 Task: Explore Airbnb accommodations in Hilton Head Island with access to Beachfront.
Action: Key pressed hilton<Key.space>head<Key.space>island
Screenshot: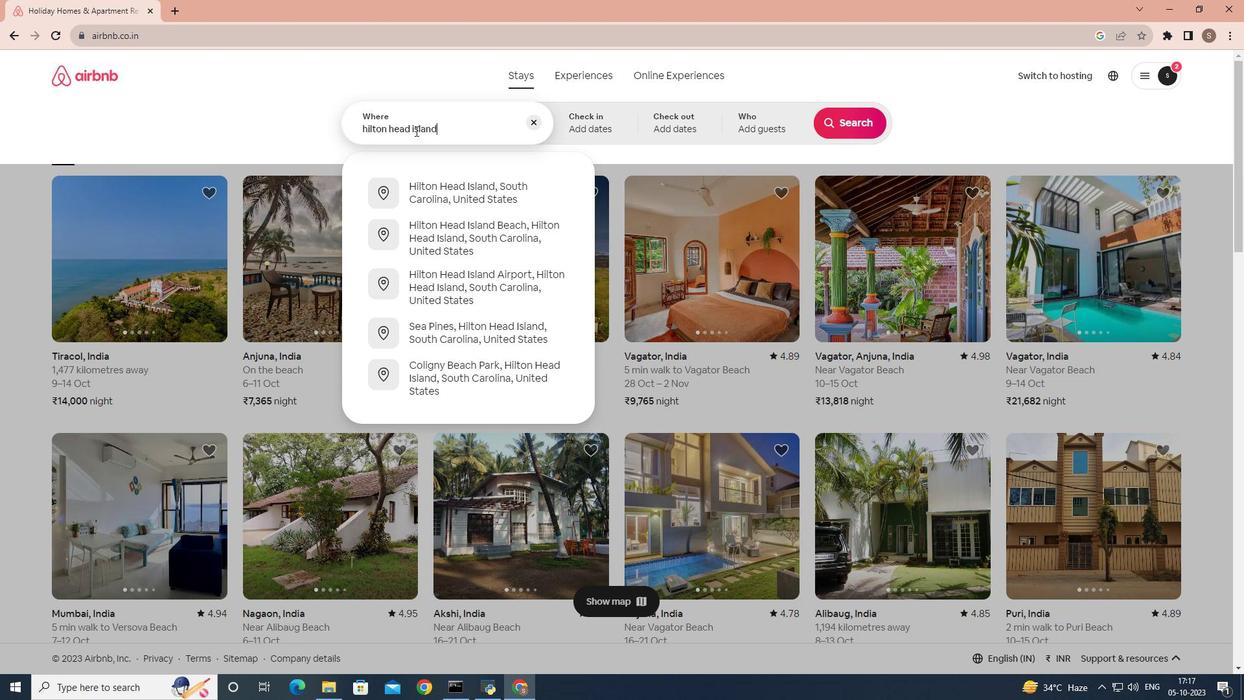 
Action: Mouse moved to (540, 194)
Screenshot: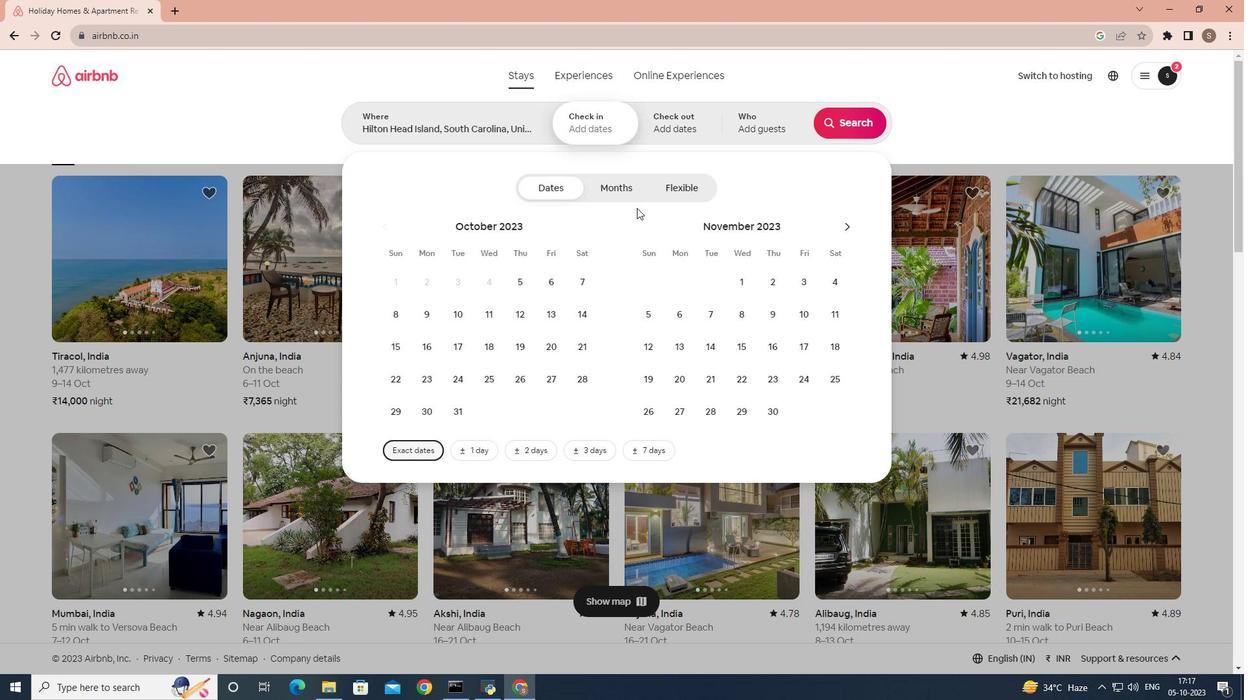 
Action: Mouse pressed left at (540, 194)
Screenshot: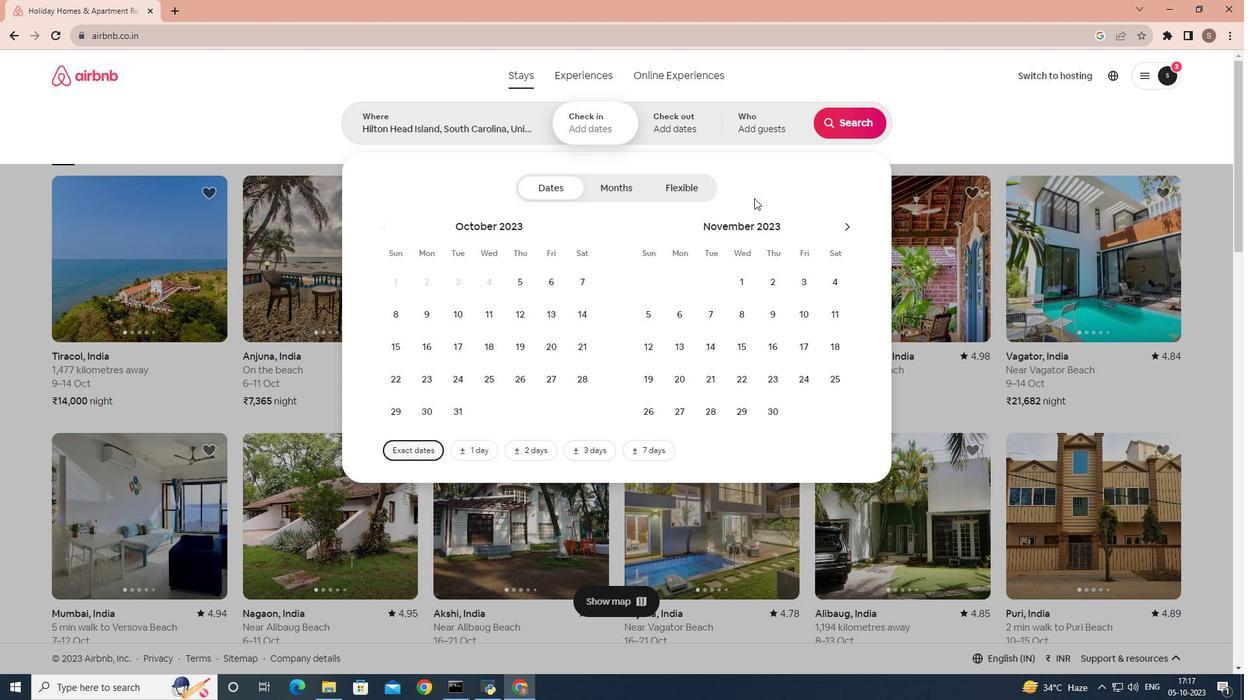 
Action: Mouse moved to (868, 121)
Screenshot: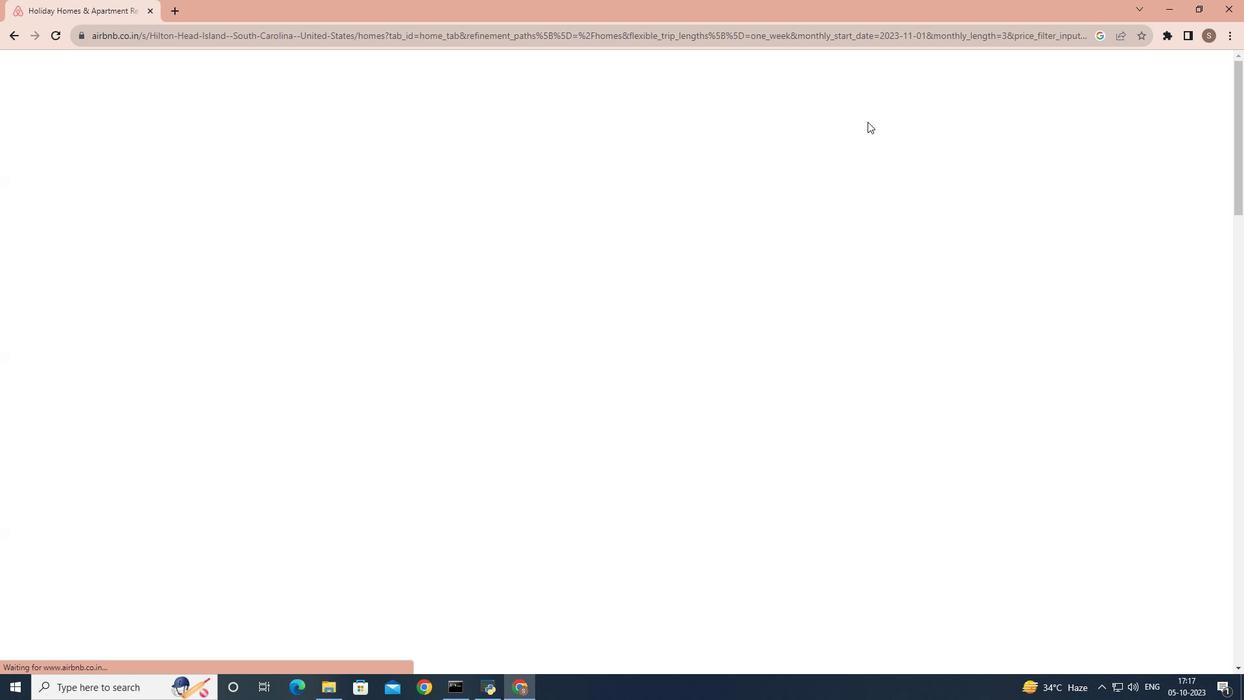
Action: Mouse pressed left at (868, 121)
Screenshot: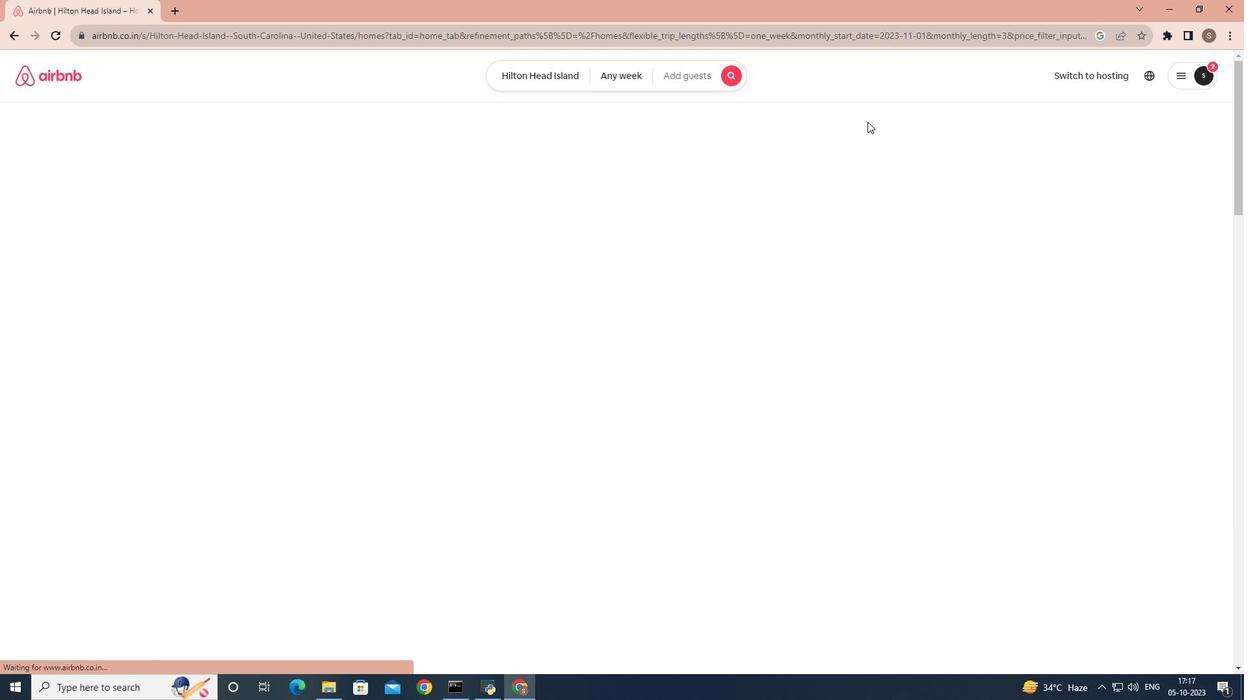 
Action: Mouse moved to (245, 132)
Screenshot: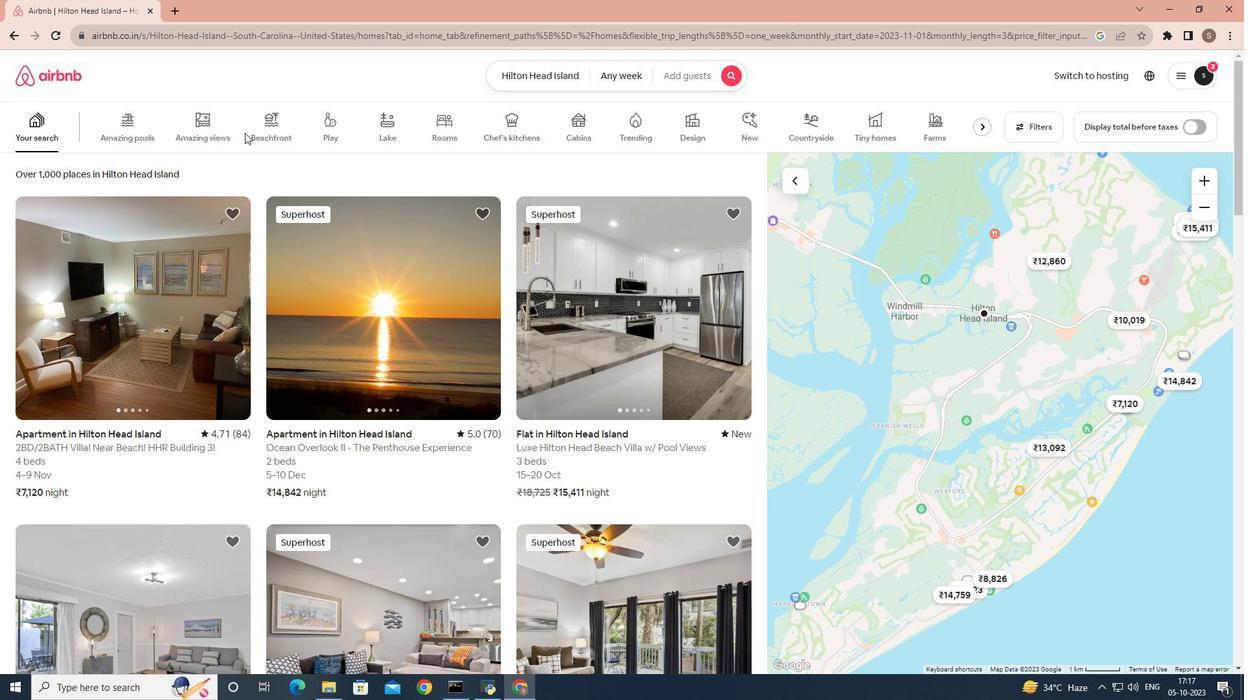 
Action: Mouse pressed left at (245, 132)
Screenshot: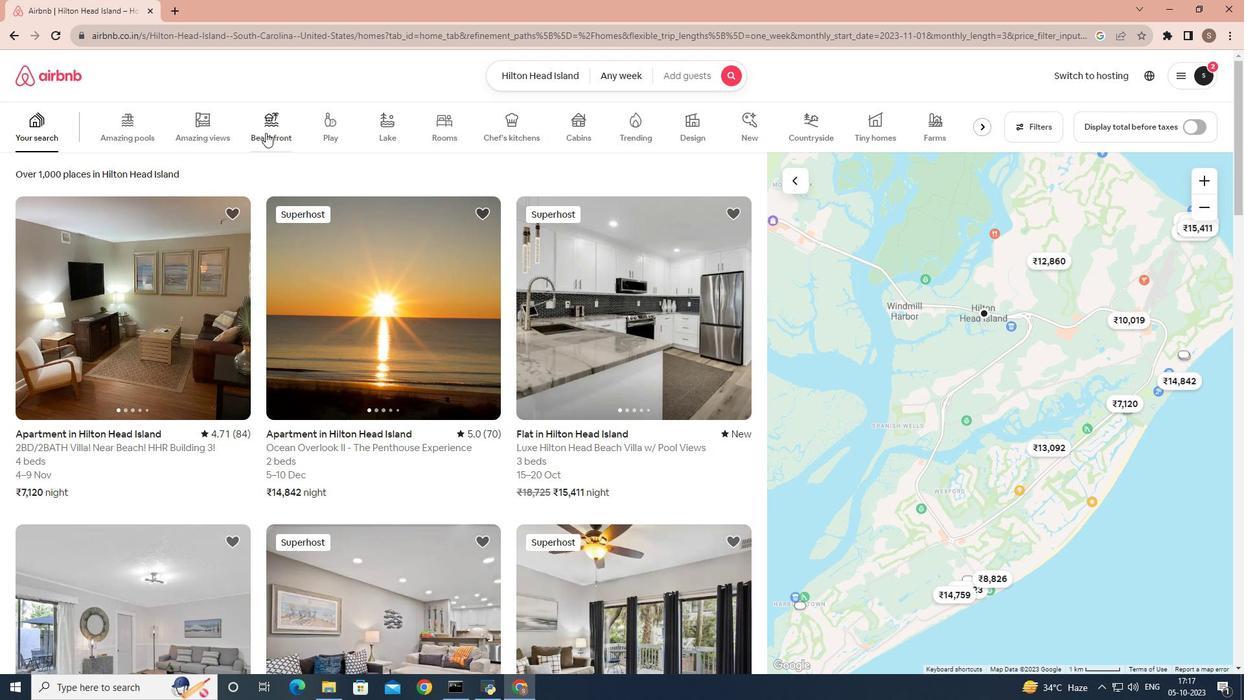 
Action: Mouse moved to (265, 132)
Screenshot: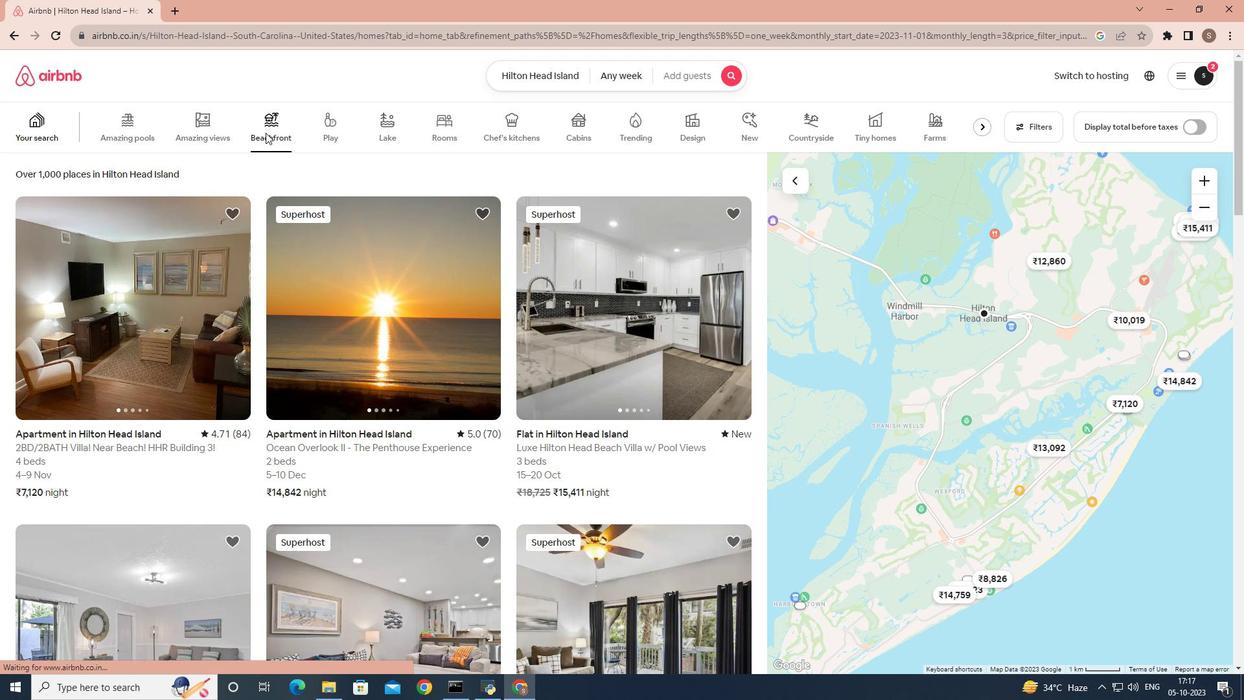 
Action: Mouse pressed left at (265, 132)
Screenshot: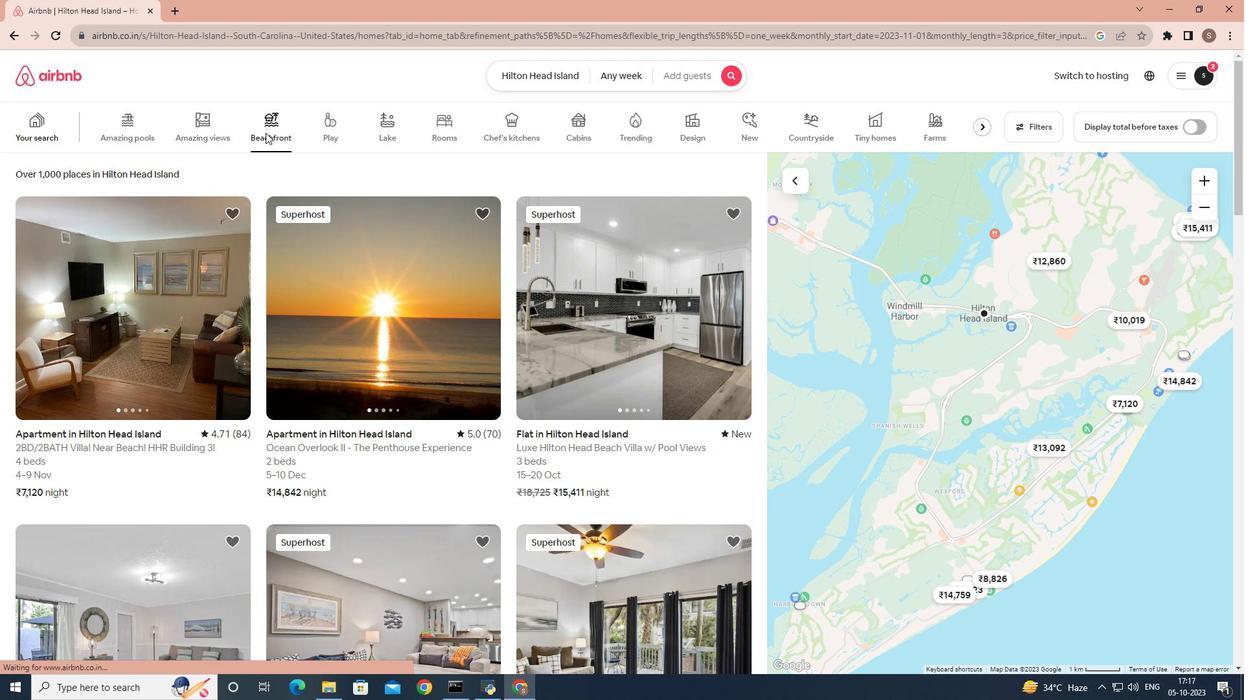 
Action: Mouse moved to (1027, 123)
Screenshot: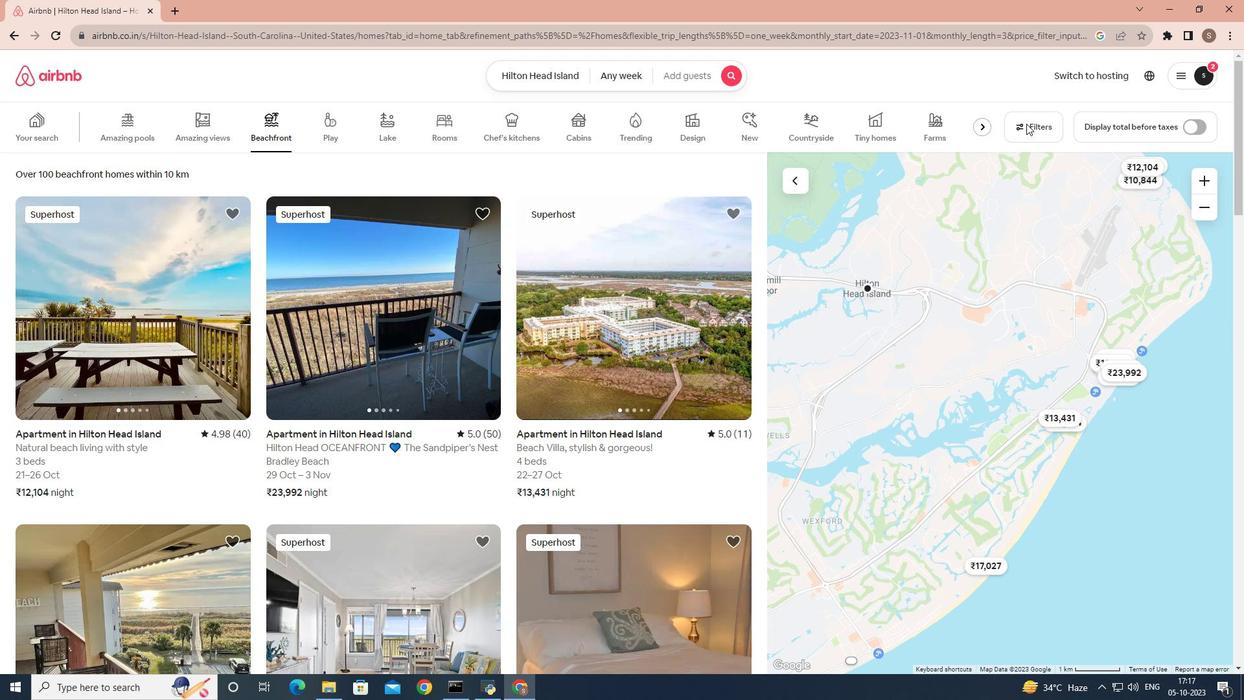 
Action: Mouse pressed left at (1027, 123)
Screenshot: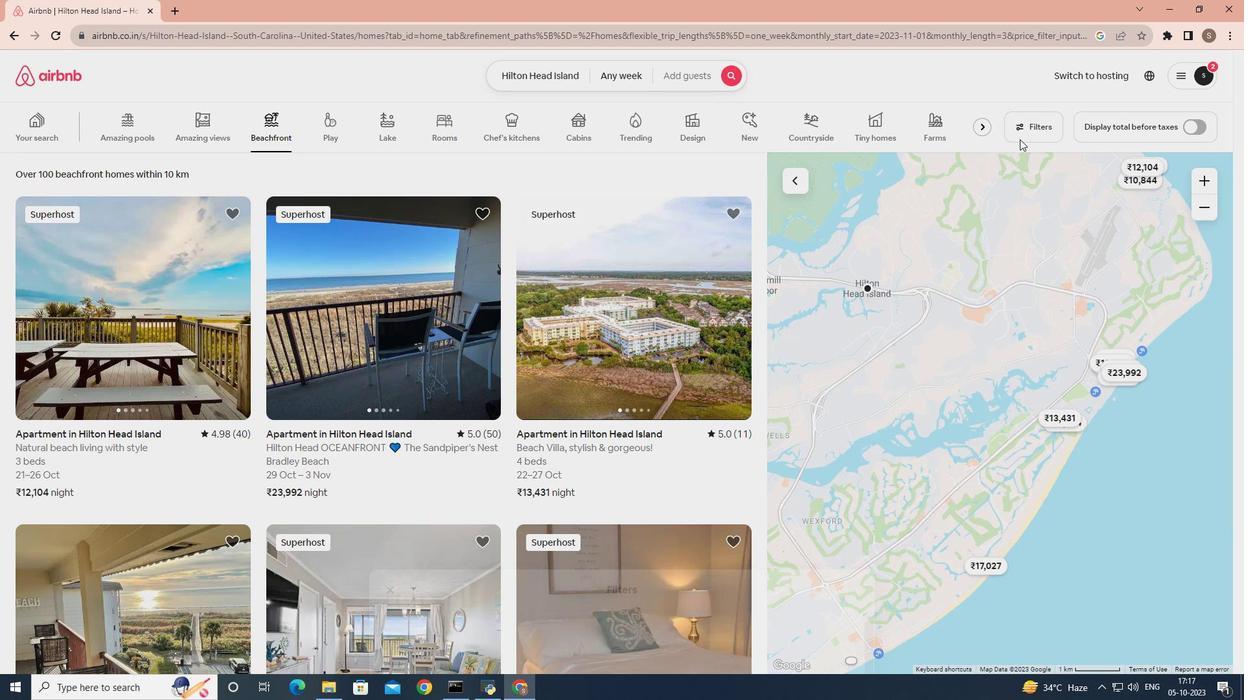 
Action: Mouse moved to (505, 344)
Screenshot: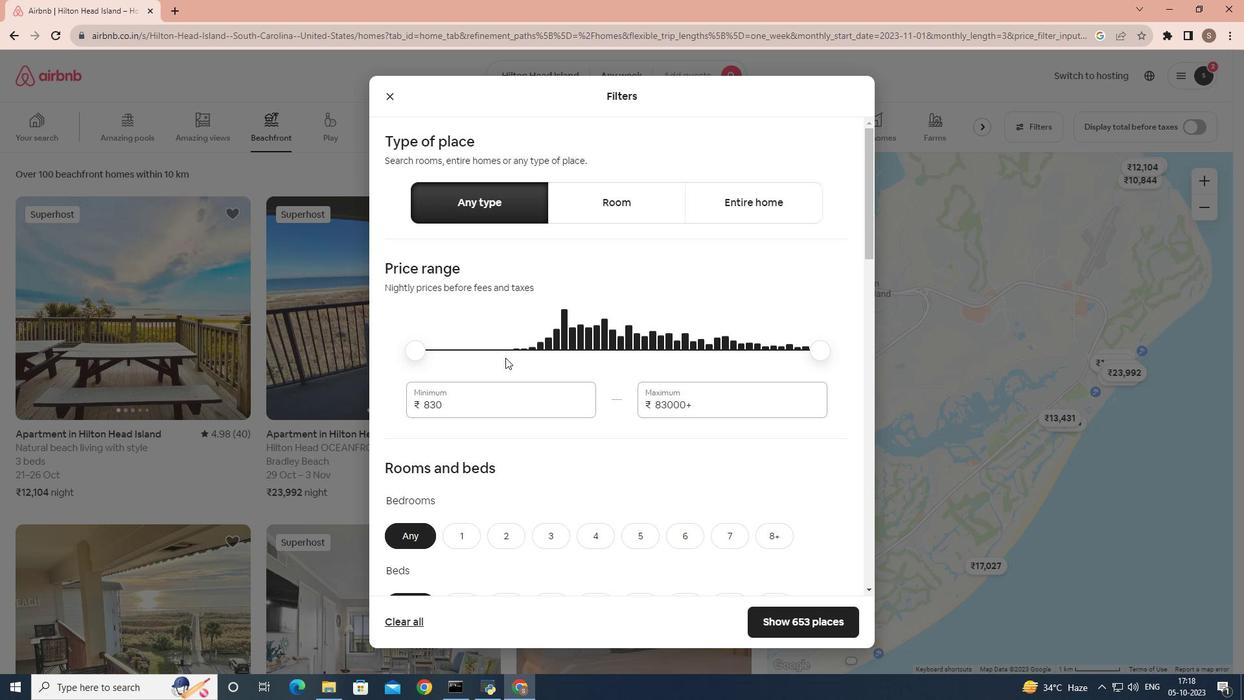 
Action: Mouse pressed left at (505, 344)
Screenshot: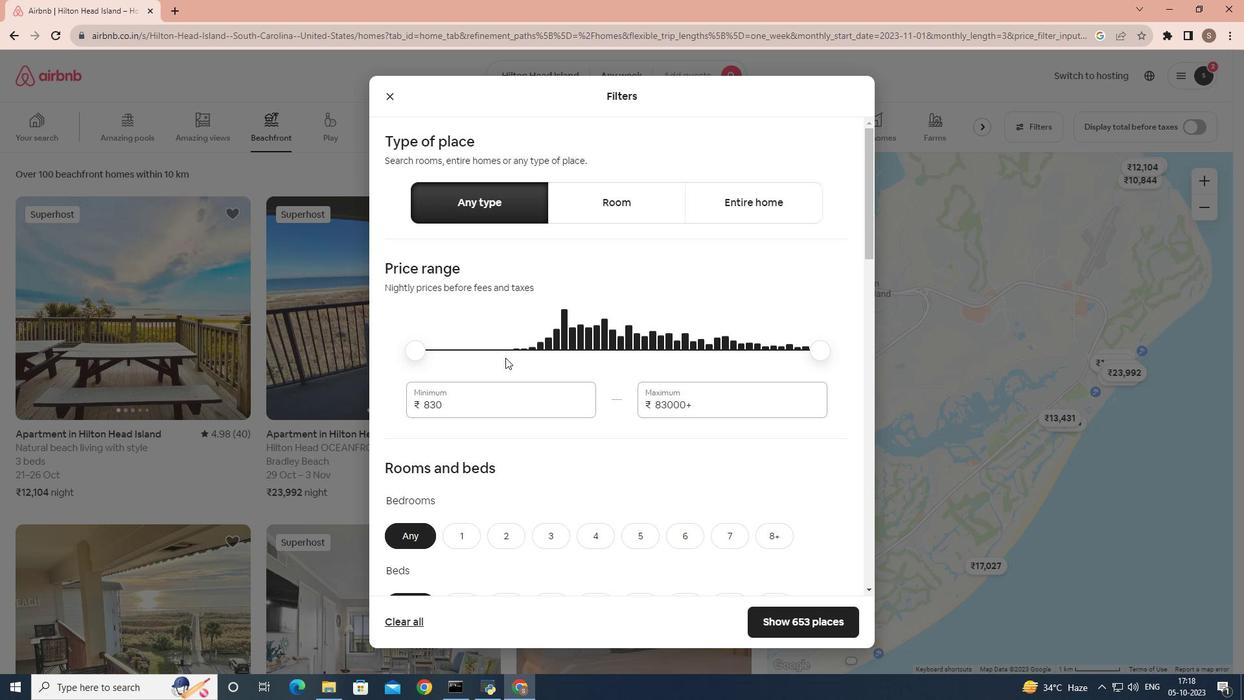 
Action: Mouse moved to (509, 347)
Screenshot: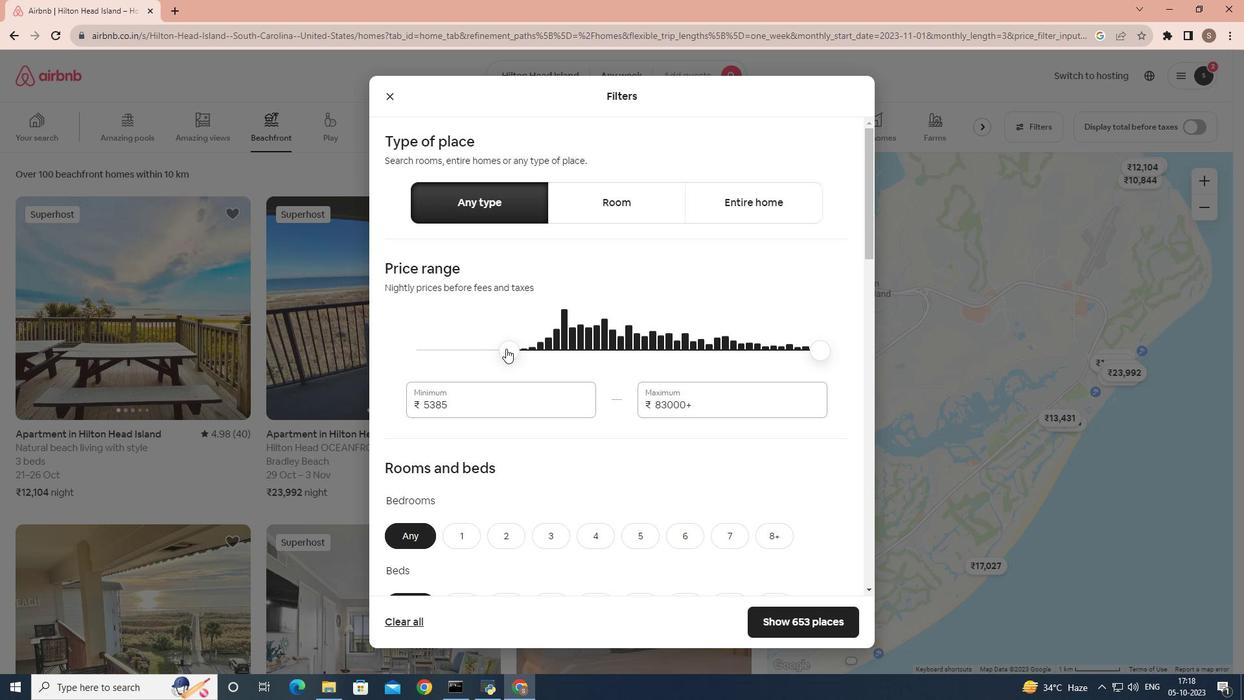 
Action: Mouse pressed left at (509, 347)
Screenshot: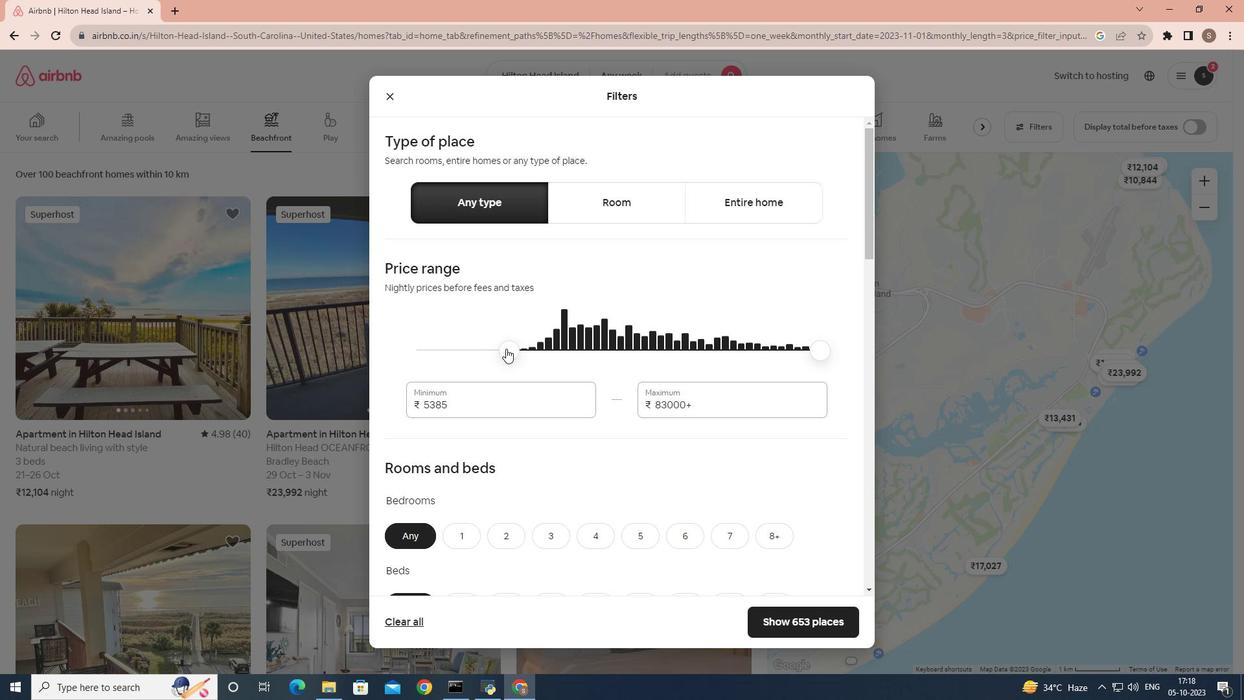 
Action: Mouse moved to (486, 349)
Screenshot: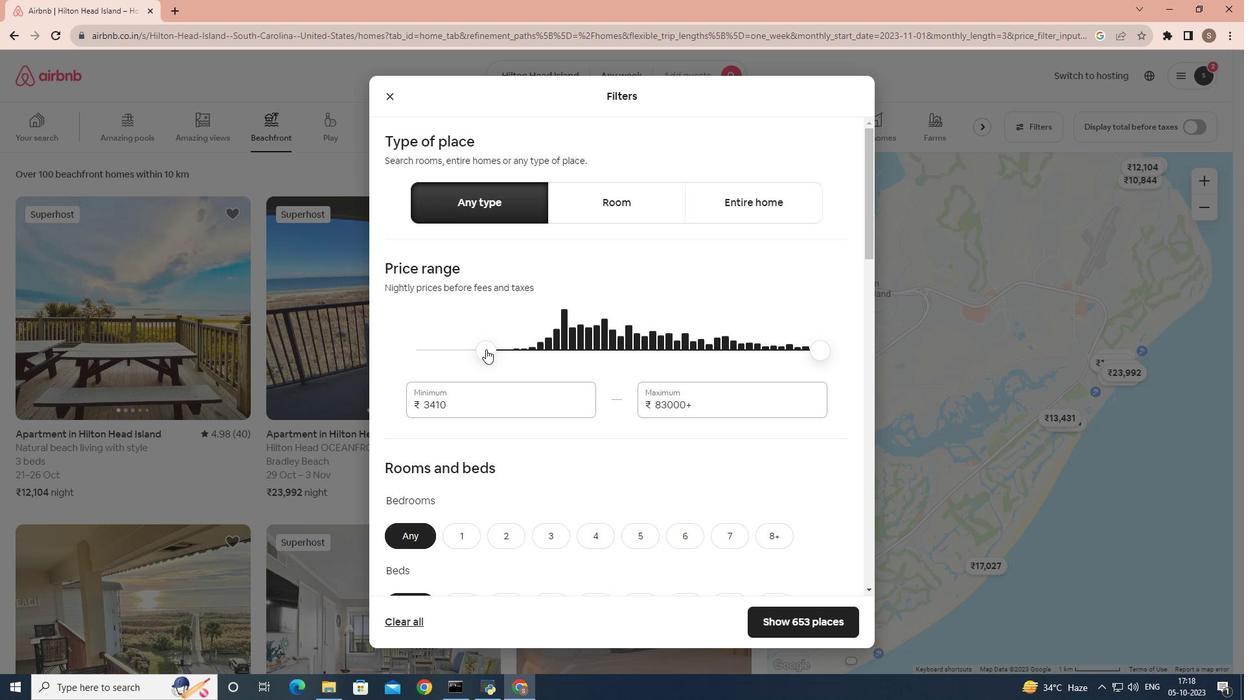 
Action: Mouse pressed left at (486, 349)
Screenshot: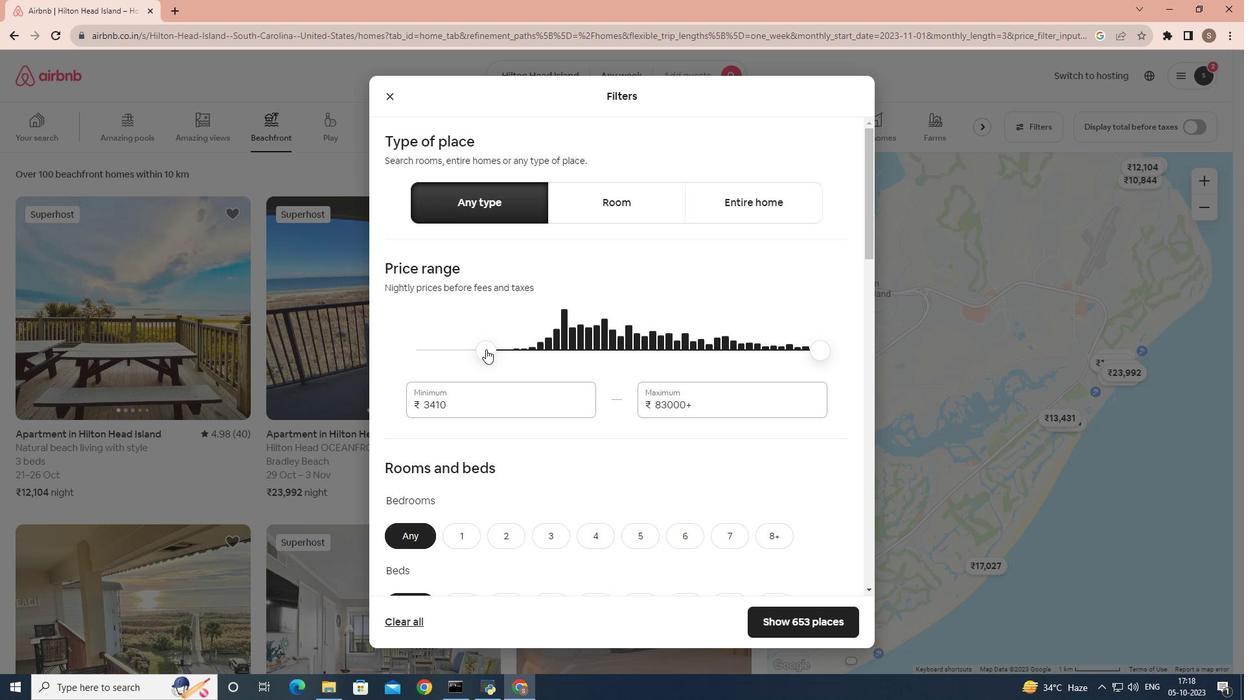 
Action: Mouse moved to (464, 362)
Screenshot: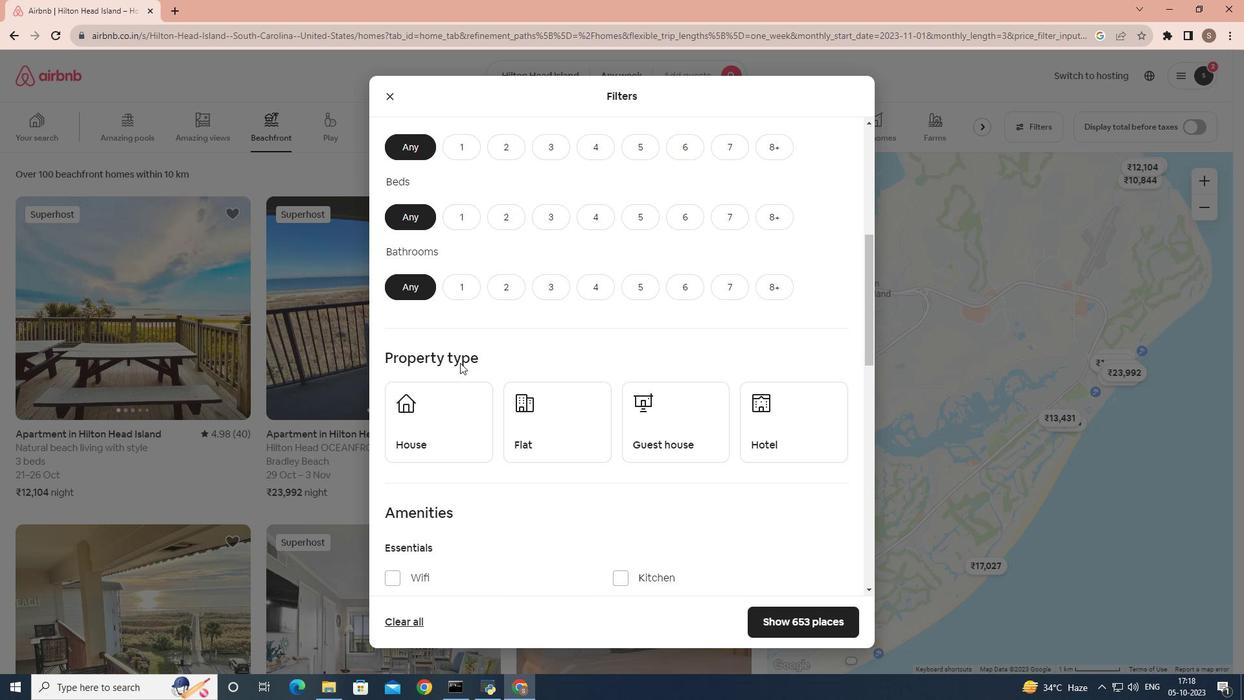 
Action: Mouse scrolled (464, 361) with delta (0, 0)
Screenshot: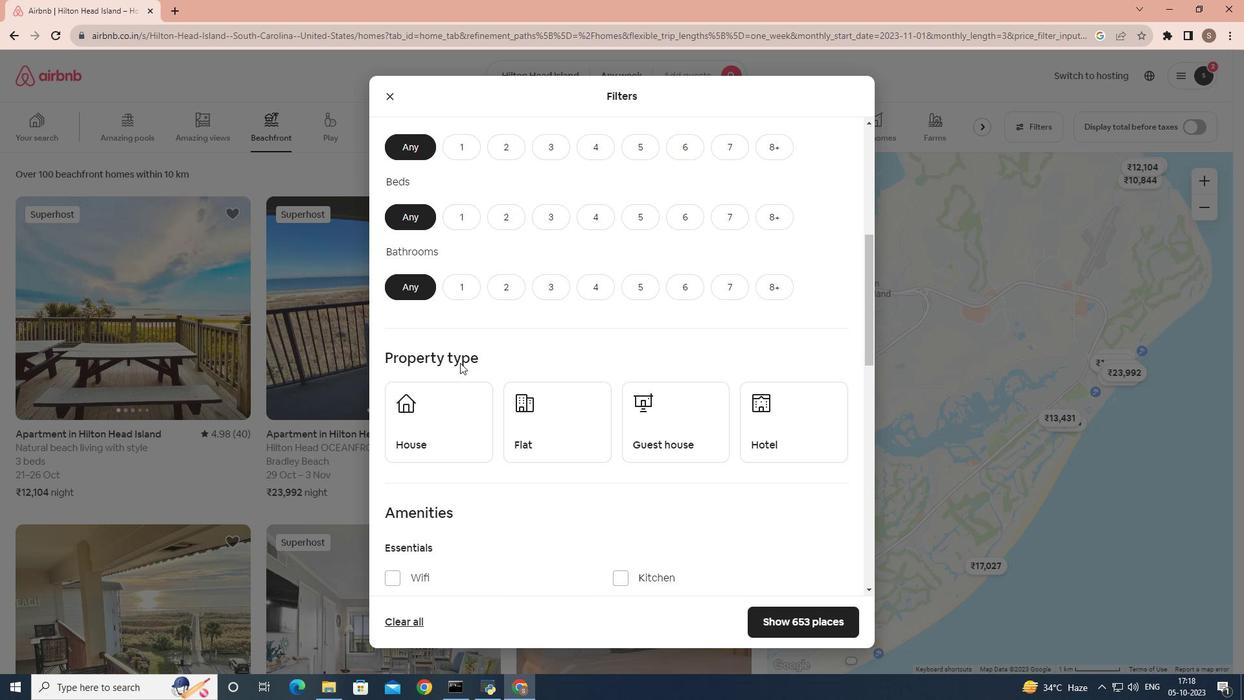 
Action: Mouse moved to (463, 363)
Screenshot: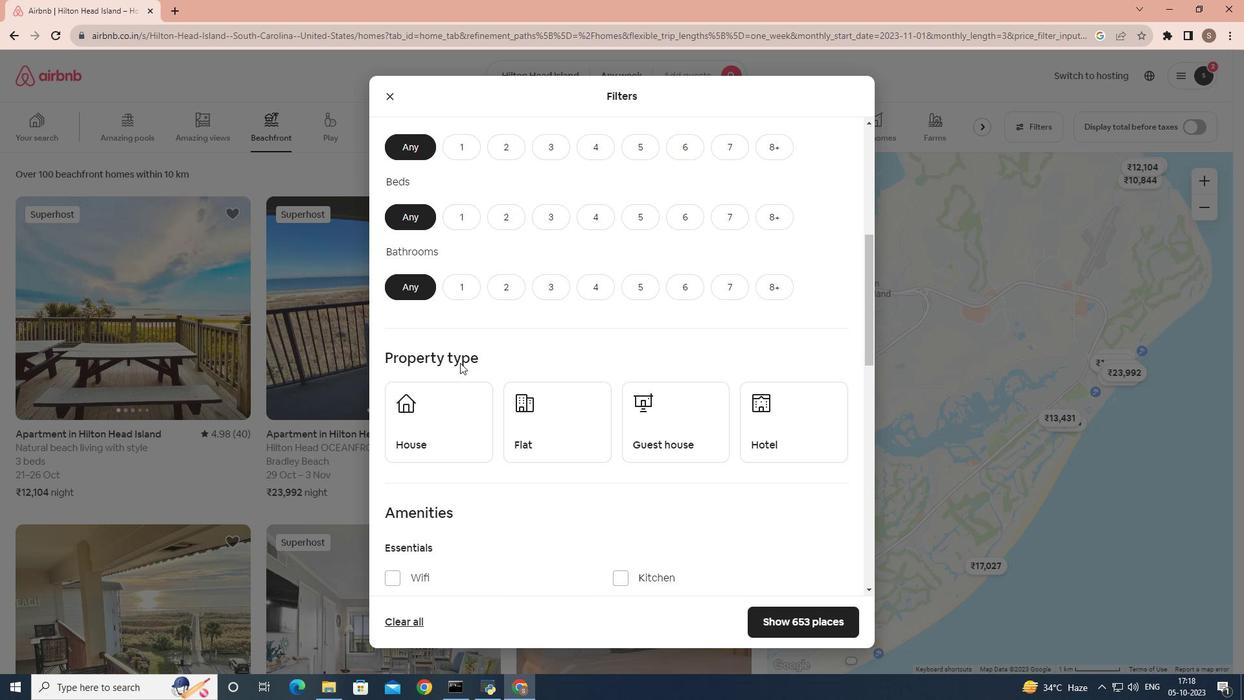 
Action: Mouse scrolled (463, 362) with delta (0, 0)
Screenshot: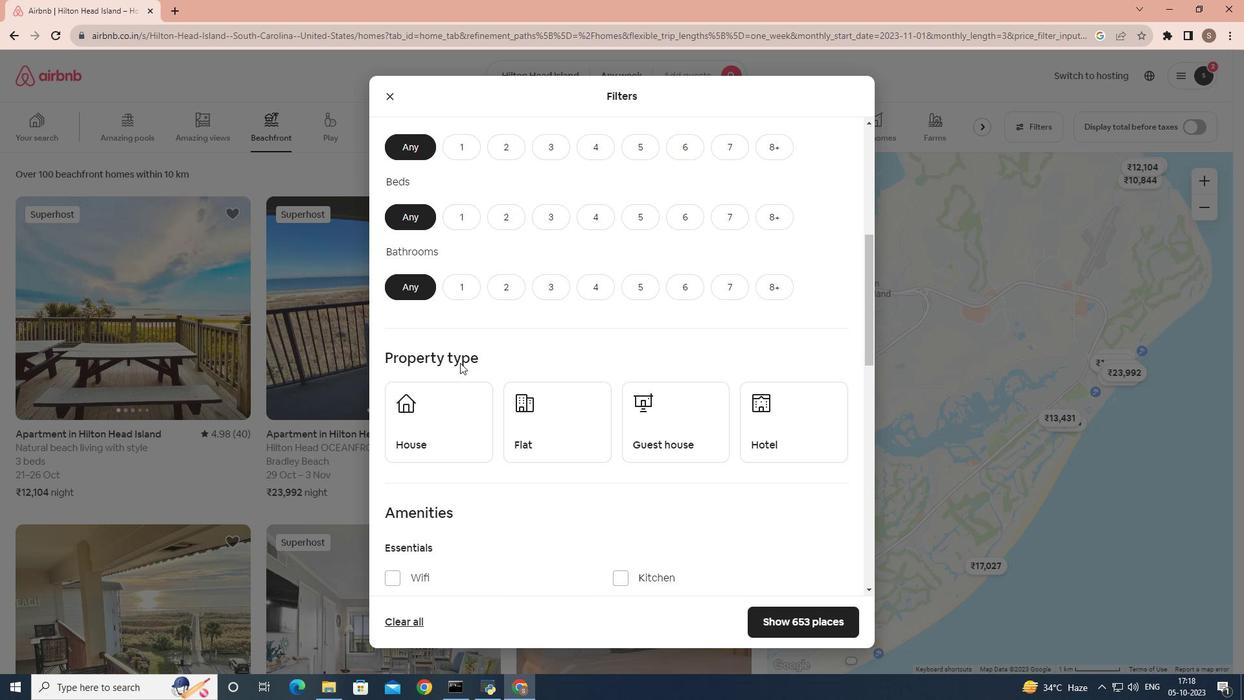 
Action: Mouse moved to (462, 363)
Screenshot: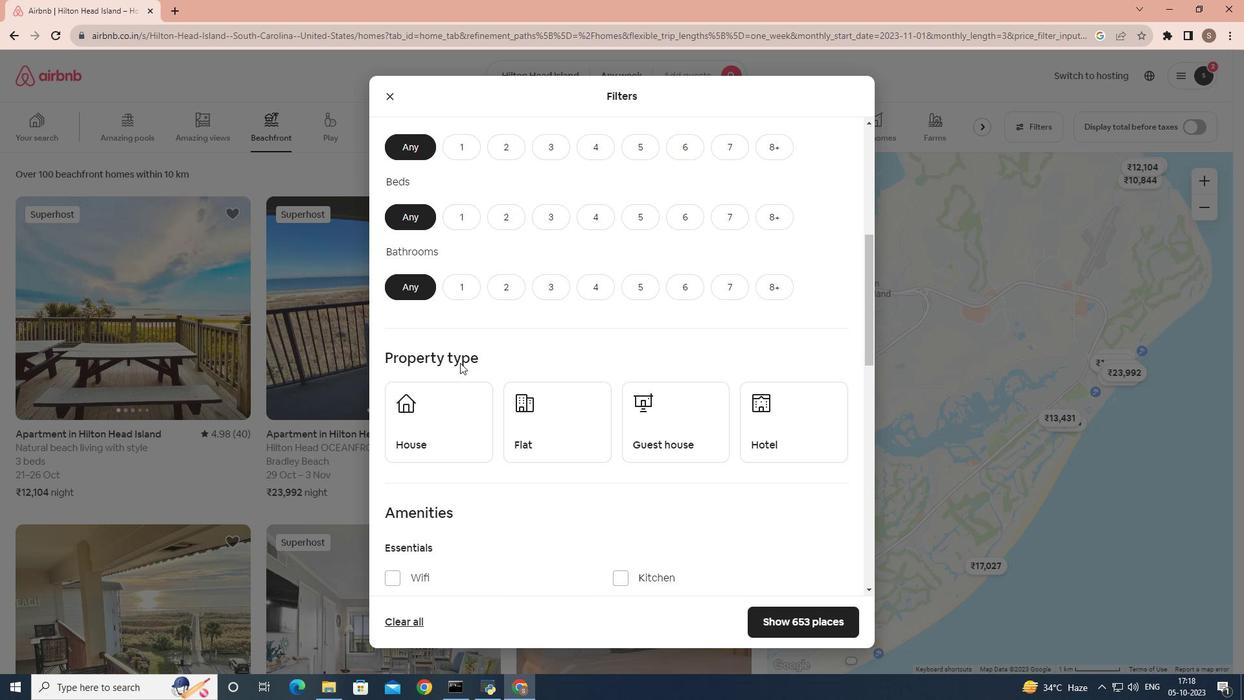 
Action: Mouse scrolled (462, 362) with delta (0, 0)
Screenshot: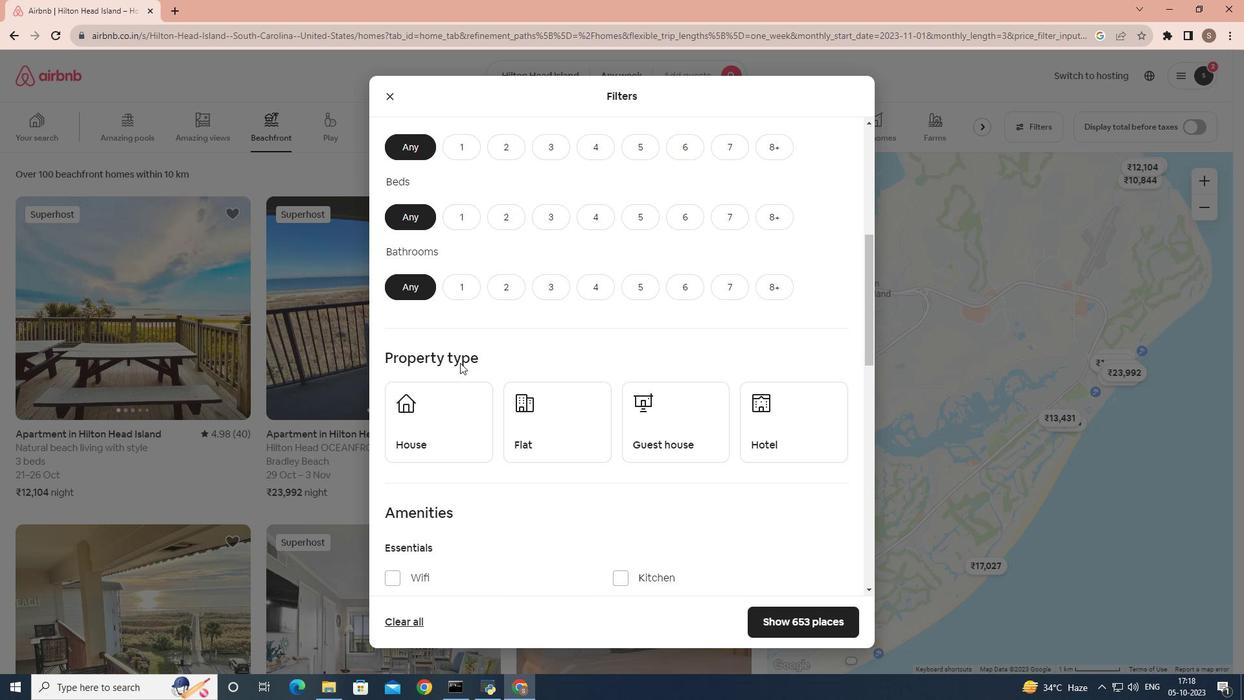 
Action: Mouse moved to (461, 363)
Screenshot: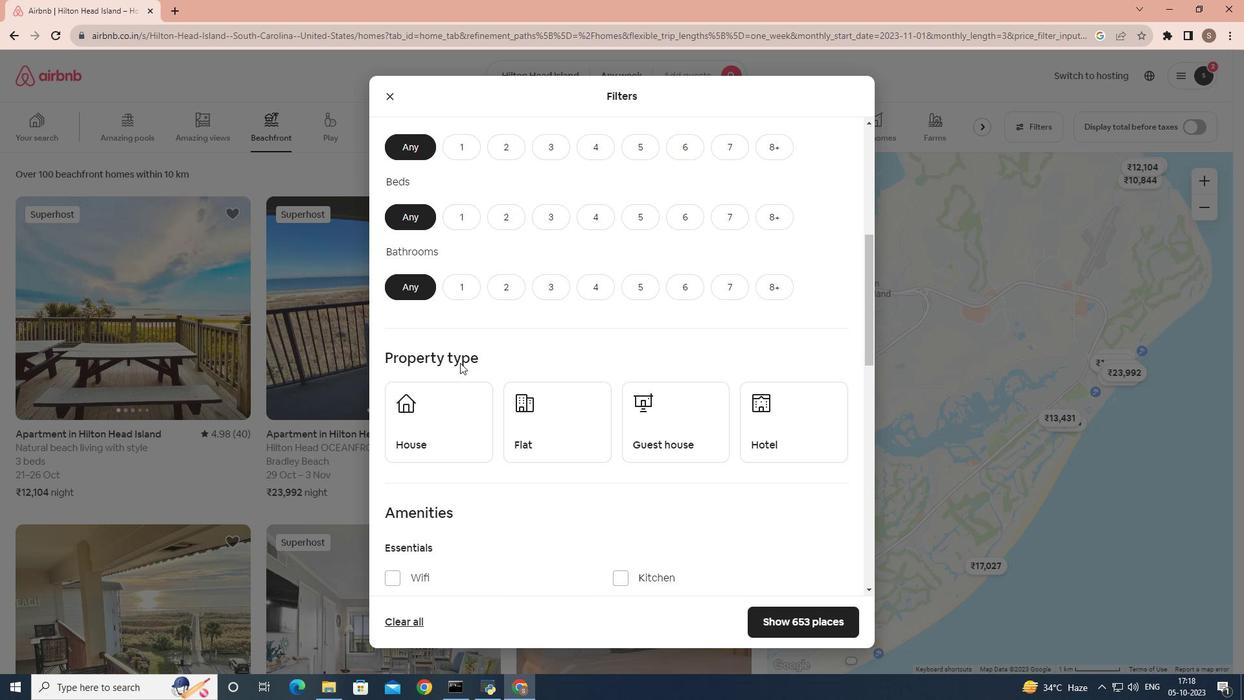 
Action: Mouse scrolled (461, 362) with delta (0, 0)
Screenshot: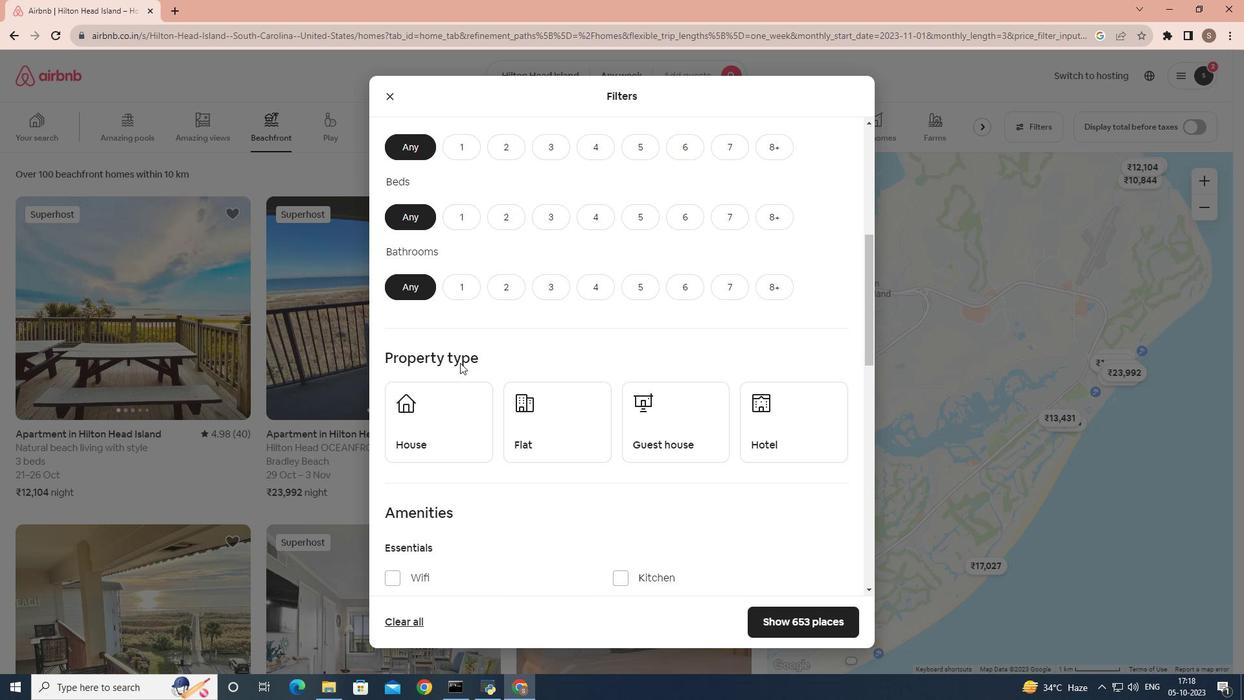 
Action: Mouse moved to (460, 363)
Screenshot: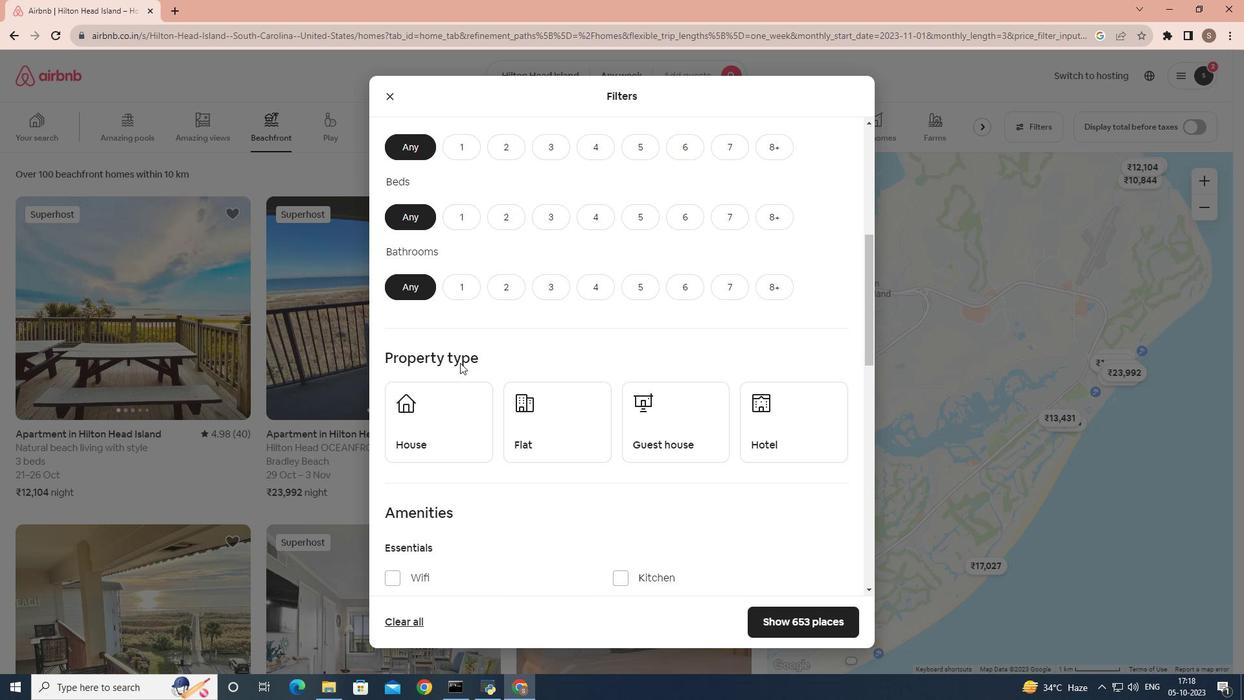 
Action: Mouse scrolled (460, 362) with delta (0, 0)
Screenshot: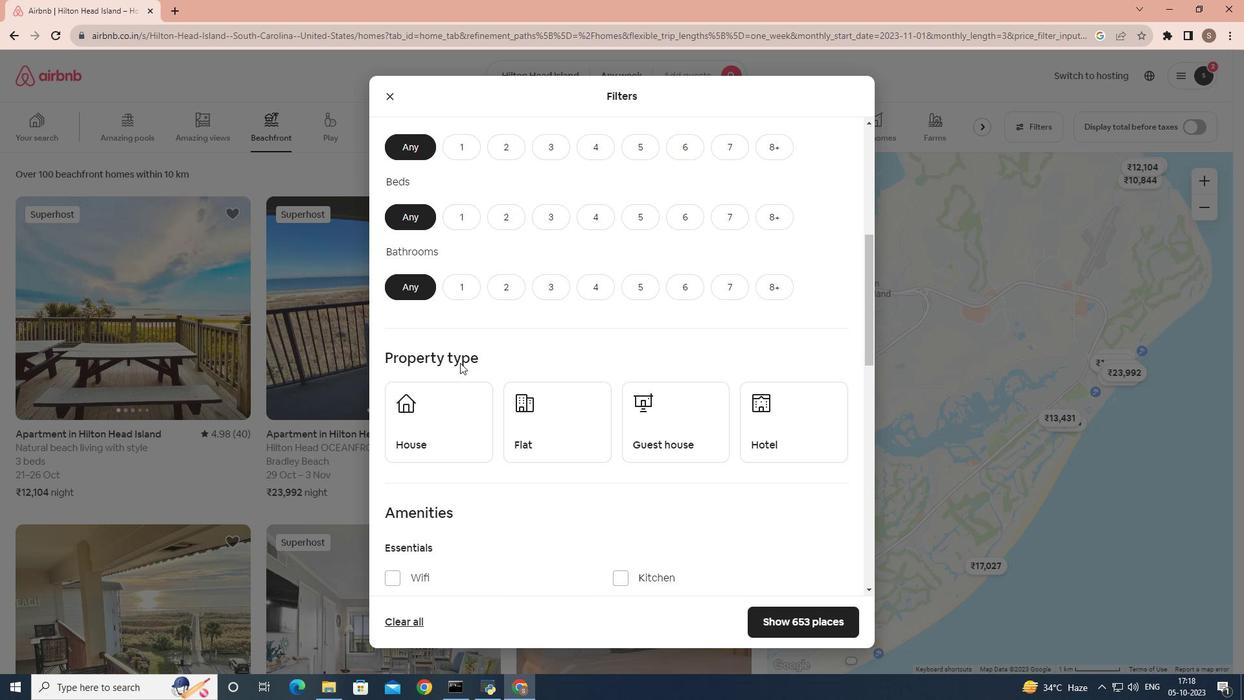 
Action: Mouse moved to (460, 363)
Screenshot: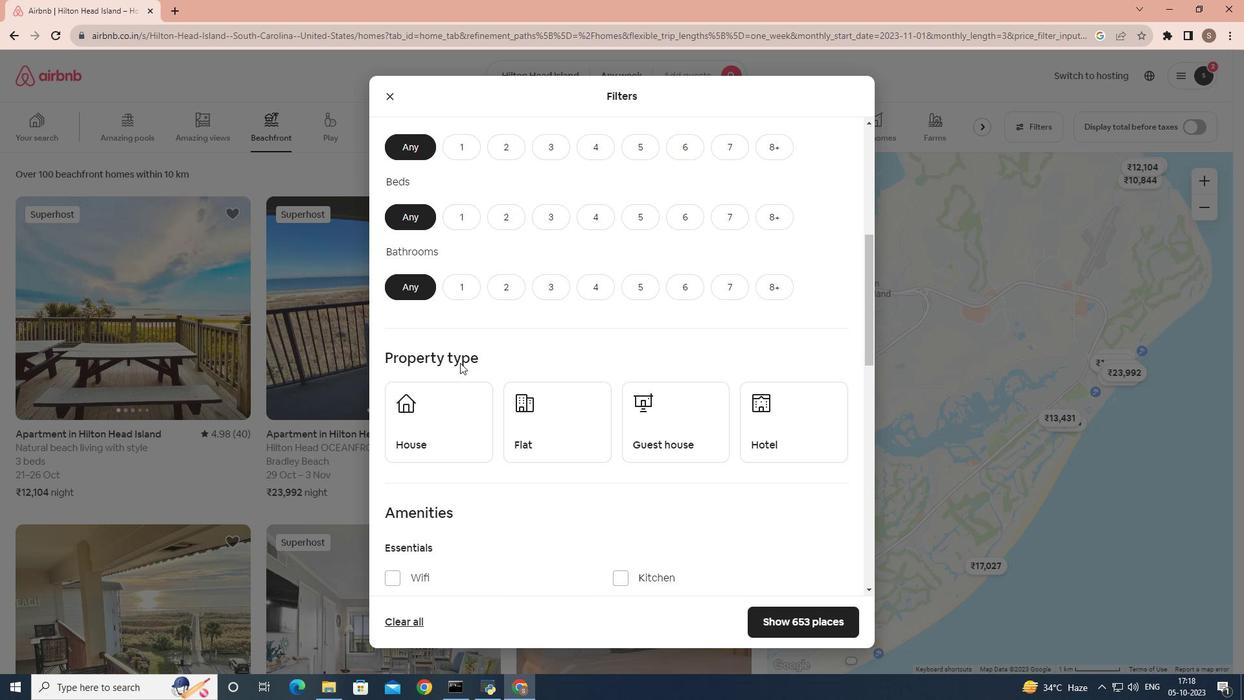 
Action: Mouse scrolled (460, 362) with delta (0, 0)
Screenshot: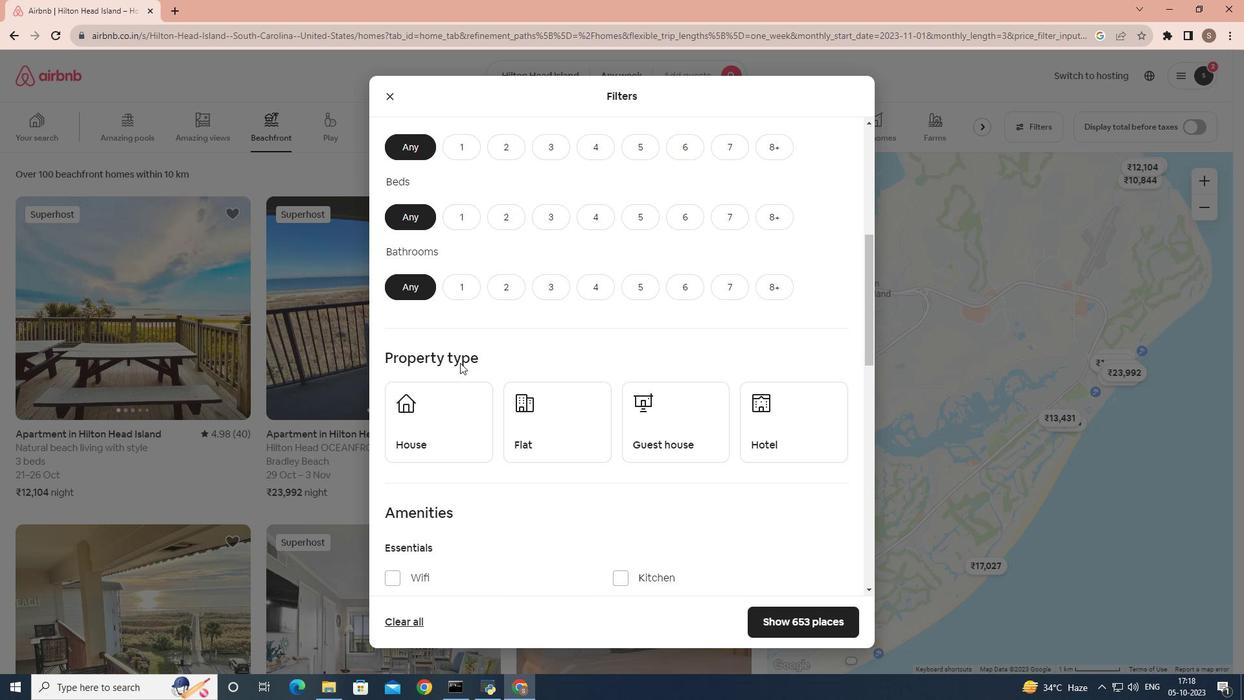 
Action: Mouse moved to (459, 359)
Screenshot: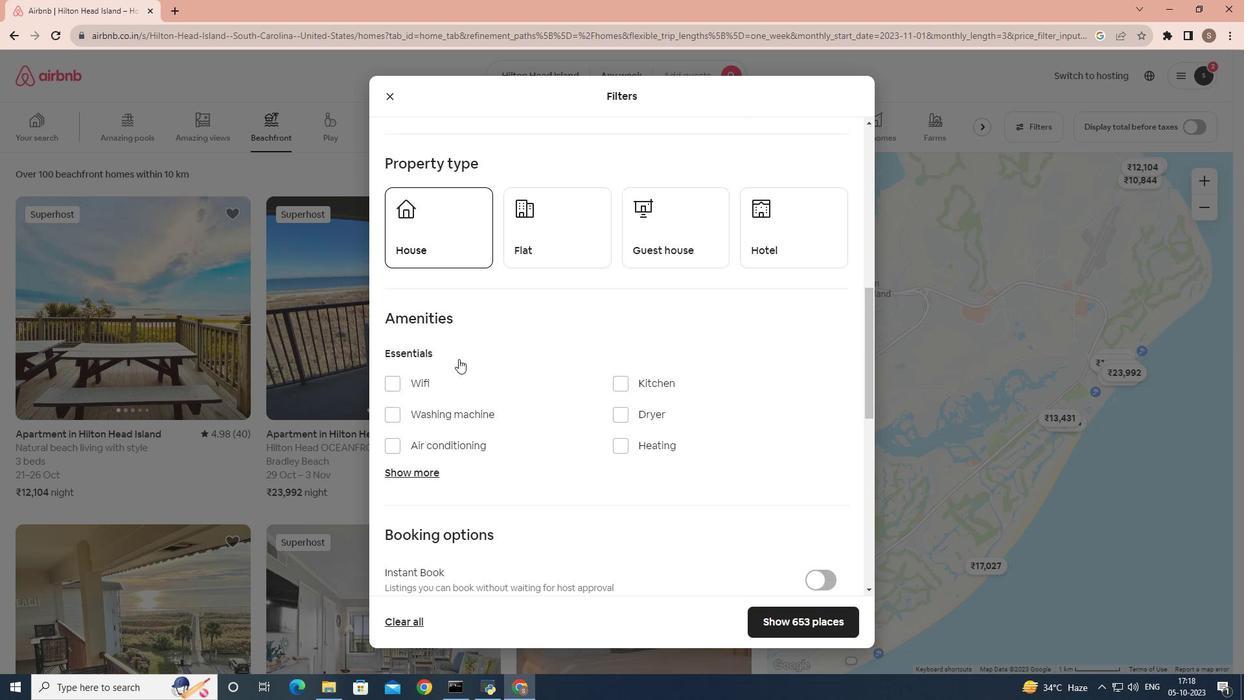 
Action: Mouse scrolled (459, 359) with delta (0, 0)
Screenshot: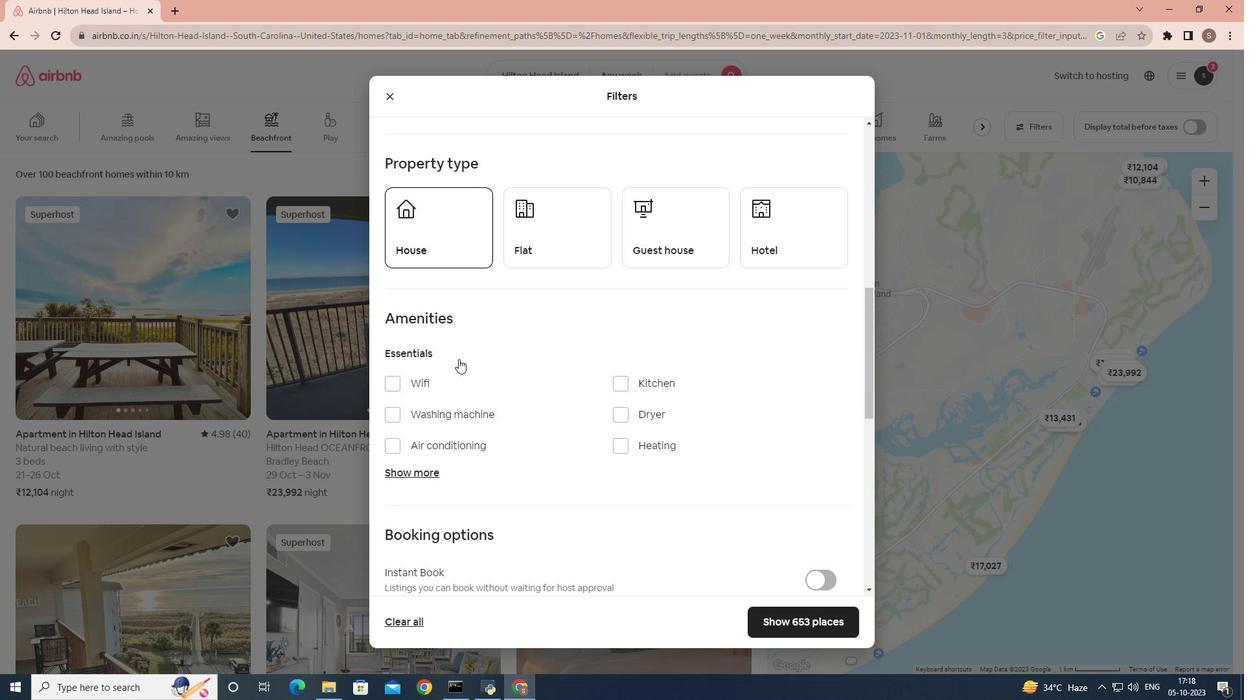 
Action: Mouse scrolled (459, 359) with delta (0, 0)
Screenshot: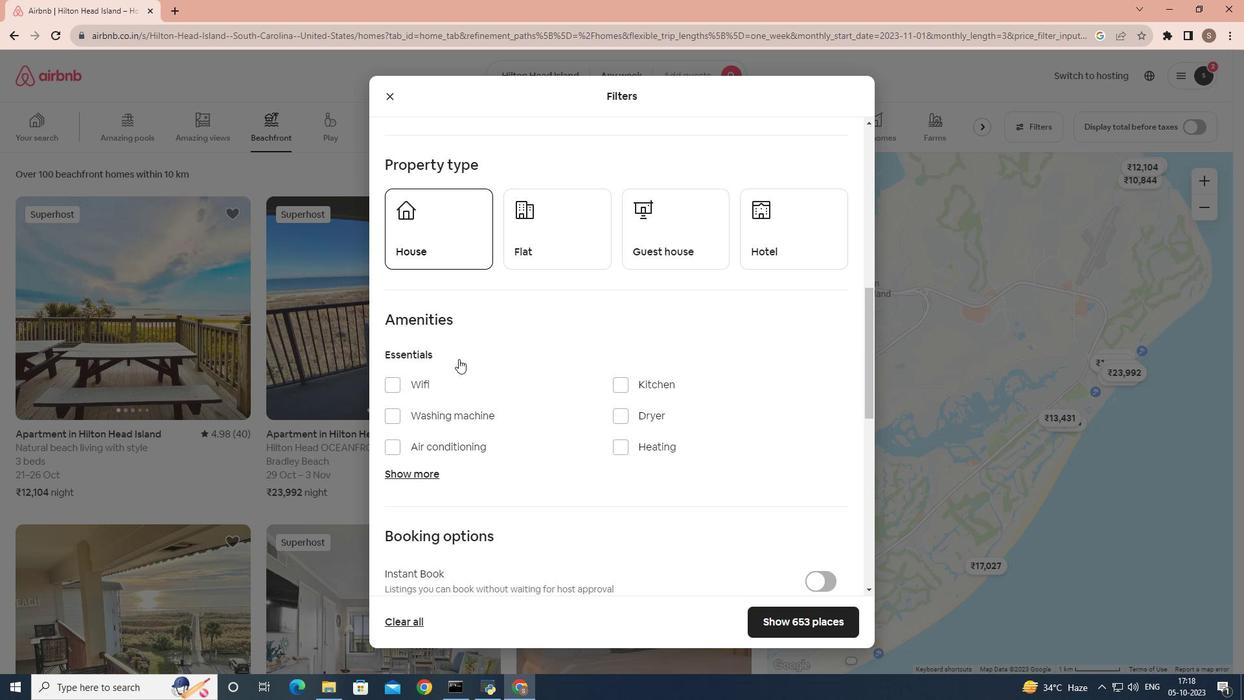 
Action: Mouse moved to (459, 359)
Screenshot: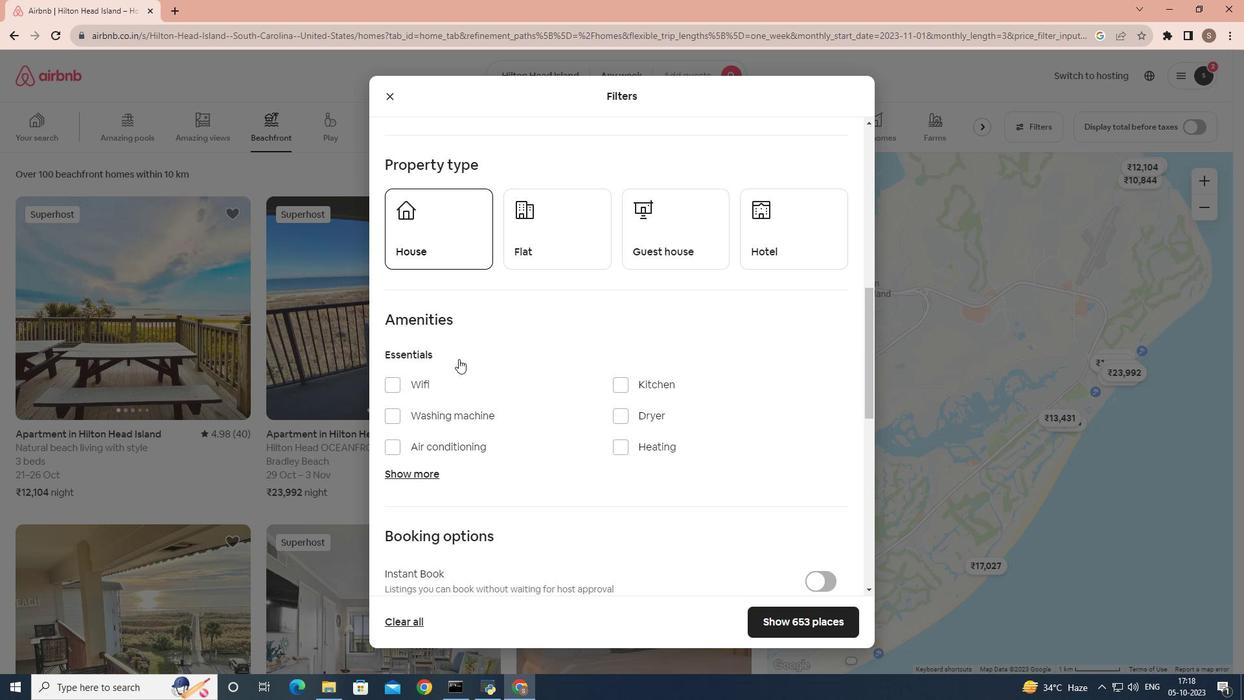 
Action: Mouse scrolled (459, 358) with delta (0, 0)
Screenshot: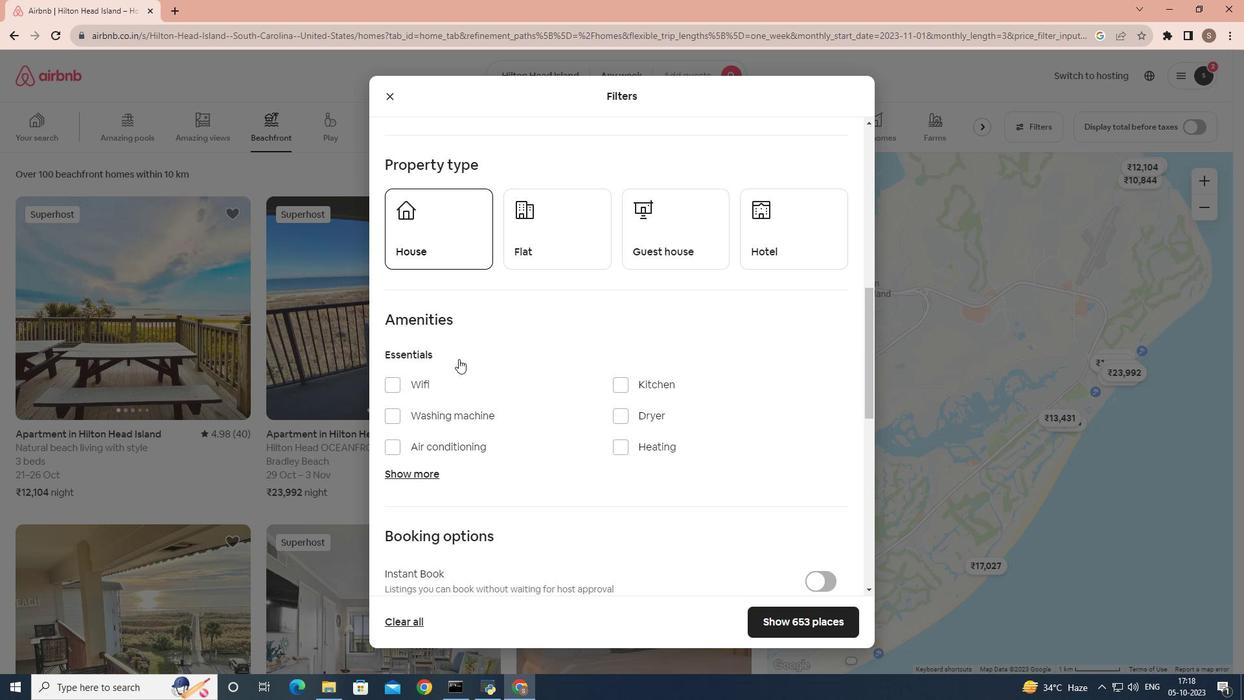 
Action: Mouse scrolled (459, 359) with delta (0, 0)
Screenshot: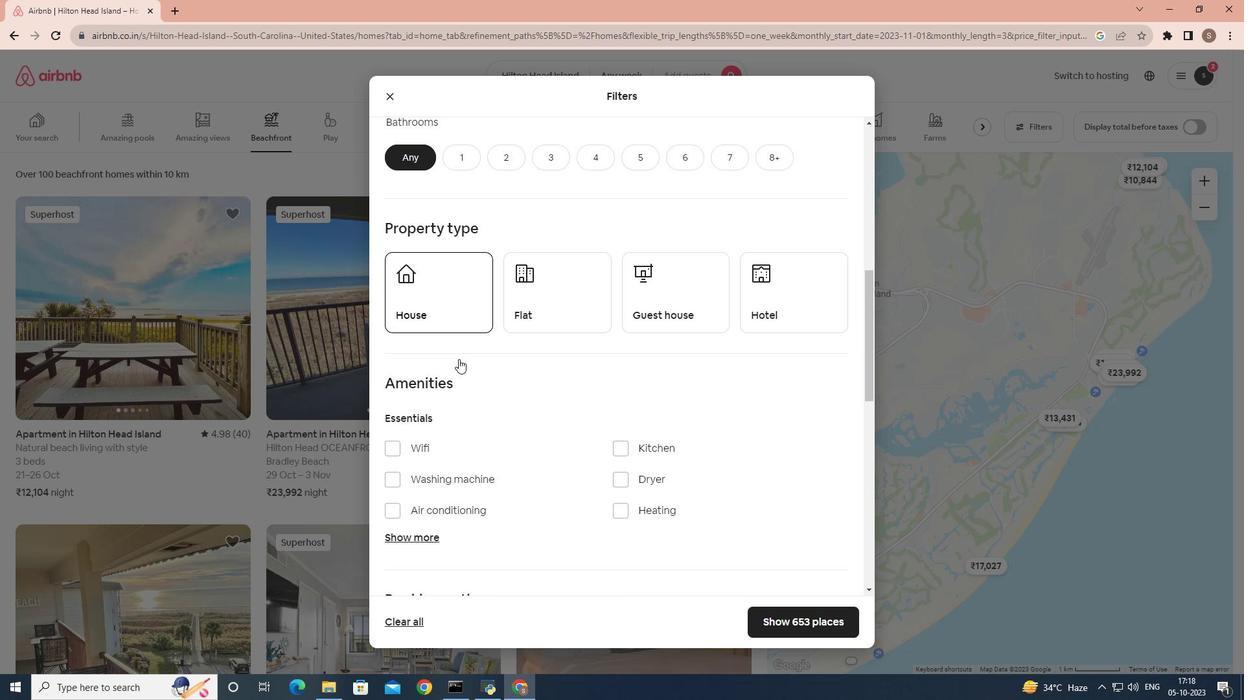 
Action: Mouse moved to (665, 318)
Screenshot: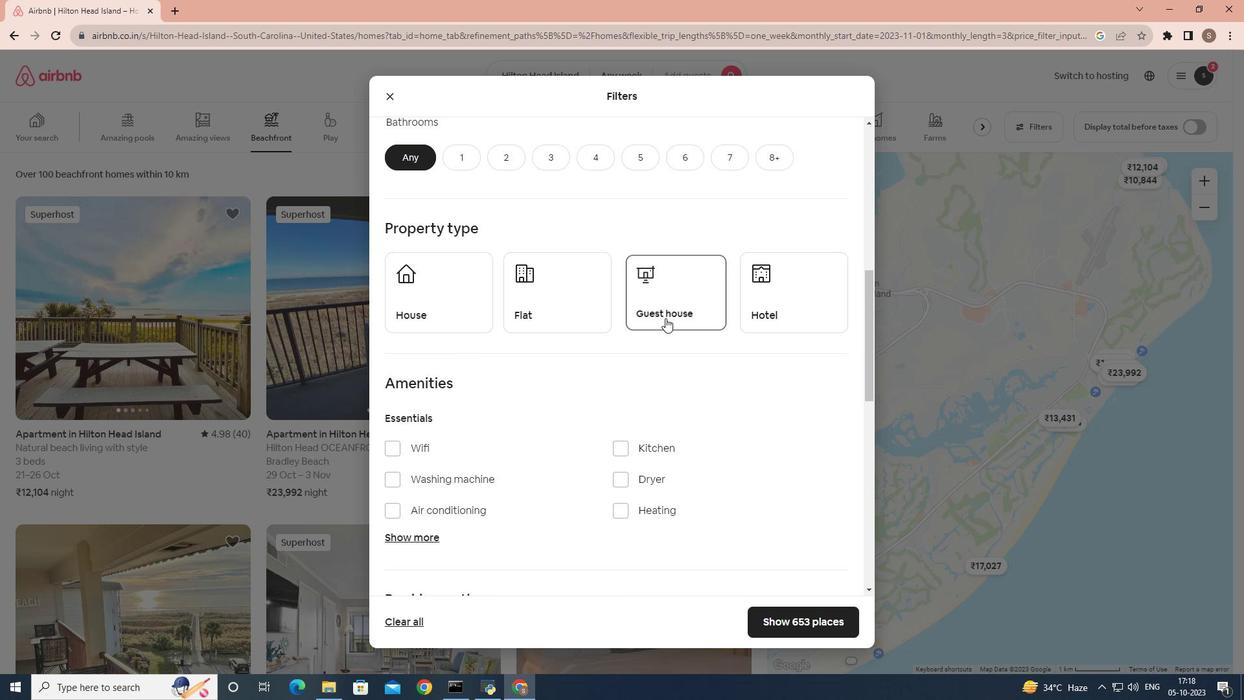 
Action: Mouse pressed left at (665, 318)
Screenshot: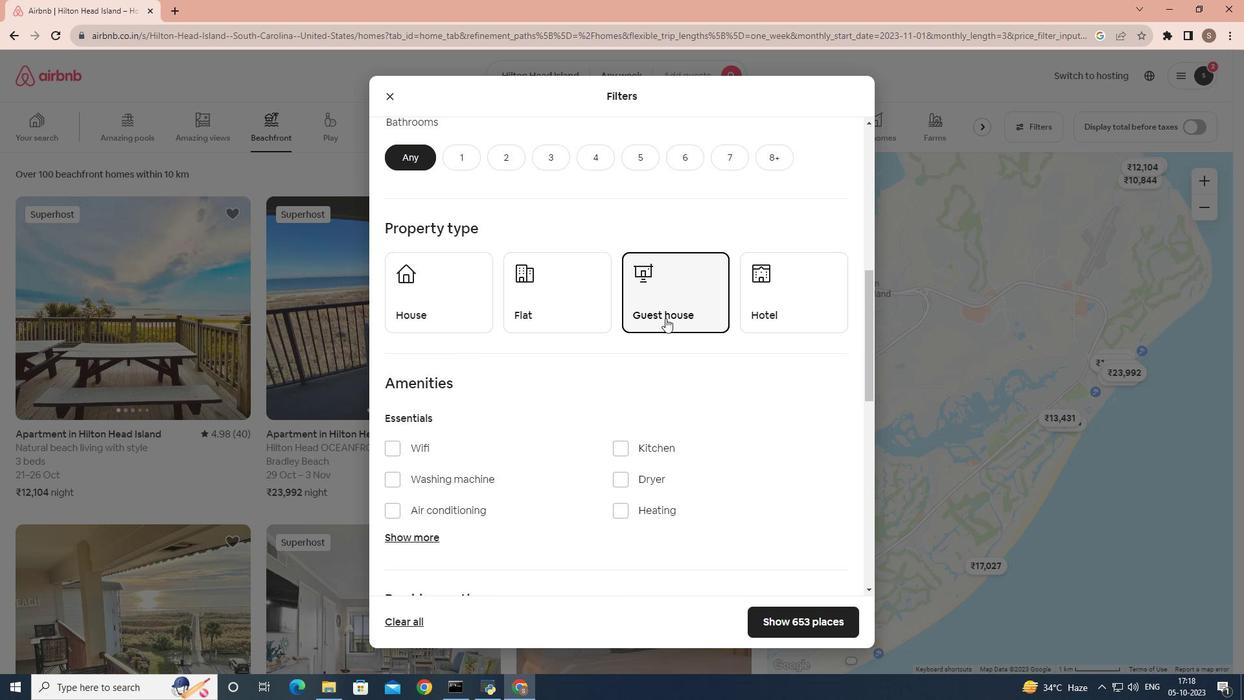 
Action: Mouse moved to (612, 436)
Screenshot: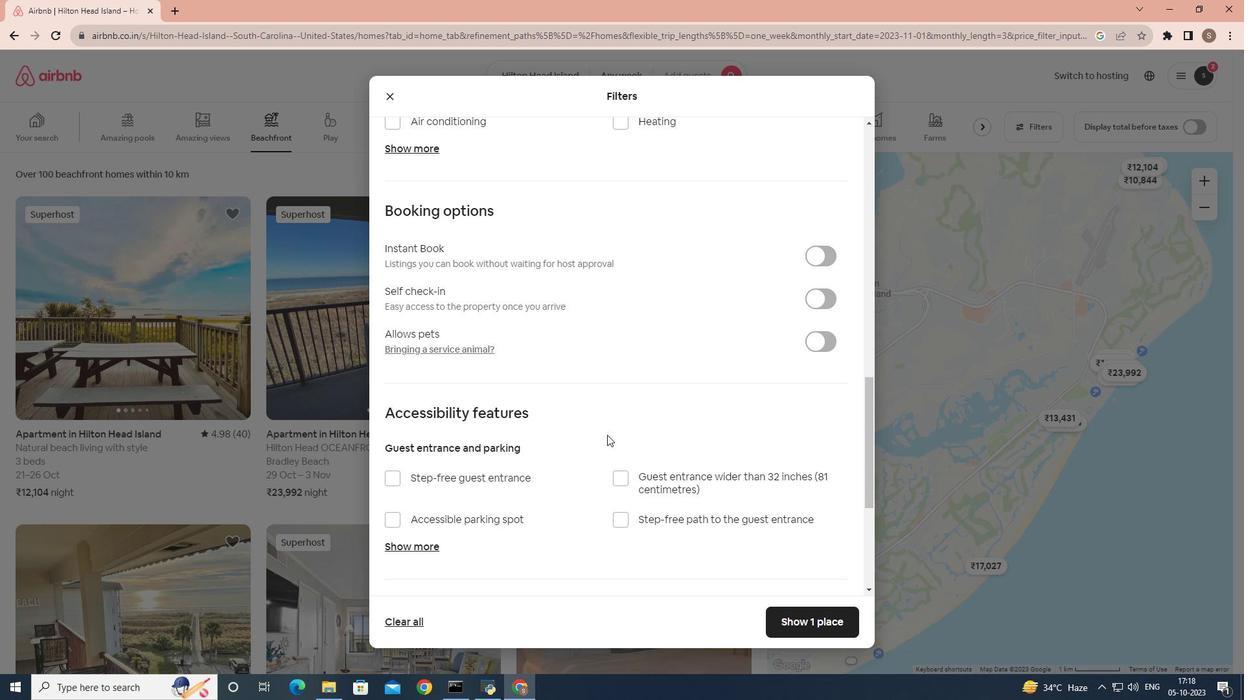 
Action: Mouse scrolled (612, 435) with delta (0, 0)
Screenshot: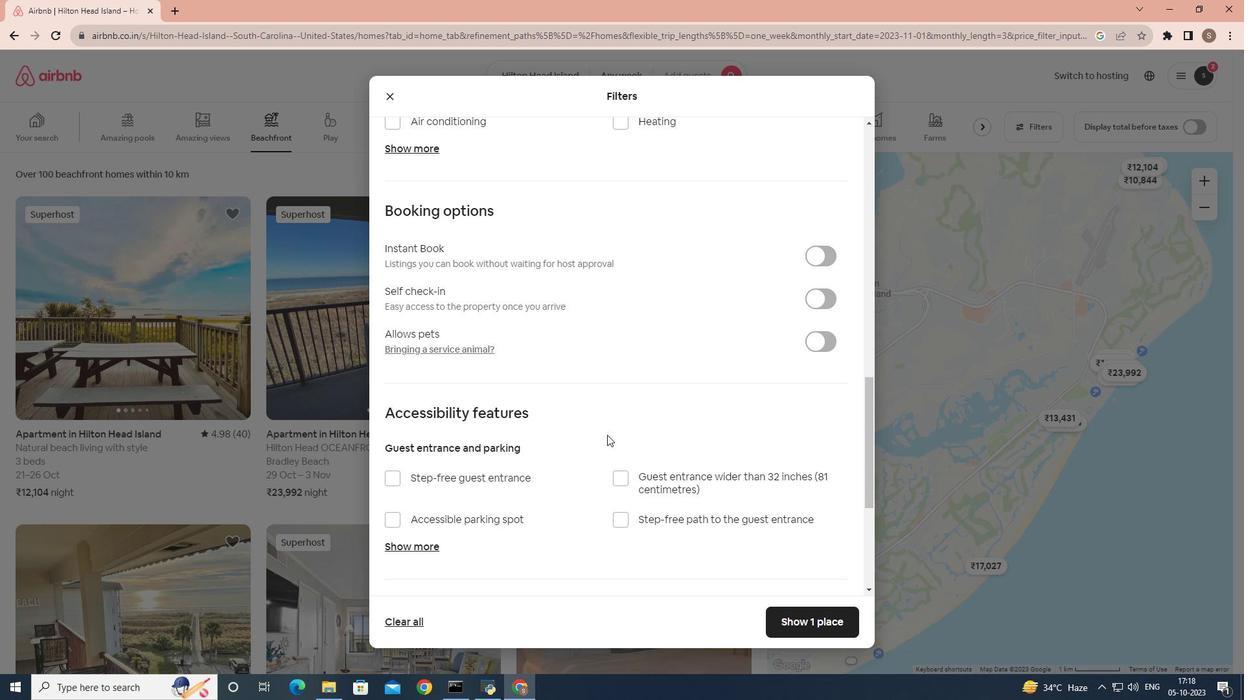
Action: Mouse moved to (610, 436)
Screenshot: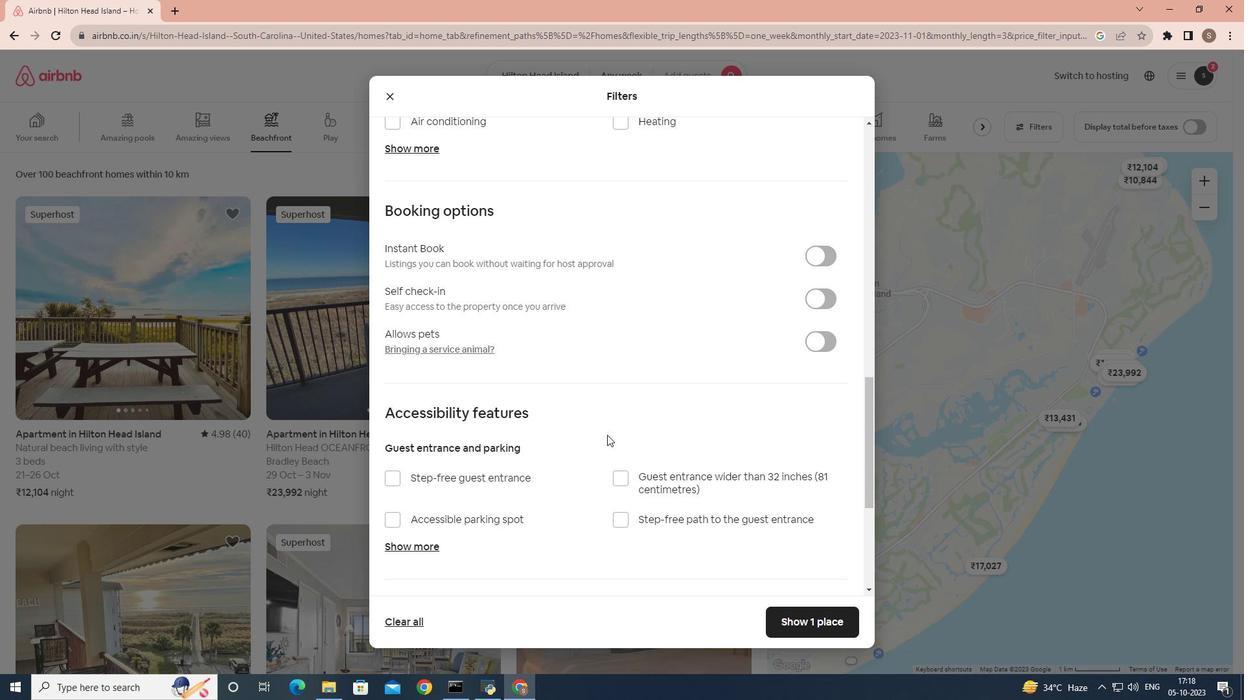
Action: Mouse scrolled (610, 435) with delta (0, 0)
Screenshot: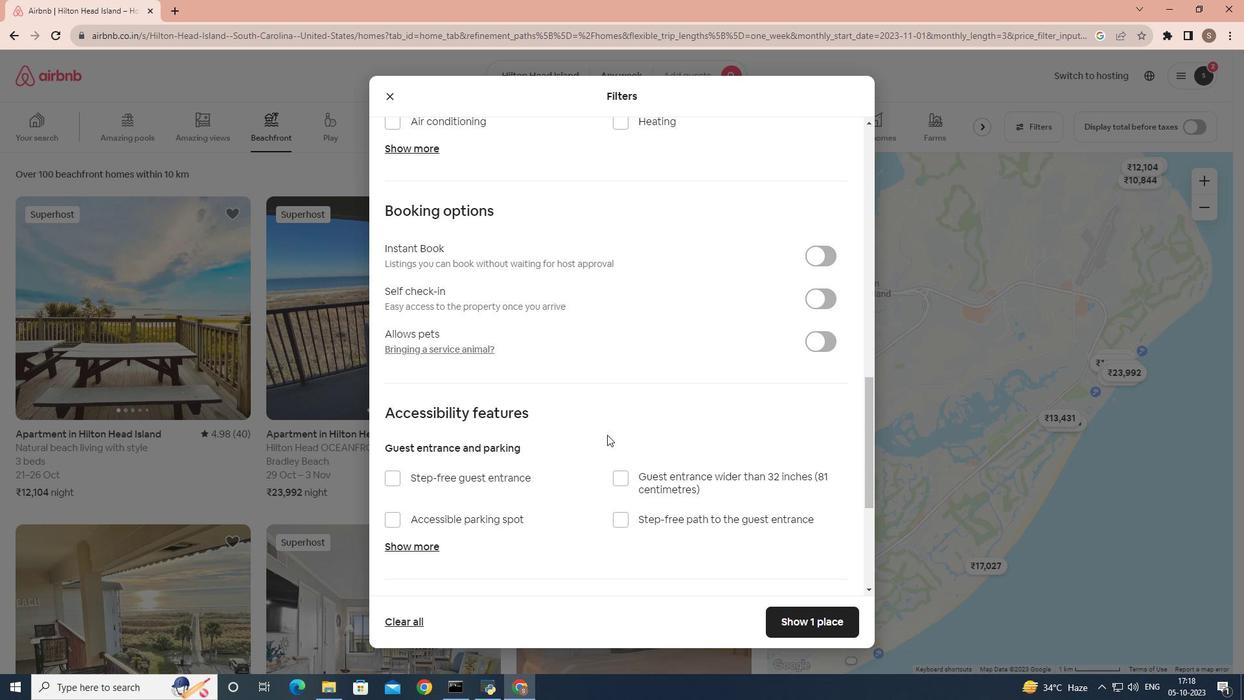 
Action: Mouse moved to (609, 435)
Screenshot: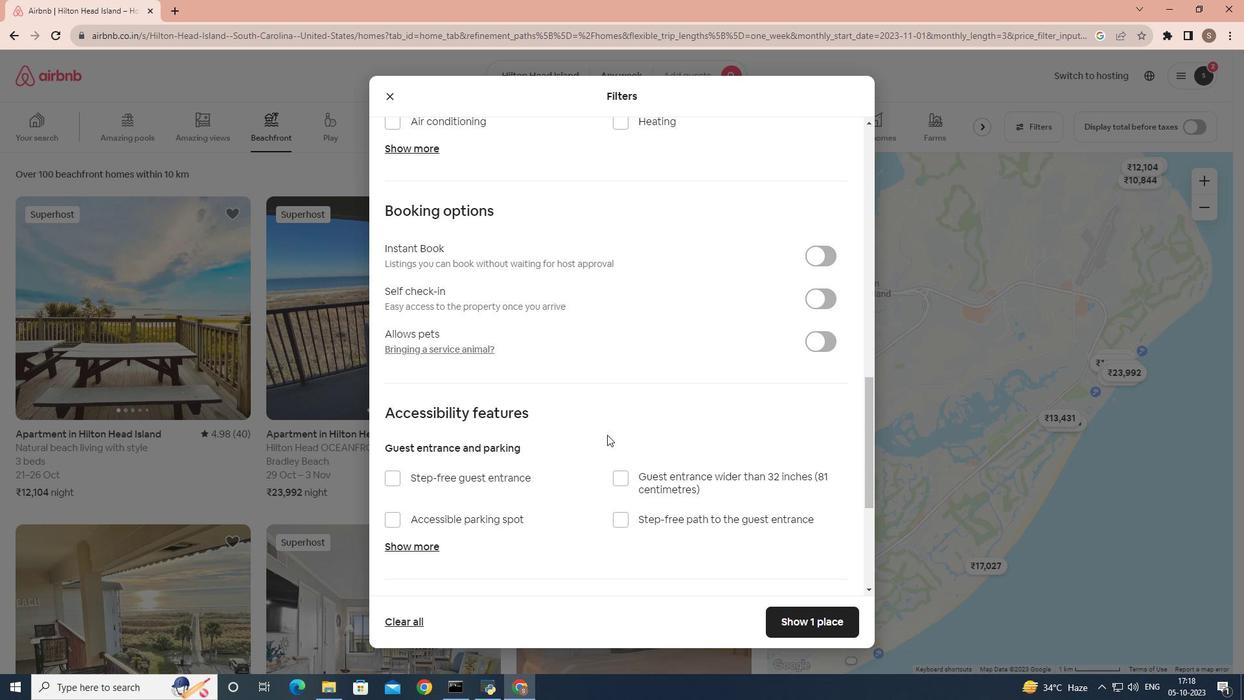 
Action: Mouse scrolled (609, 435) with delta (0, 0)
Screenshot: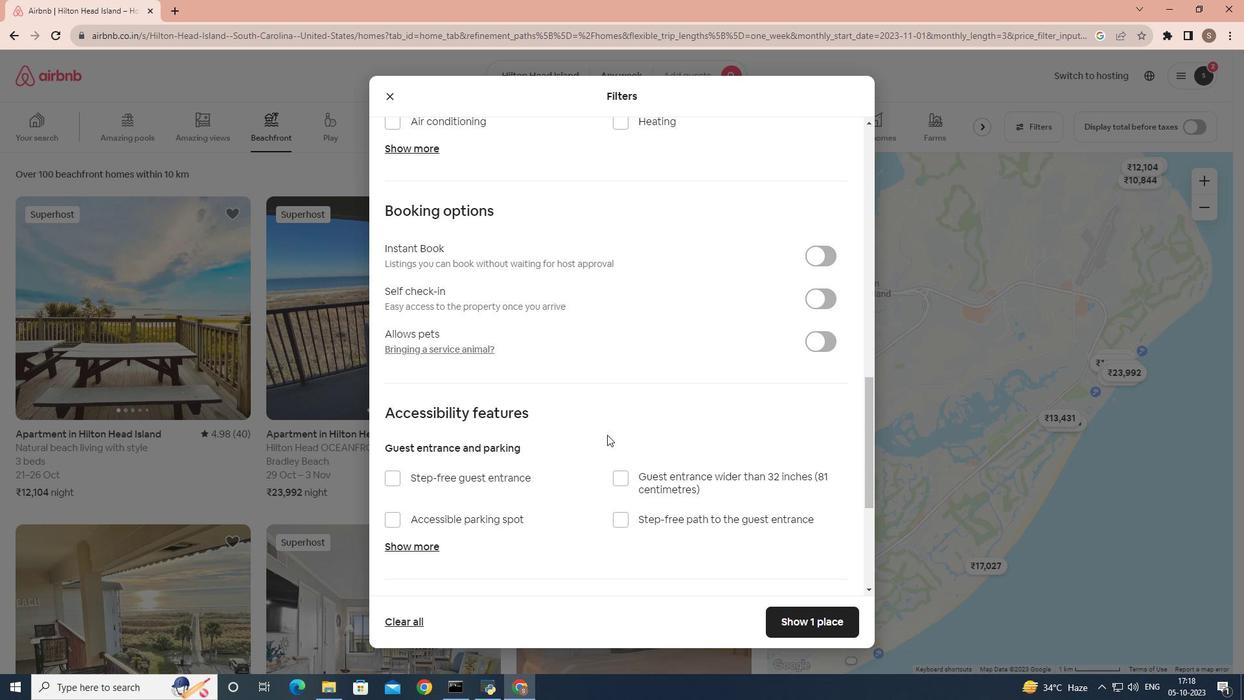 
Action: Mouse moved to (608, 435)
Screenshot: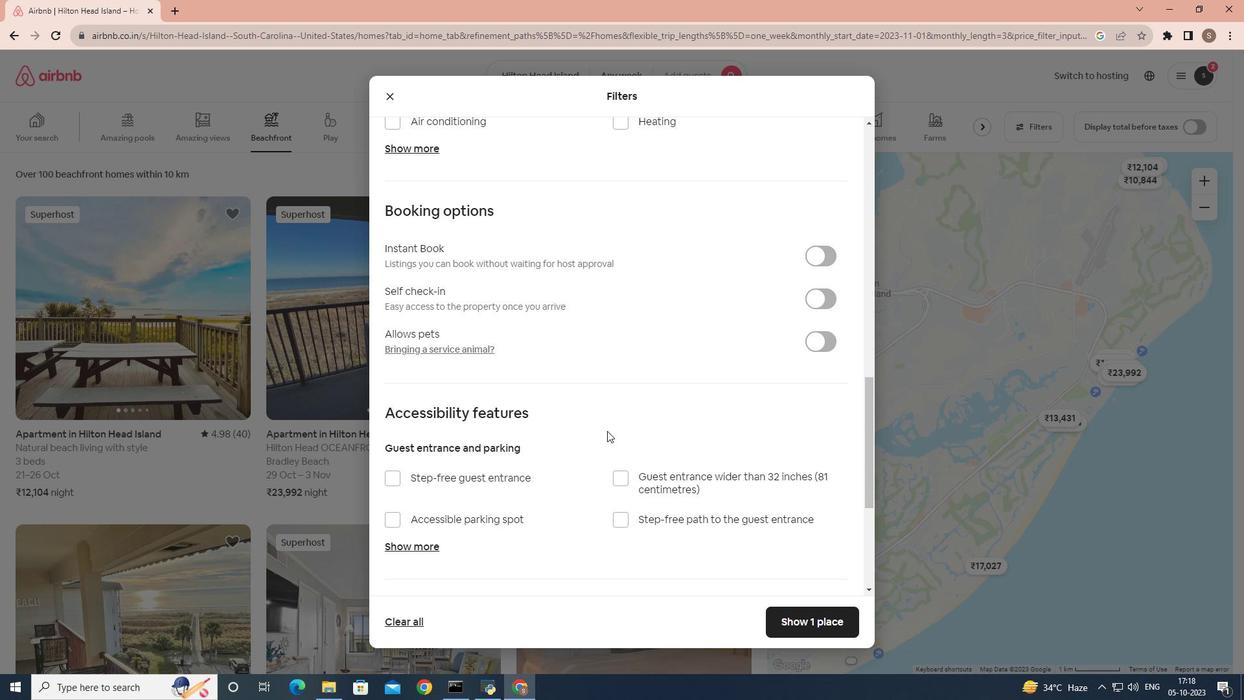 
Action: Mouse scrolled (608, 434) with delta (0, 0)
Screenshot: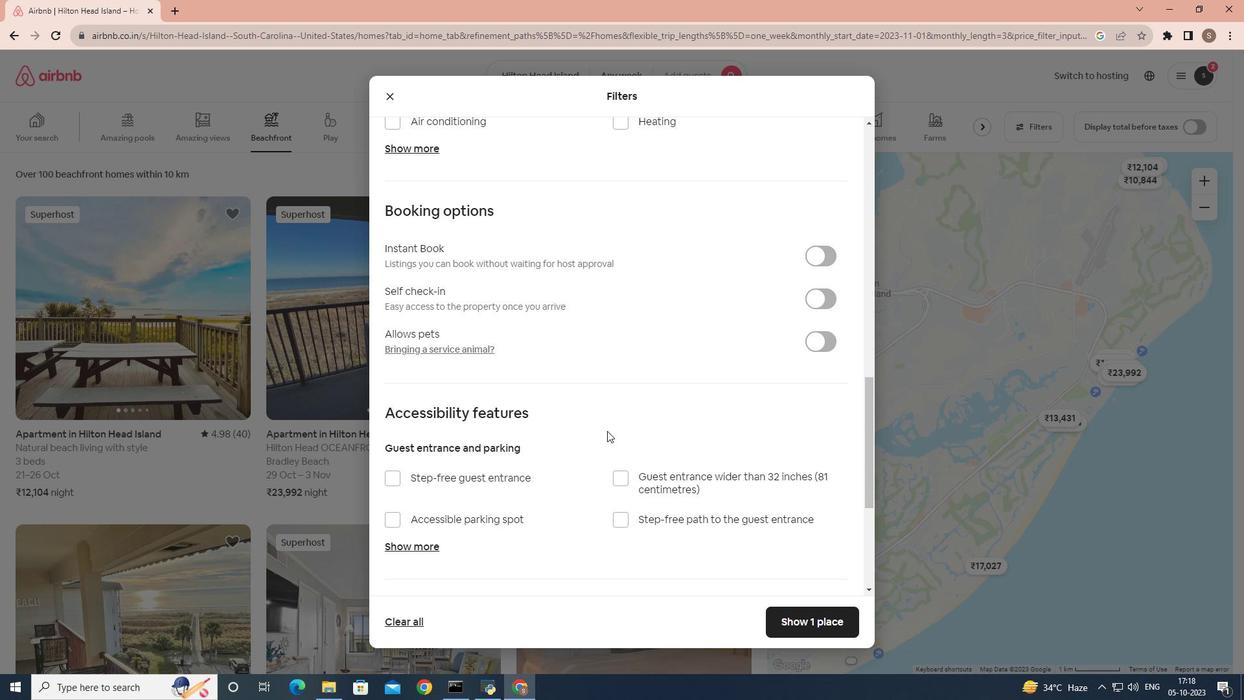 
Action: Mouse scrolled (608, 434) with delta (0, 0)
Screenshot: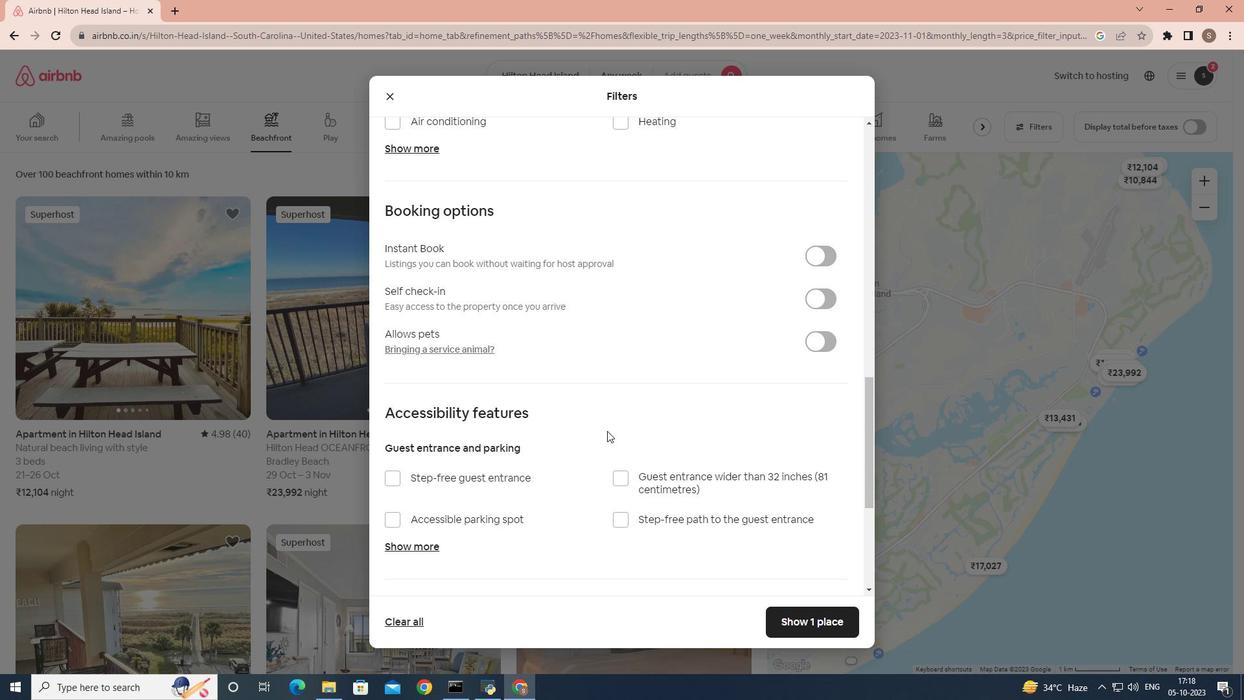 
Action: Mouse moved to (607, 435)
Screenshot: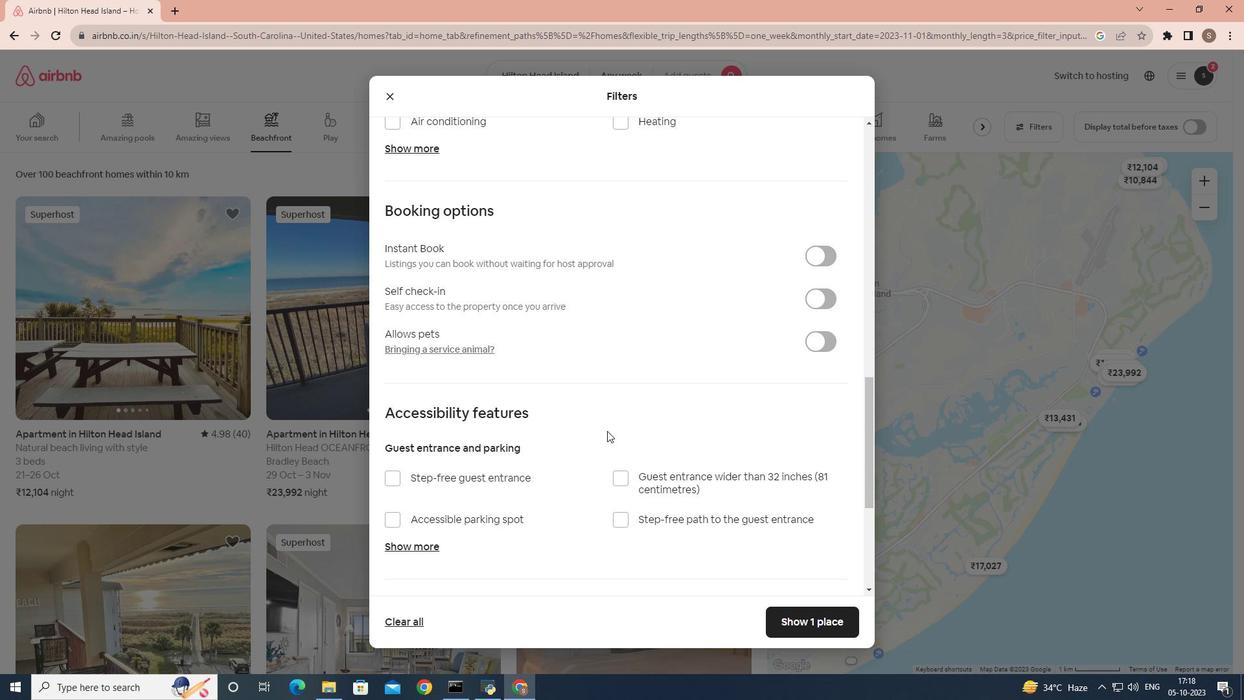 
Action: Mouse scrolled (607, 434) with delta (0, 0)
Screenshot: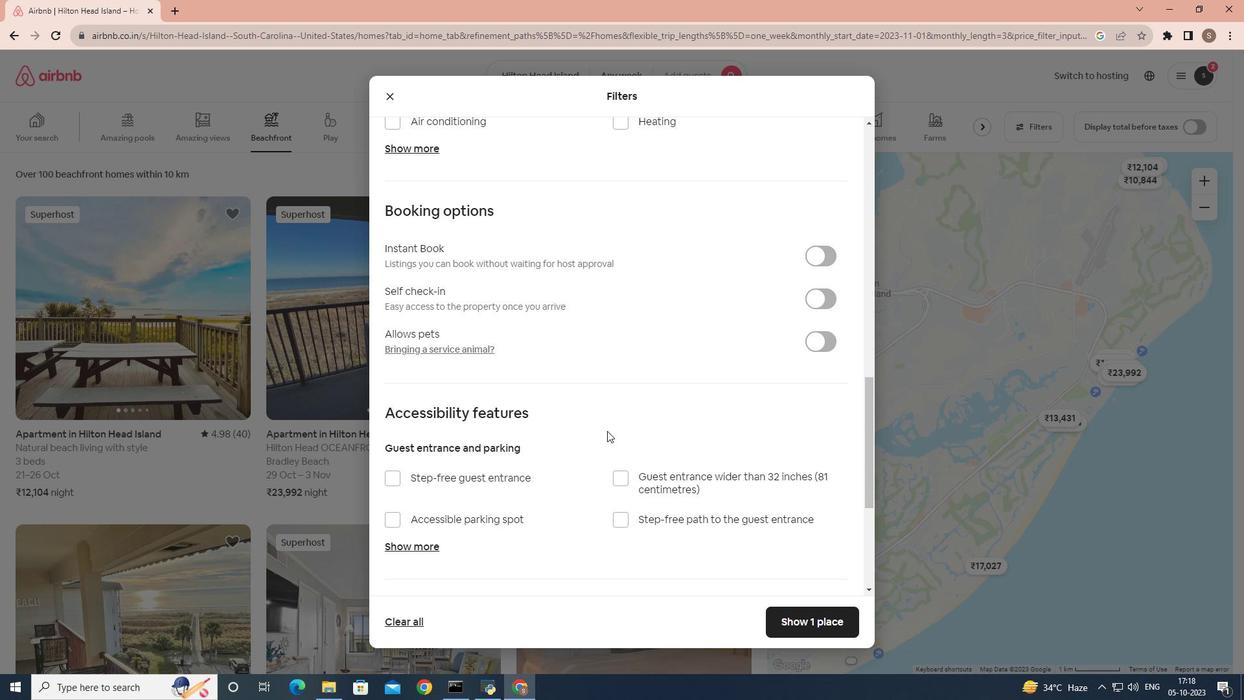 
Action: Mouse moved to (608, 429)
Screenshot: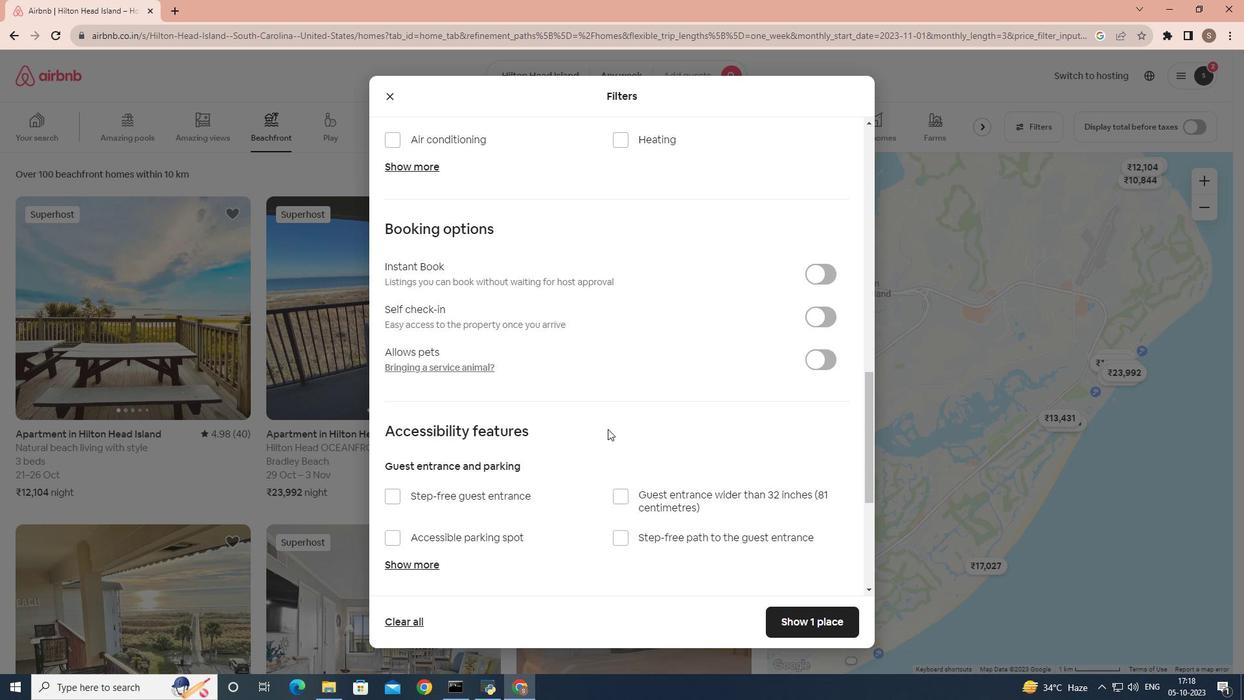 
Action: Mouse scrolled (608, 429) with delta (0, 0)
Screenshot: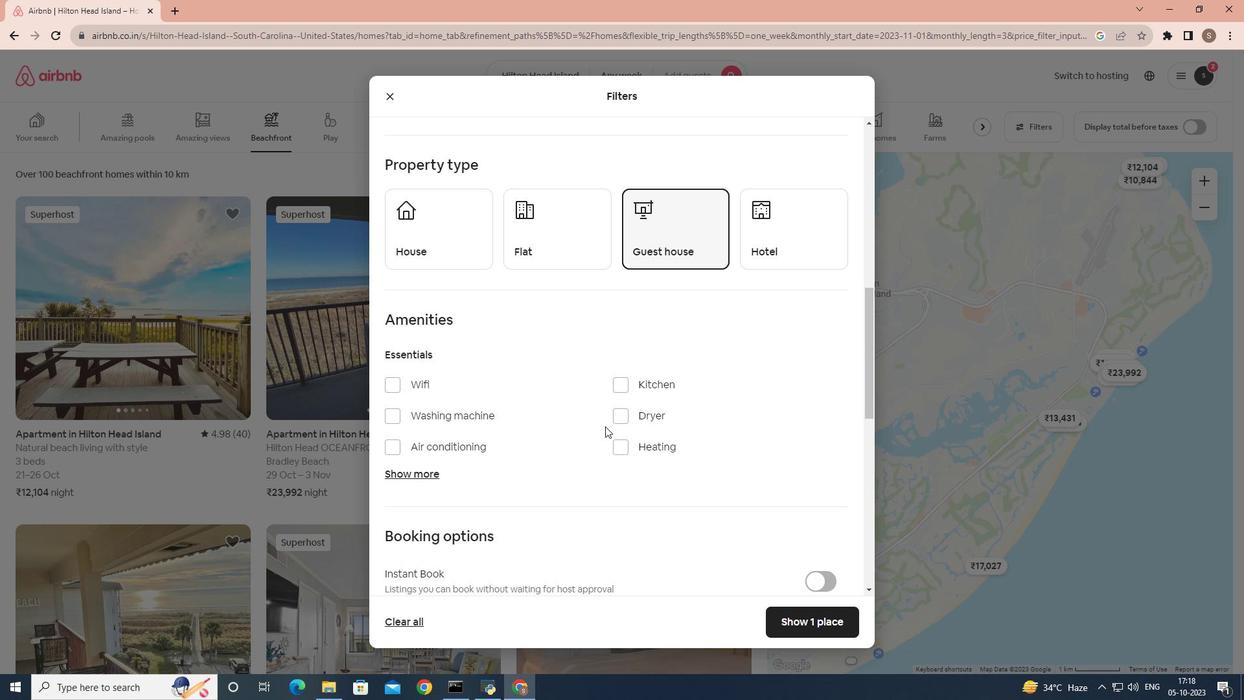 
Action: Mouse scrolled (608, 429) with delta (0, 0)
Screenshot: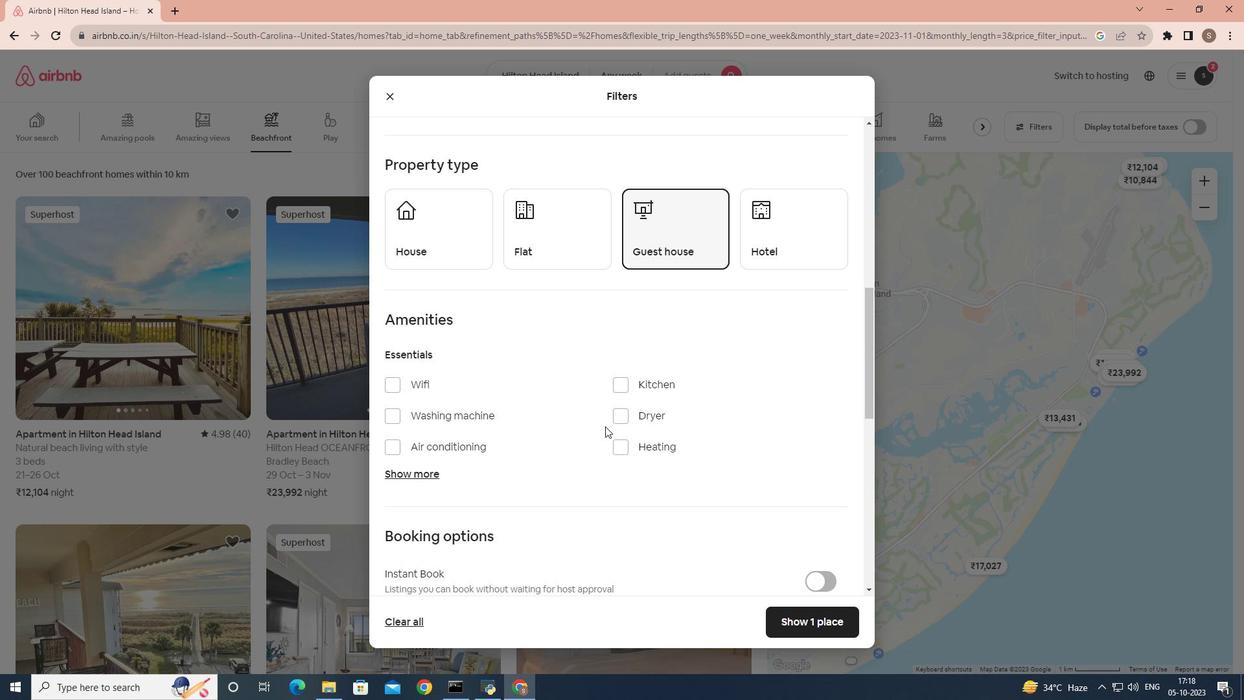 
Action: Mouse scrolled (608, 429) with delta (0, 0)
Screenshot: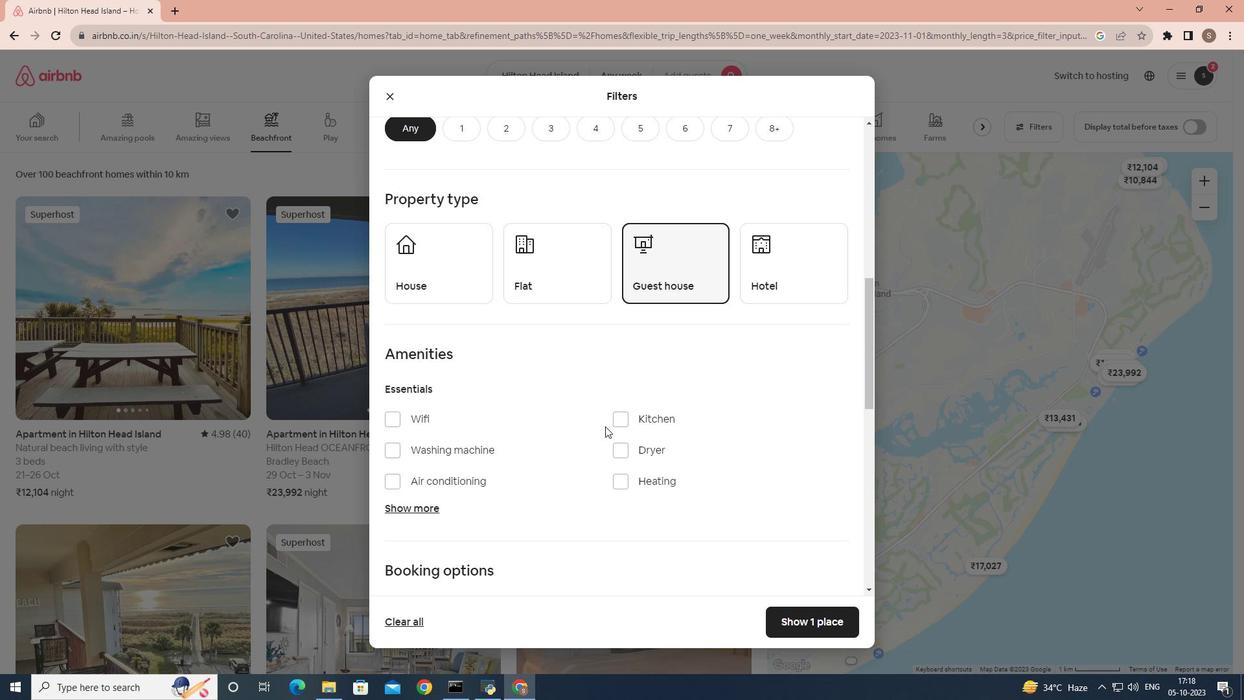 
Action: Mouse scrolled (608, 429) with delta (0, 0)
Screenshot: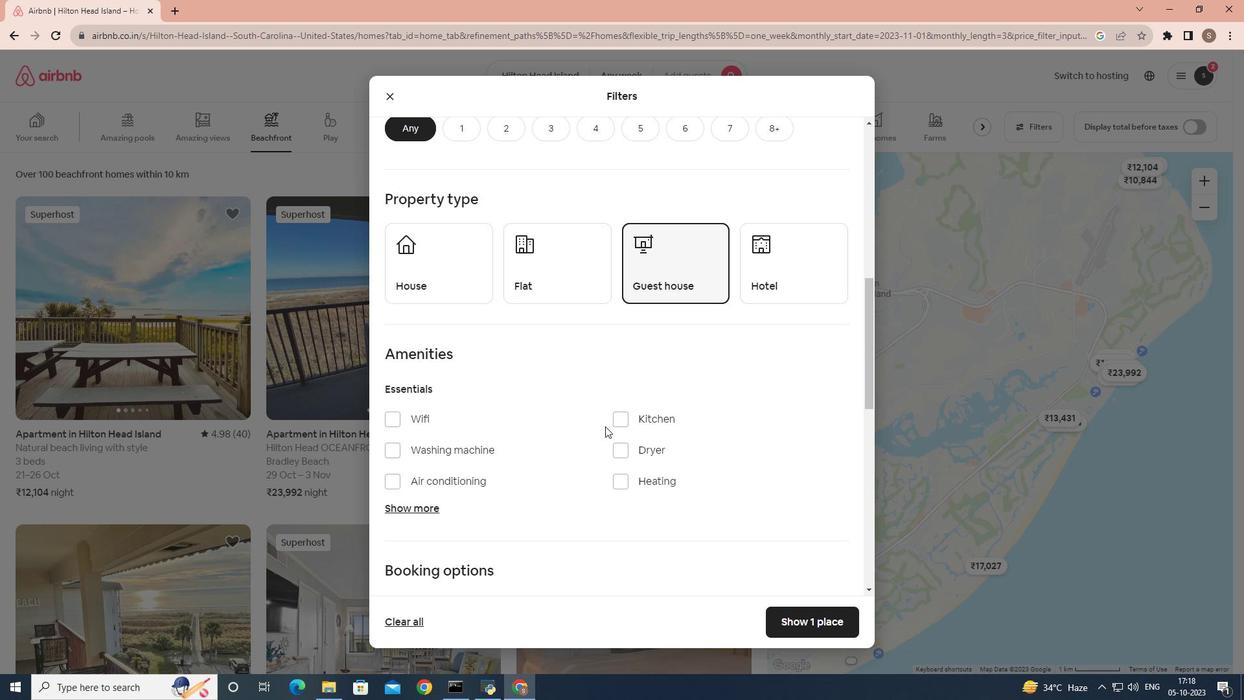 
Action: Mouse scrolled (608, 429) with delta (0, 0)
Screenshot: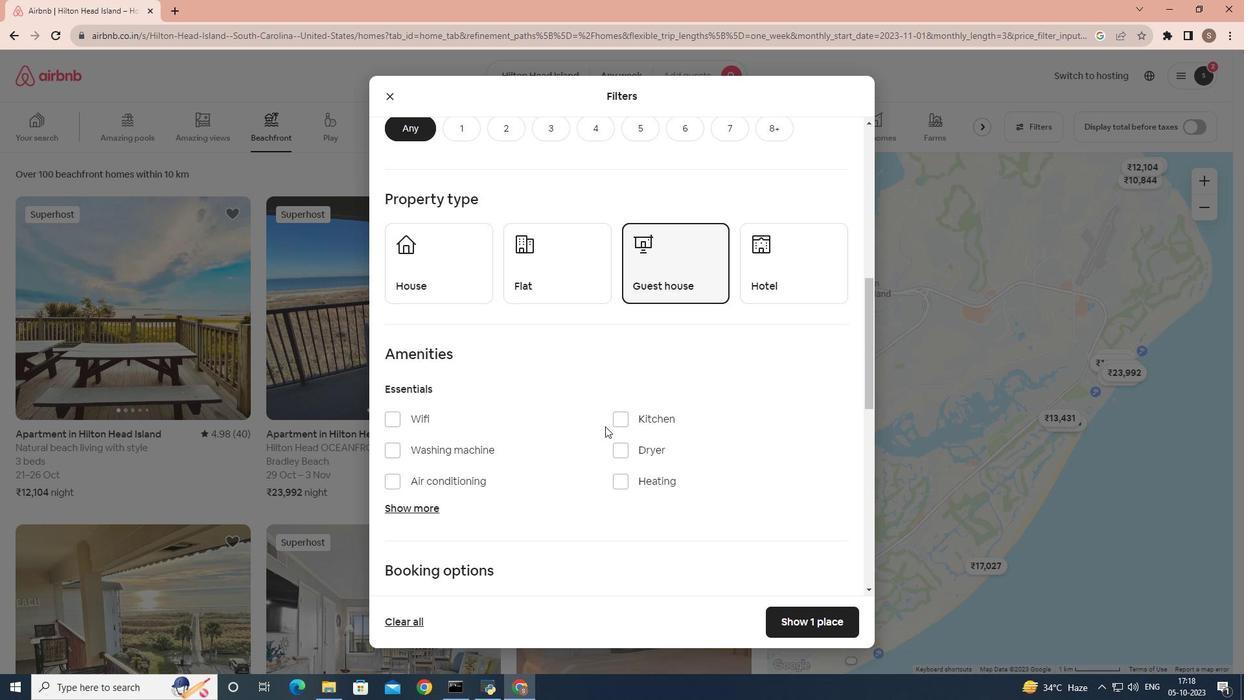 
Action: Mouse moved to (605, 426)
Screenshot: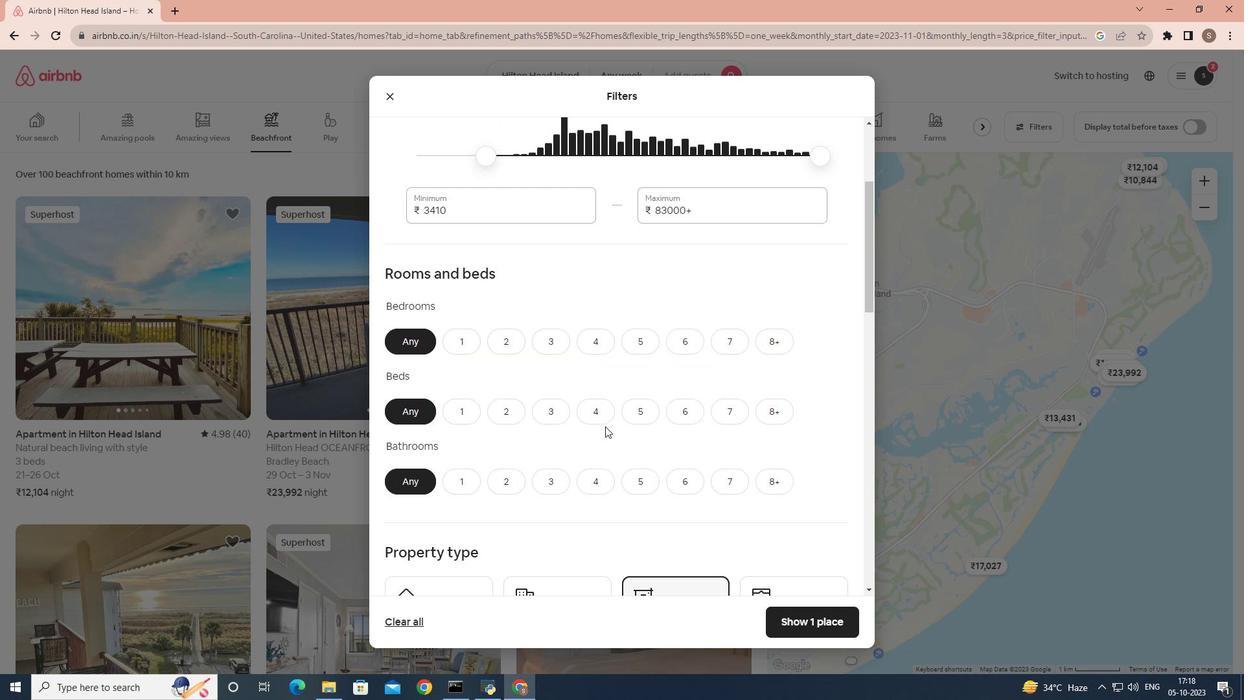 
Action: Mouse scrolled (605, 427) with delta (0, 0)
Screenshot: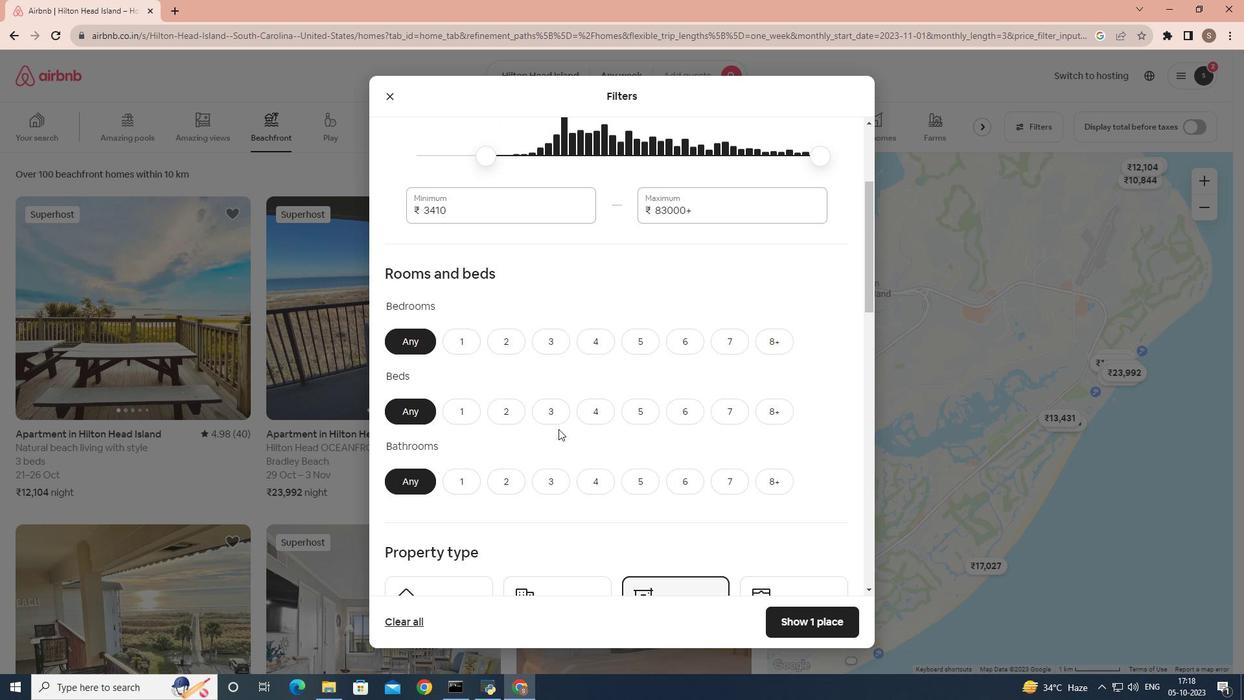 
Action: Mouse scrolled (605, 427) with delta (0, 0)
Screenshot: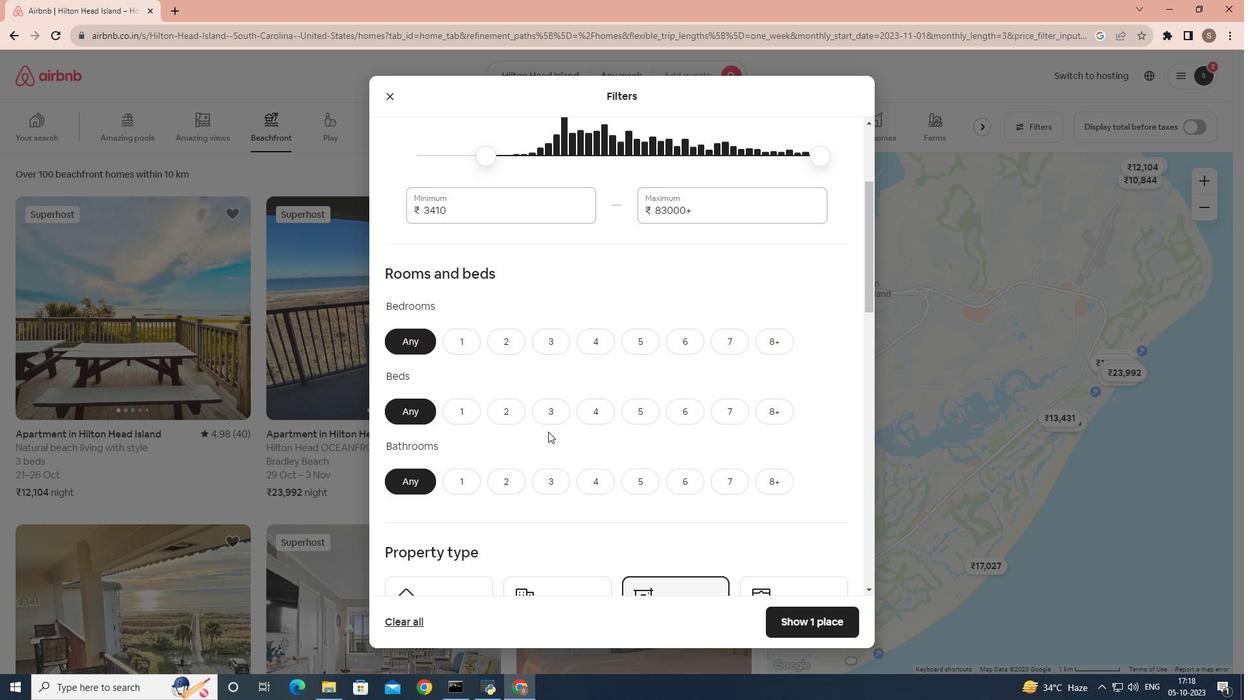 
Action: Mouse scrolled (605, 427) with delta (0, 0)
Screenshot: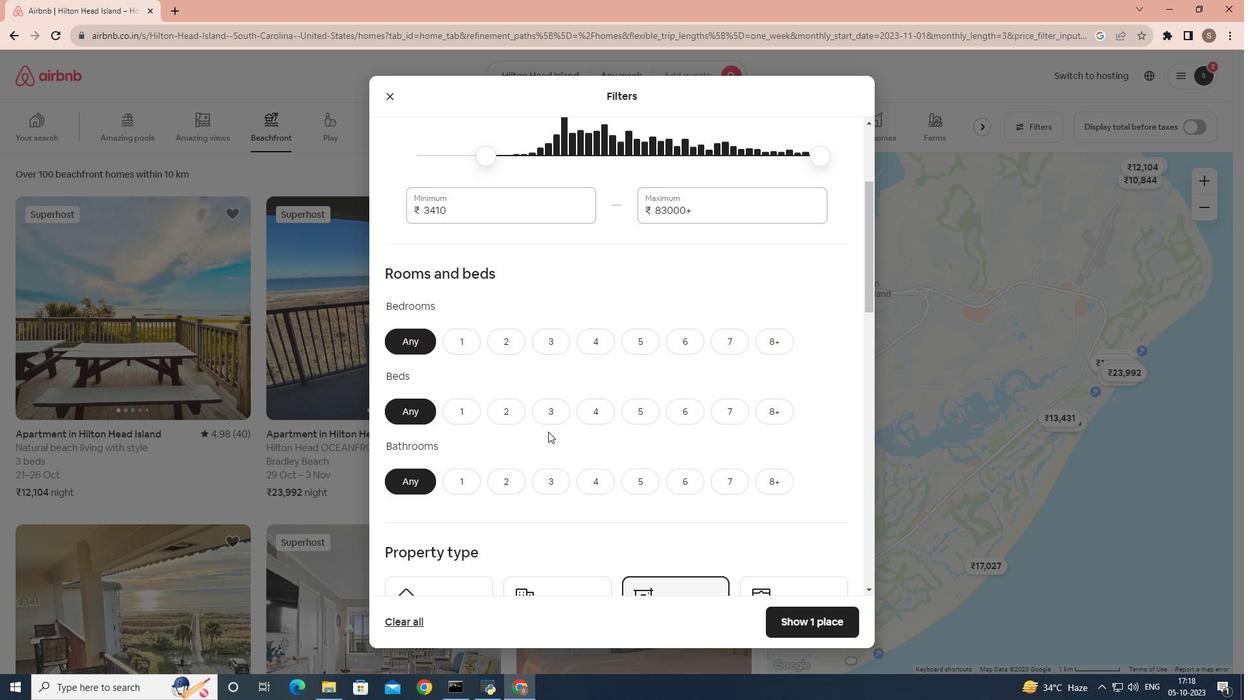 
Action: Mouse scrolled (605, 427) with delta (0, 0)
Screenshot: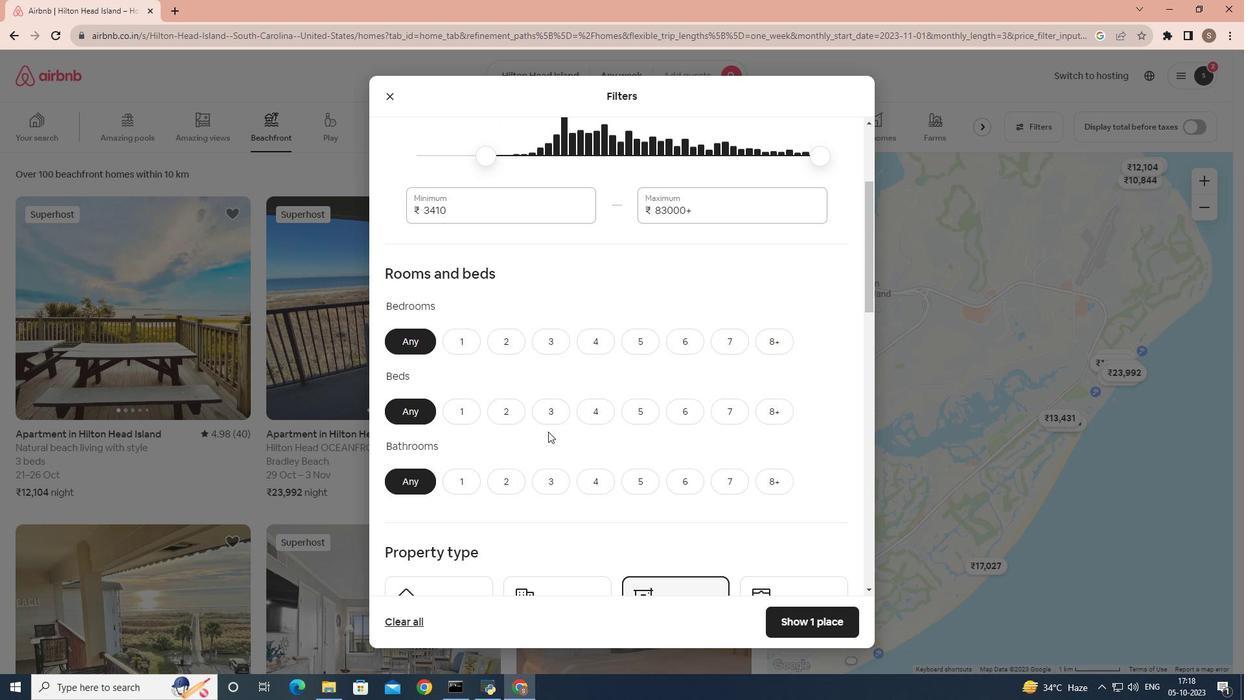 
Action: Mouse scrolled (605, 427) with delta (0, 0)
Screenshot: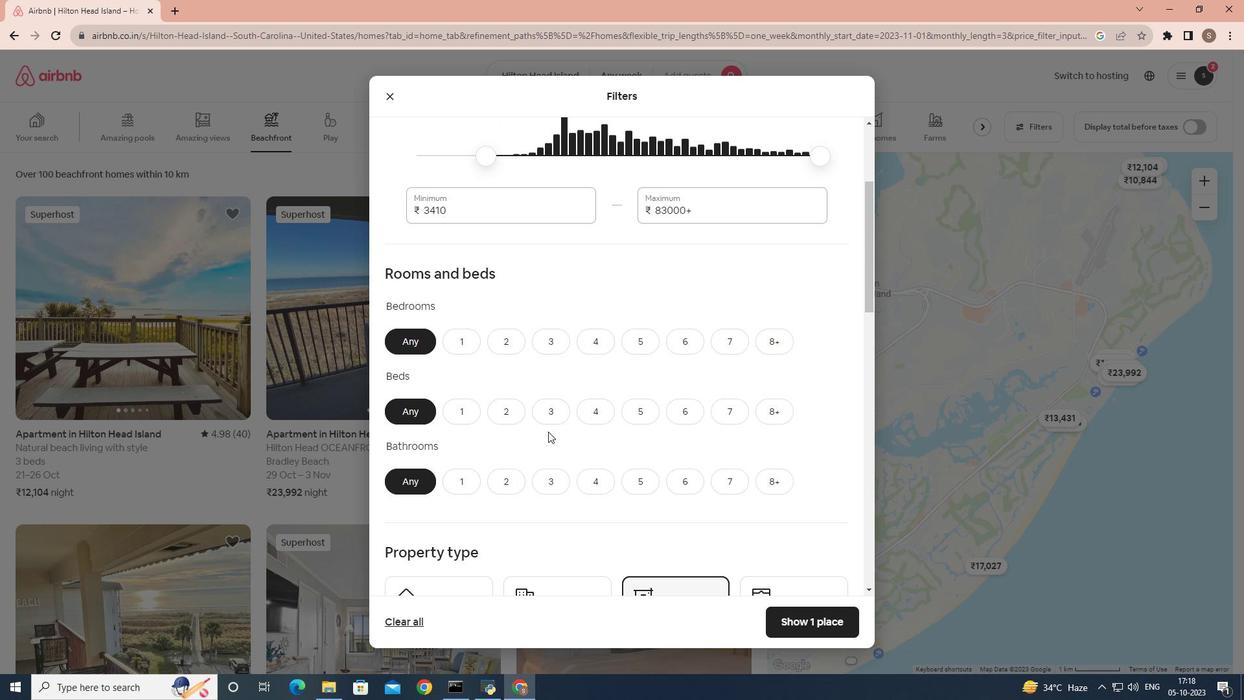 
Action: Mouse scrolled (605, 427) with delta (0, 0)
Screenshot: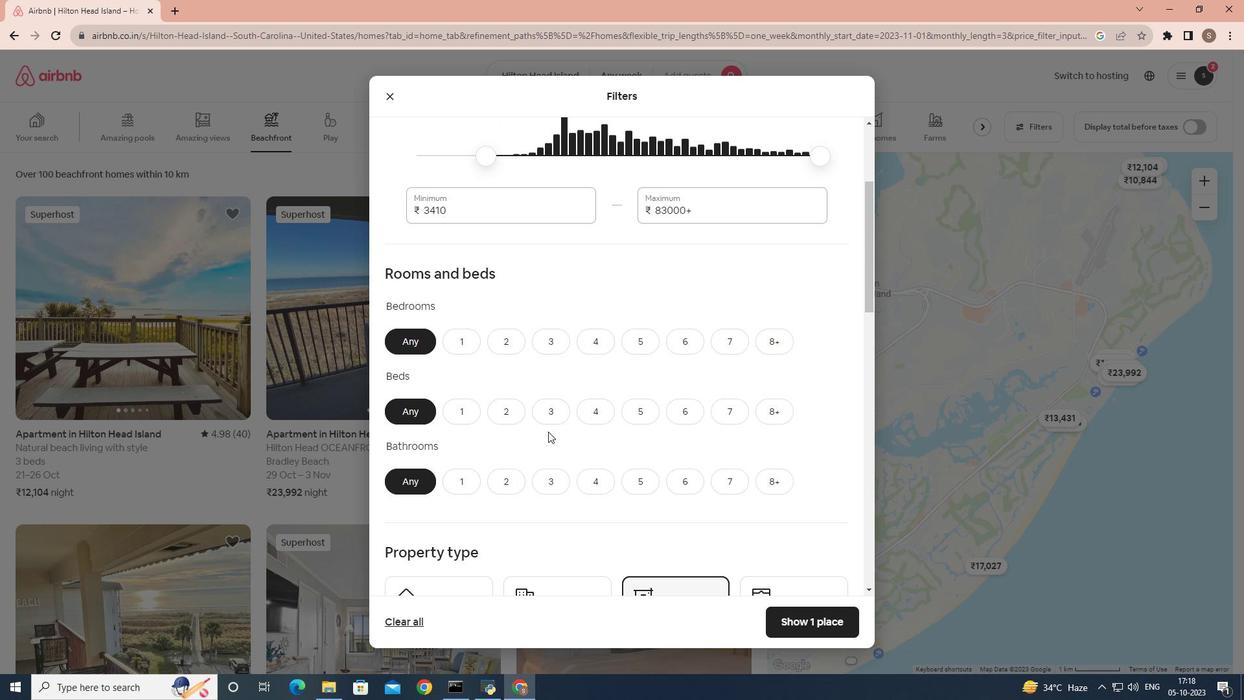 
Action: Mouse moved to (547, 431)
Screenshot: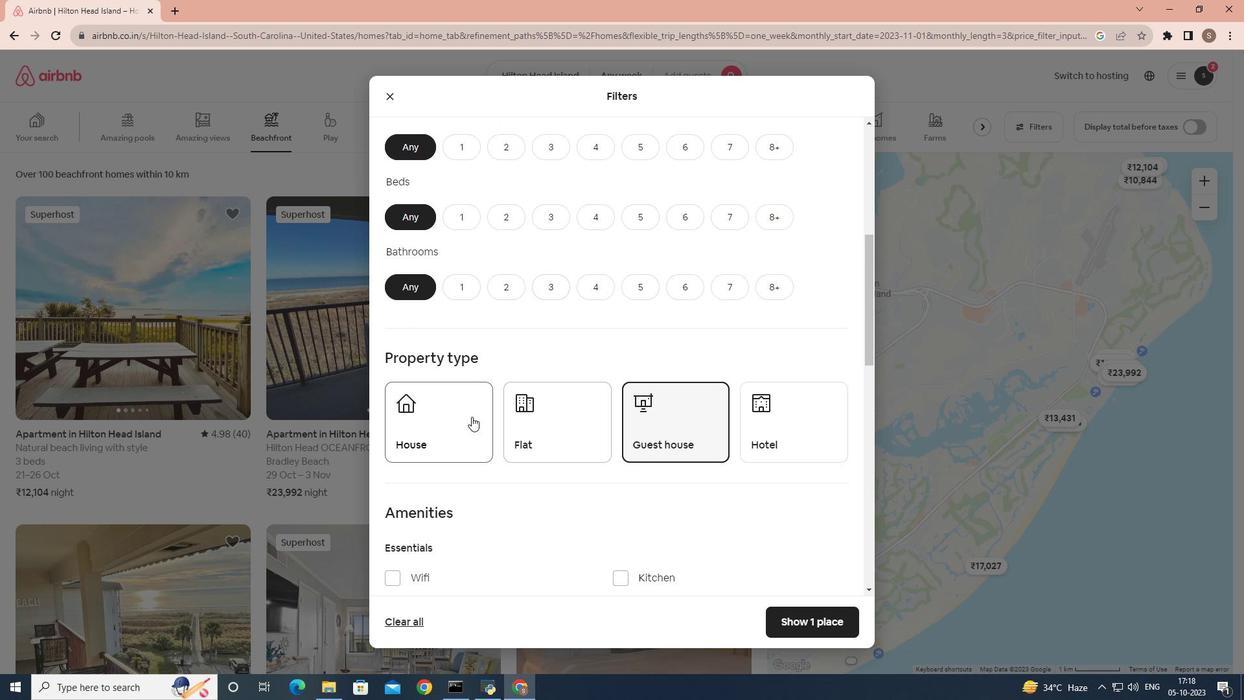 
Action: Mouse scrolled (547, 431) with delta (0, 0)
Screenshot: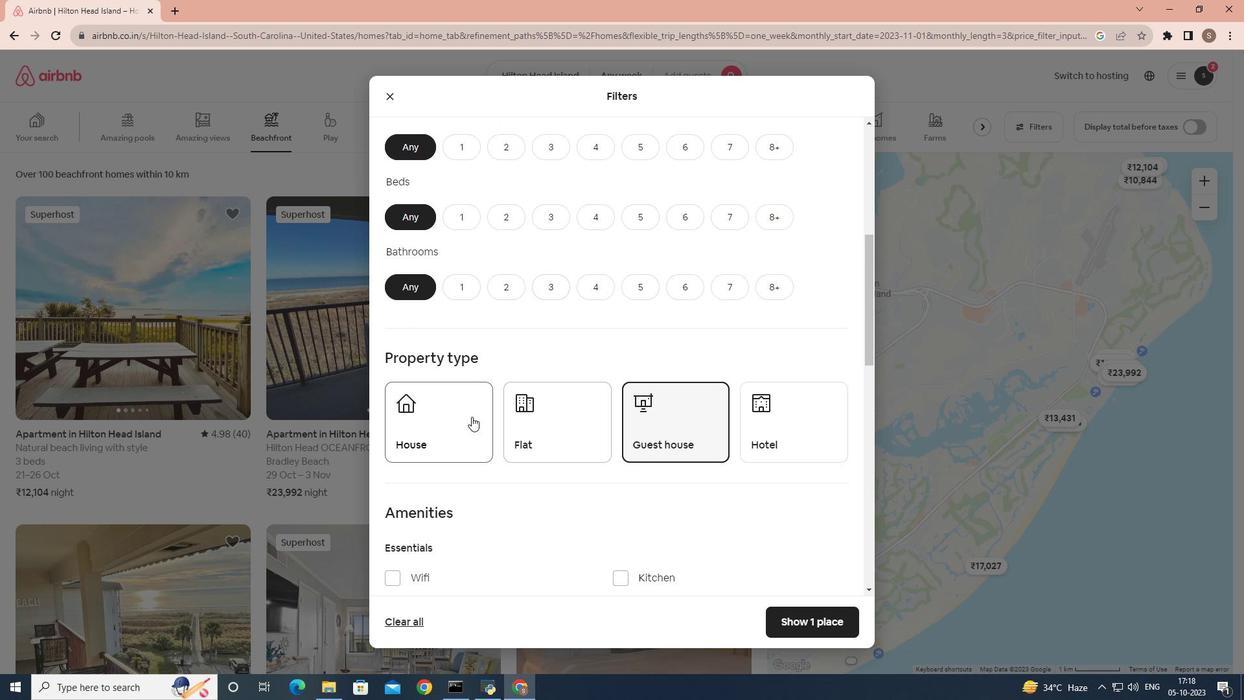
Action: Mouse moved to (546, 431)
Screenshot: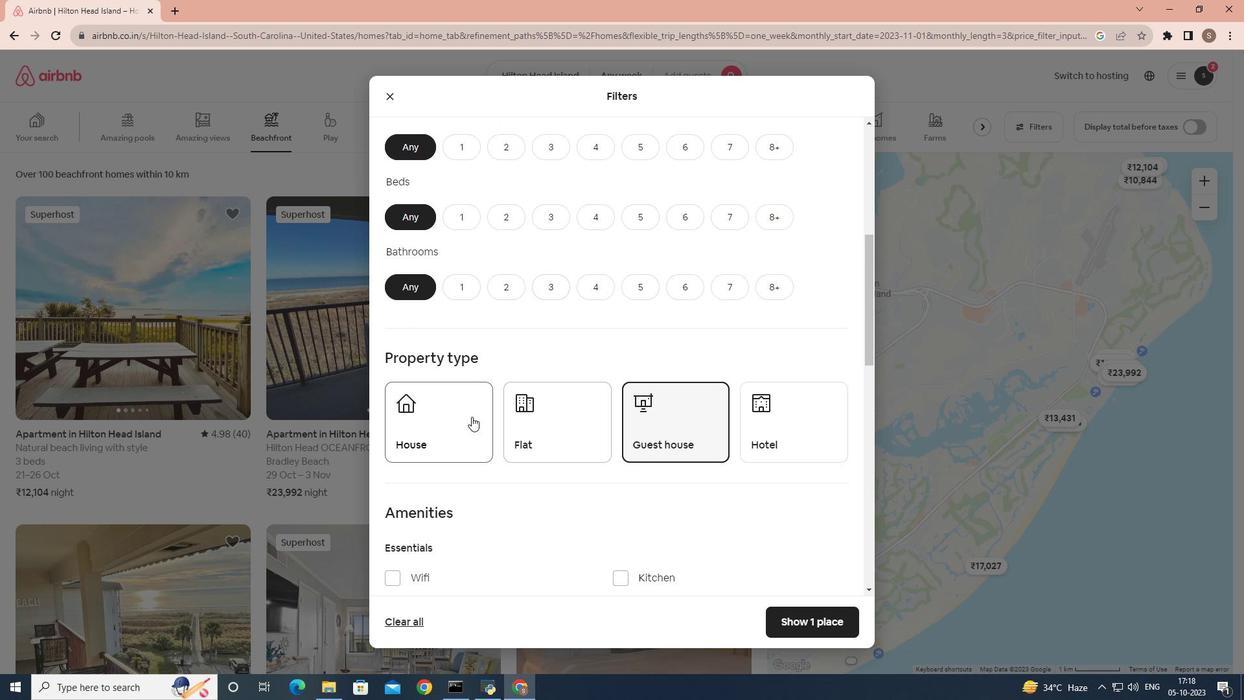 
Action: Mouse scrolled (546, 431) with delta (0, 0)
Screenshot: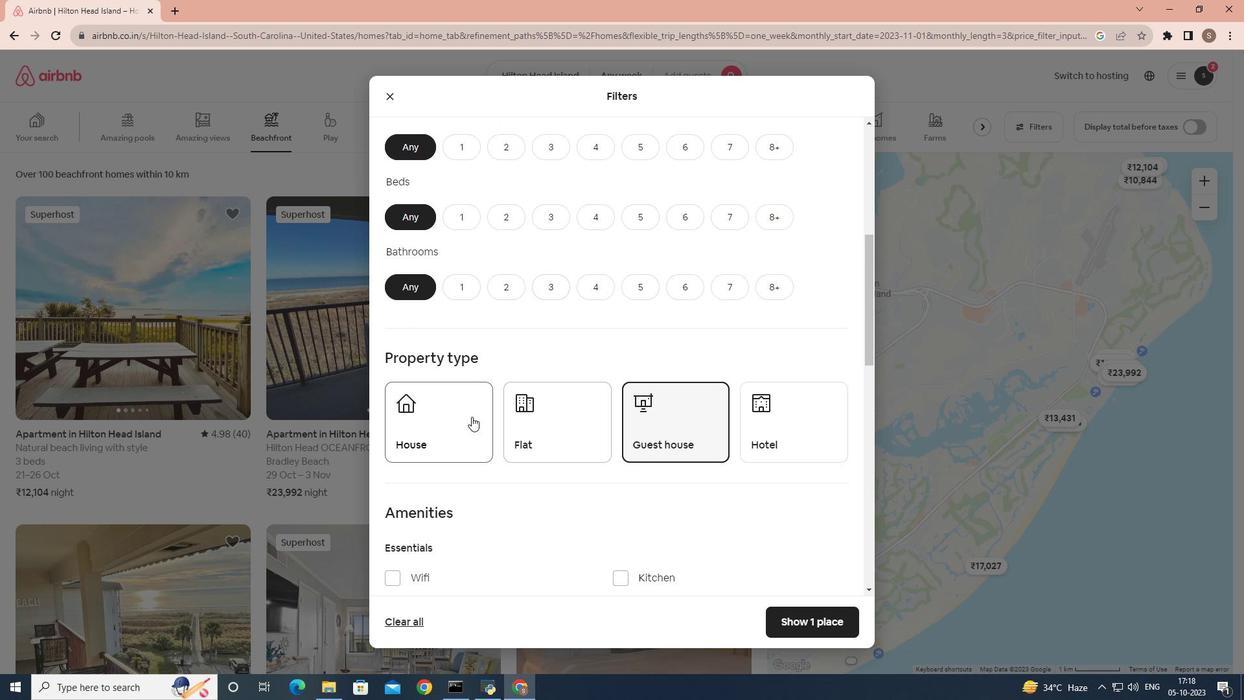
Action: Mouse moved to (545, 431)
Screenshot: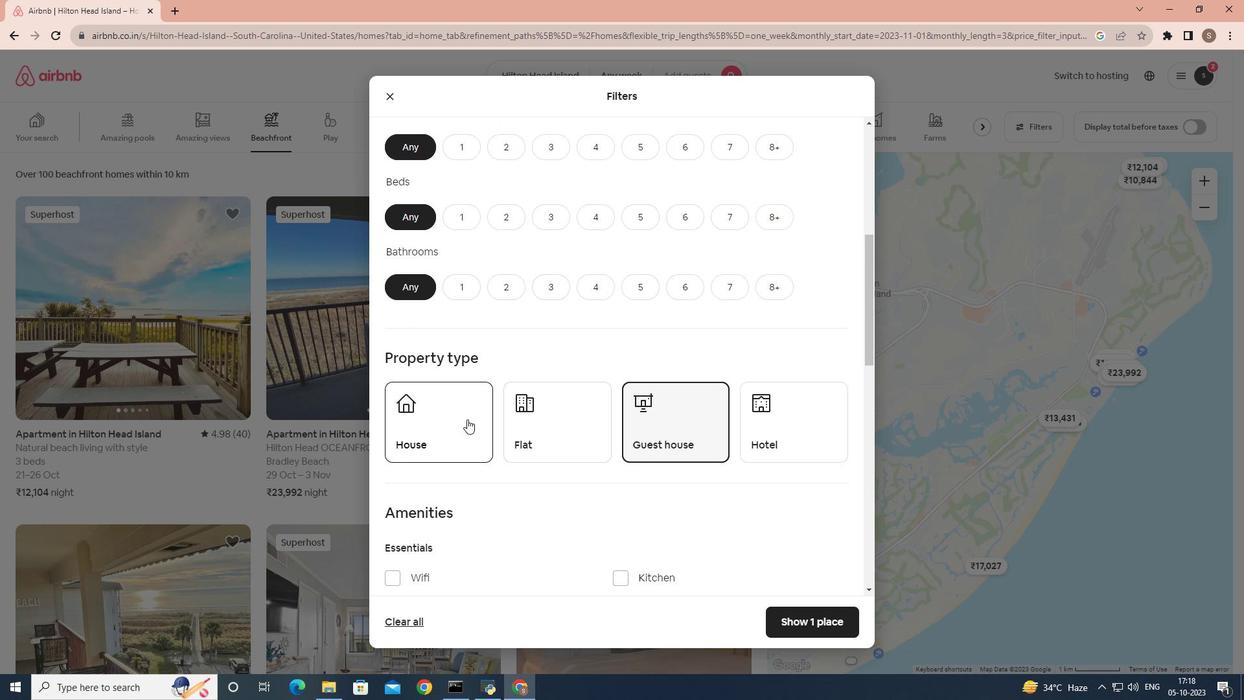 
Action: Mouse scrolled (545, 431) with delta (0, 0)
Screenshot: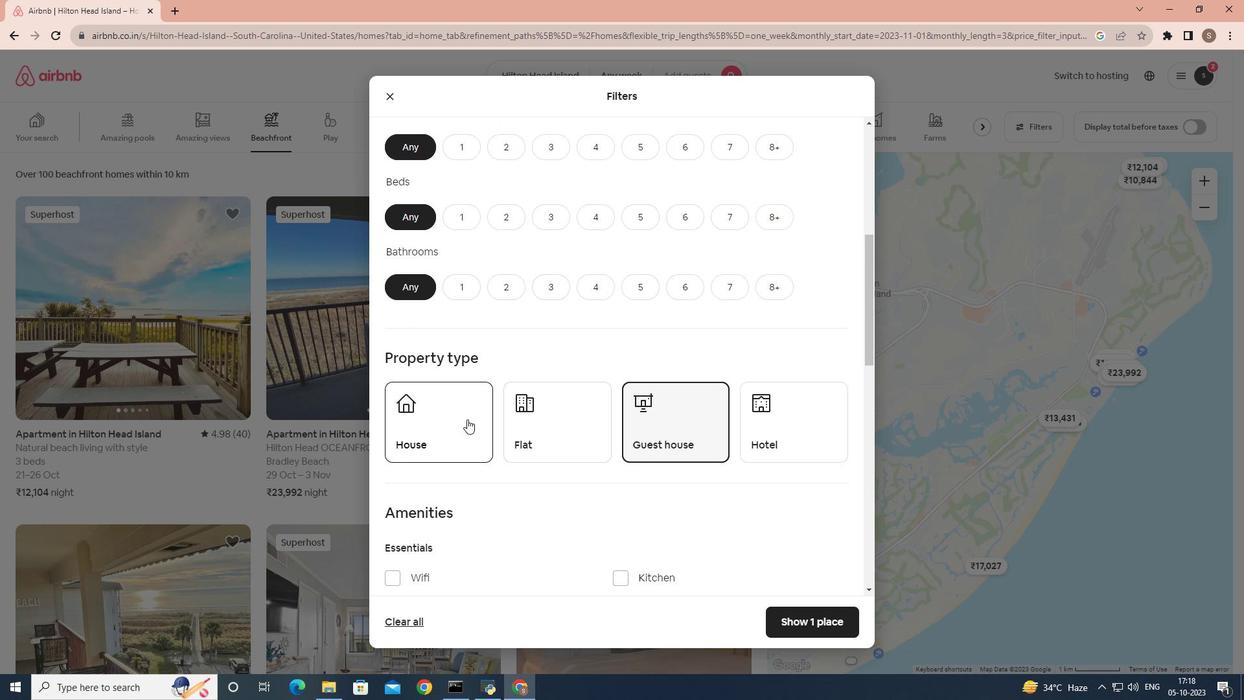 
Action: Mouse moved to (466, 420)
Screenshot: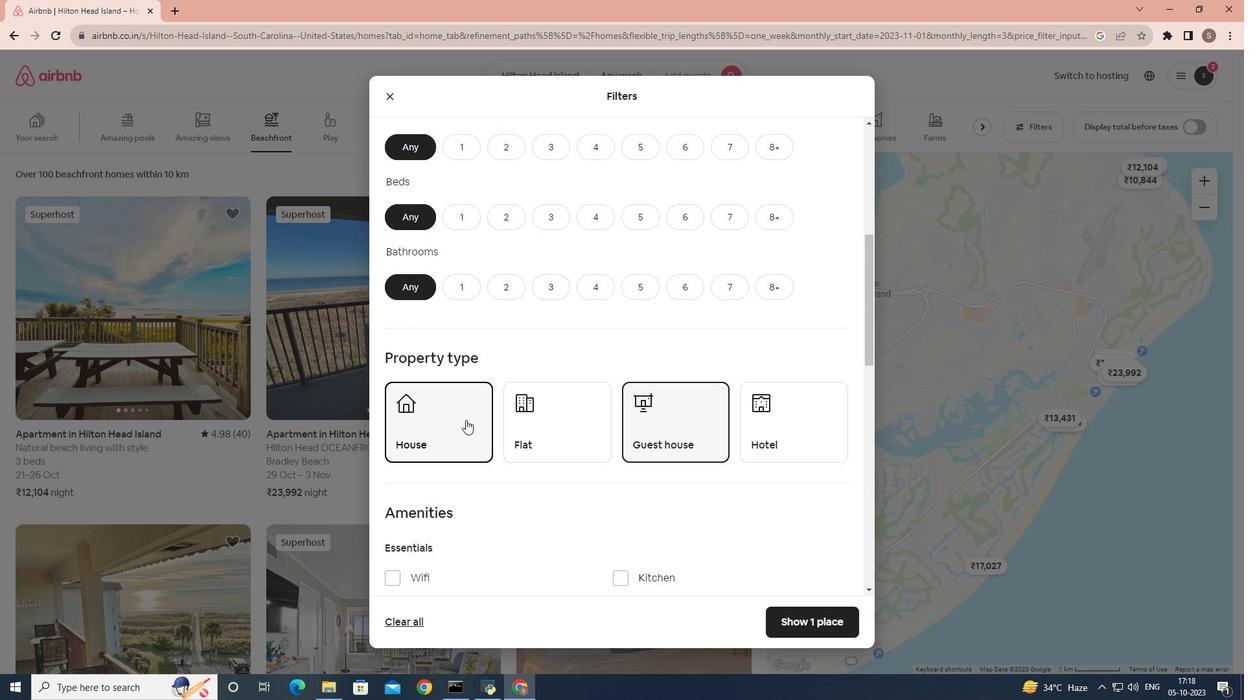 
Action: Mouse pressed left at (466, 420)
Screenshot: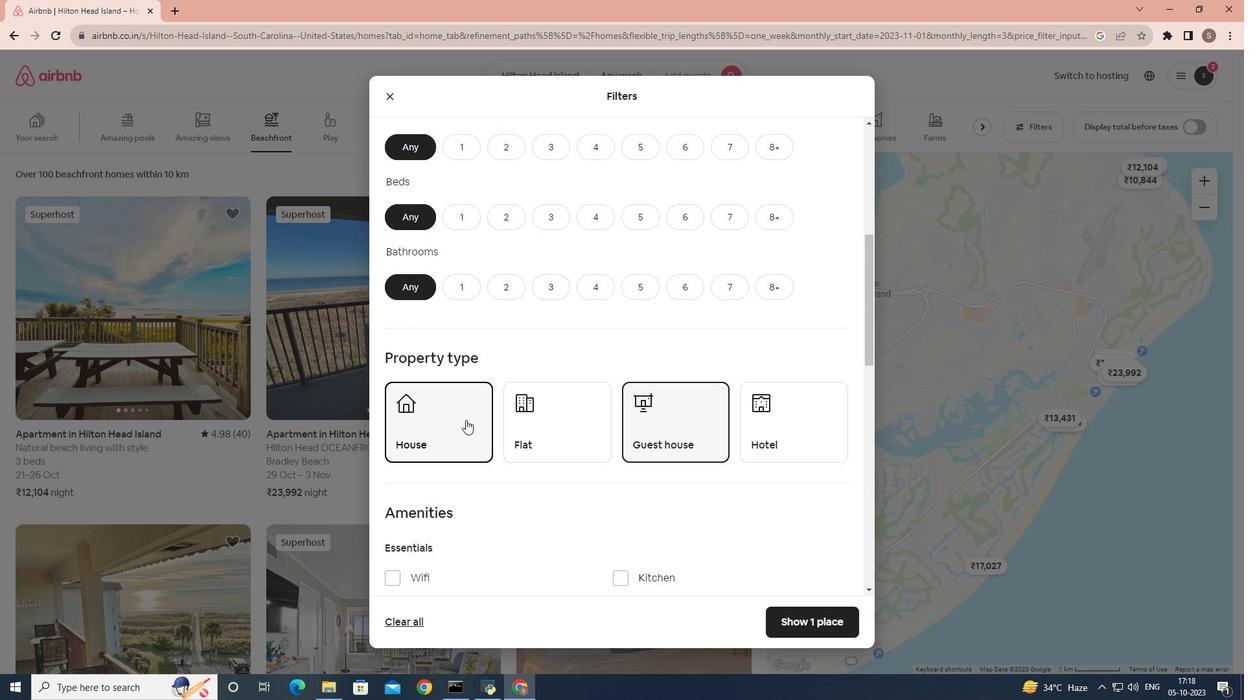 
Action: Mouse moved to (780, 621)
Screenshot: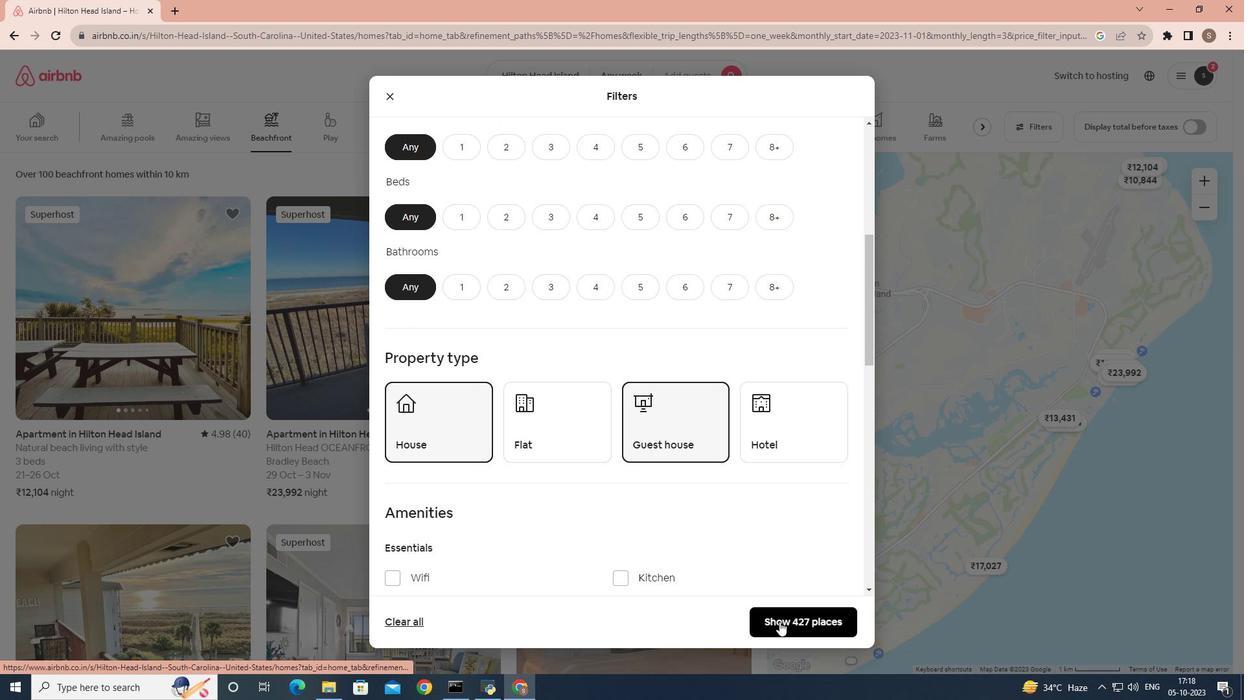 
Action: Mouse pressed left at (780, 621)
Screenshot: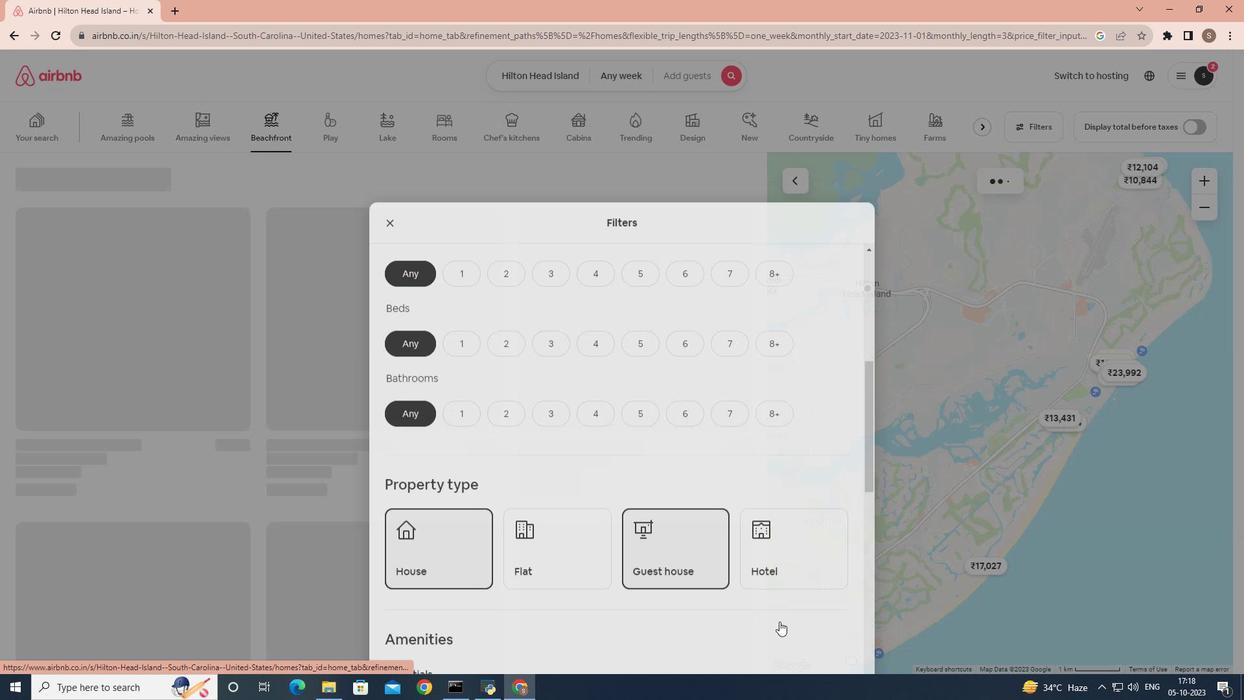 
Action: Mouse moved to (351, 393)
Screenshot: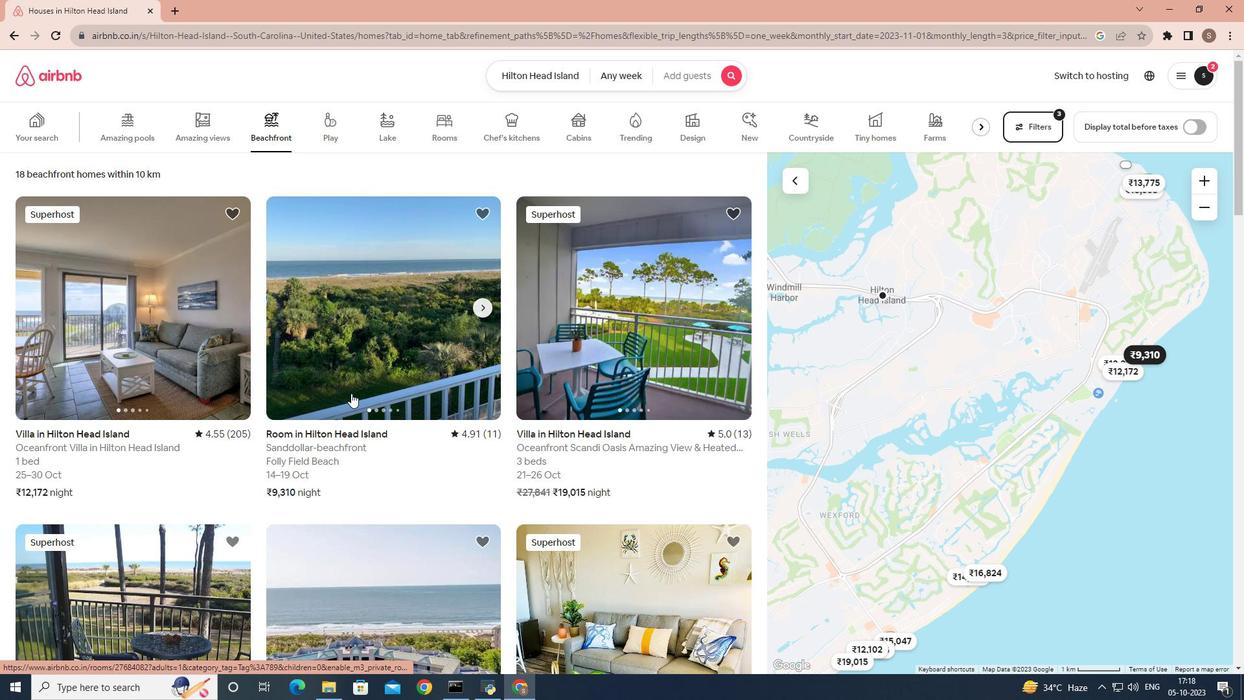 
Action: Mouse scrolled (351, 392) with delta (0, 0)
Screenshot: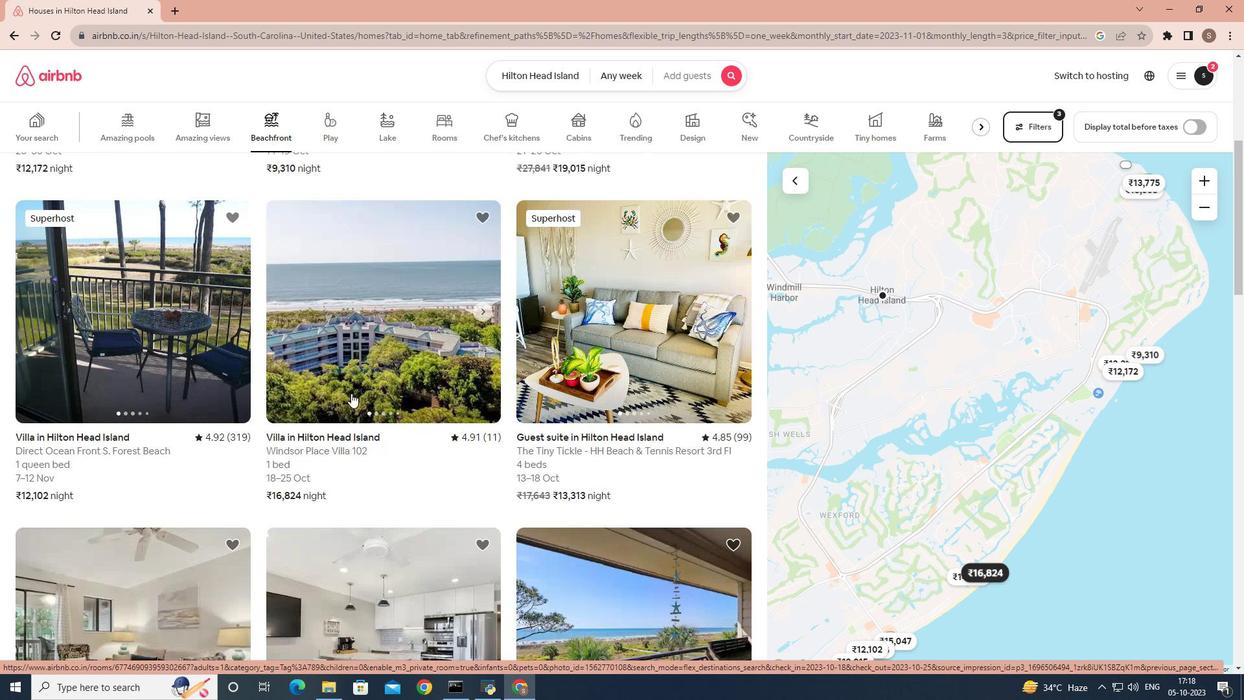 
Action: Mouse scrolled (351, 392) with delta (0, 0)
Screenshot: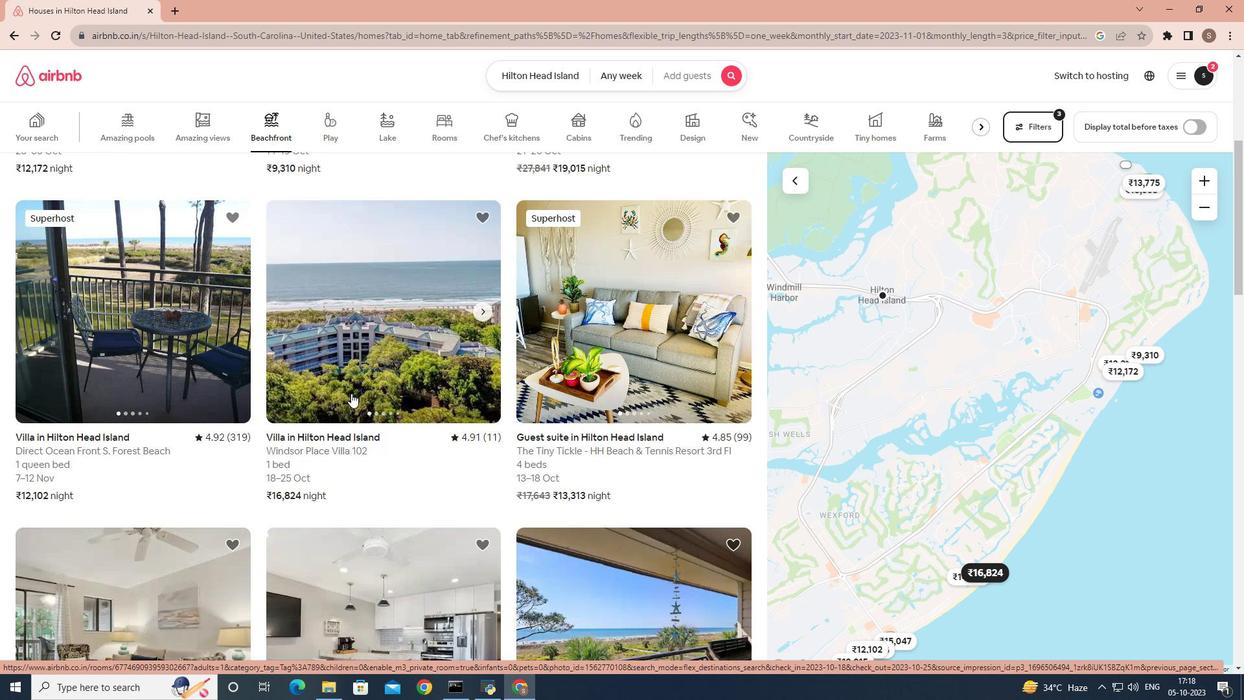 
Action: Mouse scrolled (351, 392) with delta (0, 0)
Screenshot: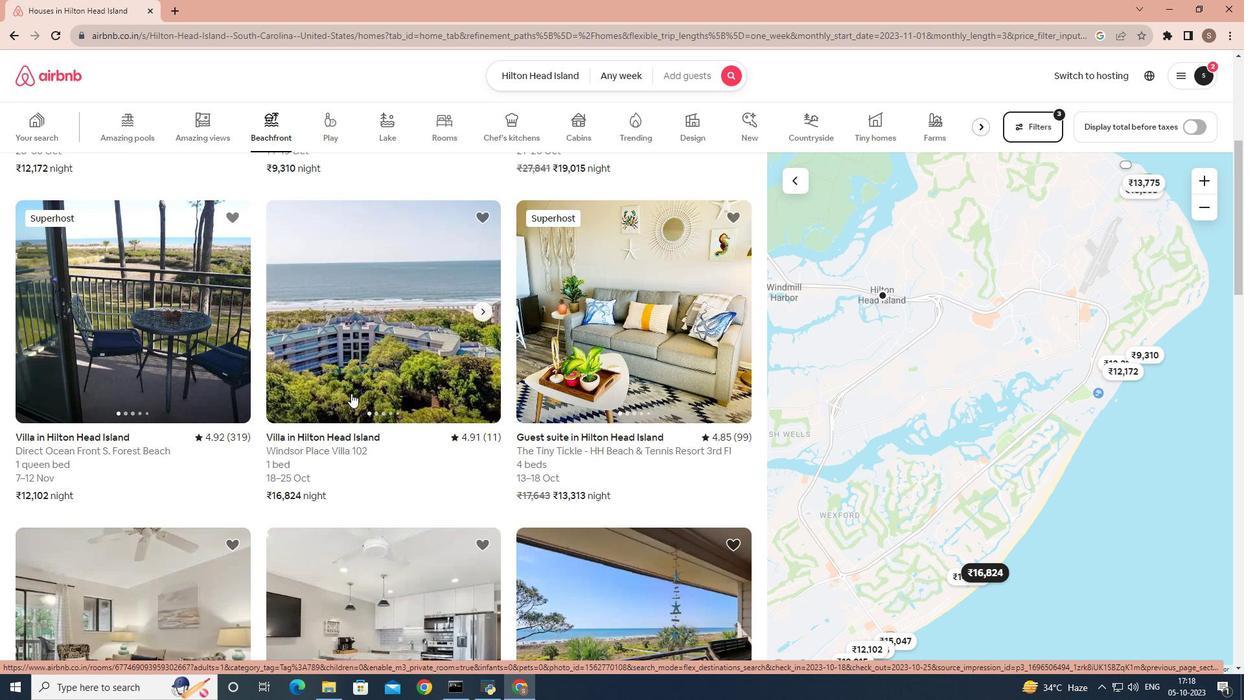 
Action: Mouse scrolled (351, 392) with delta (0, 0)
Screenshot: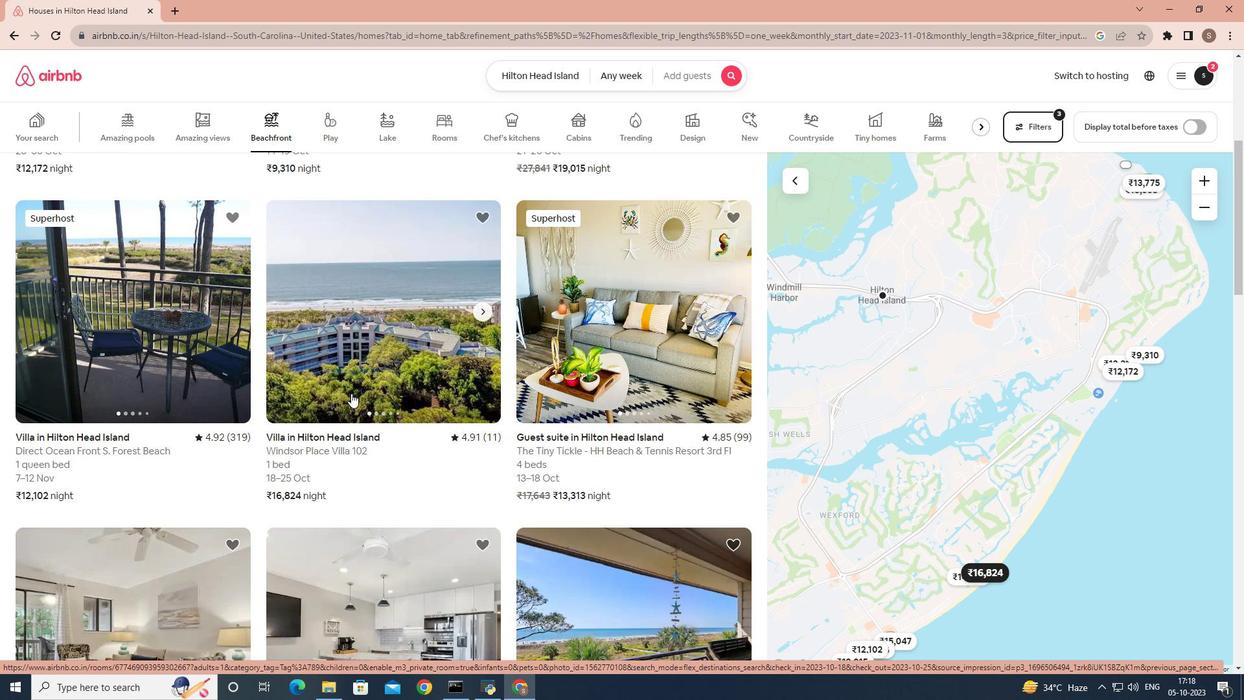
Action: Mouse scrolled (351, 392) with delta (0, 0)
Screenshot: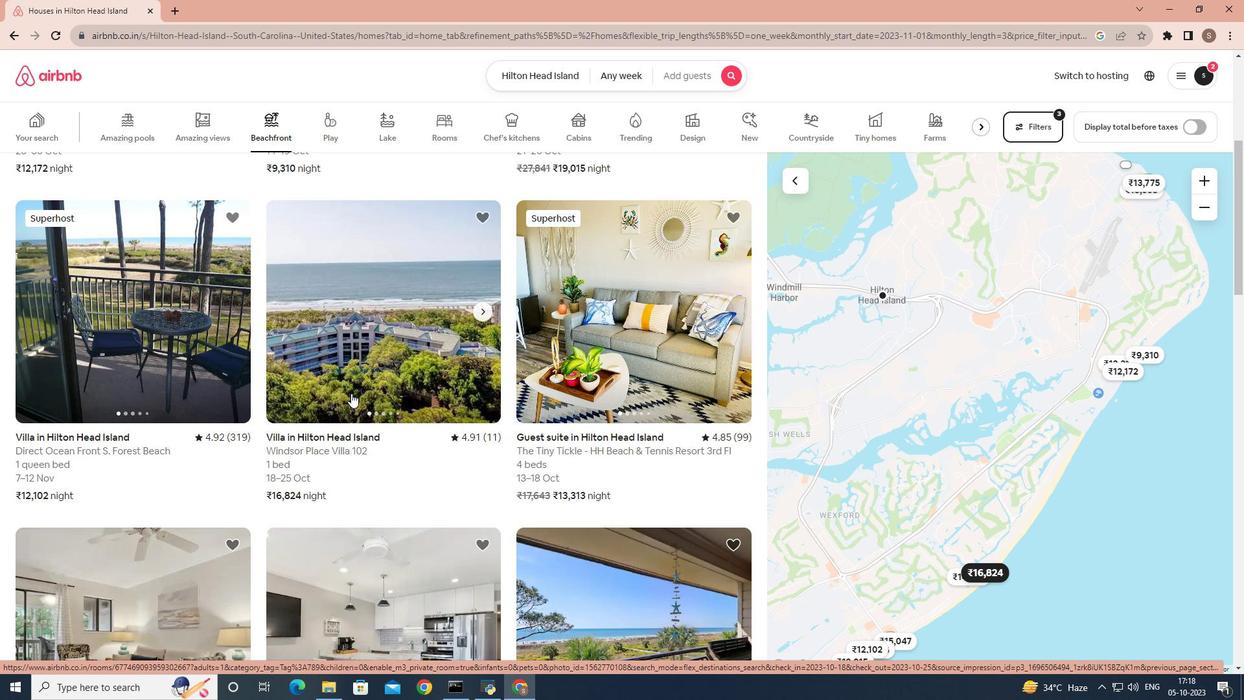 
Action: Mouse moved to (321, 350)
Screenshot: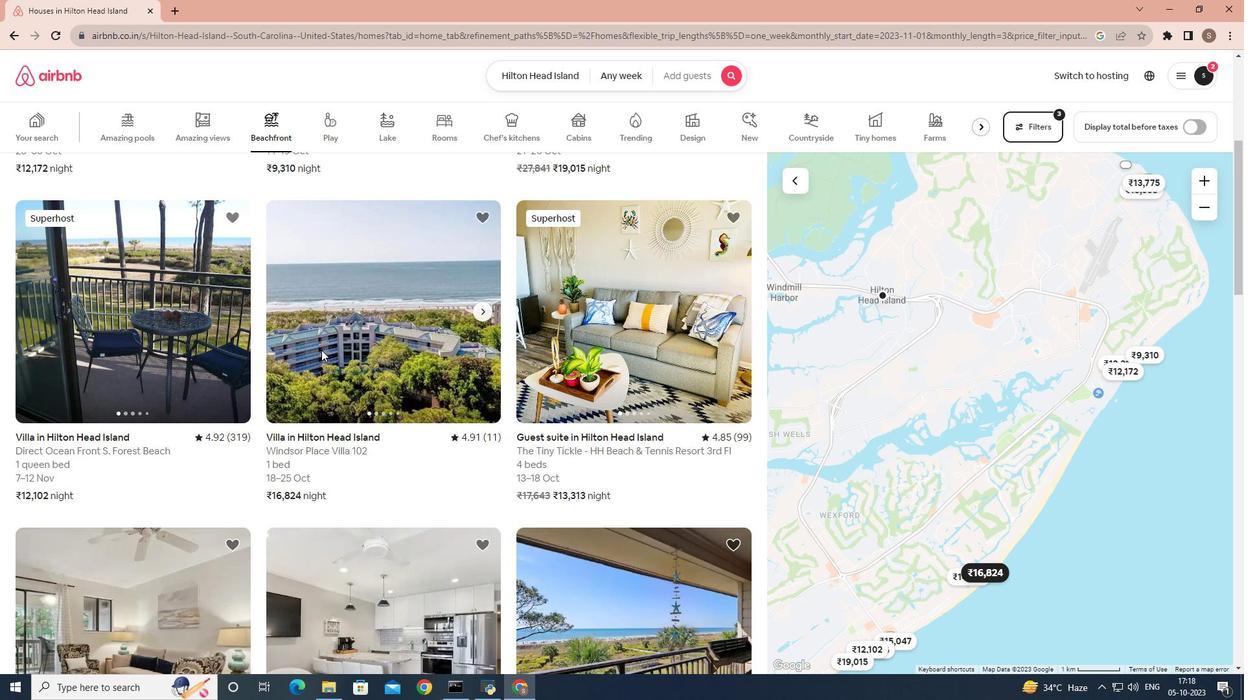 
Action: Mouse pressed left at (321, 350)
Screenshot: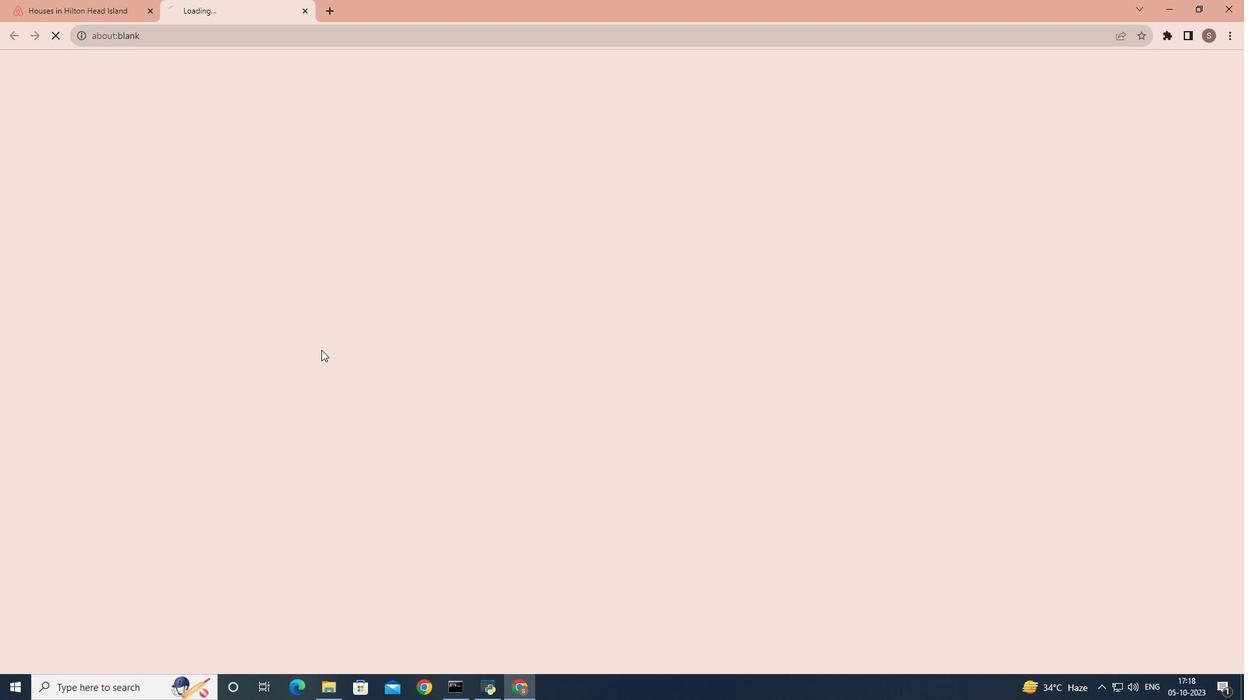 
Action: Mouse moved to (127, 18)
Screenshot: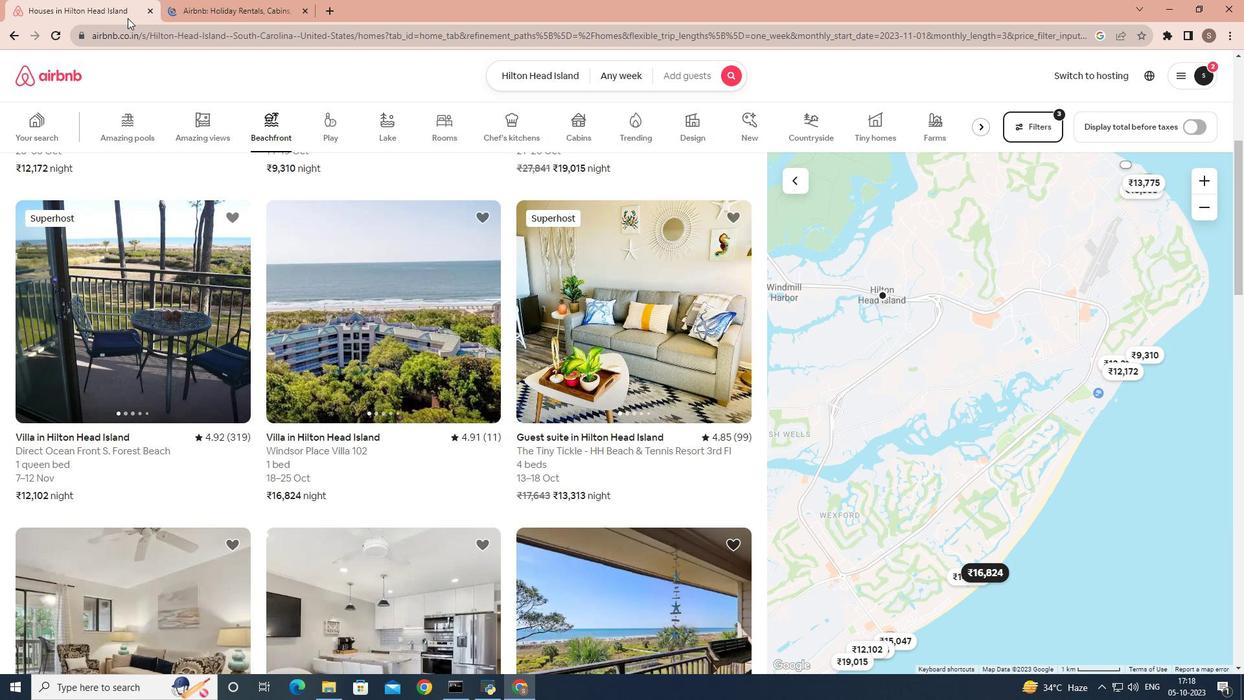 
Action: Mouse pressed left at (127, 18)
Screenshot: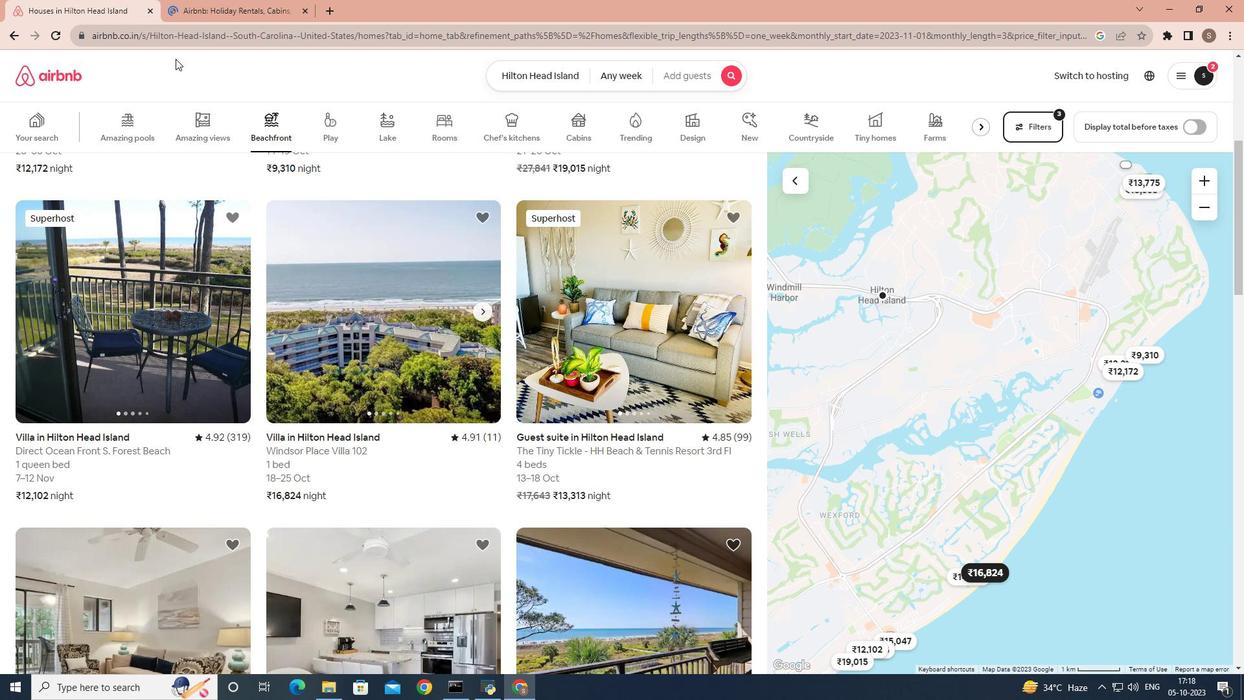 
Action: Mouse moved to (295, 259)
Screenshot: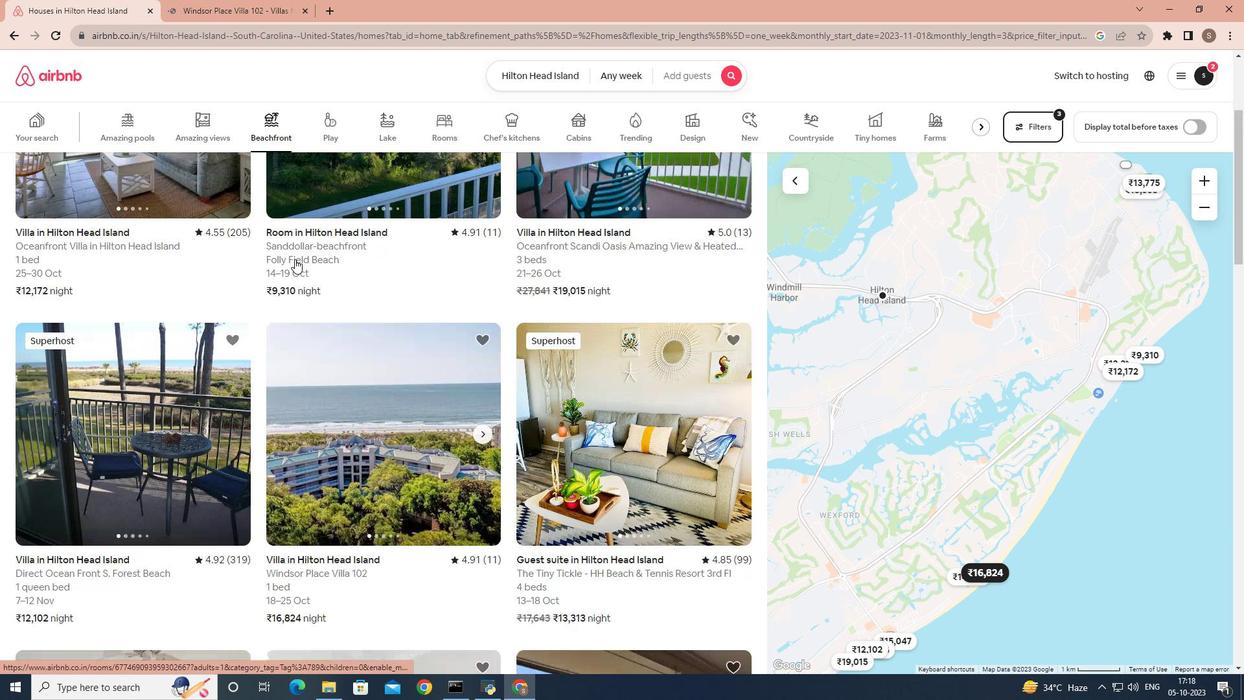 
Action: Mouse scrolled (295, 260) with delta (0, 0)
Screenshot: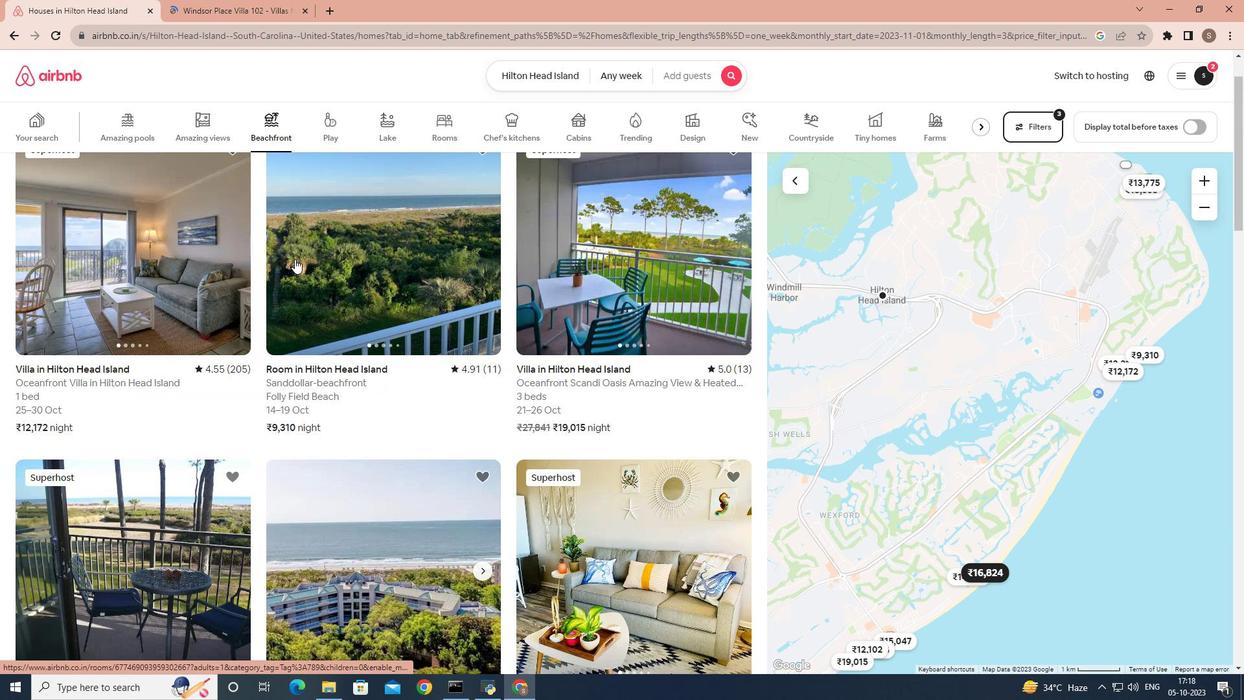 
Action: Mouse scrolled (295, 260) with delta (0, 0)
Screenshot: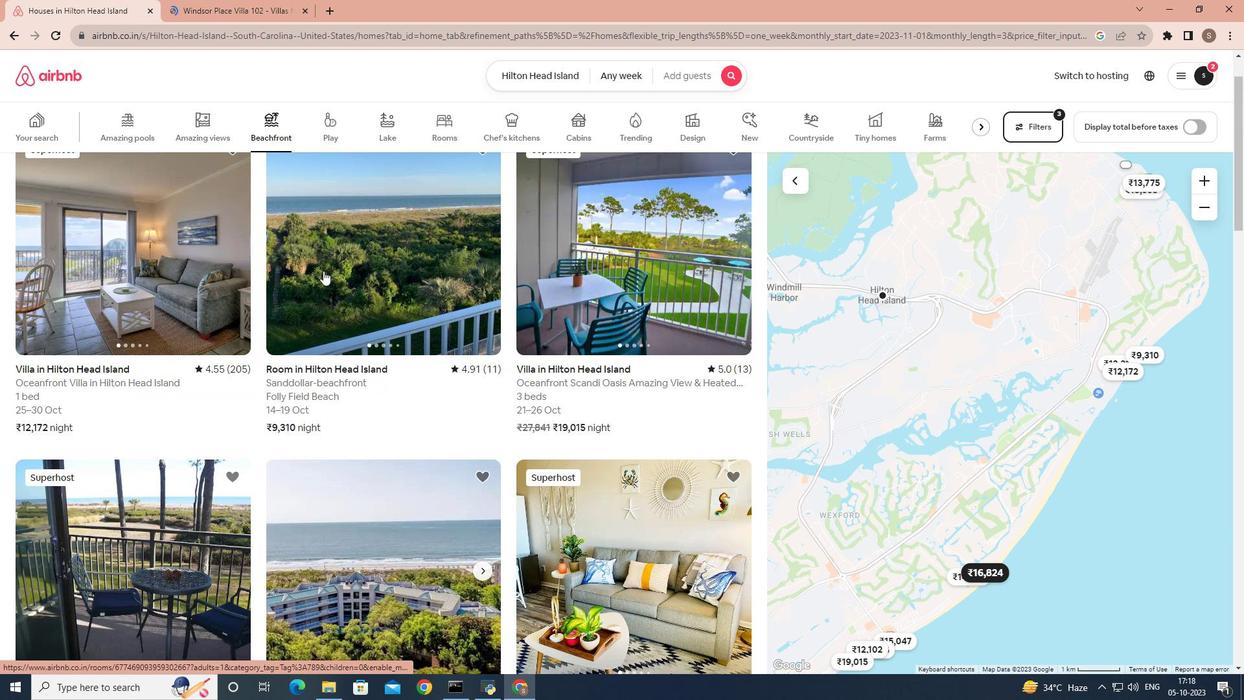 
Action: Mouse scrolled (295, 260) with delta (0, 0)
Screenshot: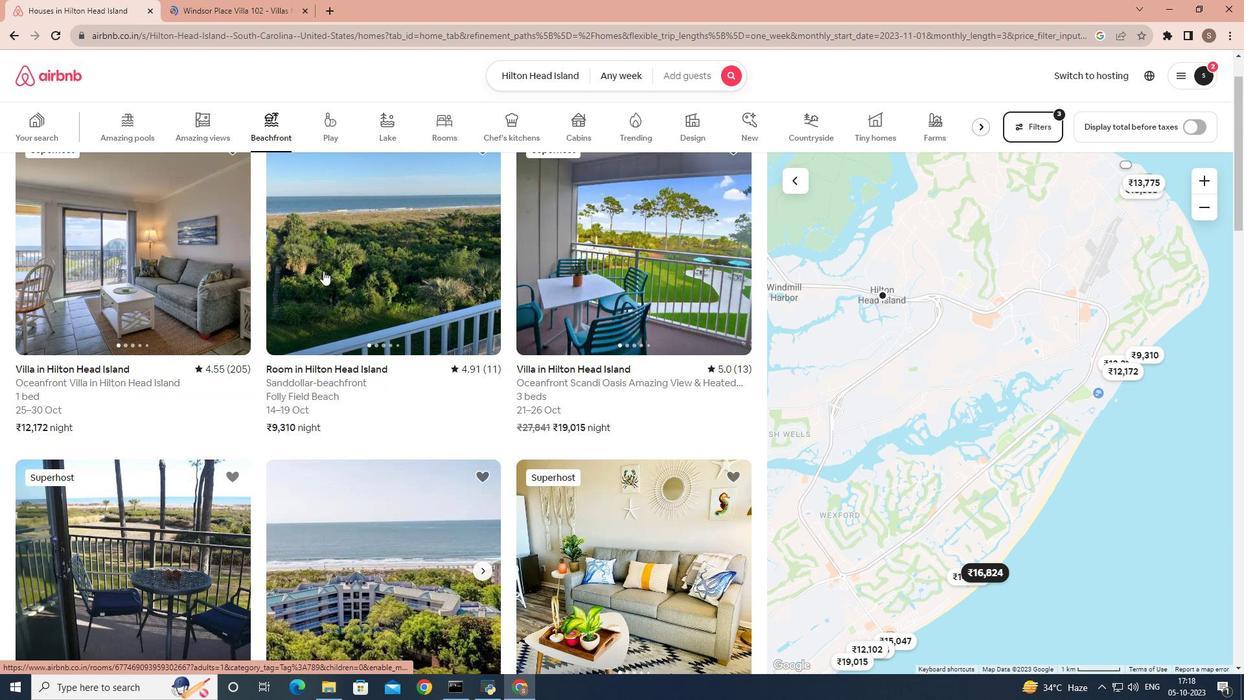 
Action: Mouse scrolled (295, 260) with delta (0, 0)
Screenshot: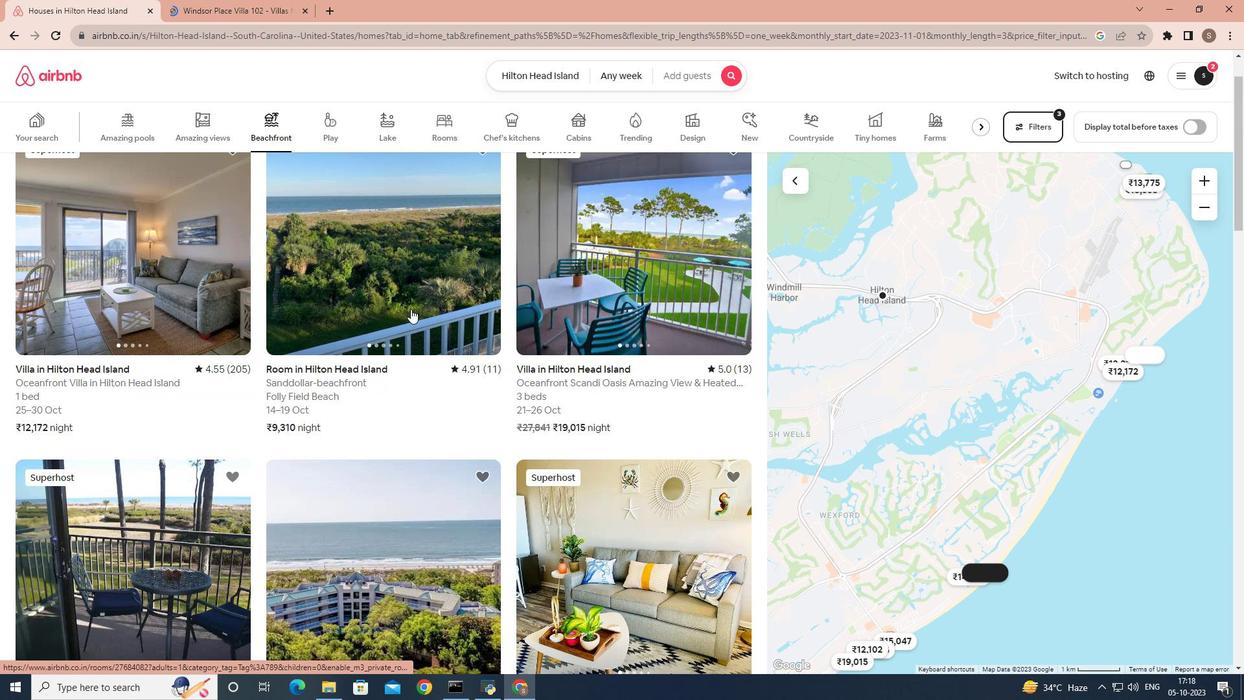 
Action: Mouse moved to (408, 323)
Screenshot: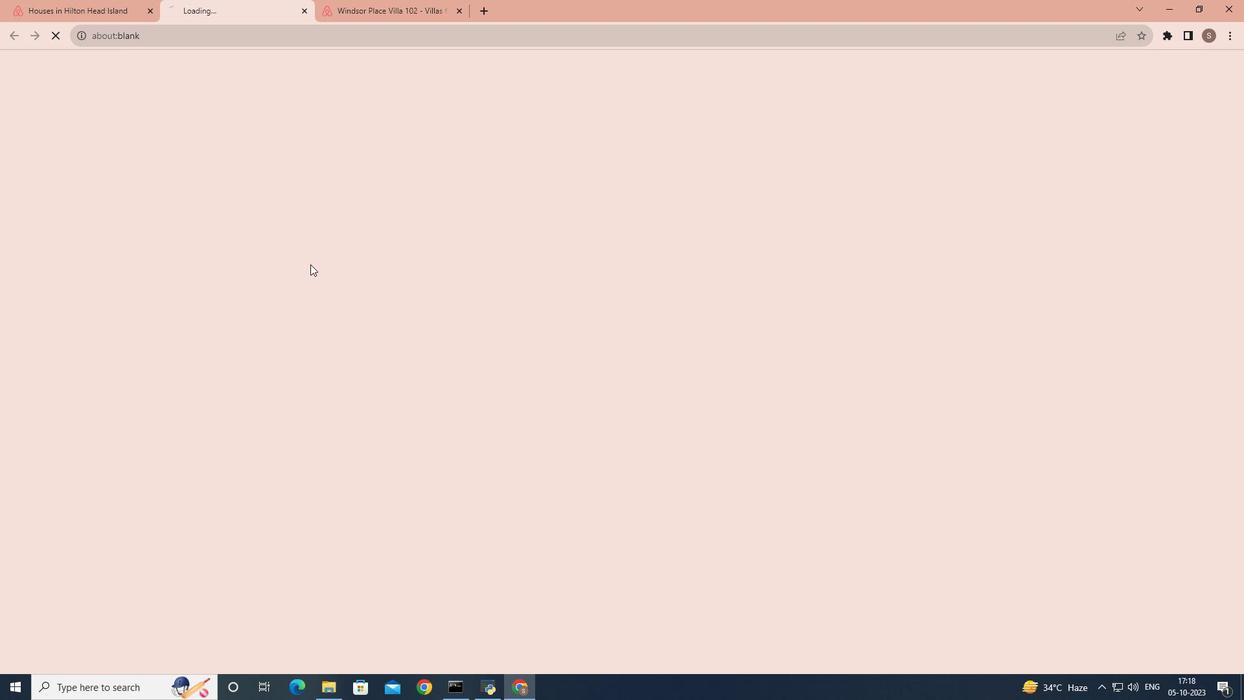 
Action: Mouse pressed left at (408, 323)
Screenshot: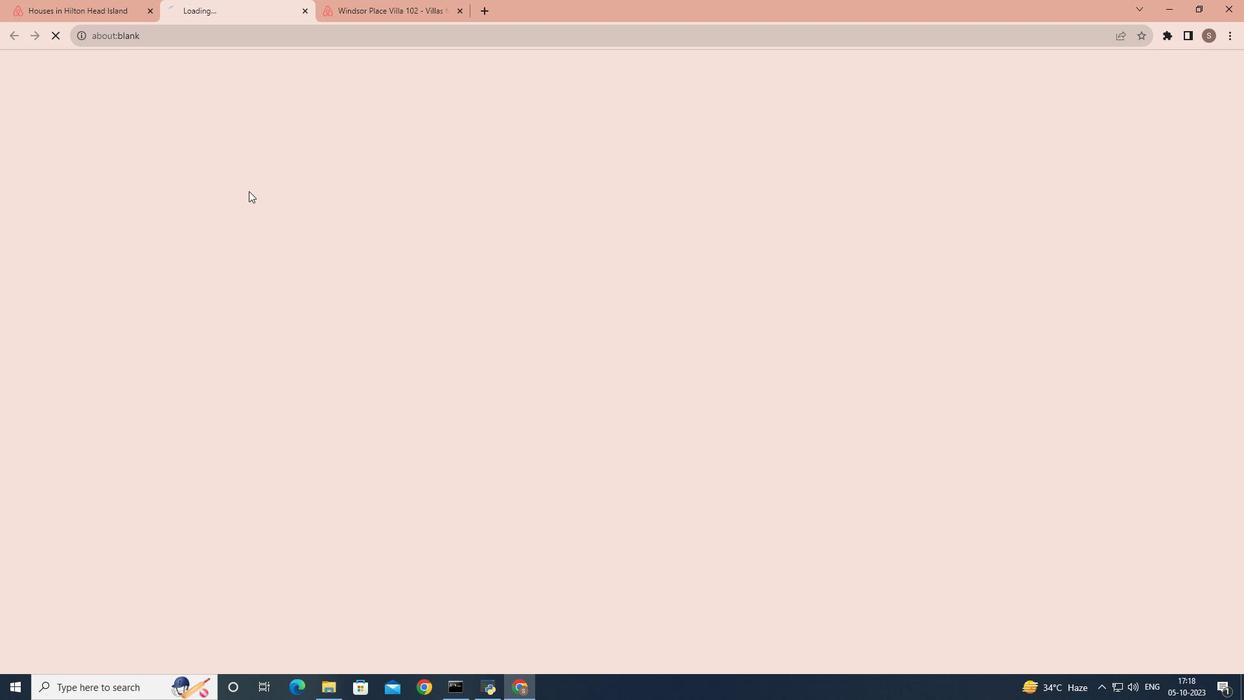
Action: Mouse moved to (109, 0)
Screenshot: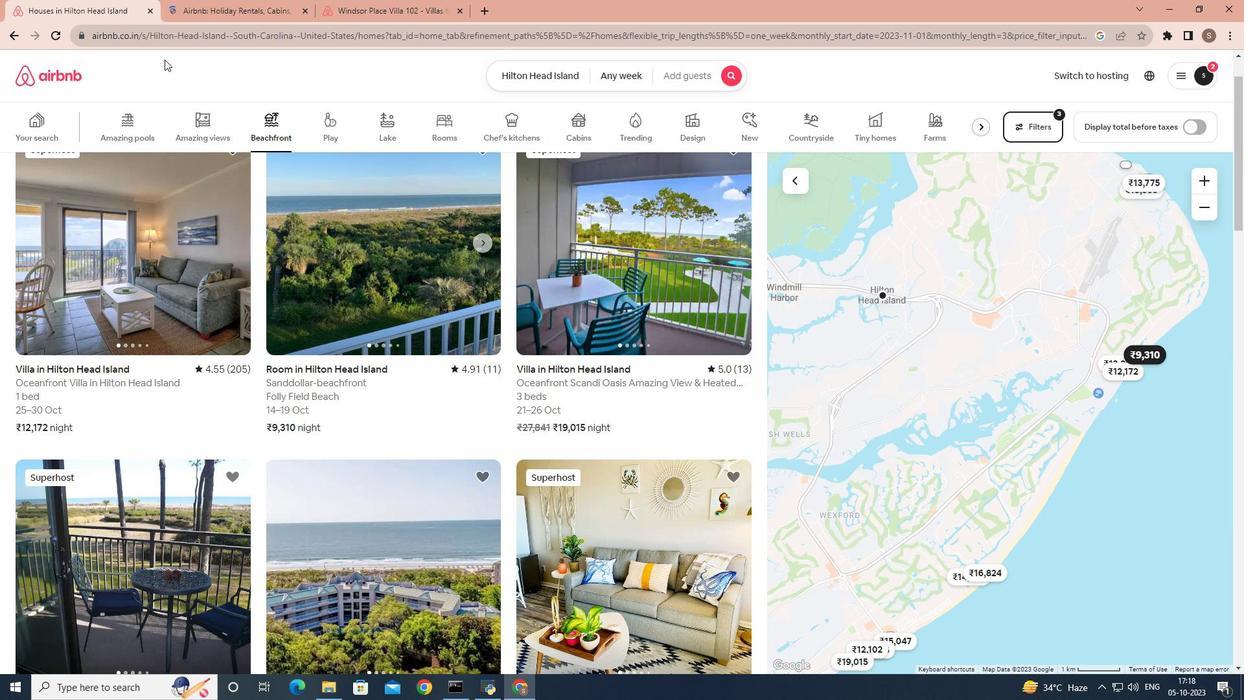 
Action: Mouse pressed left at (109, 0)
Screenshot: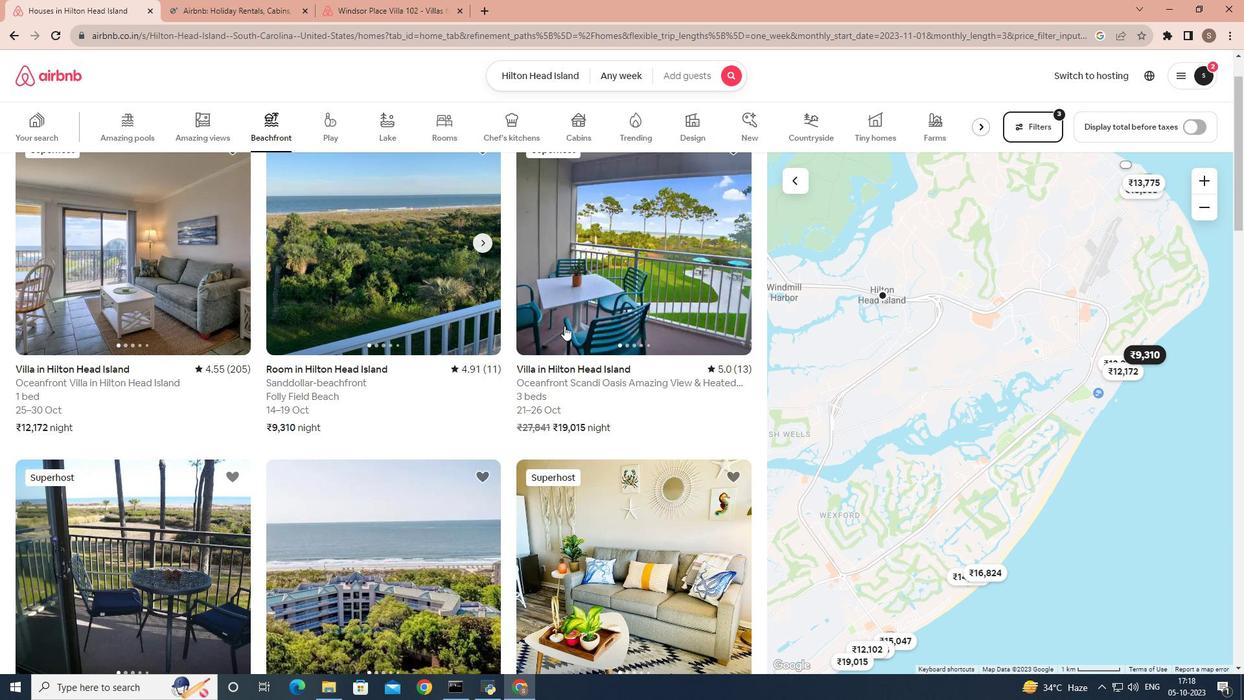 
Action: Mouse moved to (556, 525)
Screenshot: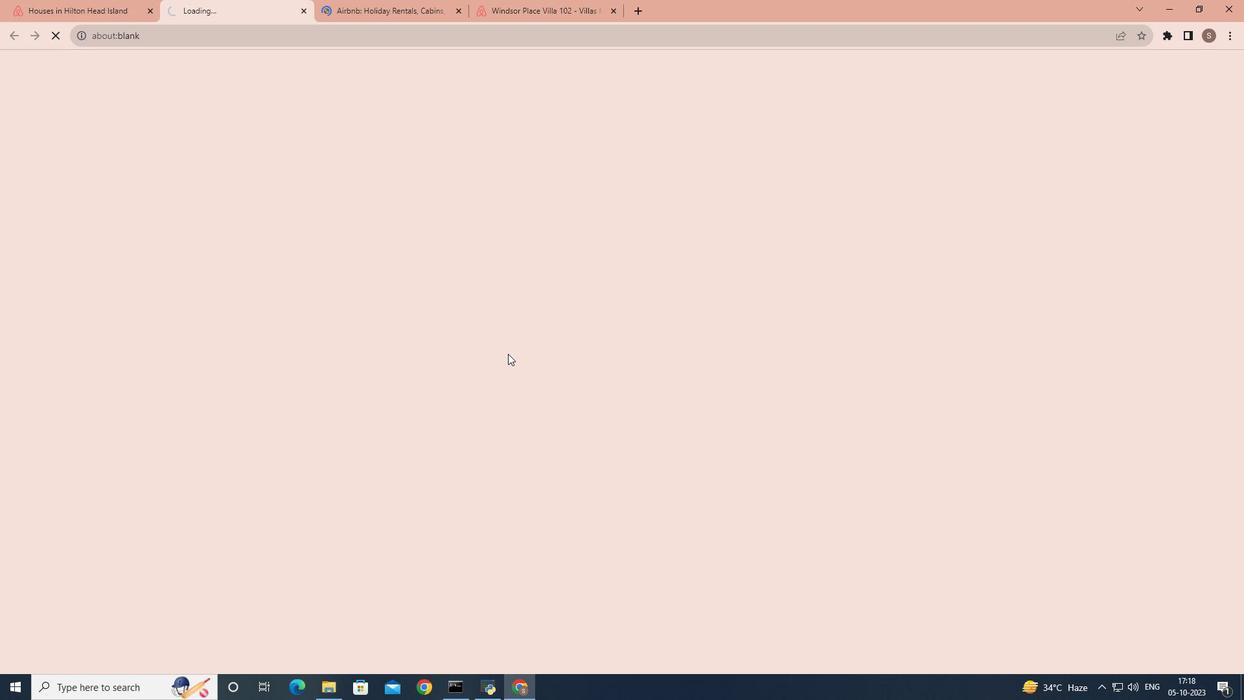 
Action: Mouse pressed left at (556, 525)
Screenshot: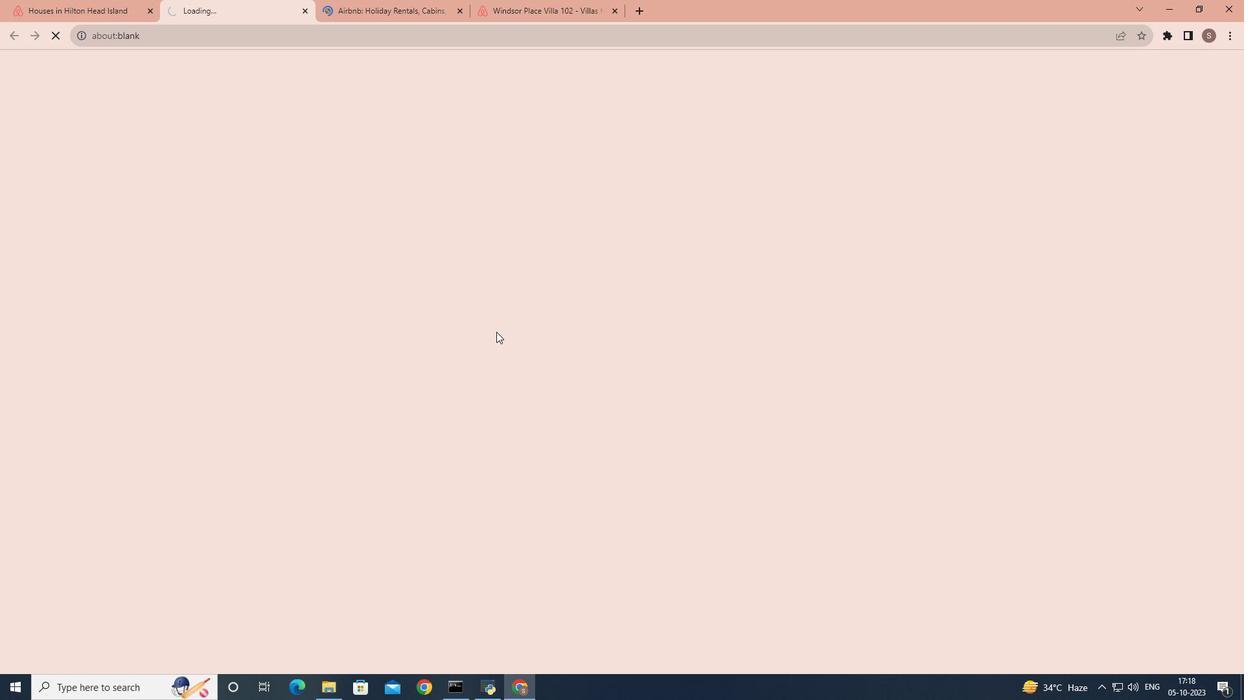 
Action: Mouse moved to (116, 7)
Screenshot: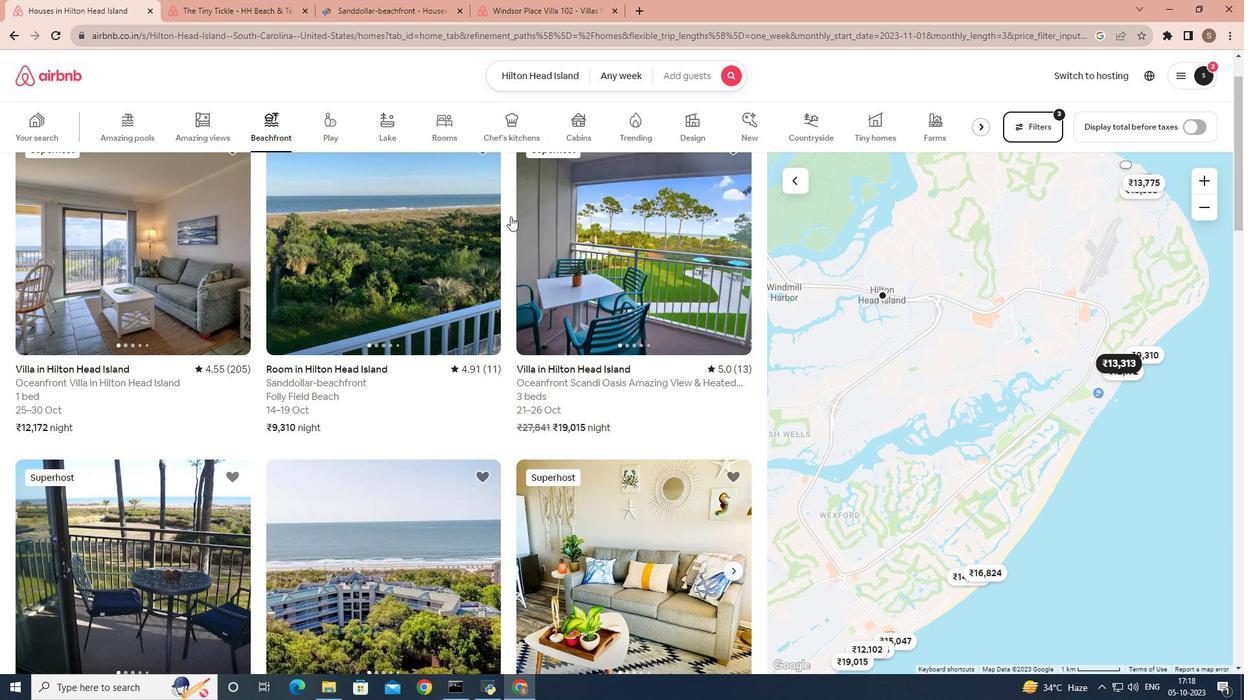
Action: Mouse pressed left at (116, 7)
Screenshot: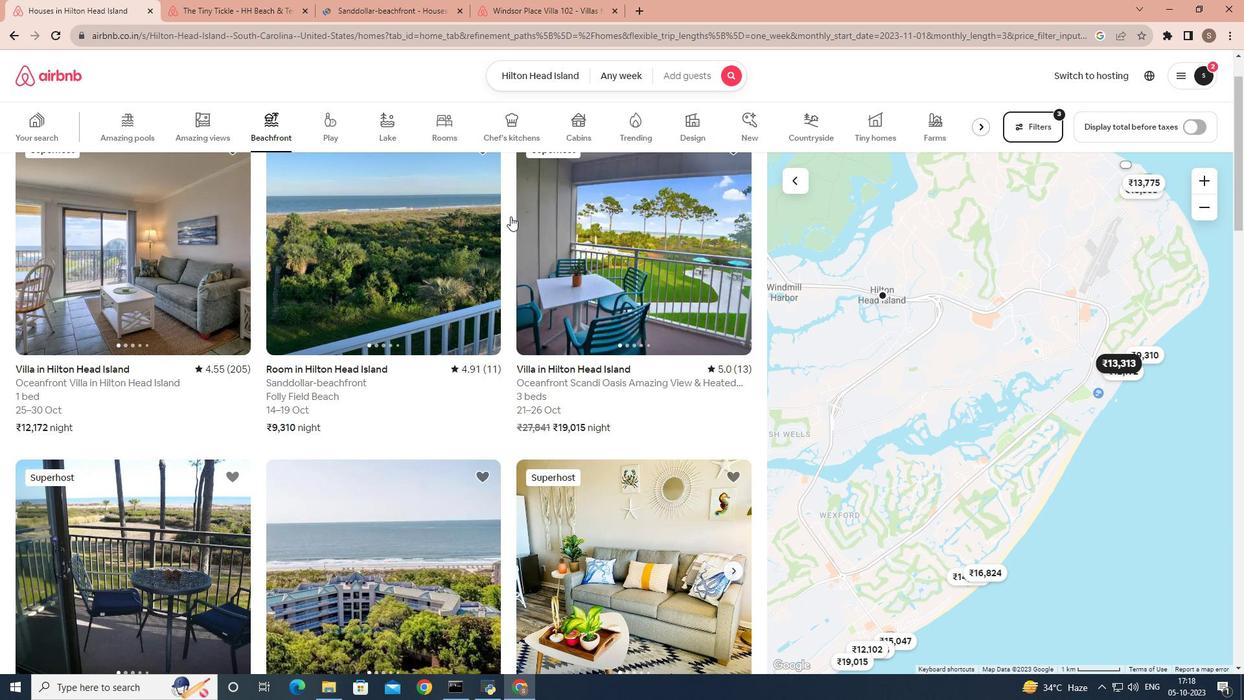 
Action: Mouse moved to (610, 291)
Screenshot: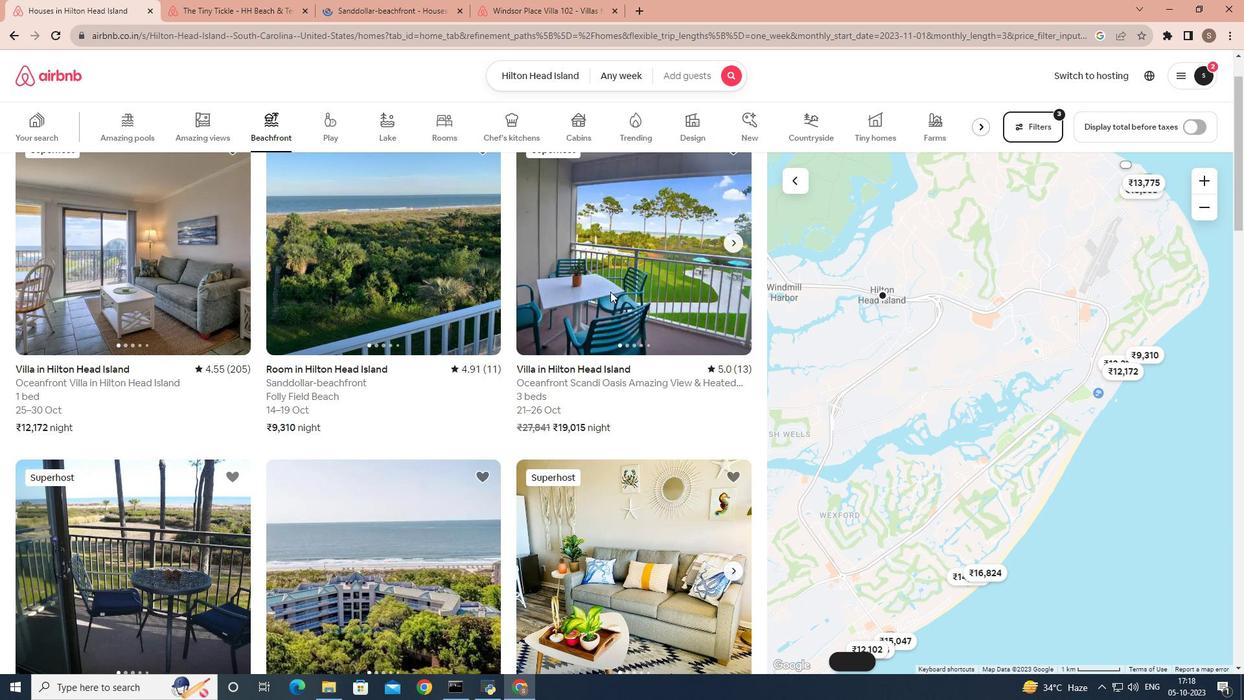 
Action: Mouse pressed left at (610, 291)
Screenshot: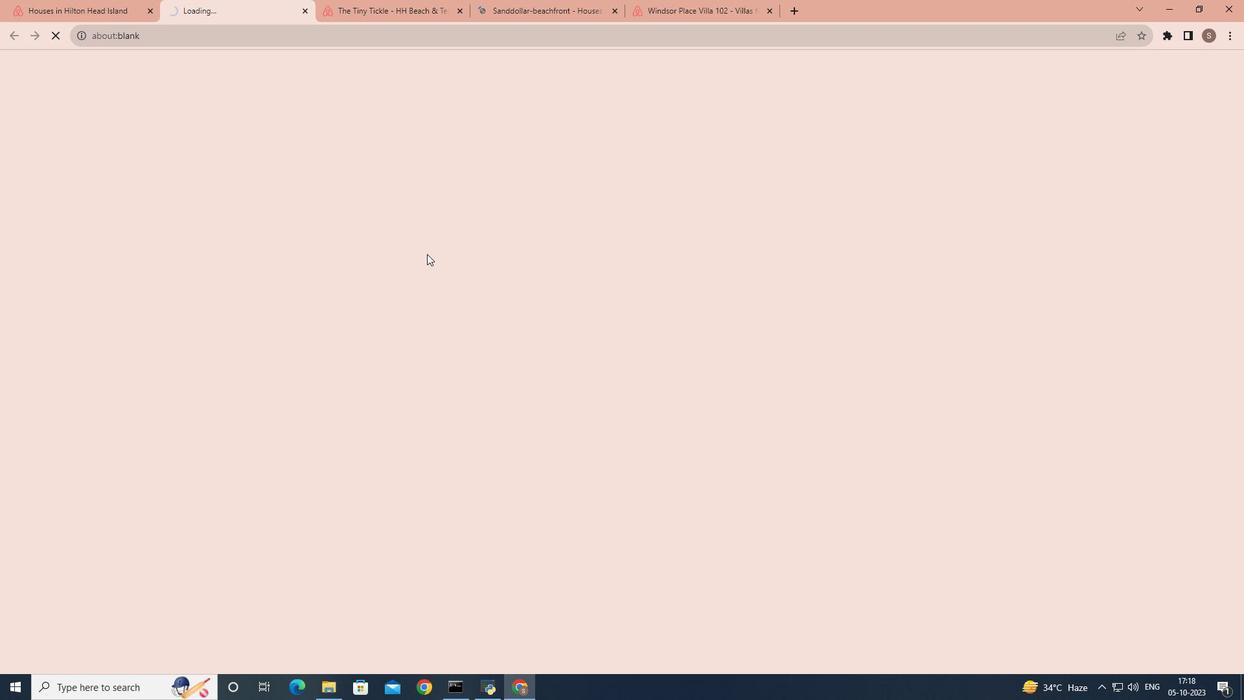 
Action: Mouse moved to (98, 14)
Screenshot: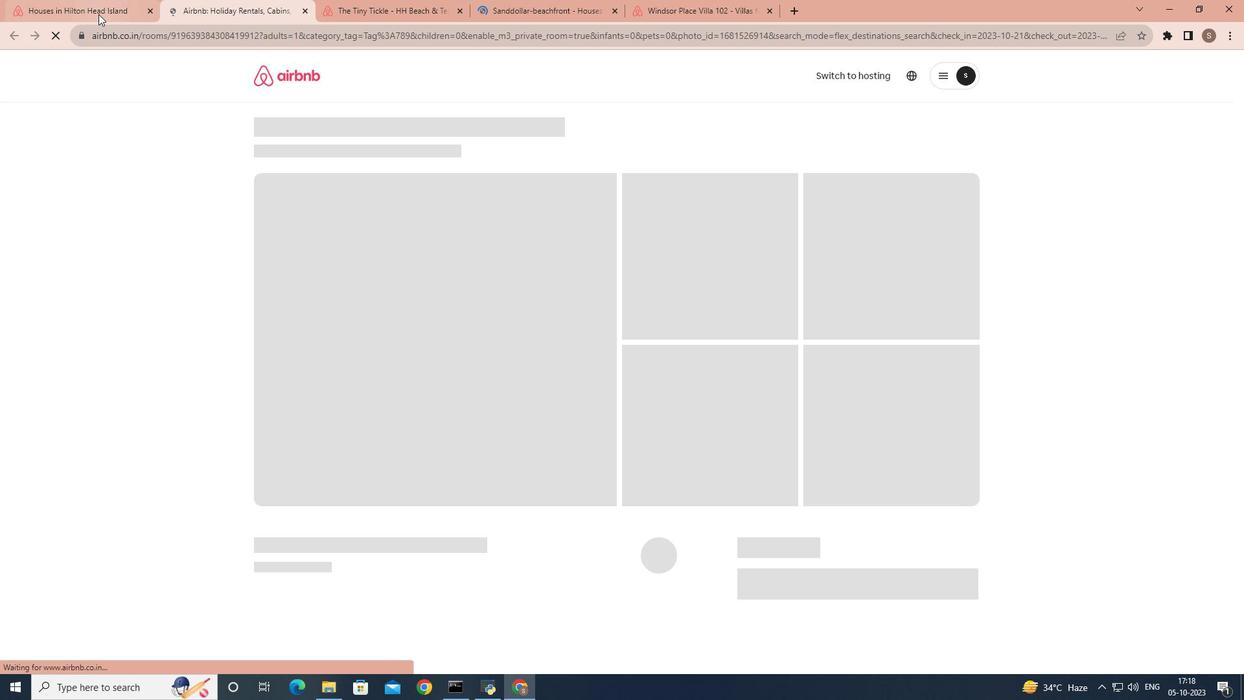 
Action: Mouse pressed left at (98, 14)
Screenshot: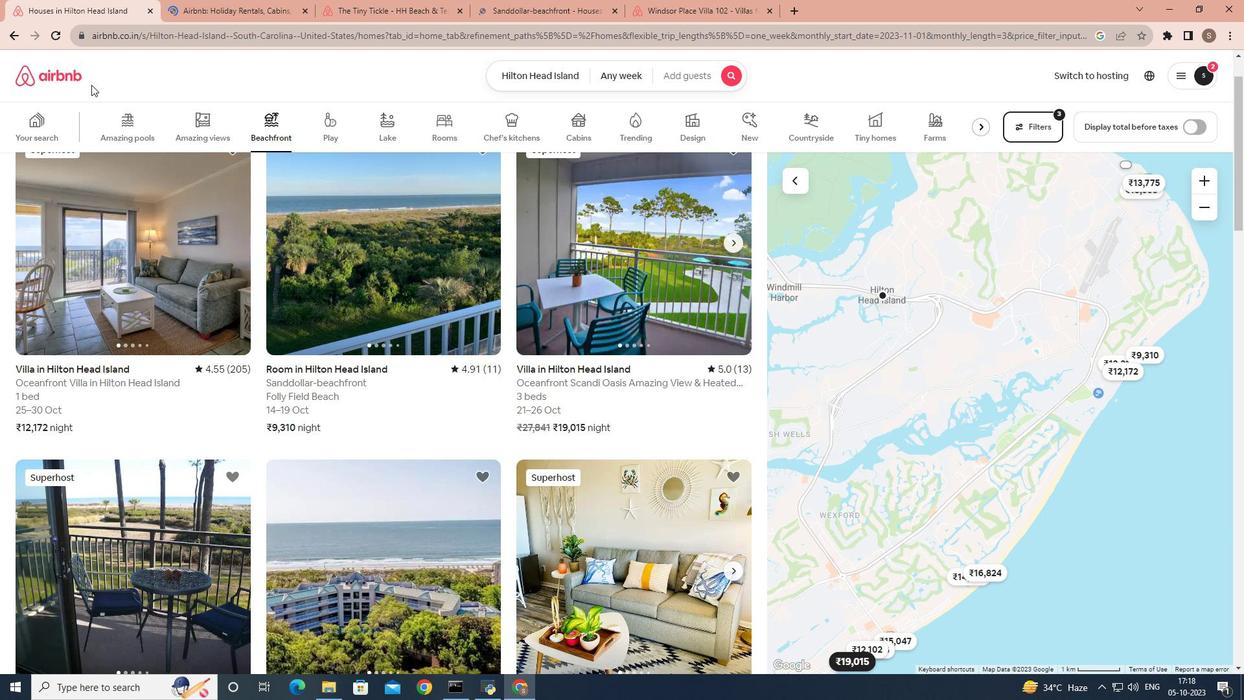 
Action: Mouse moved to (70, 278)
Screenshot: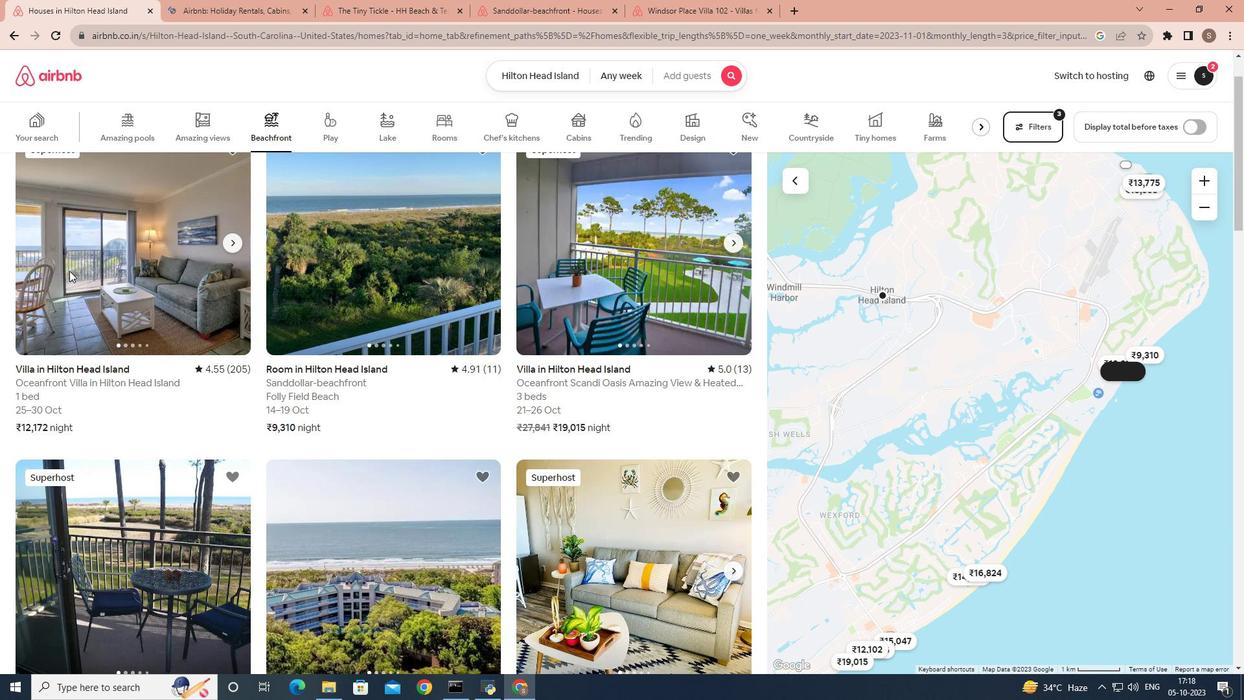 
Action: Mouse pressed left at (70, 278)
Screenshot: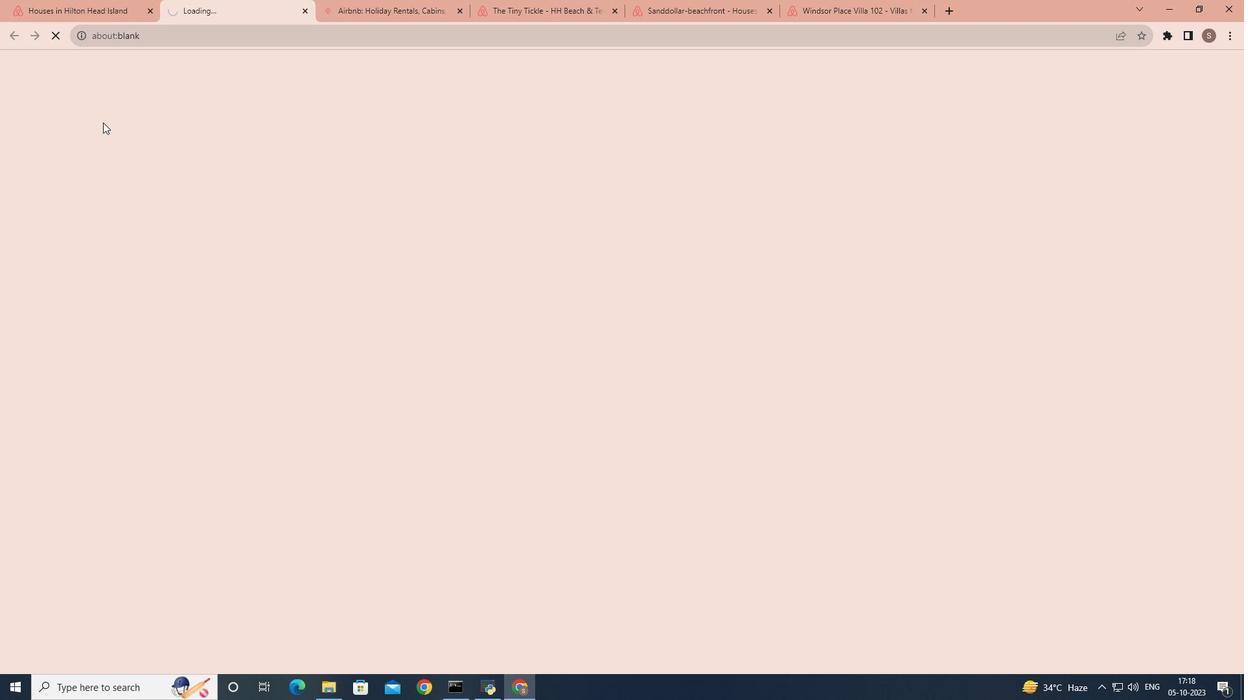 
Action: Mouse moved to (111, 14)
Screenshot: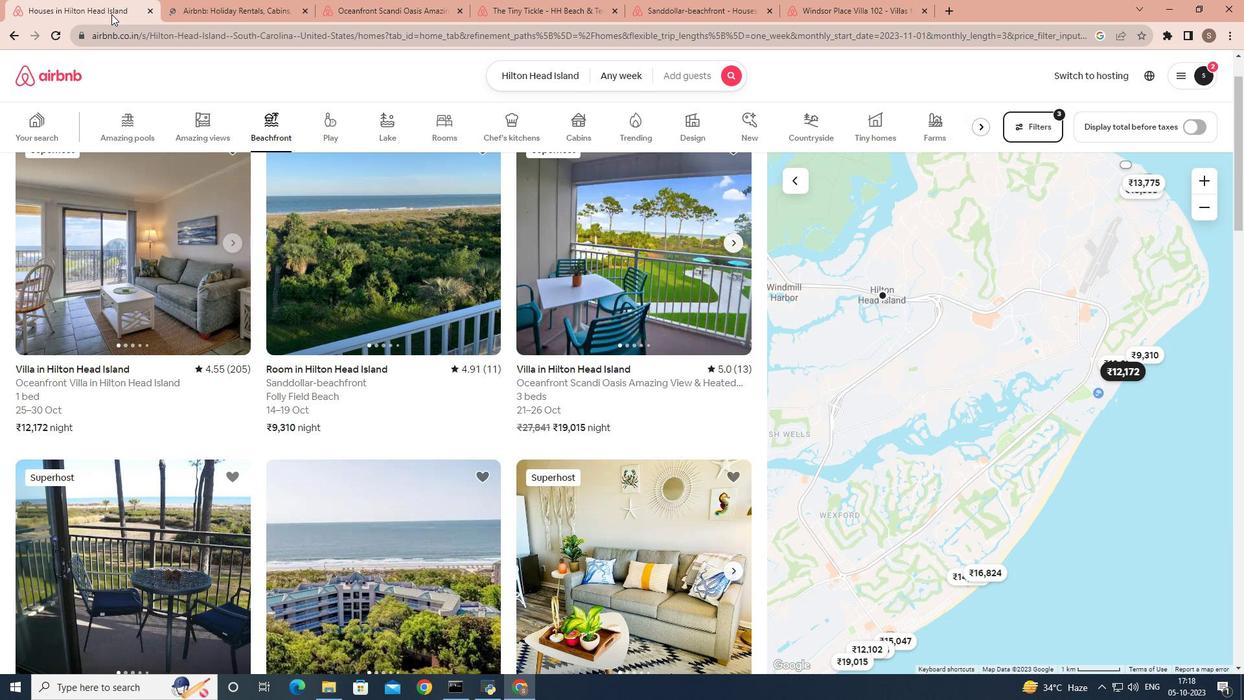 
Action: Mouse pressed left at (111, 14)
Screenshot: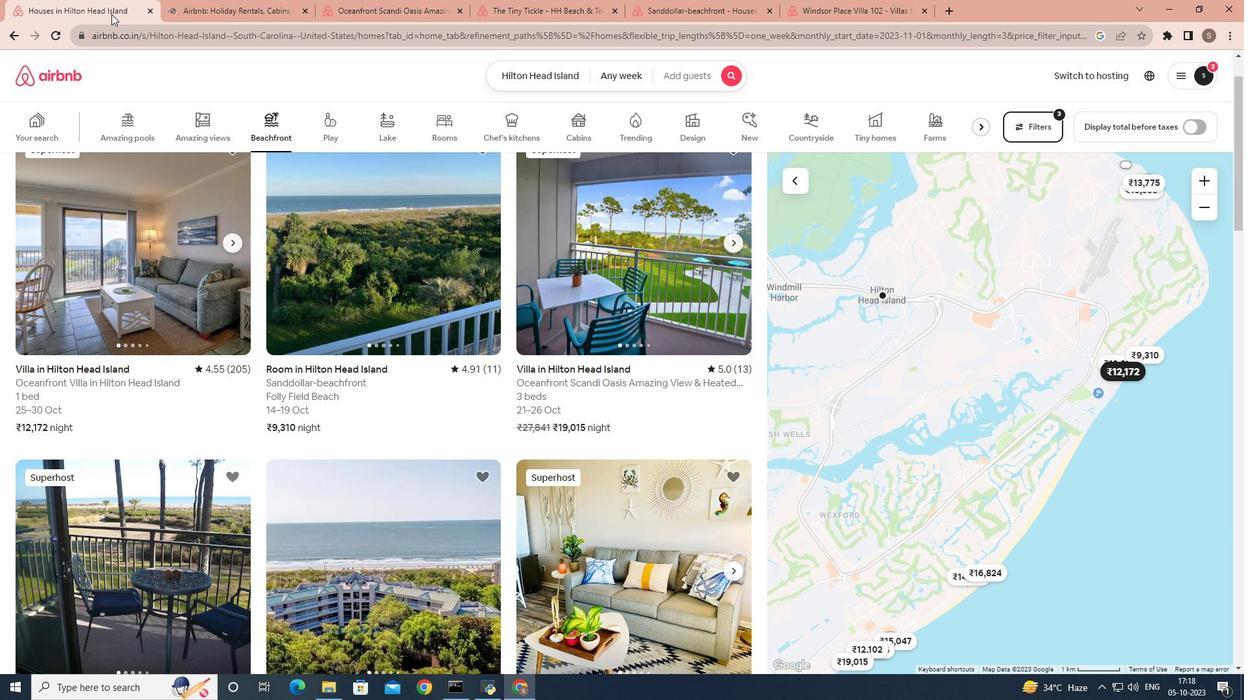 
Action: Mouse moved to (826, 3)
Screenshot: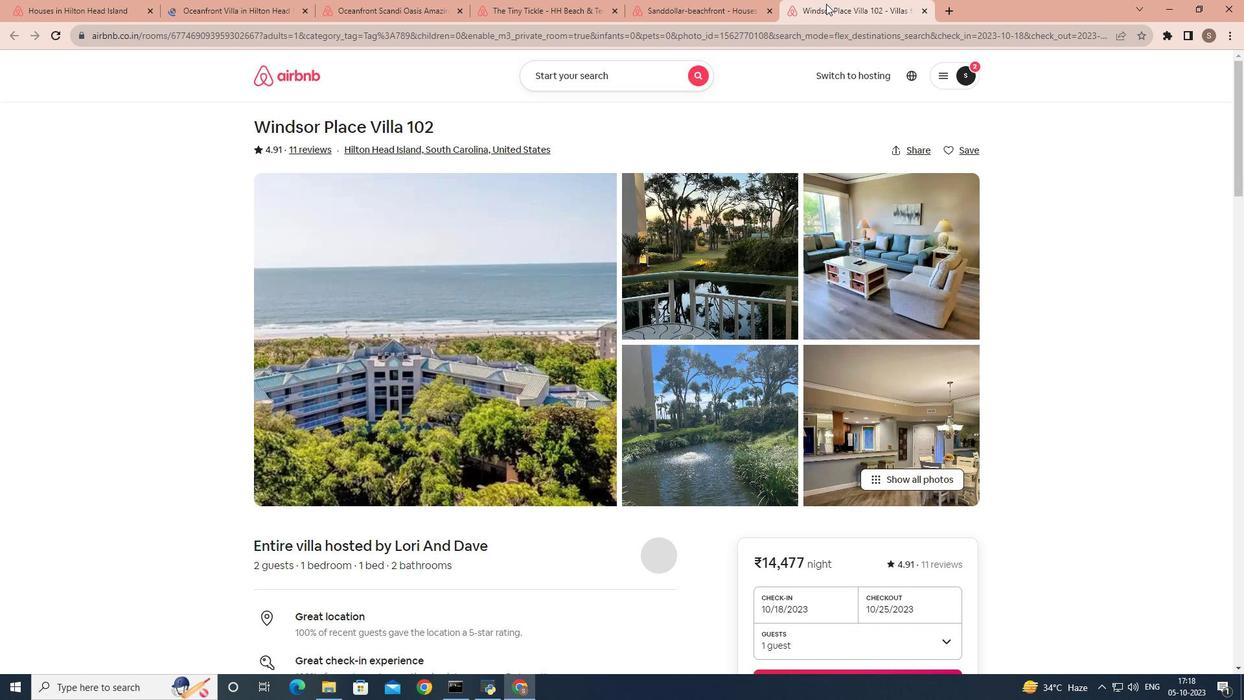 
Action: Mouse pressed left at (826, 3)
Screenshot: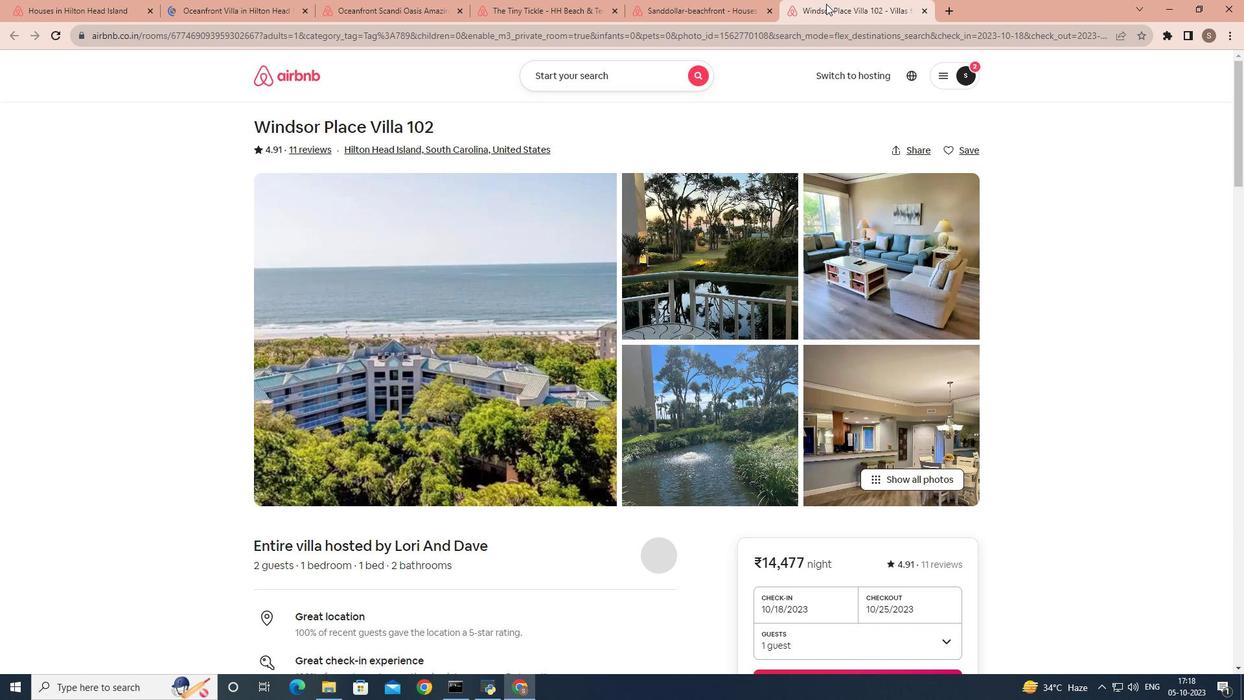 
Action: Mouse moved to (446, 337)
Screenshot: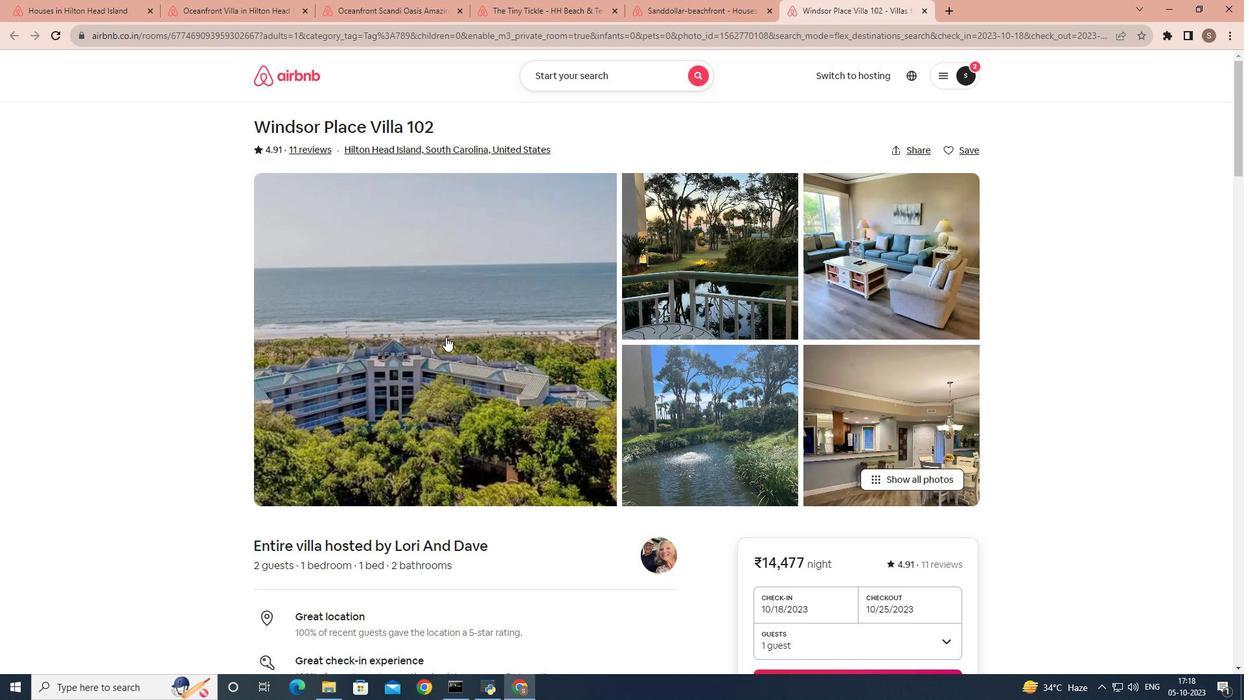 
Action: Mouse scrolled (446, 336) with delta (0, 0)
Screenshot: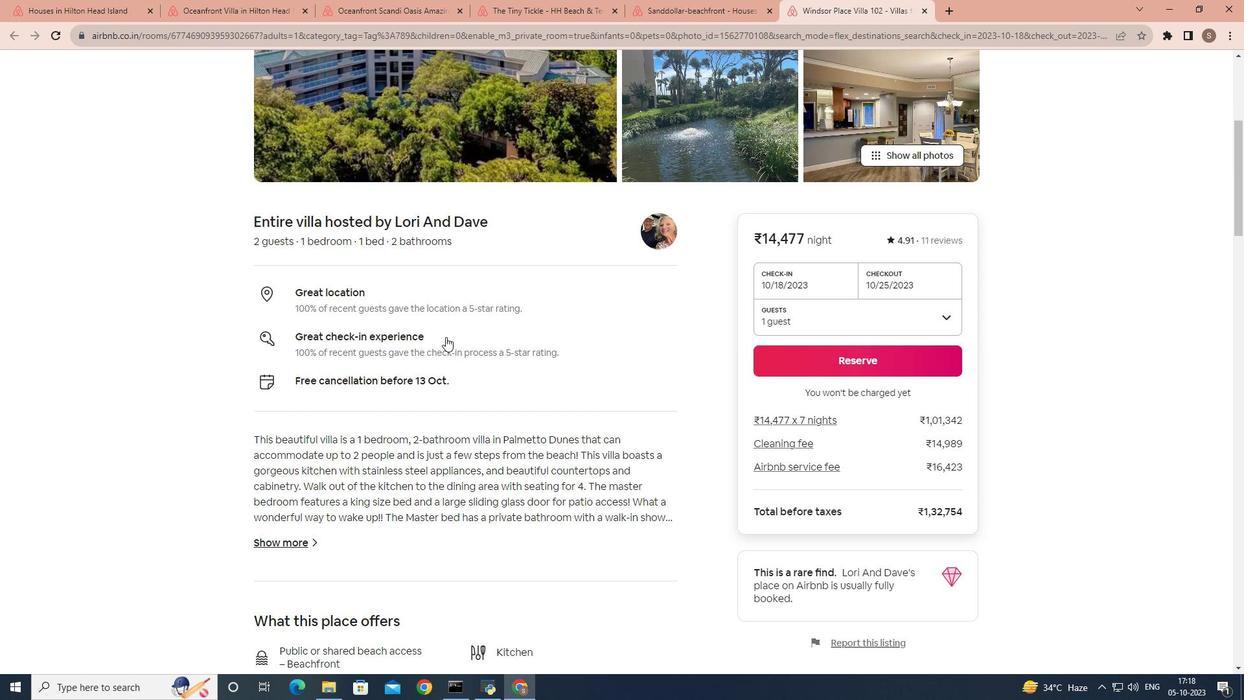 
Action: Mouse scrolled (446, 336) with delta (0, 0)
Screenshot: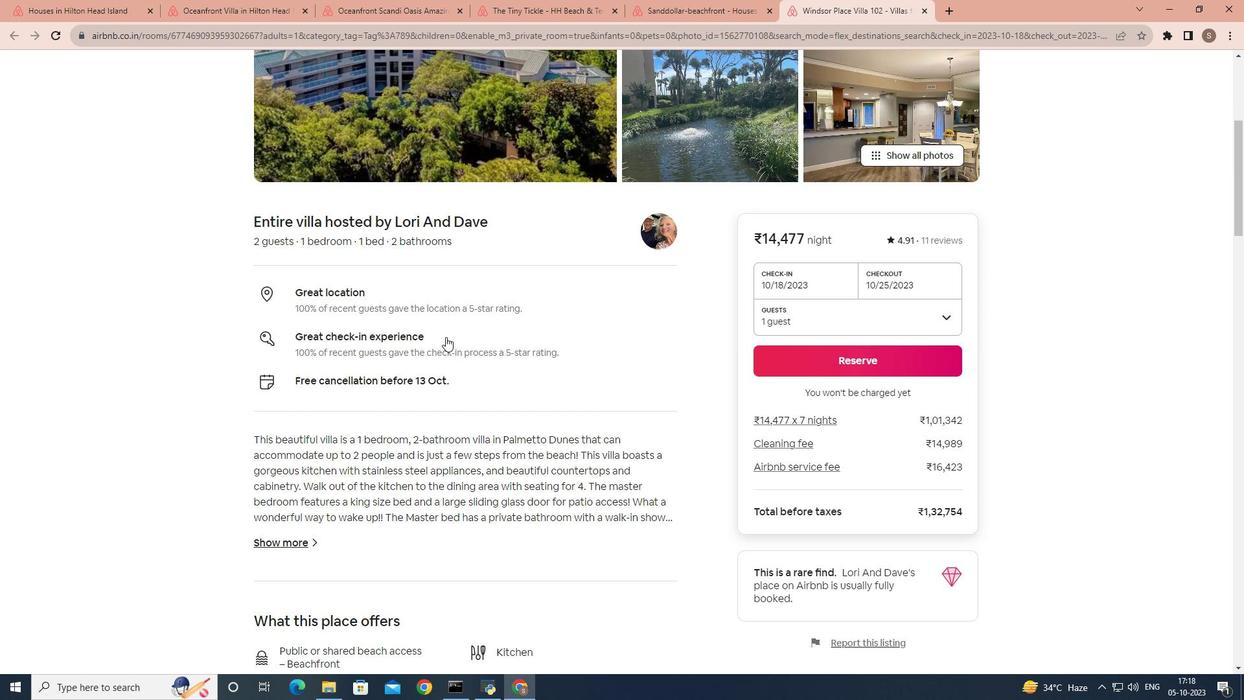 
Action: Mouse scrolled (446, 336) with delta (0, 0)
Screenshot: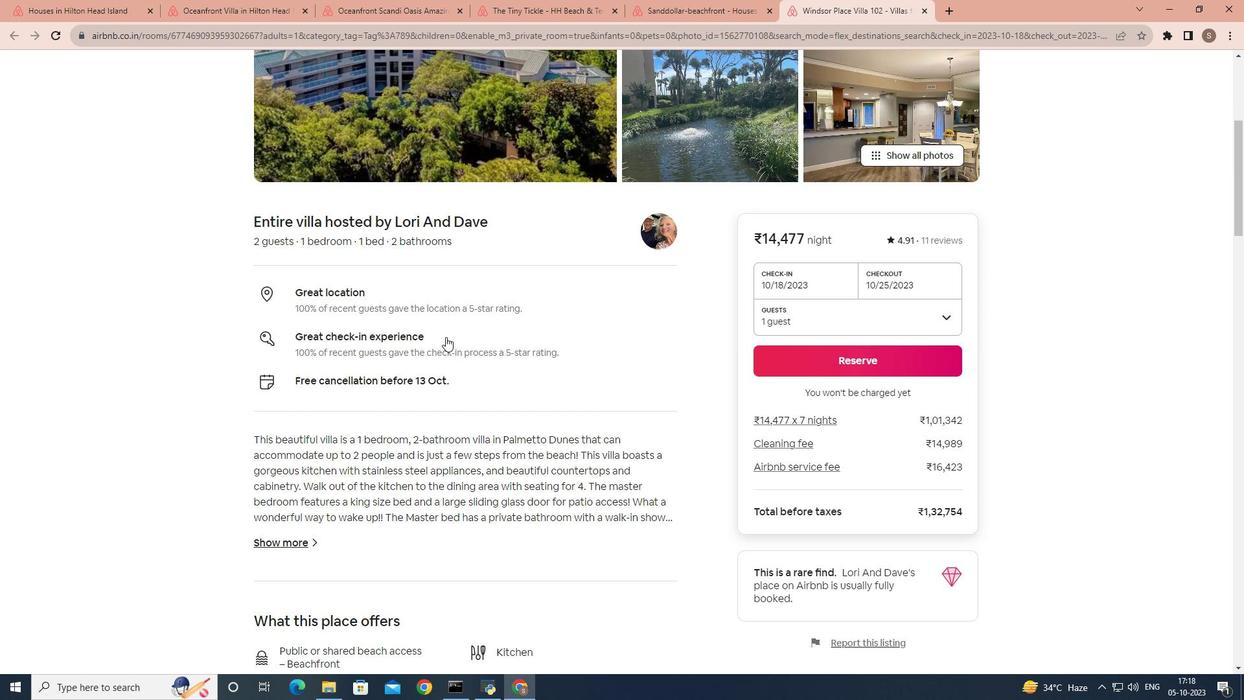 
Action: Mouse scrolled (446, 336) with delta (0, 0)
Screenshot: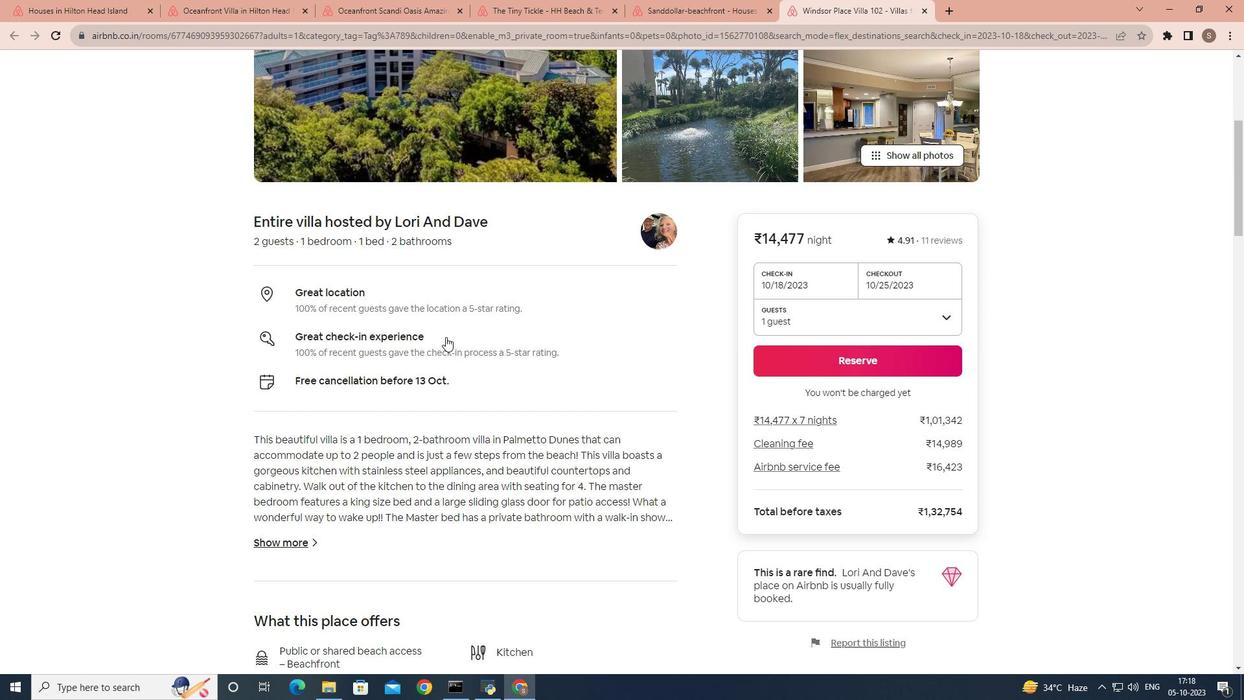 
Action: Mouse scrolled (446, 336) with delta (0, 0)
Screenshot: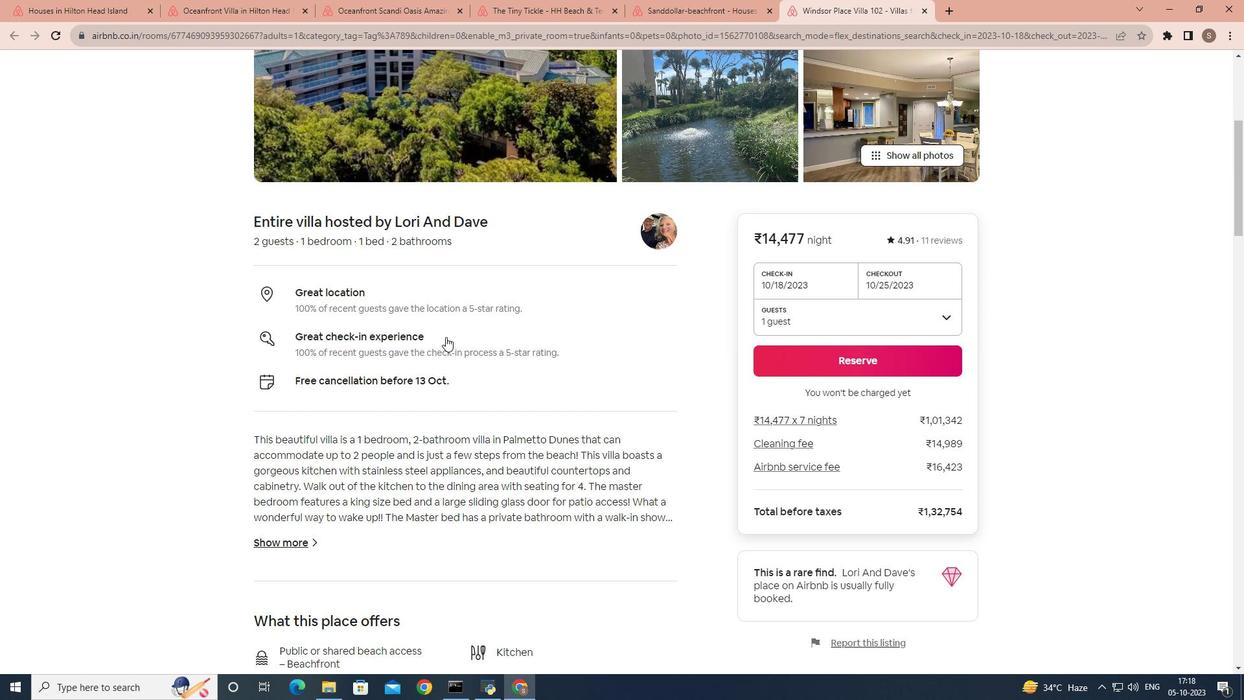 
Action: Mouse scrolled (446, 336) with delta (0, 0)
Screenshot: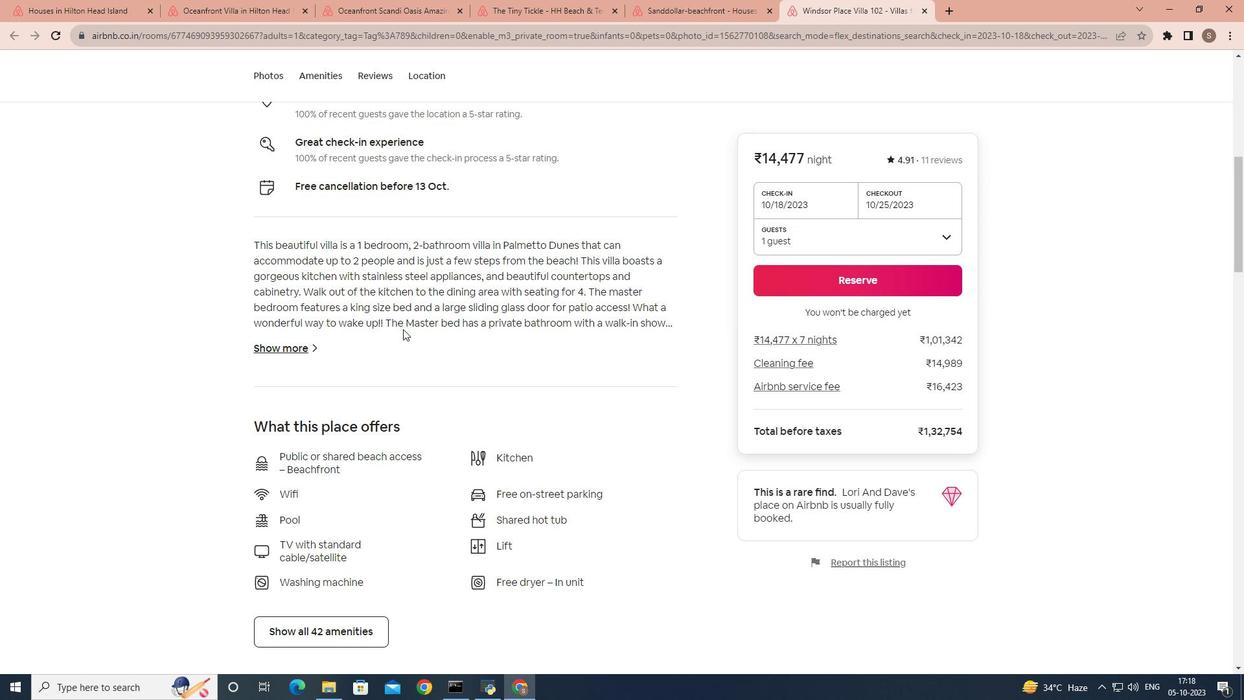 
Action: Mouse scrolled (446, 336) with delta (0, 0)
Screenshot: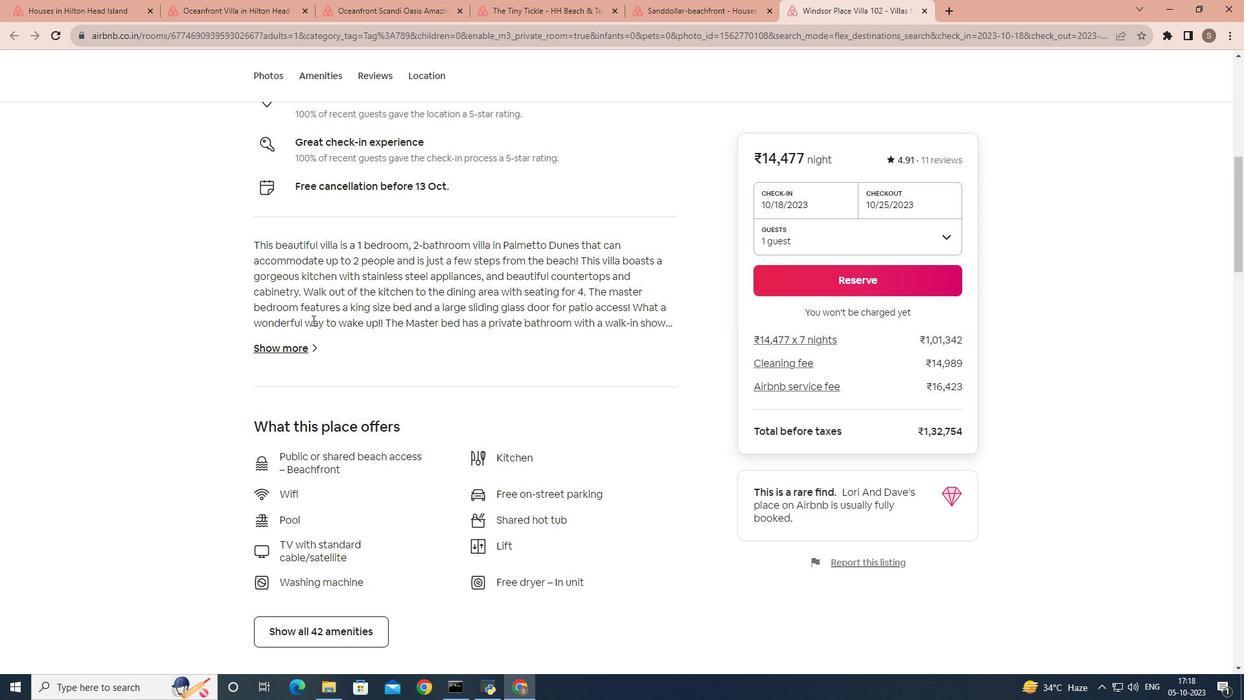 
Action: Mouse scrolled (446, 336) with delta (0, 0)
Screenshot: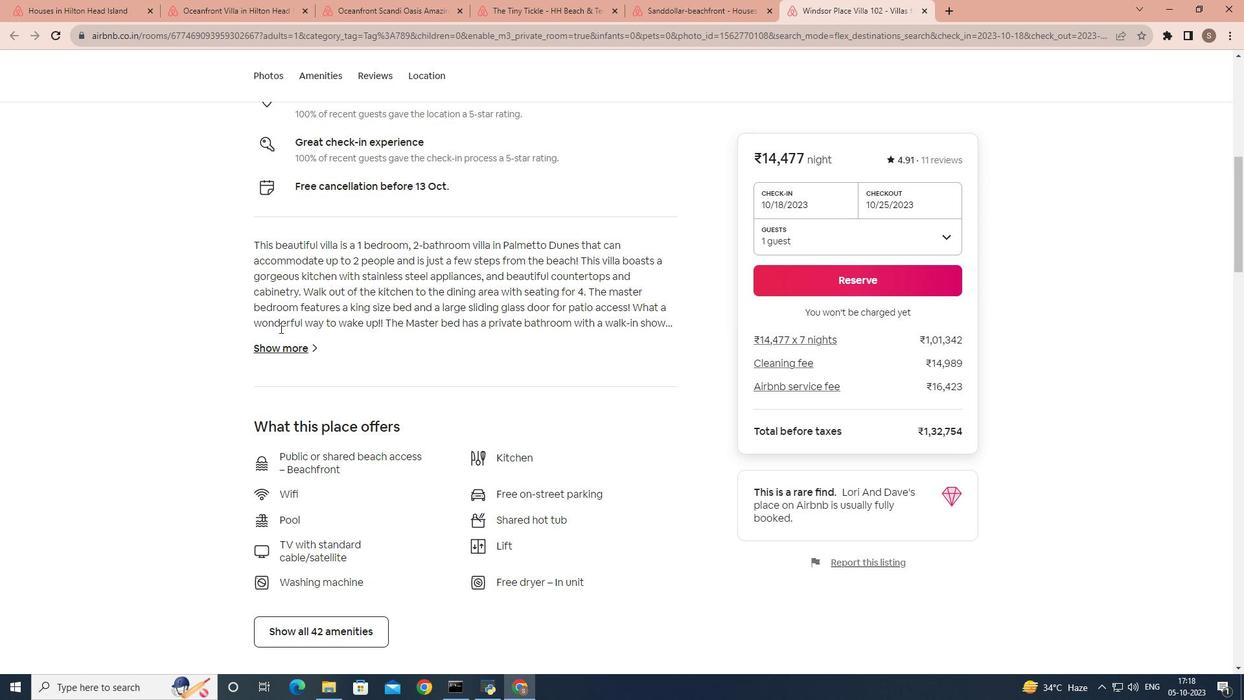 
Action: Mouse moved to (271, 350)
Screenshot: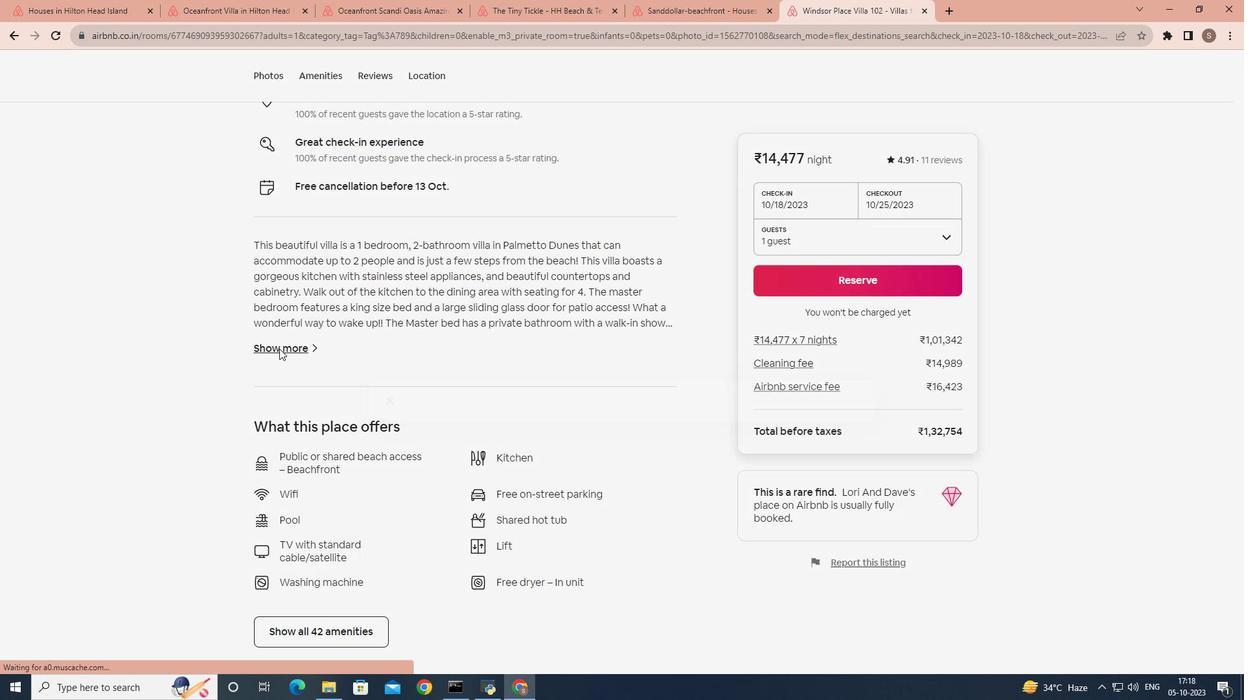 
Action: Mouse pressed left at (271, 350)
Screenshot: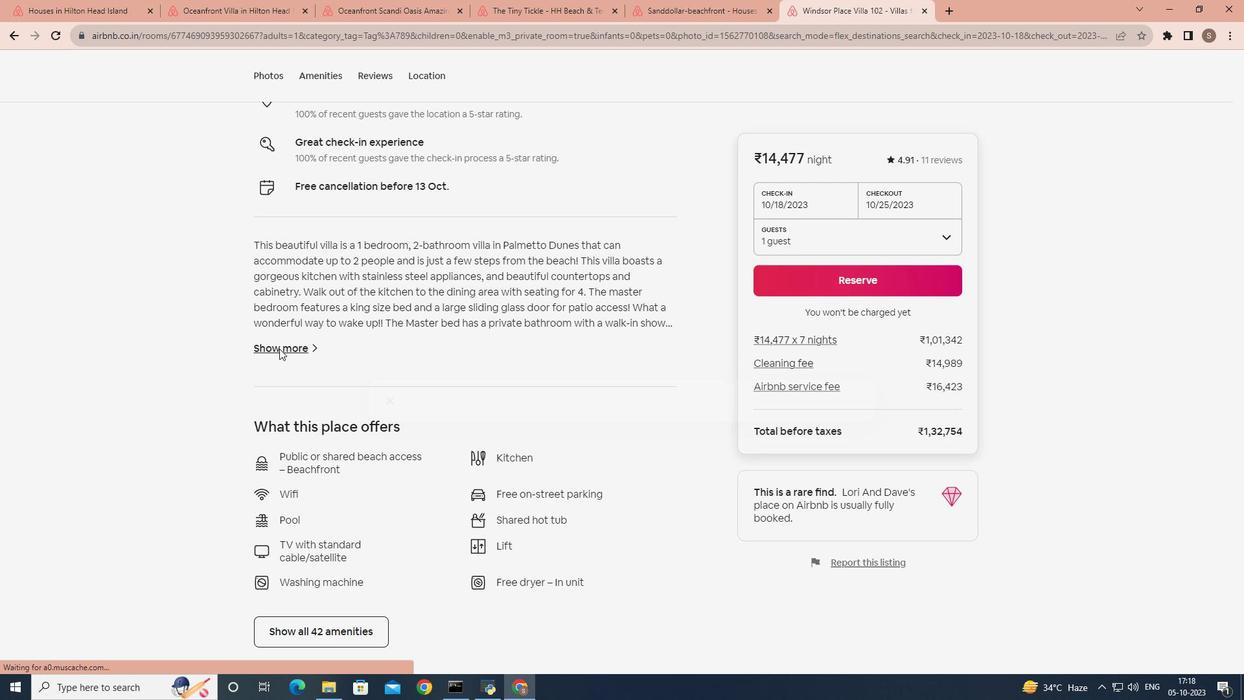 
Action: Mouse moved to (483, 349)
Screenshot: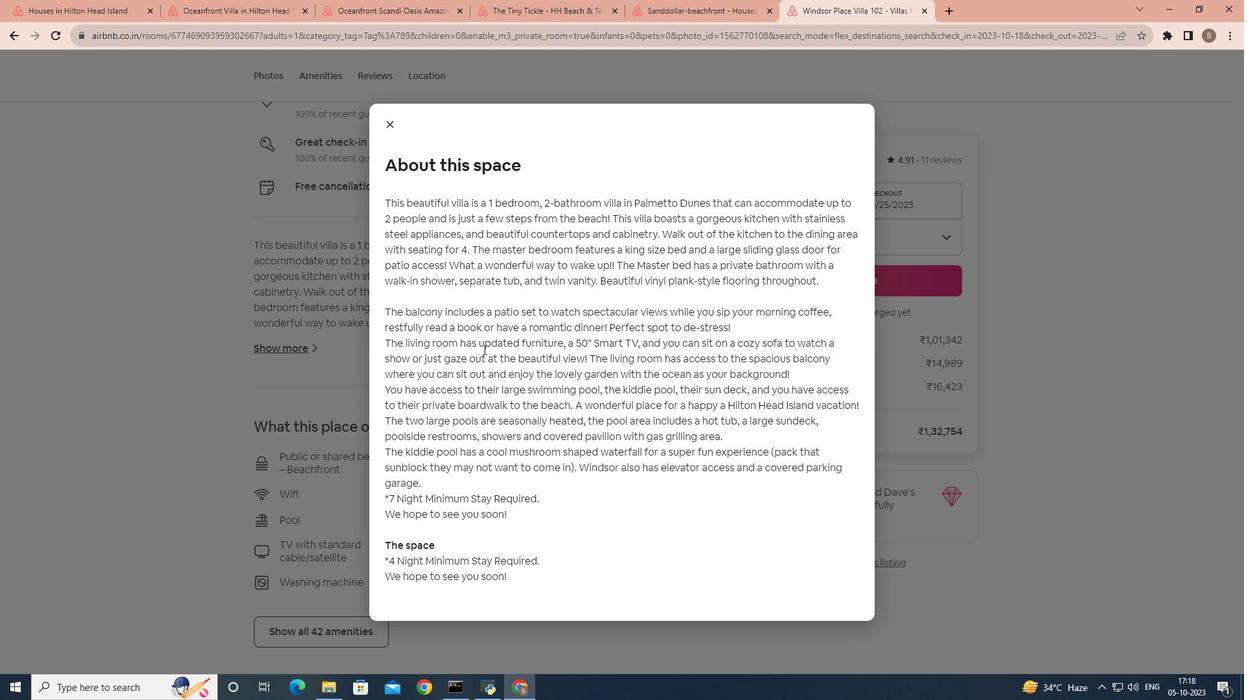 
Action: Mouse scrolled (483, 348) with delta (0, 0)
Screenshot: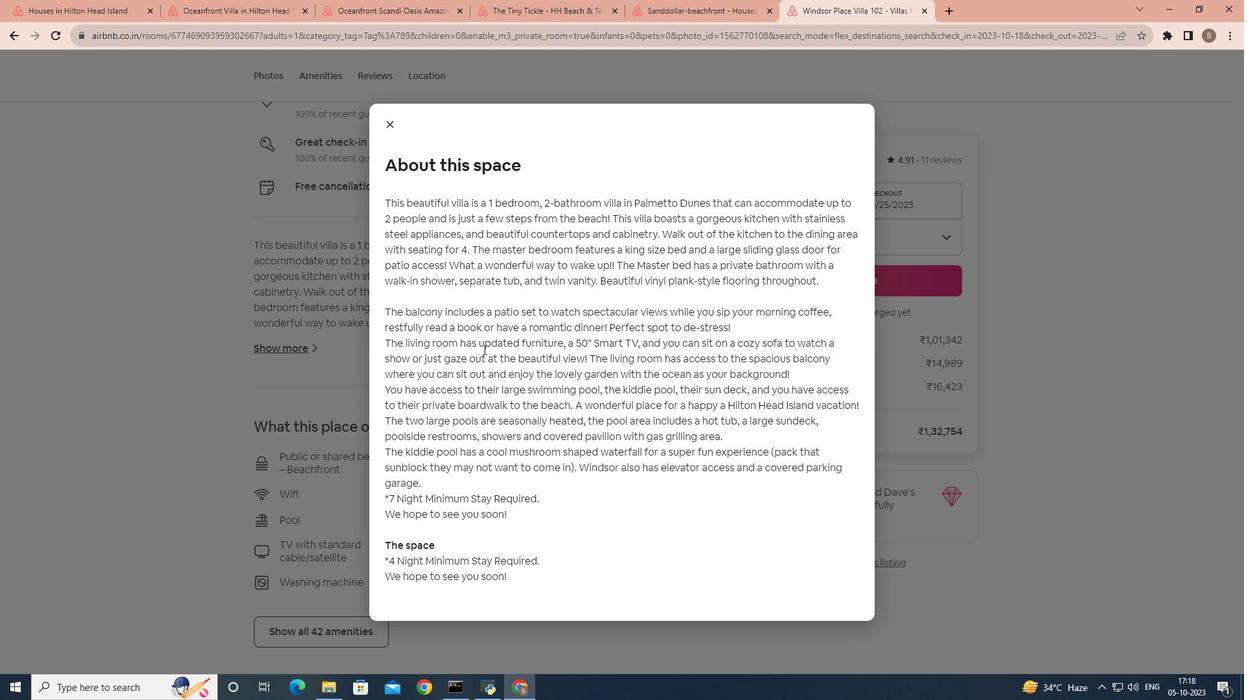 
Action: Mouse scrolled (483, 348) with delta (0, 0)
Screenshot: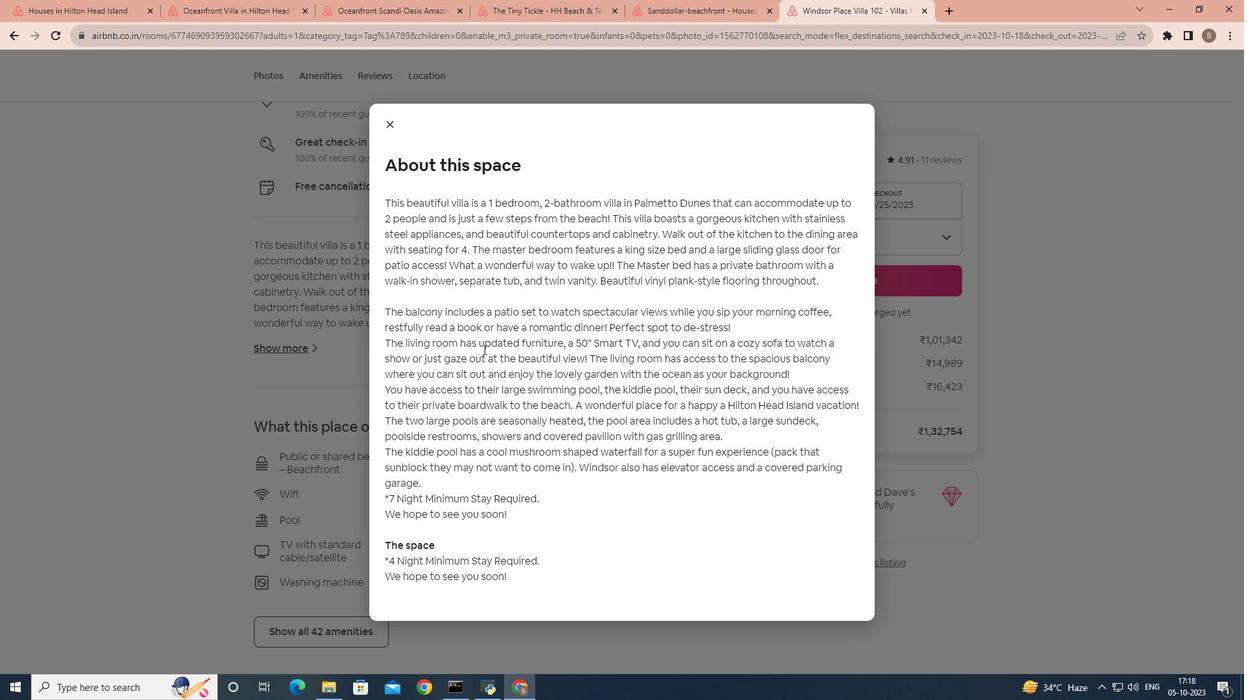 
Action: Mouse scrolled (483, 348) with delta (0, 0)
Screenshot: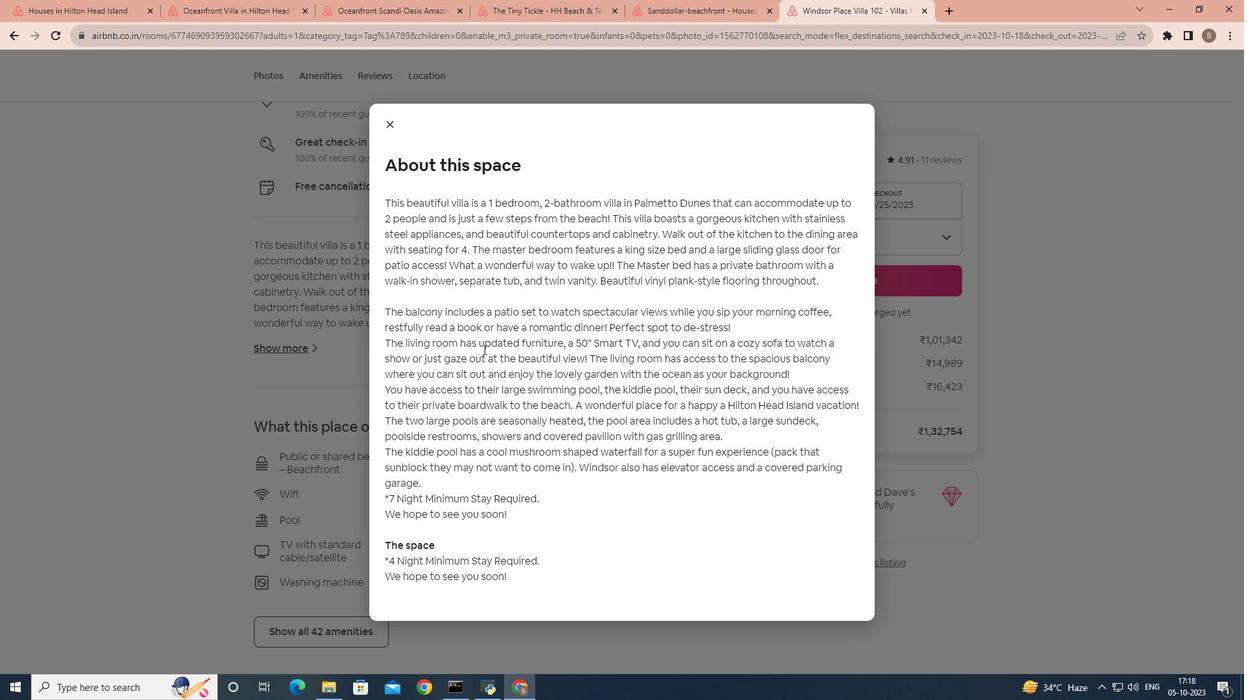
Action: Mouse scrolled (483, 348) with delta (0, 0)
Screenshot: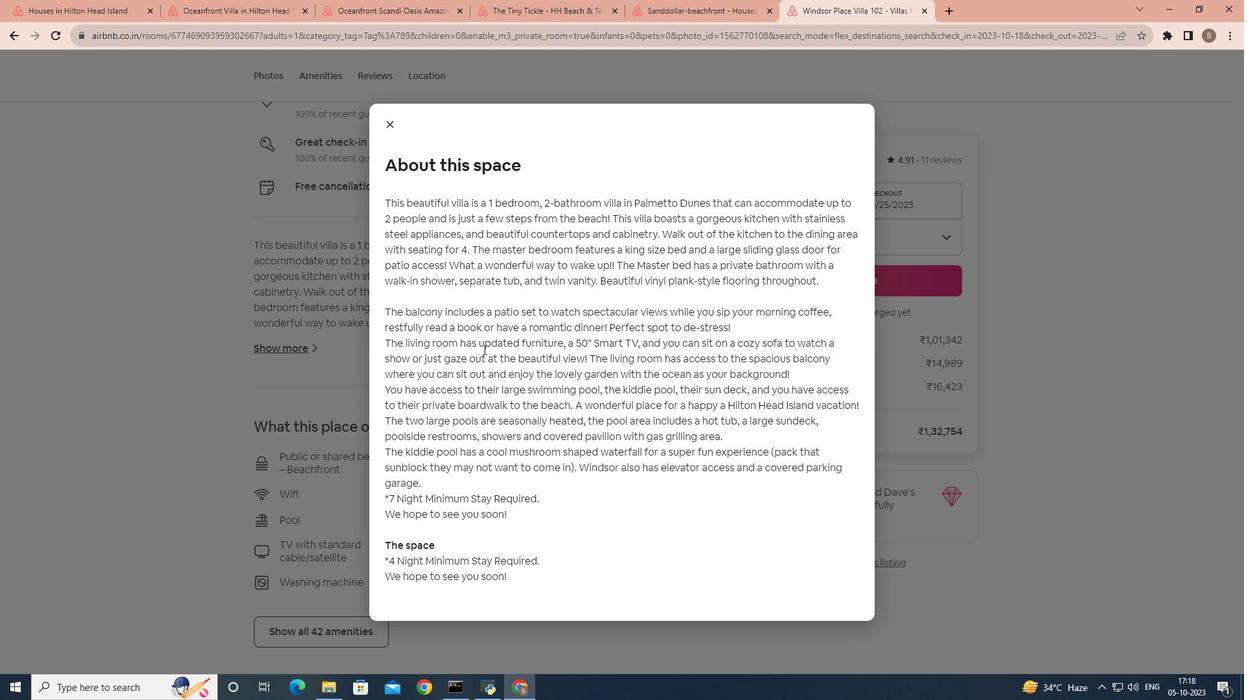 
Action: Mouse moved to (385, 123)
Screenshot: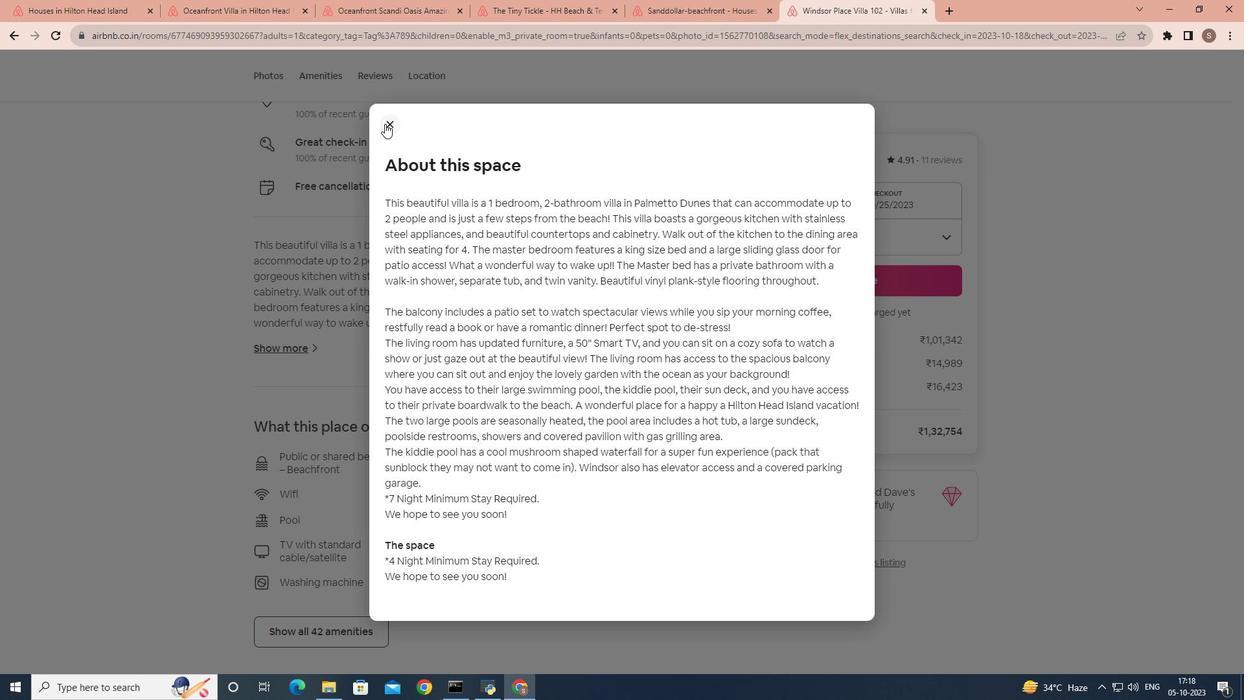 
Action: Mouse pressed left at (385, 123)
Screenshot: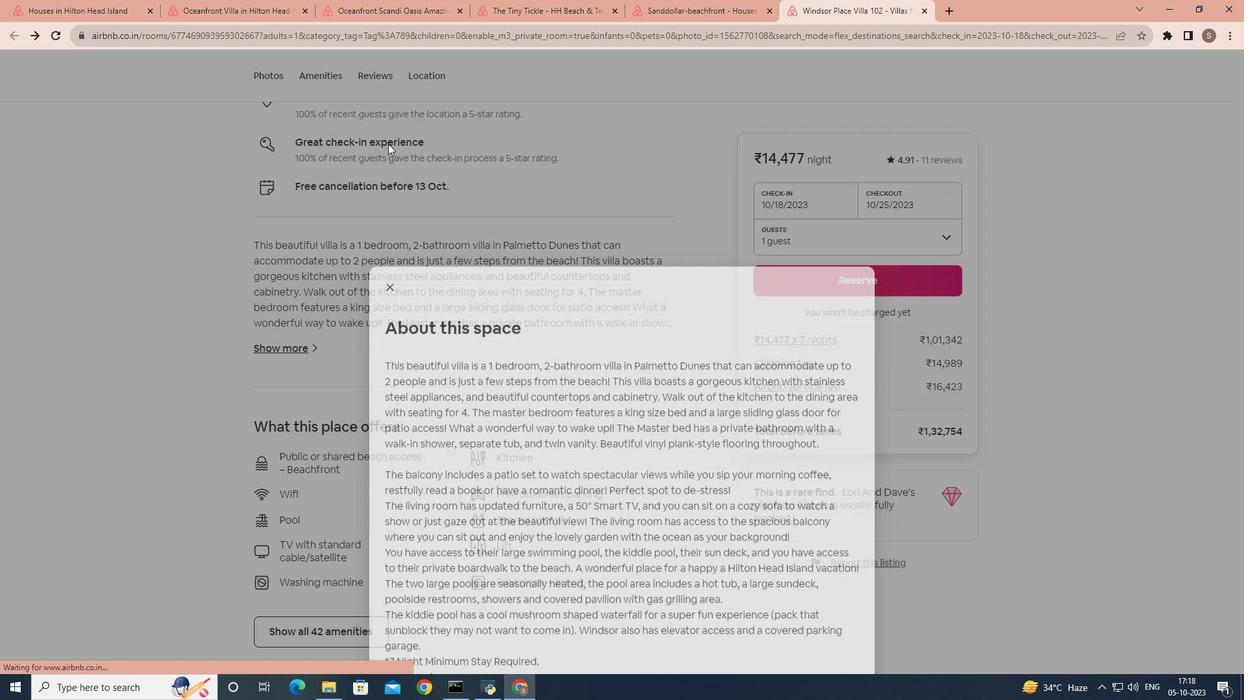 
Action: Mouse moved to (341, 372)
Screenshot: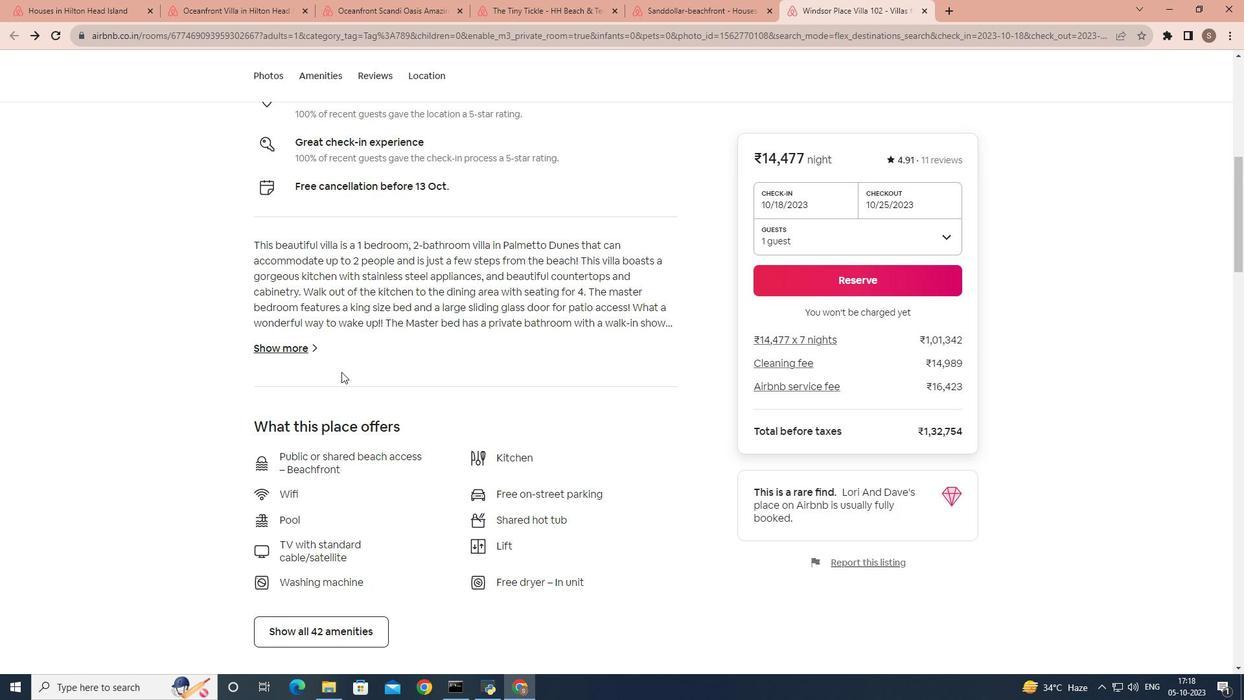 
Action: Mouse scrolled (341, 371) with delta (0, 0)
Screenshot: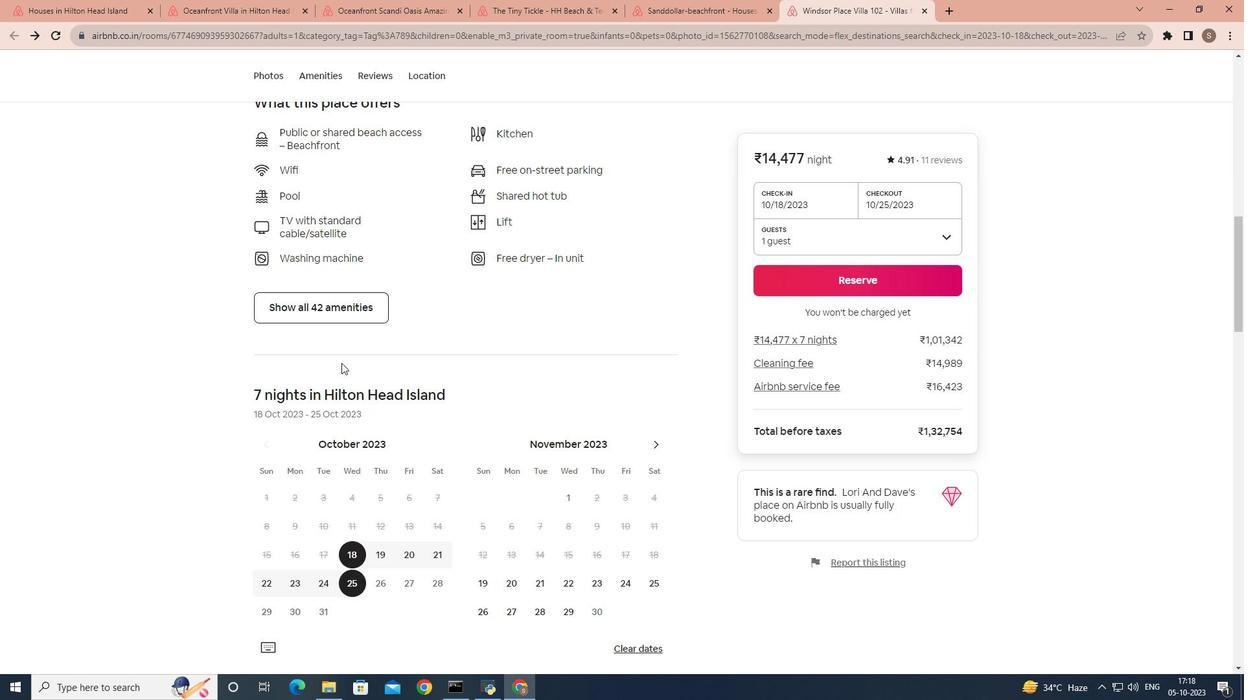 
Action: Mouse scrolled (341, 371) with delta (0, 0)
Screenshot: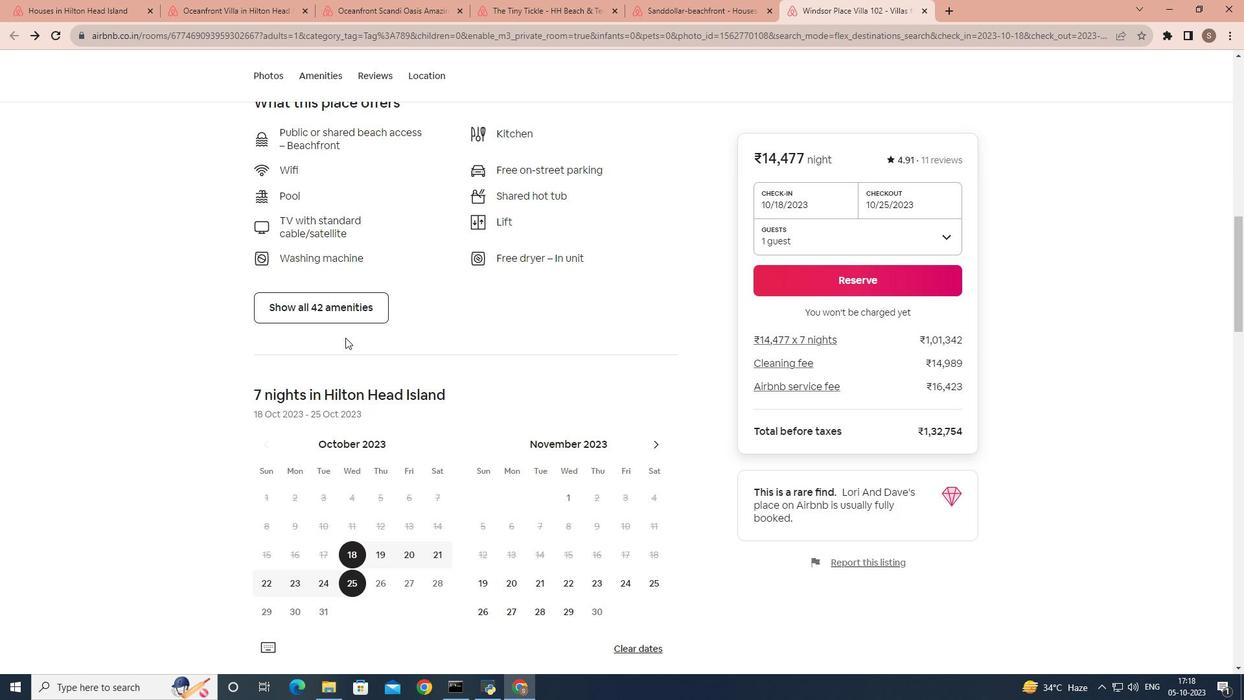 
Action: Mouse scrolled (341, 371) with delta (0, 0)
Screenshot: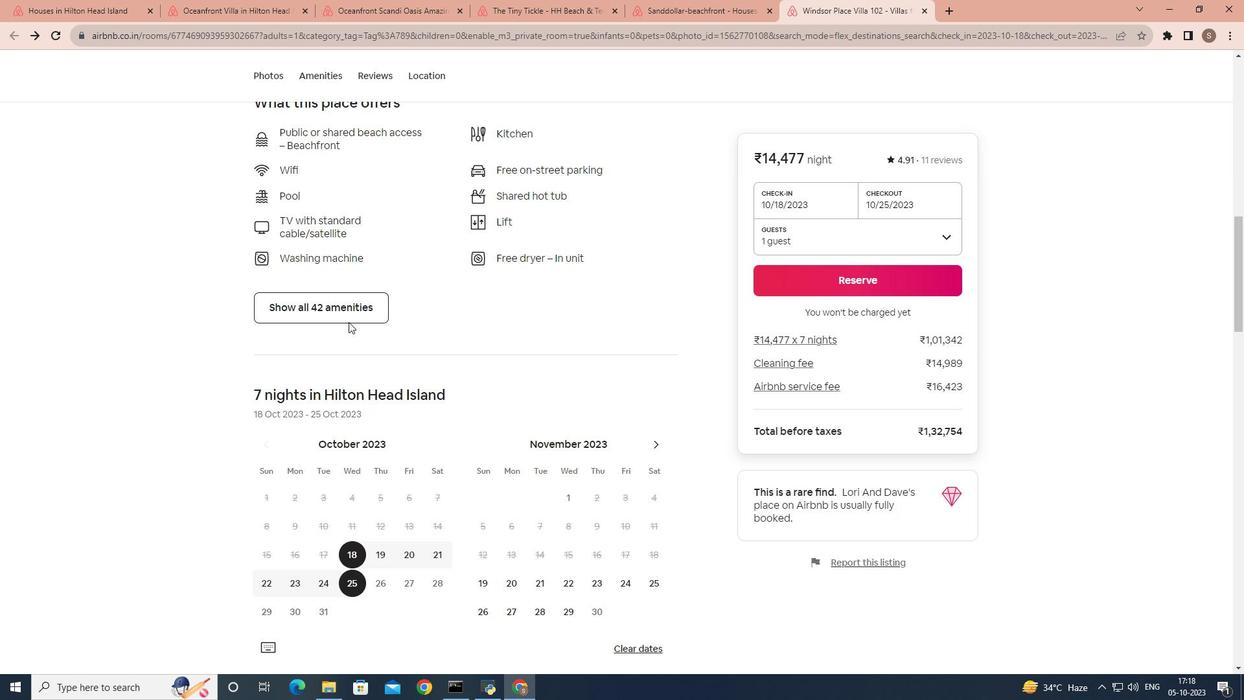 
Action: Mouse scrolled (341, 371) with delta (0, 0)
Screenshot: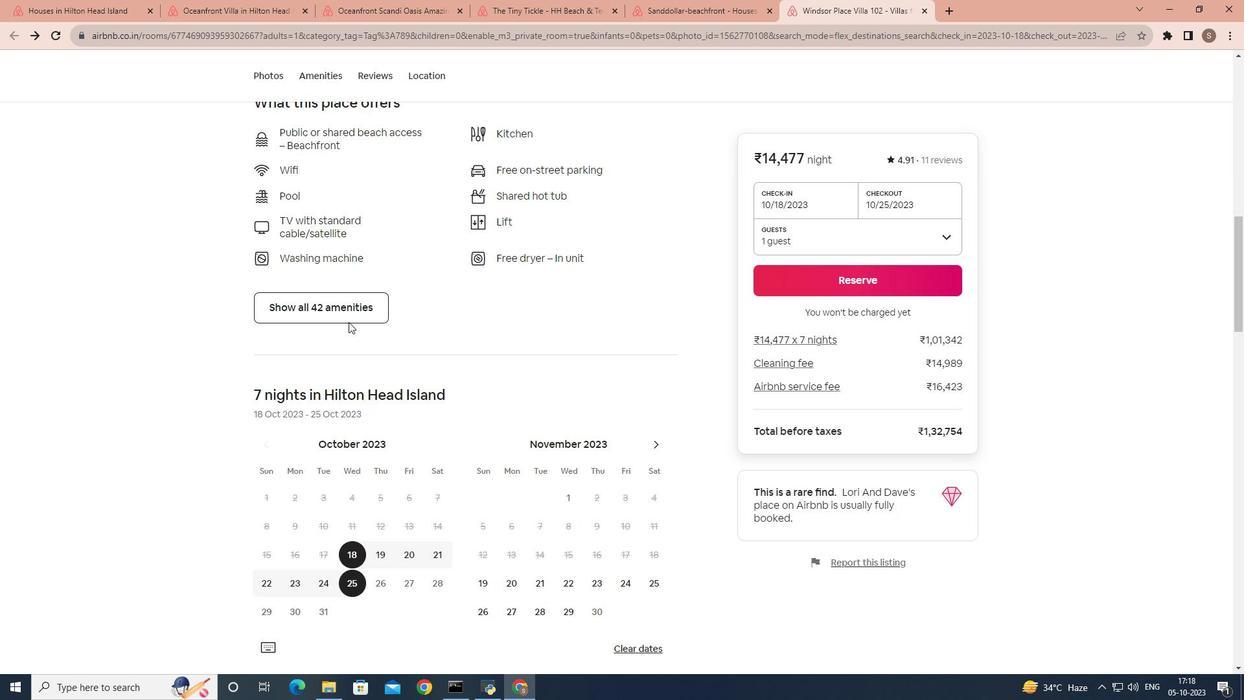 
Action: Mouse scrolled (341, 371) with delta (0, 0)
Screenshot: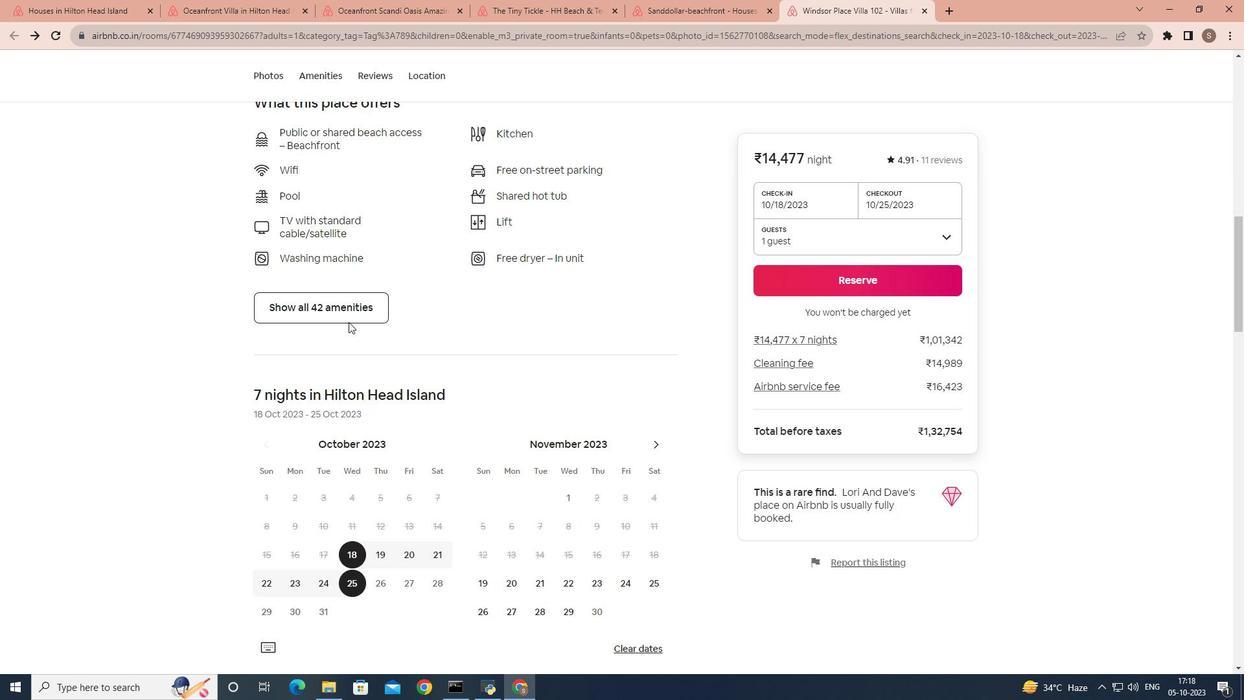 
Action: Mouse moved to (353, 309)
Screenshot: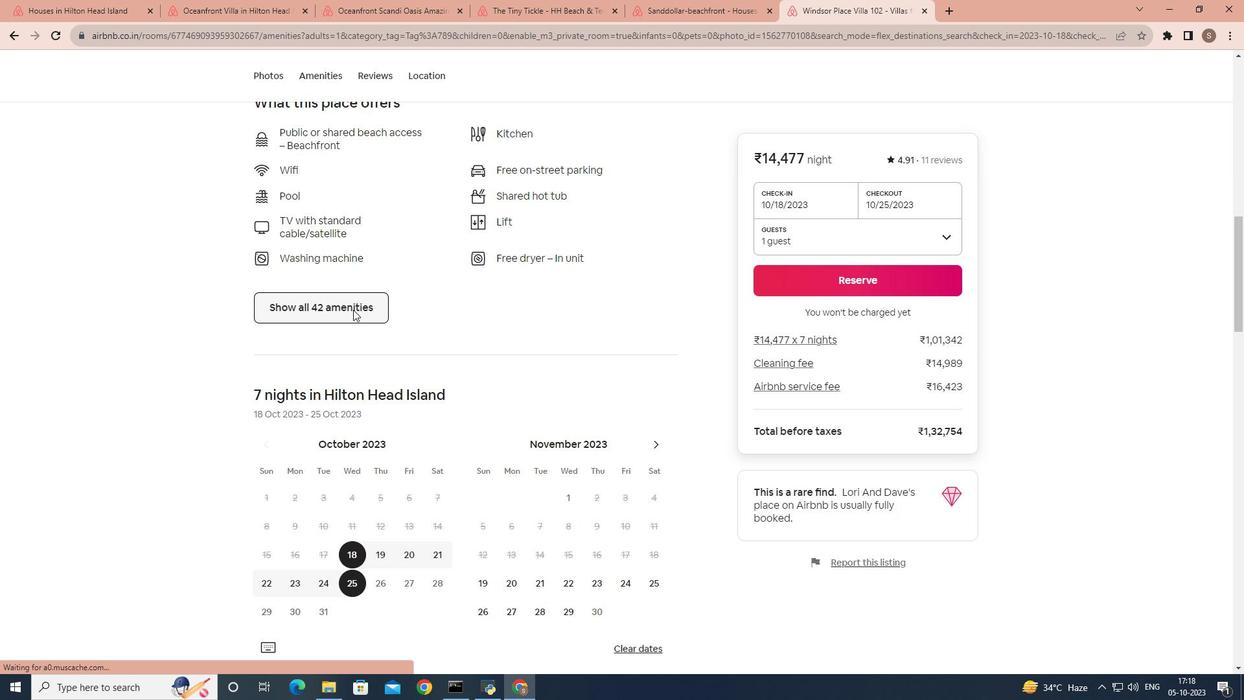 
Action: Mouse pressed left at (353, 309)
Screenshot: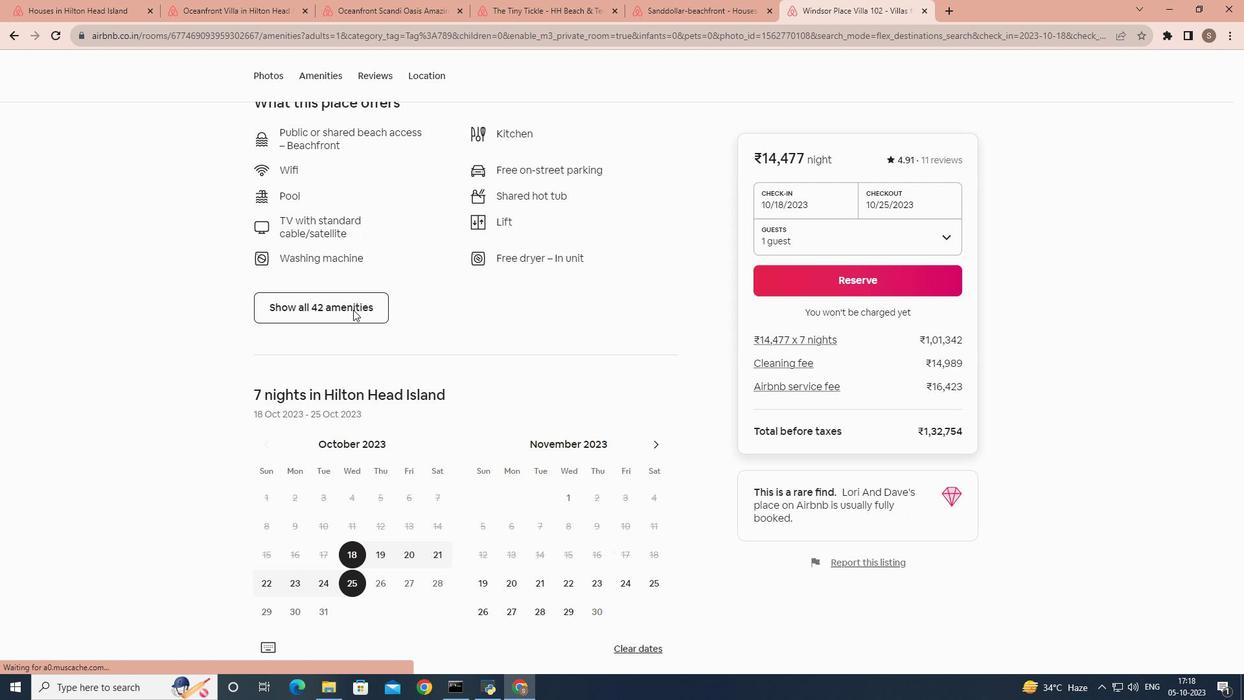 
Action: Mouse moved to (373, 319)
Screenshot: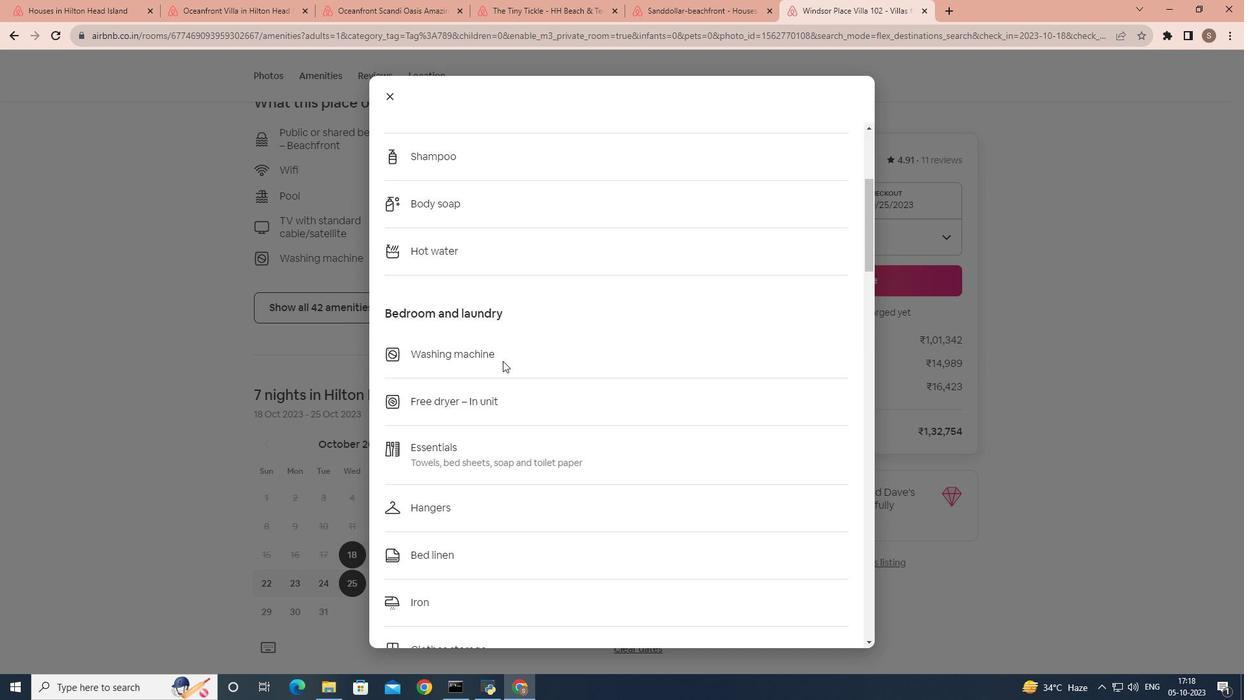 
Action: Mouse scrolled (373, 319) with delta (0, 0)
Screenshot: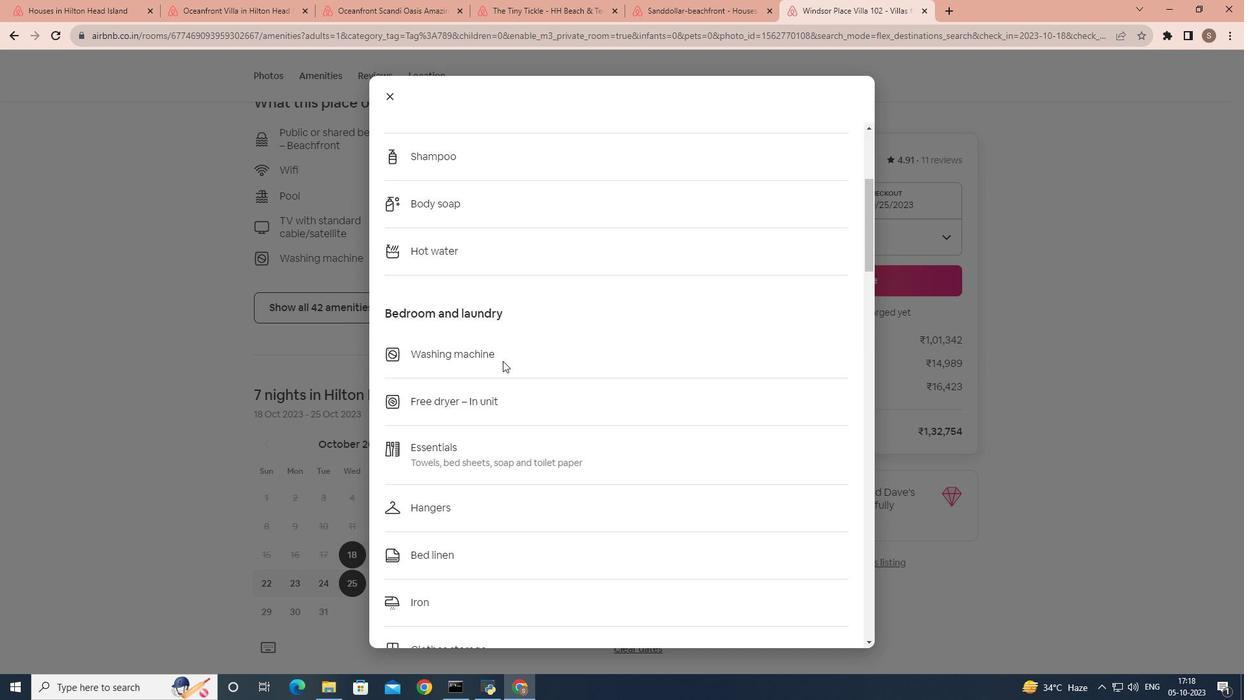 
Action: Mouse moved to (503, 361)
Screenshot: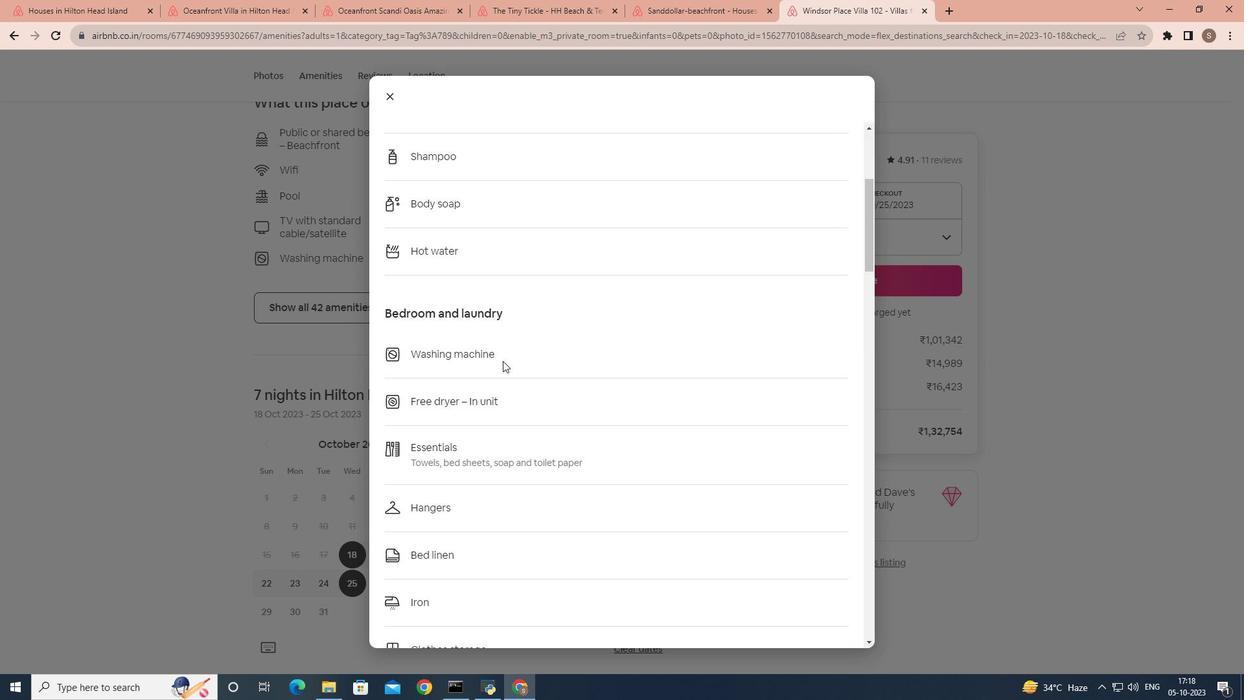 
Action: Mouse scrolled (503, 360) with delta (0, 0)
Screenshot: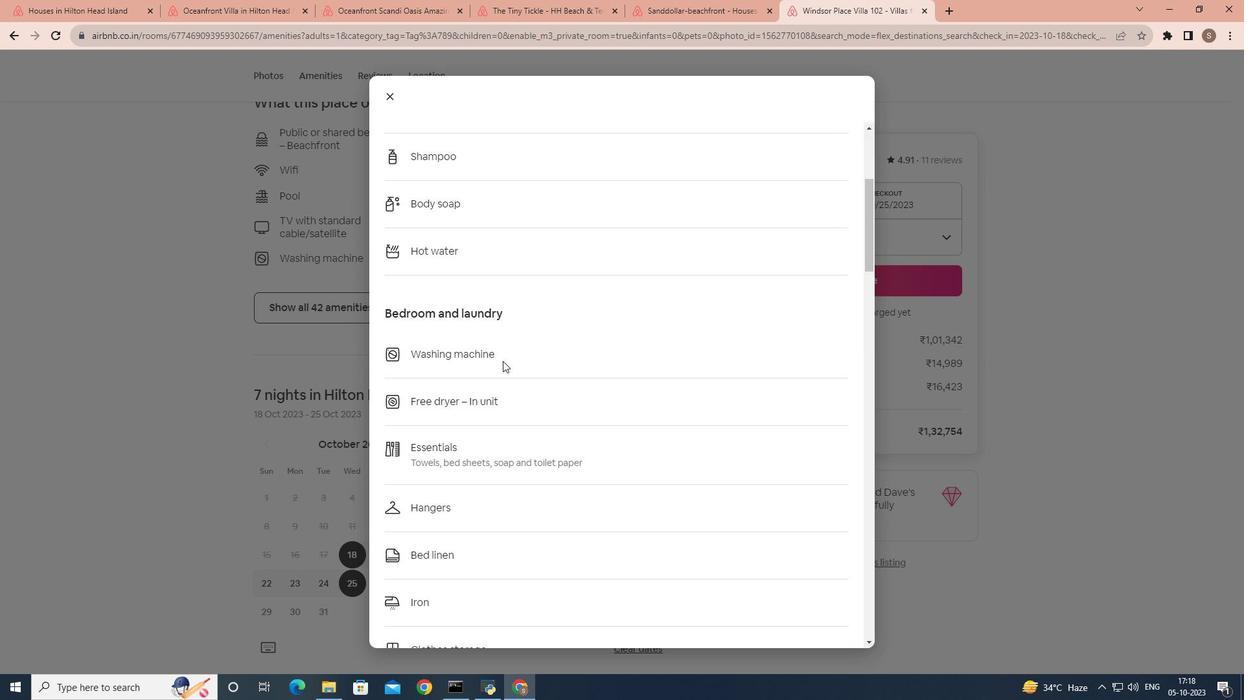 
Action: Mouse scrolled (503, 360) with delta (0, 0)
Screenshot: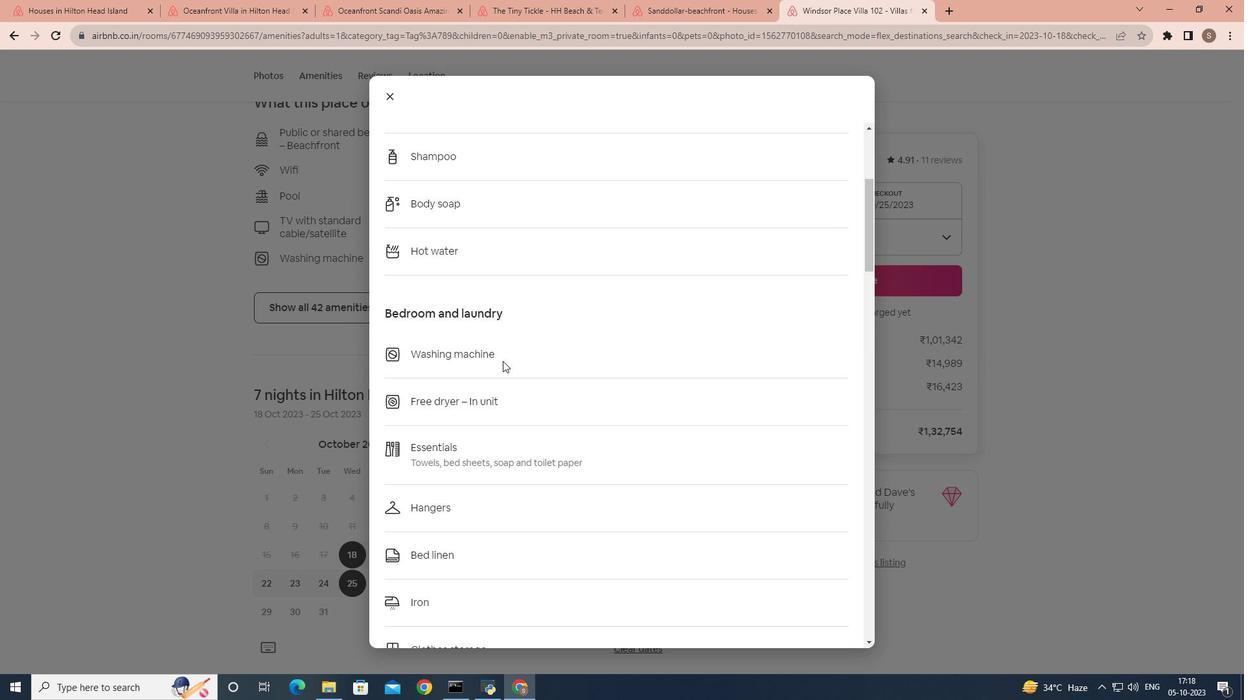 
Action: Mouse scrolled (503, 360) with delta (0, 0)
Screenshot: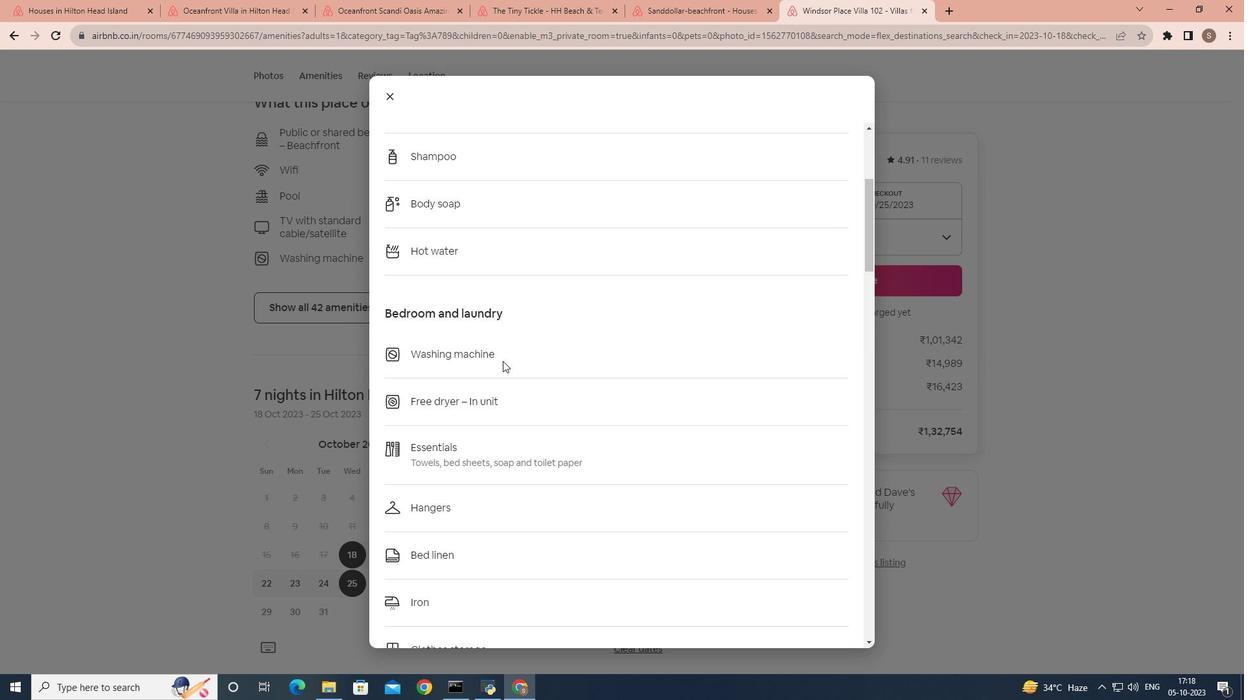 
Action: Mouse scrolled (503, 360) with delta (0, 0)
Screenshot: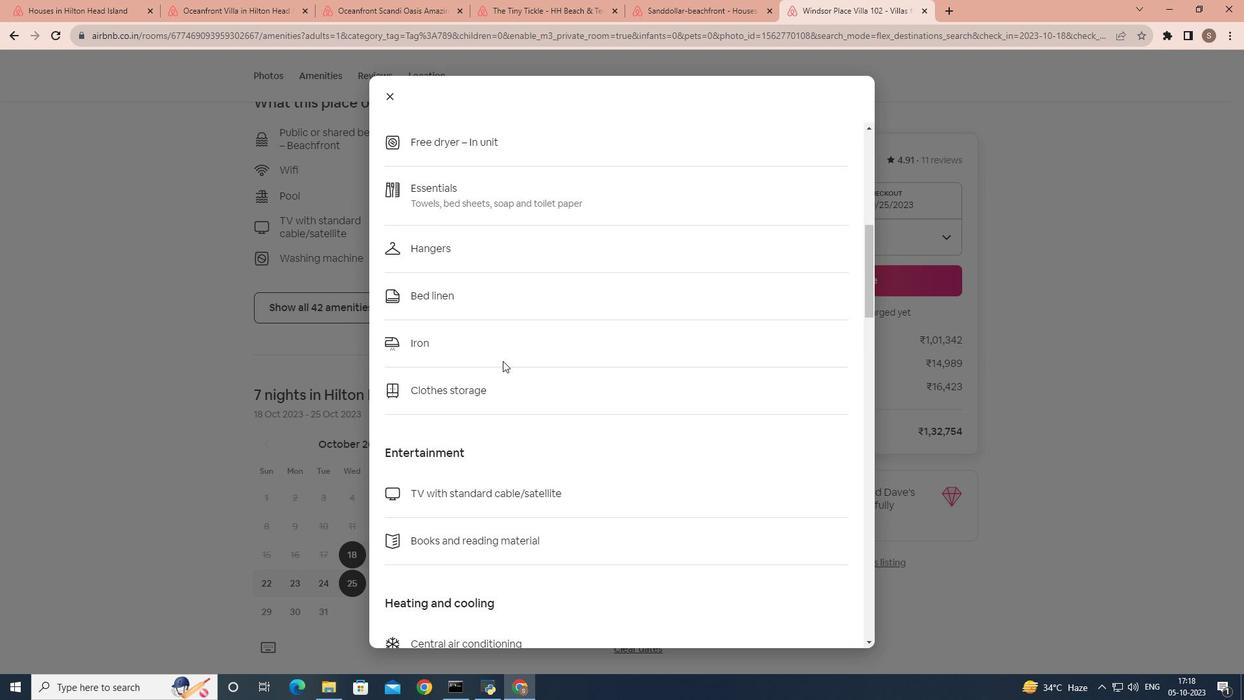 
Action: Mouse scrolled (503, 360) with delta (0, 0)
Screenshot: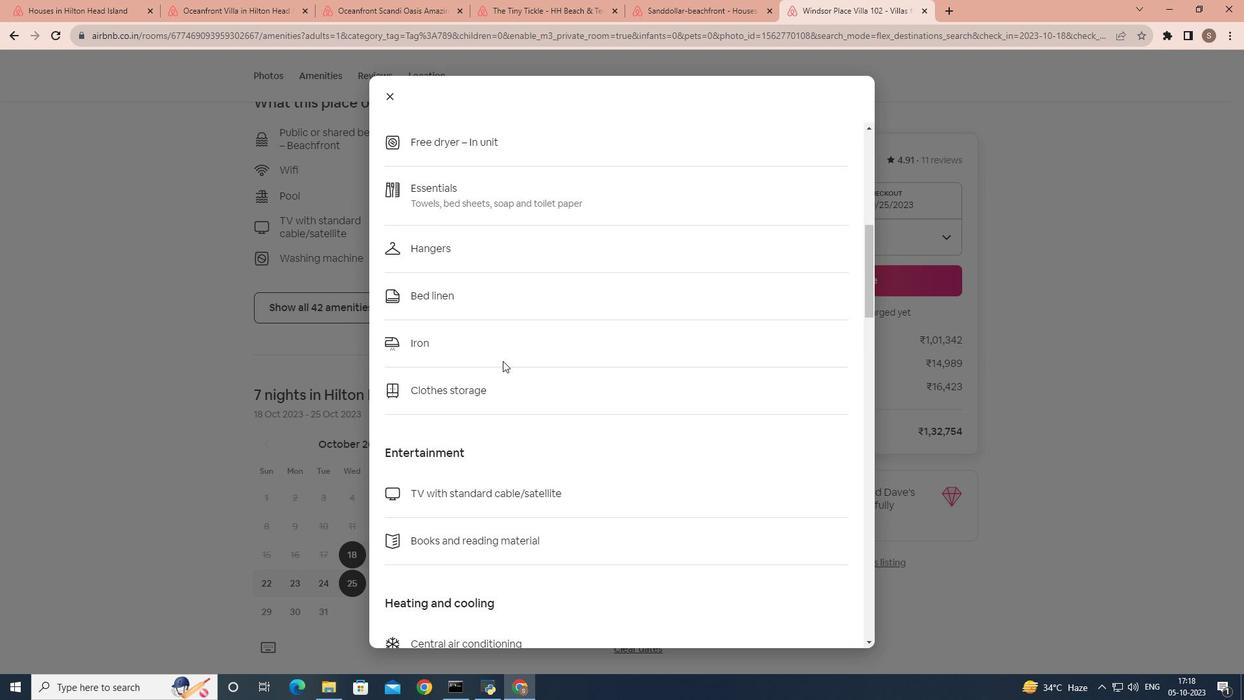 
Action: Mouse scrolled (503, 360) with delta (0, 0)
Screenshot: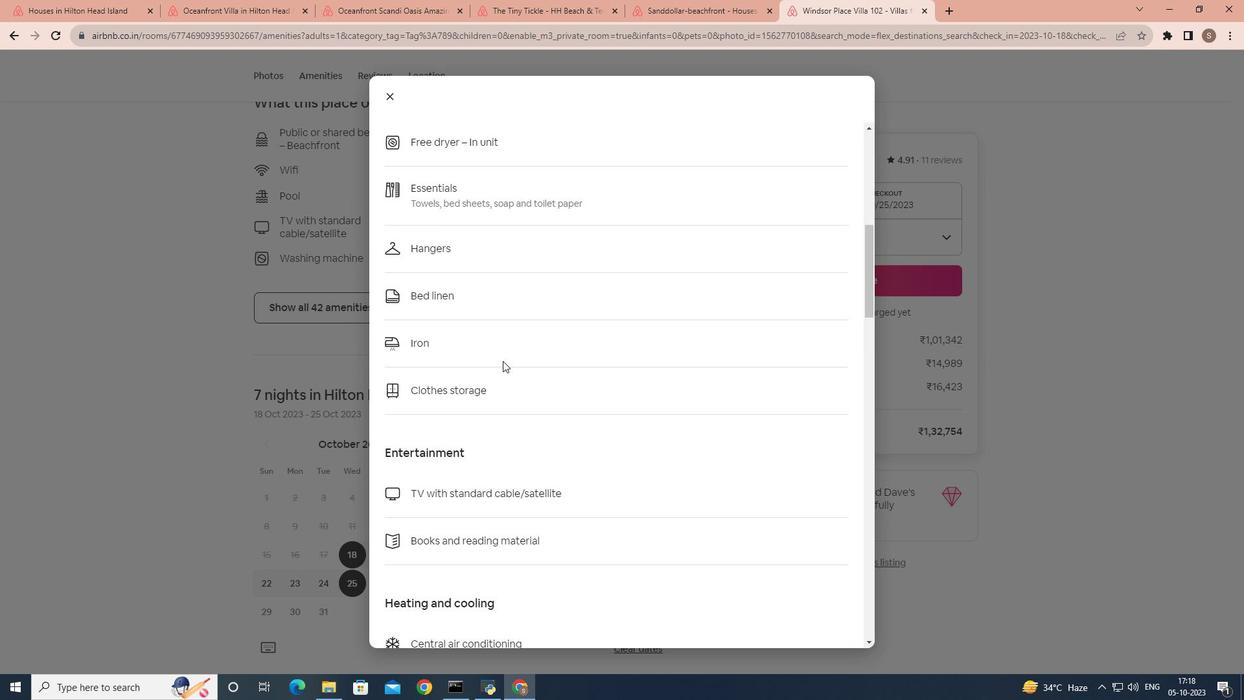 
Action: Mouse scrolled (503, 360) with delta (0, 0)
Screenshot: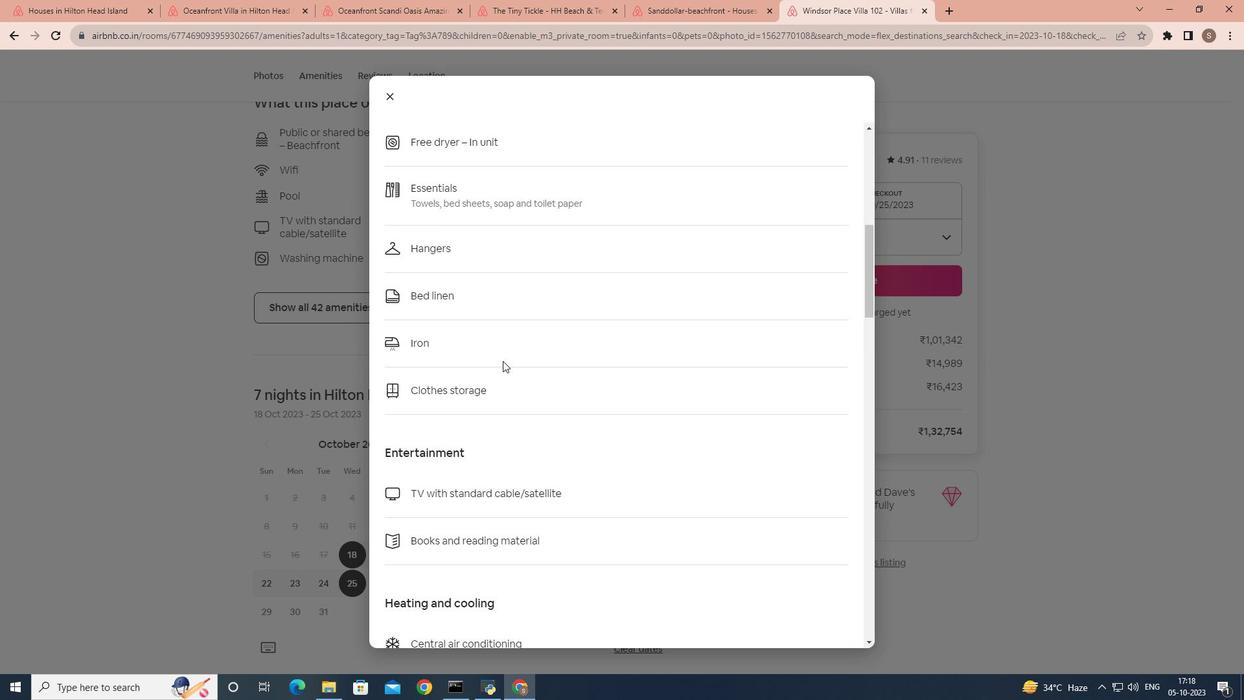 
Action: Mouse scrolled (503, 360) with delta (0, 0)
Screenshot: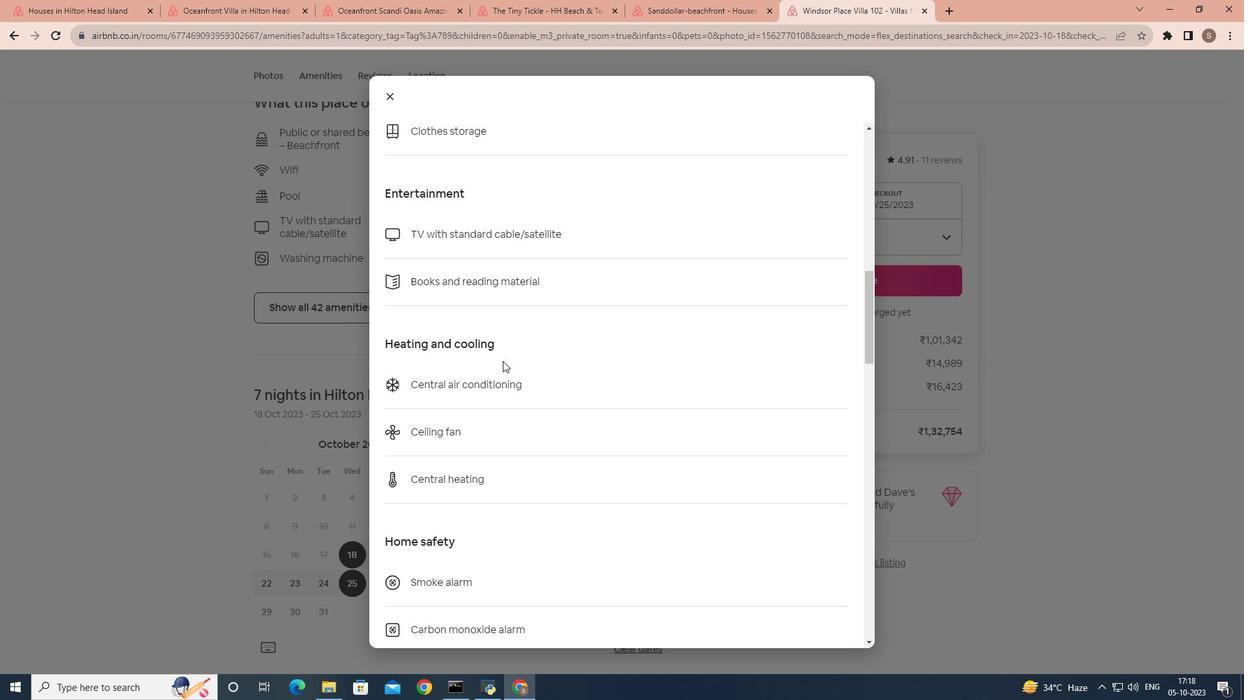 
Action: Mouse scrolled (503, 360) with delta (0, 0)
Screenshot: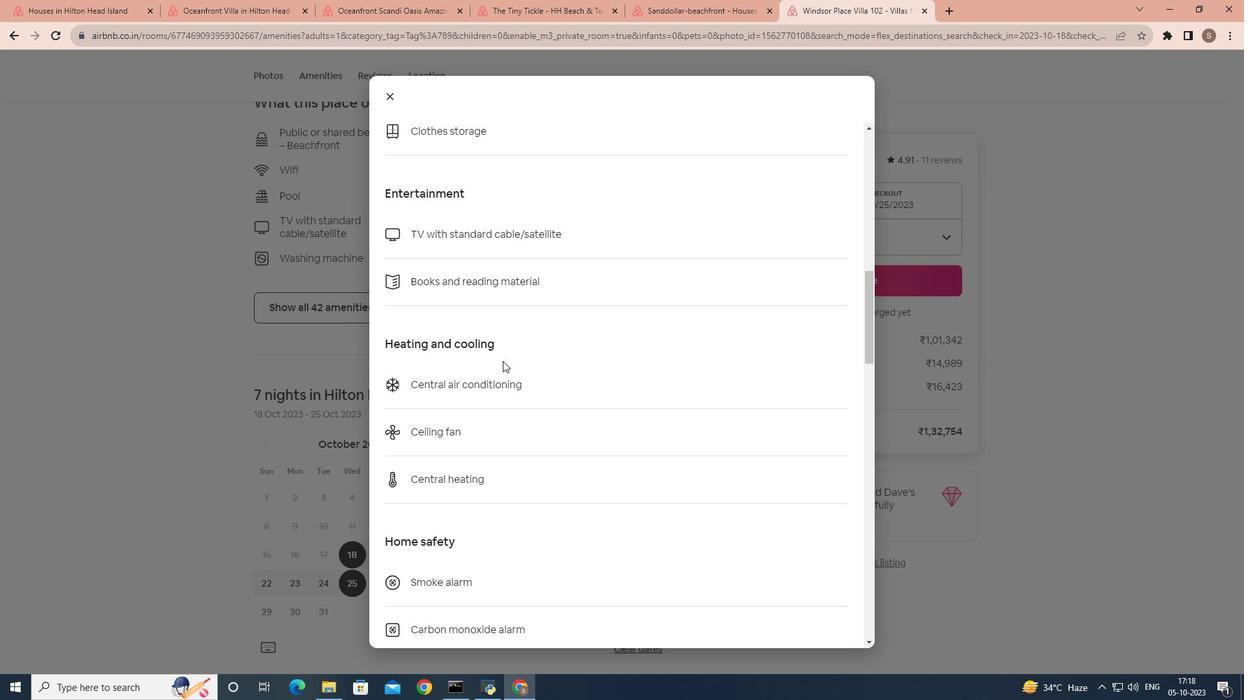 
Action: Mouse scrolled (503, 360) with delta (0, 0)
Screenshot: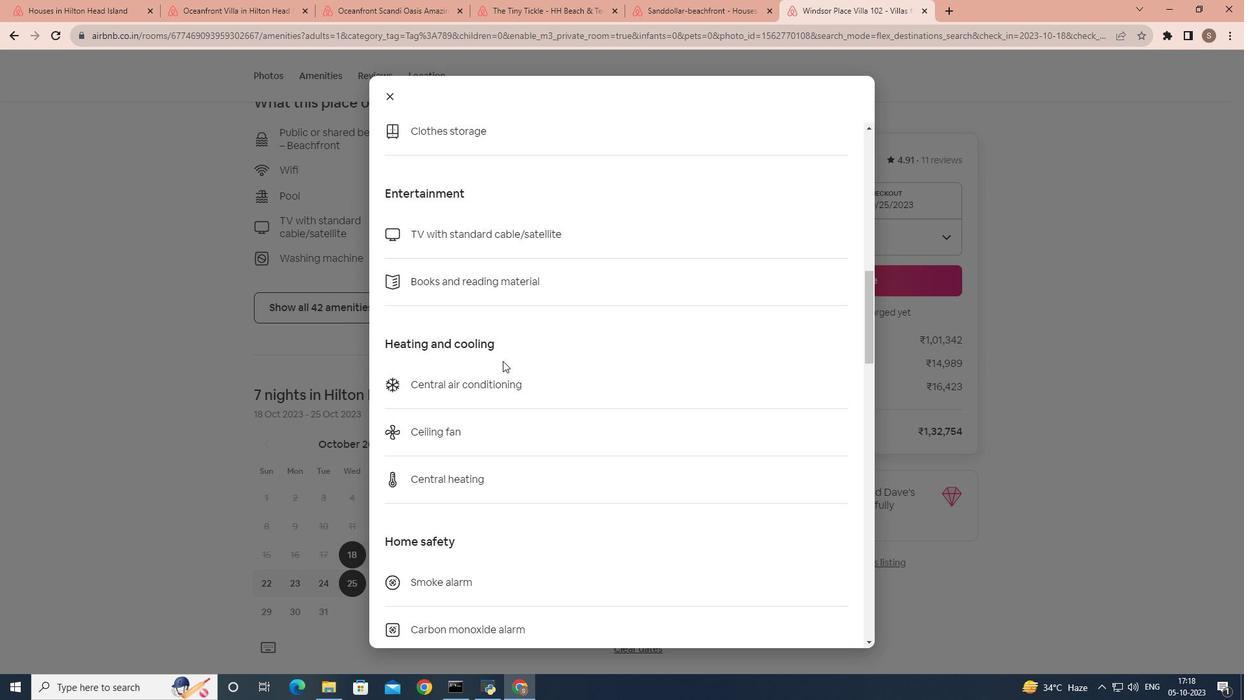 
Action: Mouse scrolled (503, 360) with delta (0, 0)
Screenshot: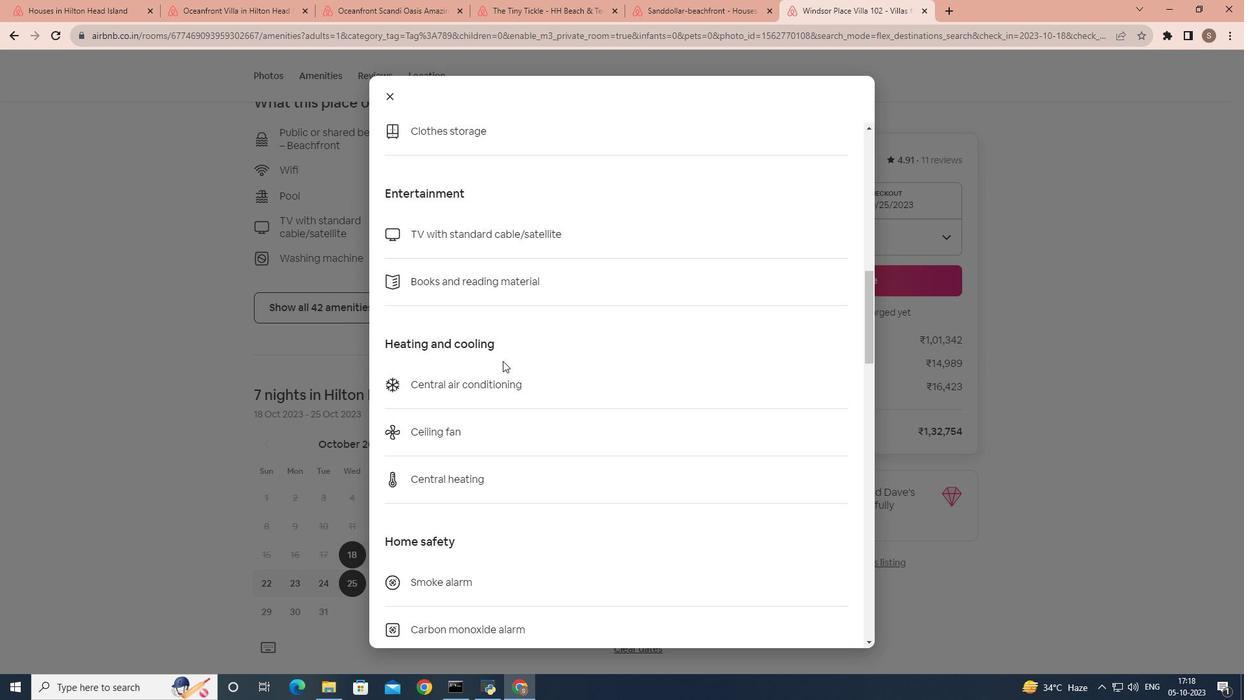 
Action: Mouse scrolled (503, 360) with delta (0, 0)
Screenshot: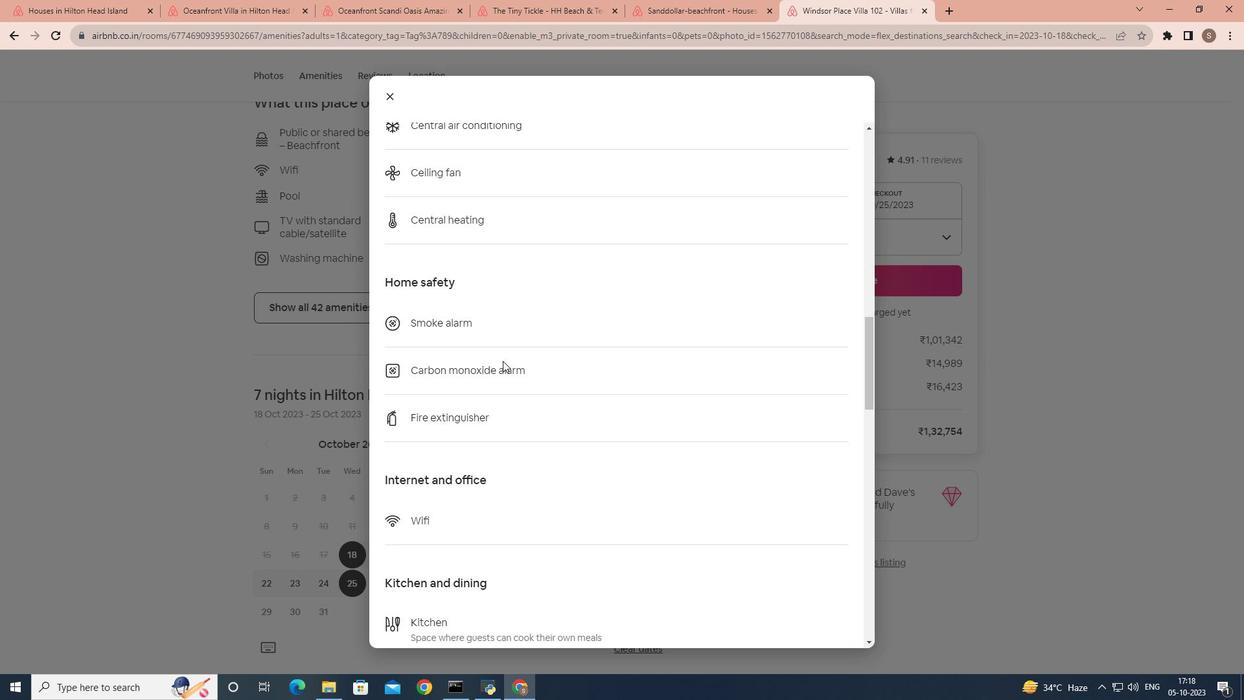
Action: Mouse scrolled (503, 360) with delta (0, 0)
Screenshot: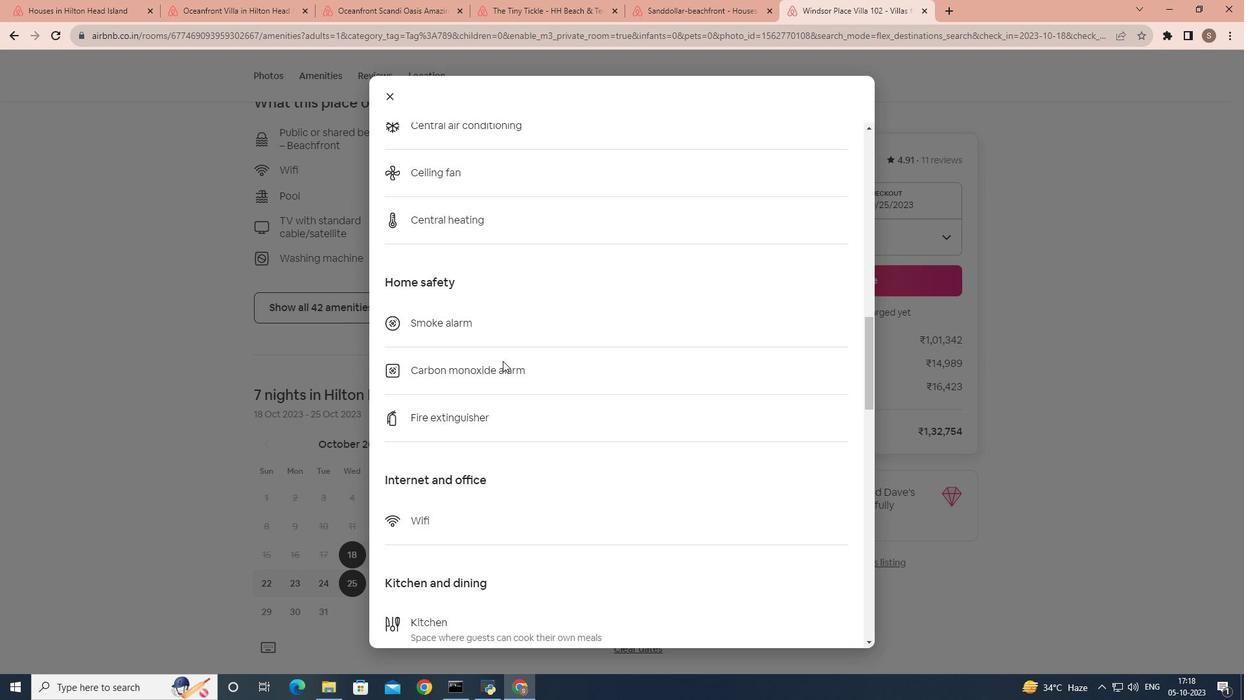 
Action: Mouse scrolled (503, 360) with delta (0, 0)
Screenshot: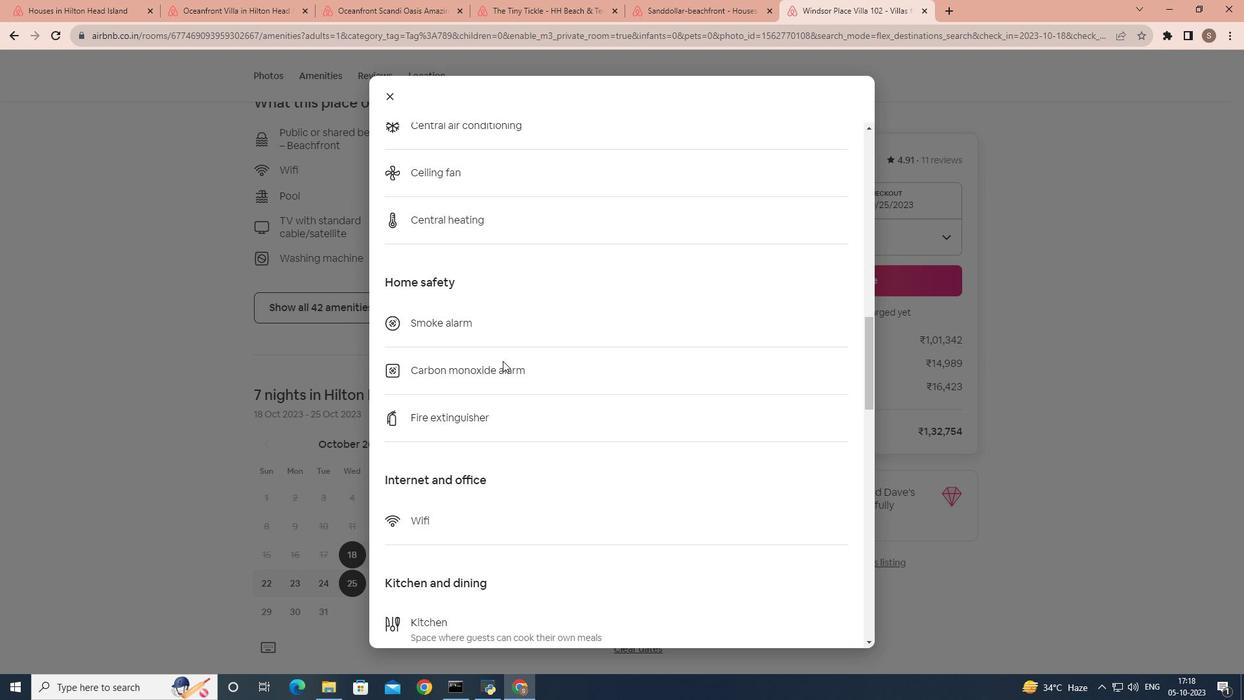 
Action: Mouse scrolled (503, 360) with delta (0, 0)
Screenshot: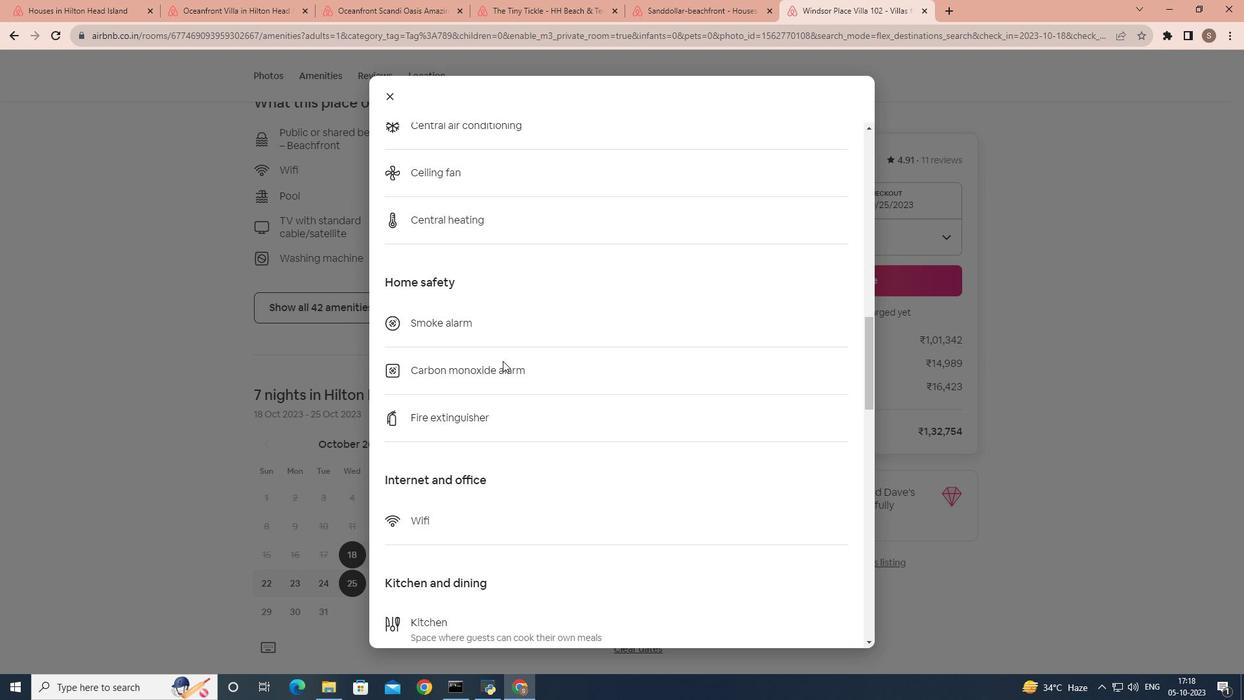 
Action: Mouse scrolled (503, 360) with delta (0, 0)
Screenshot: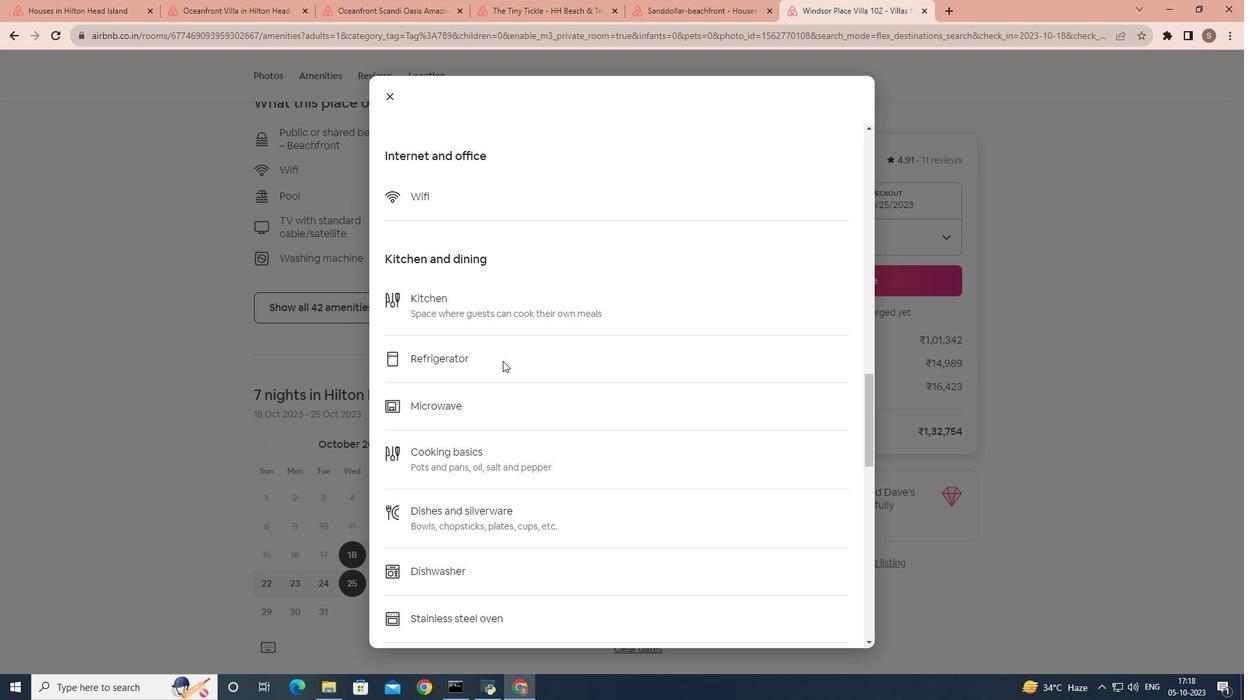 
Action: Mouse scrolled (503, 360) with delta (0, 0)
Screenshot: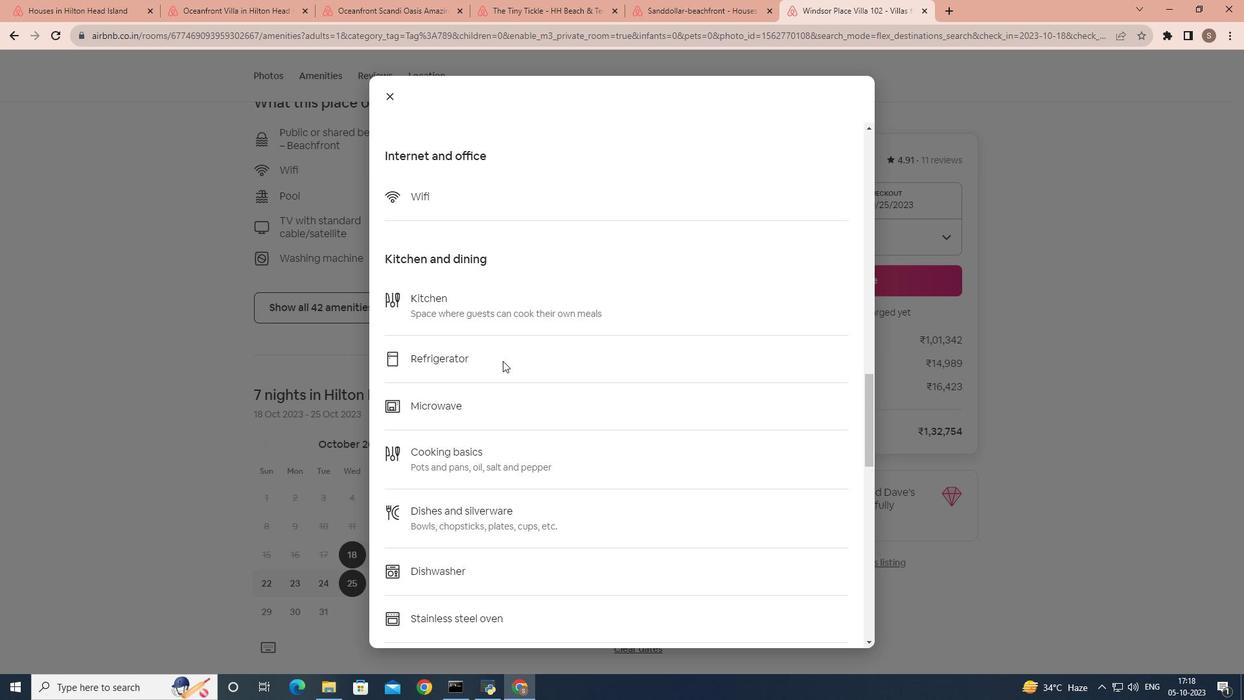 
Action: Mouse scrolled (503, 360) with delta (0, 0)
Screenshot: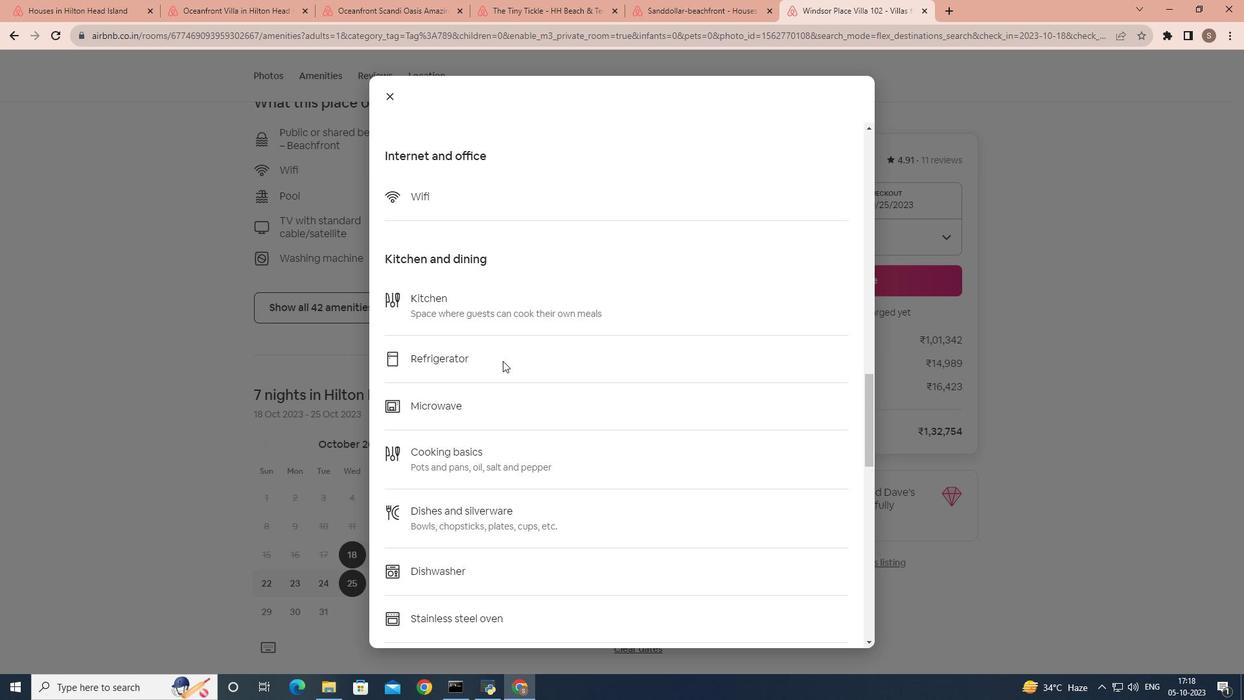 
Action: Mouse scrolled (503, 360) with delta (0, 0)
Screenshot: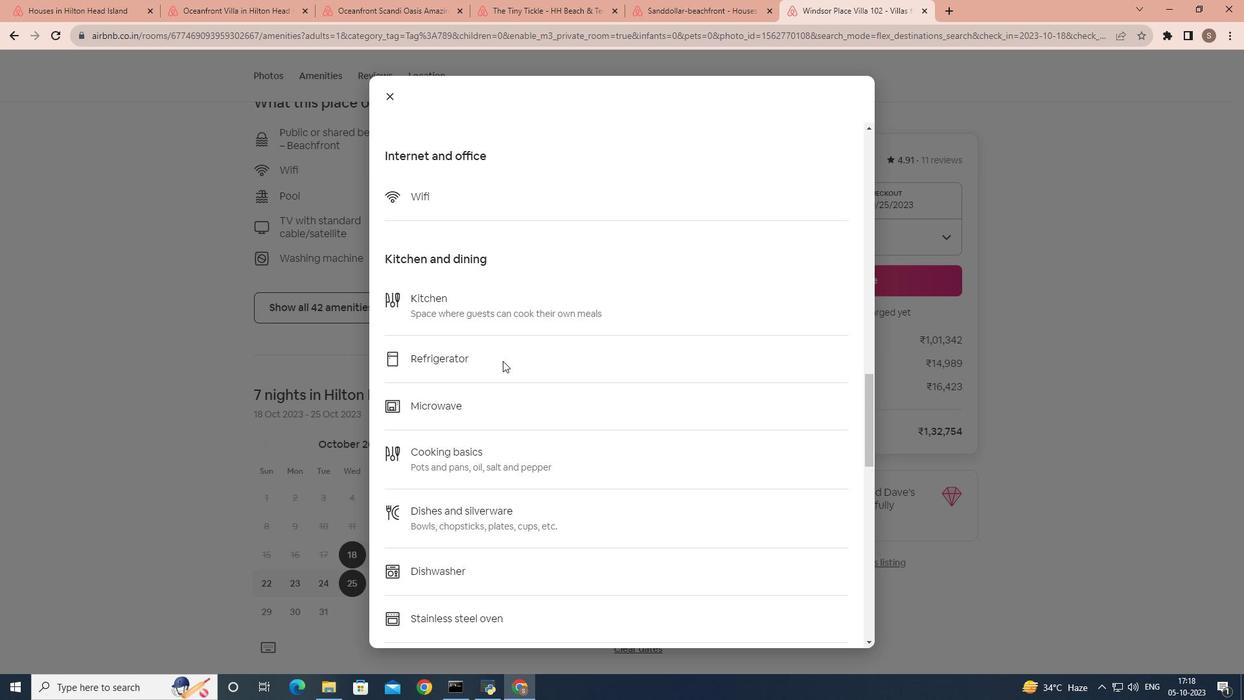 
Action: Mouse scrolled (503, 360) with delta (0, 0)
Screenshot: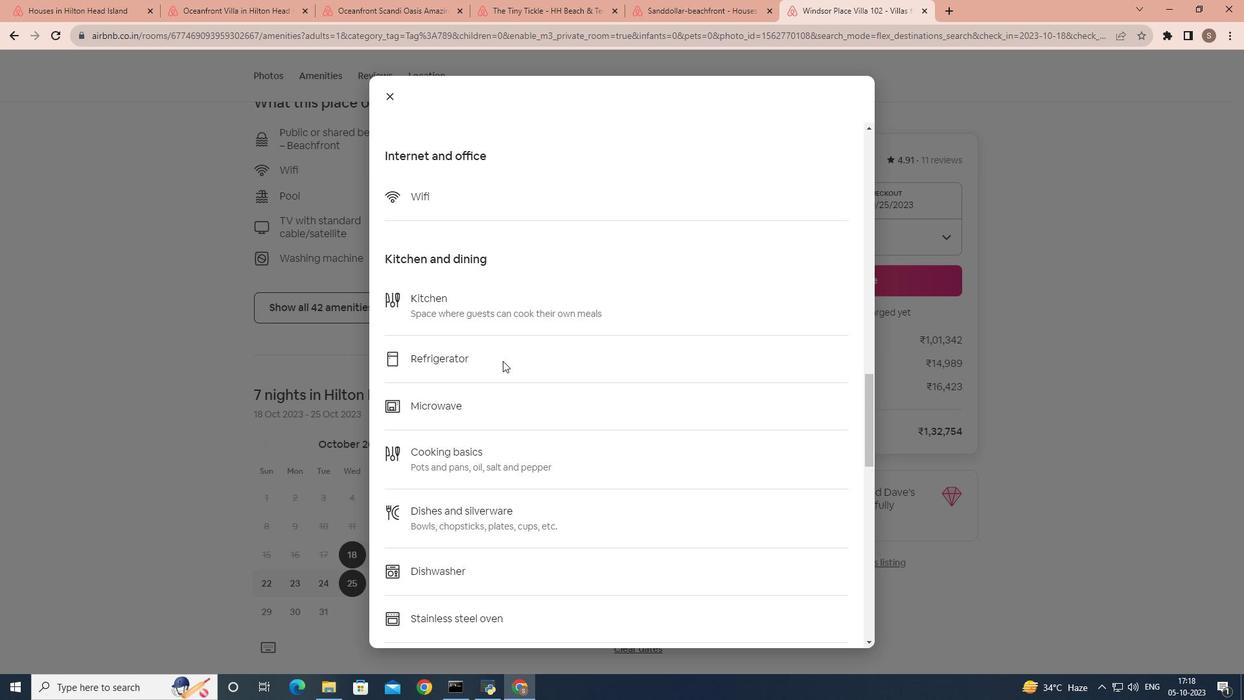 
Action: Mouse scrolled (503, 360) with delta (0, 0)
Screenshot: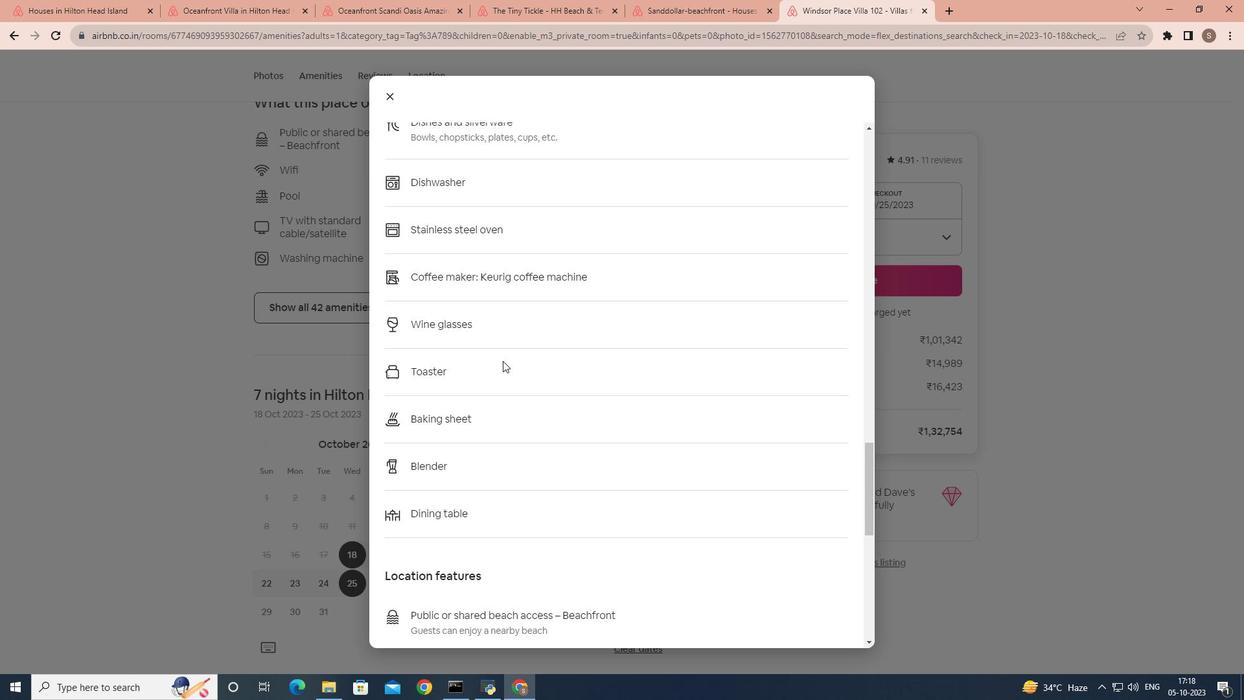 
Action: Mouse scrolled (503, 360) with delta (0, 0)
Screenshot: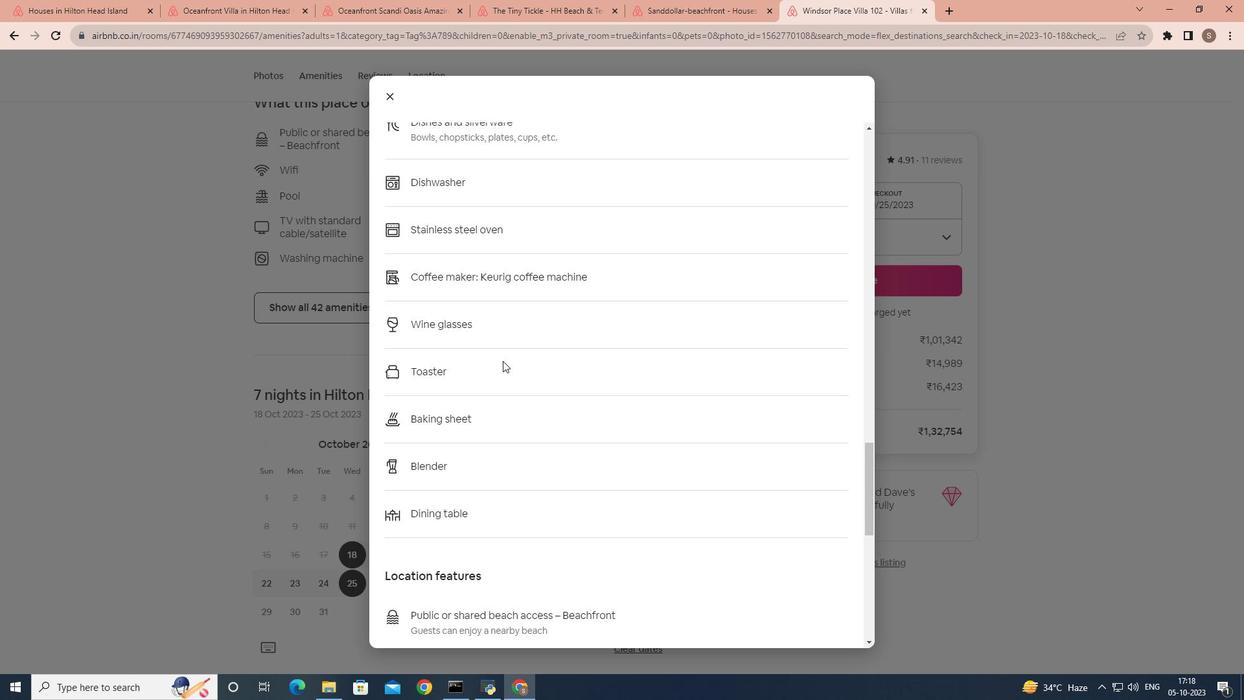 
Action: Mouse scrolled (503, 360) with delta (0, 0)
Screenshot: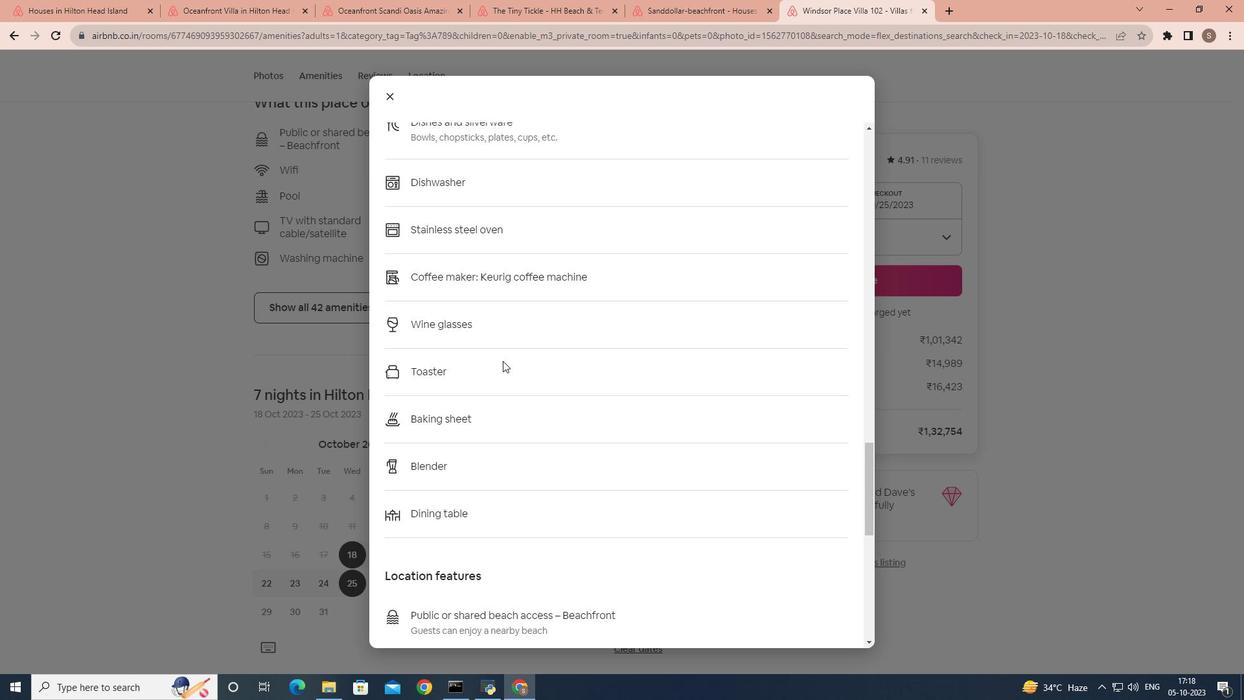 
Action: Mouse scrolled (503, 360) with delta (0, 0)
Screenshot: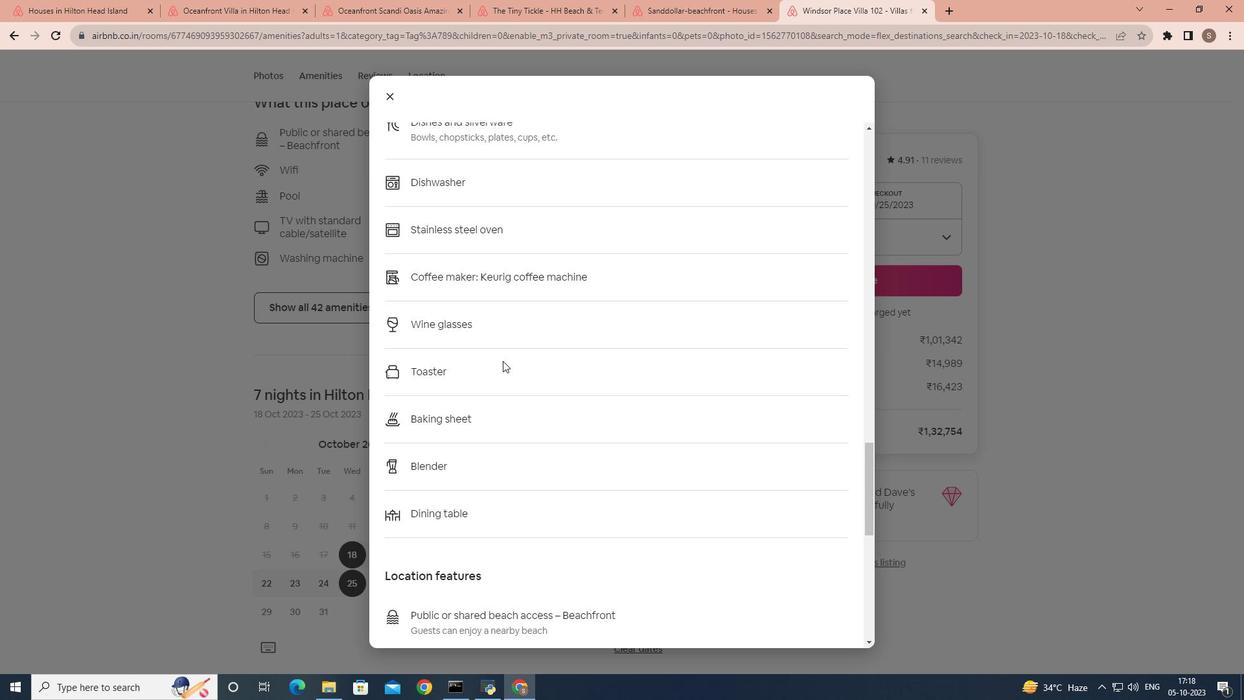 
Action: Mouse scrolled (503, 360) with delta (0, 0)
Screenshot: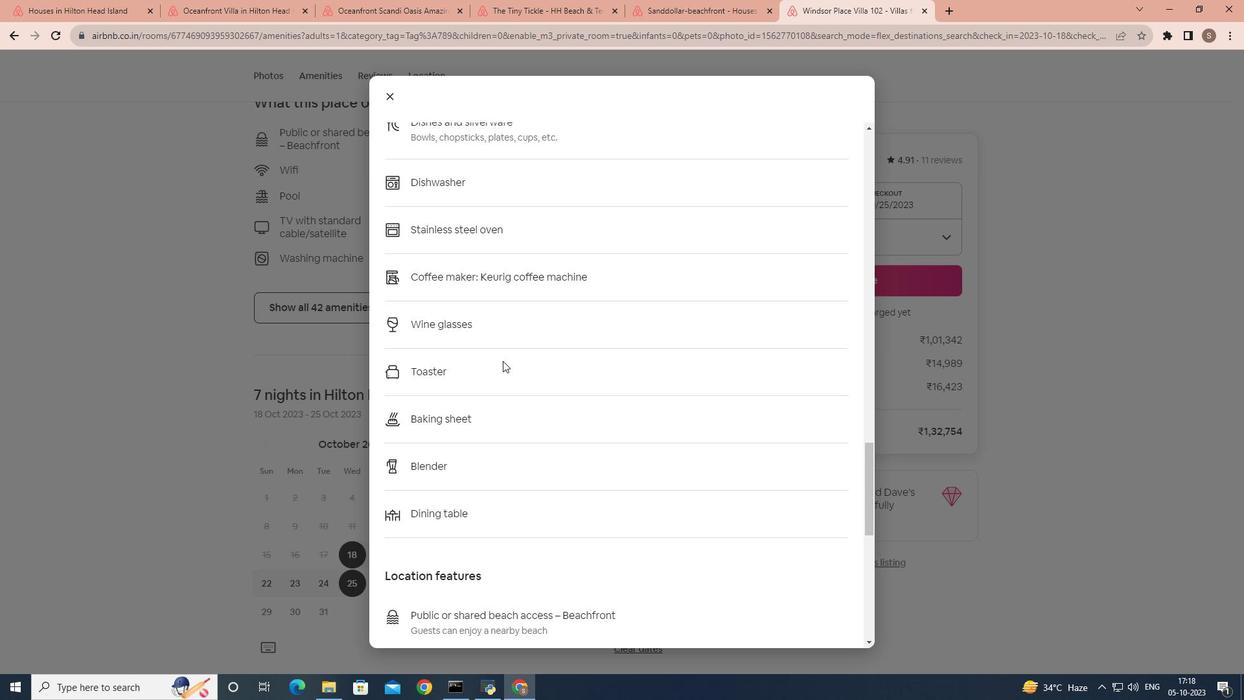 
Action: Mouse scrolled (503, 360) with delta (0, 0)
Screenshot: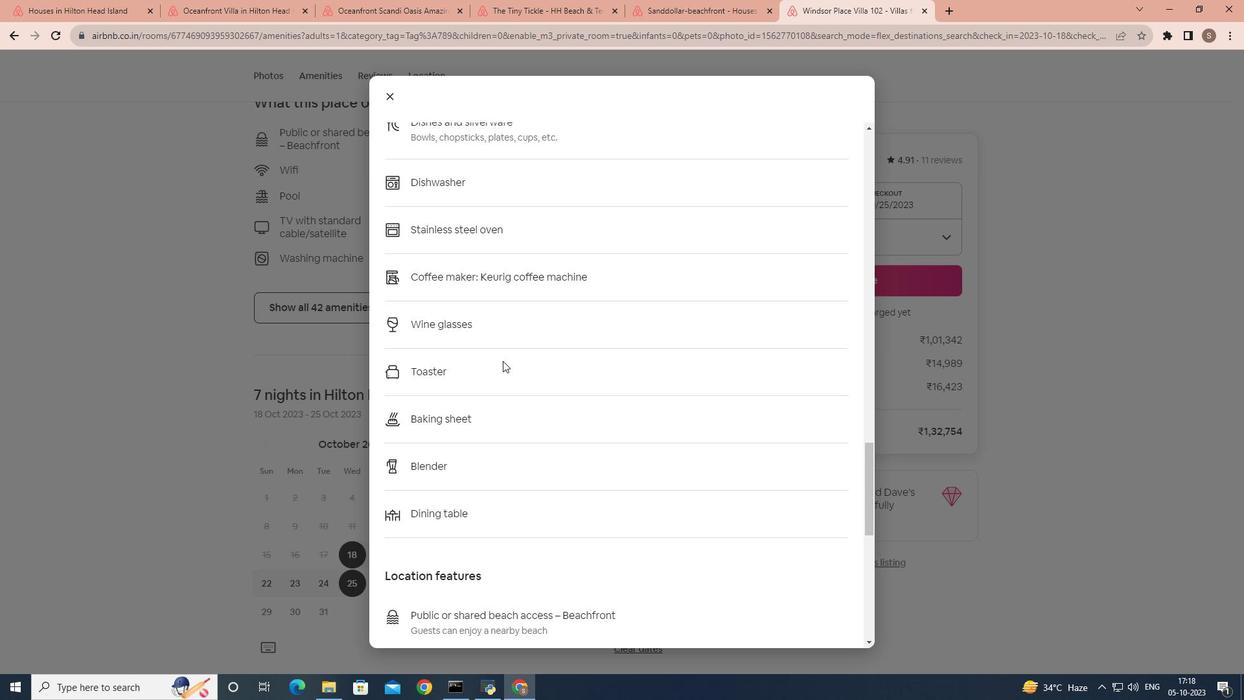 
Action: Mouse scrolled (503, 360) with delta (0, 0)
Screenshot: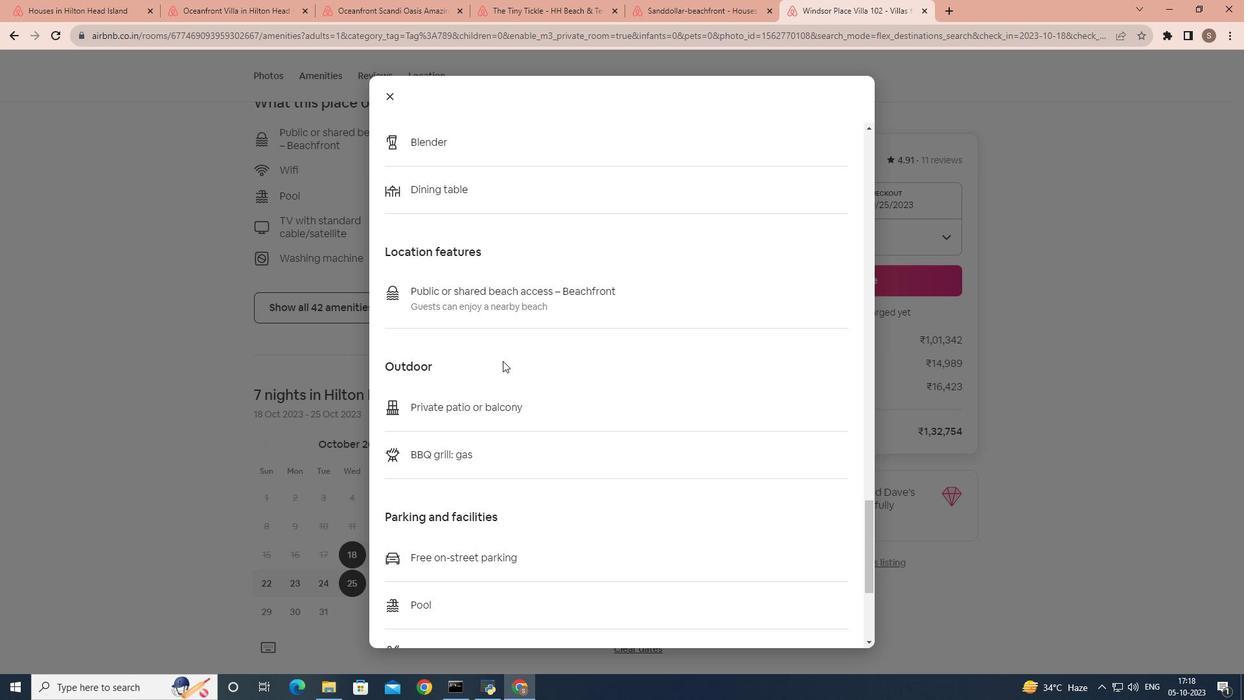 
Action: Mouse scrolled (503, 360) with delta (0, 0)
Screenshot: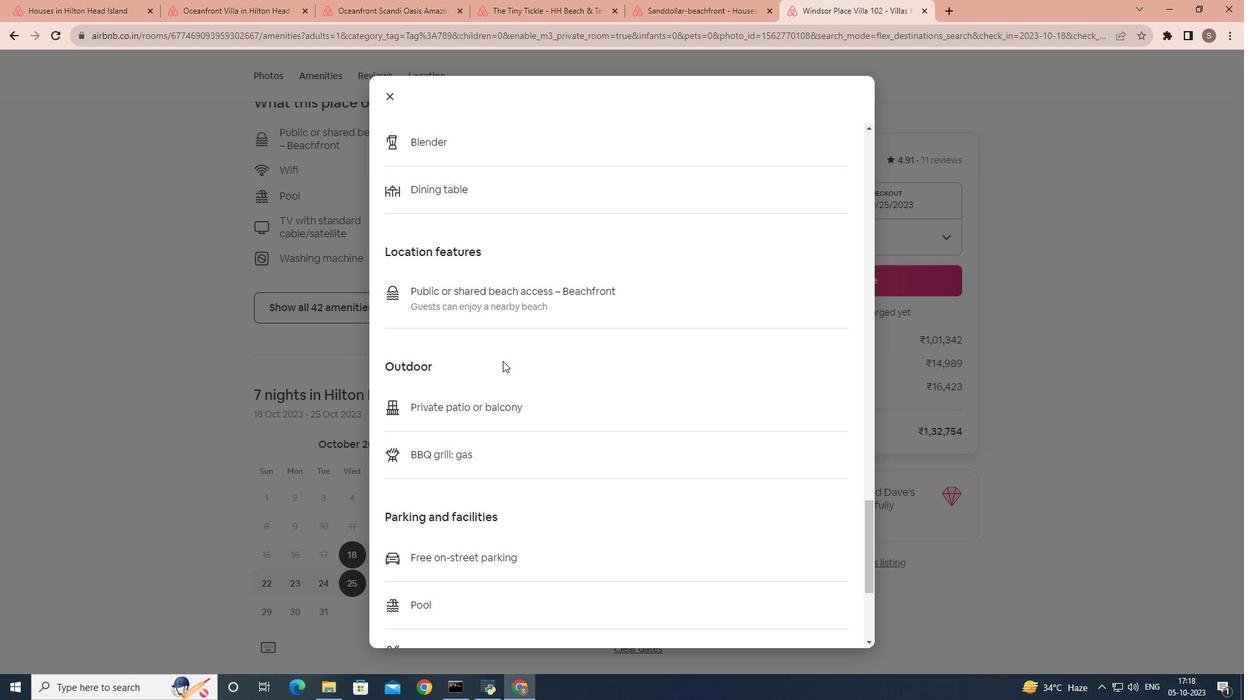 
Action: Mouse scrolled (503, 360) with delta (0, 0)
Screenshot: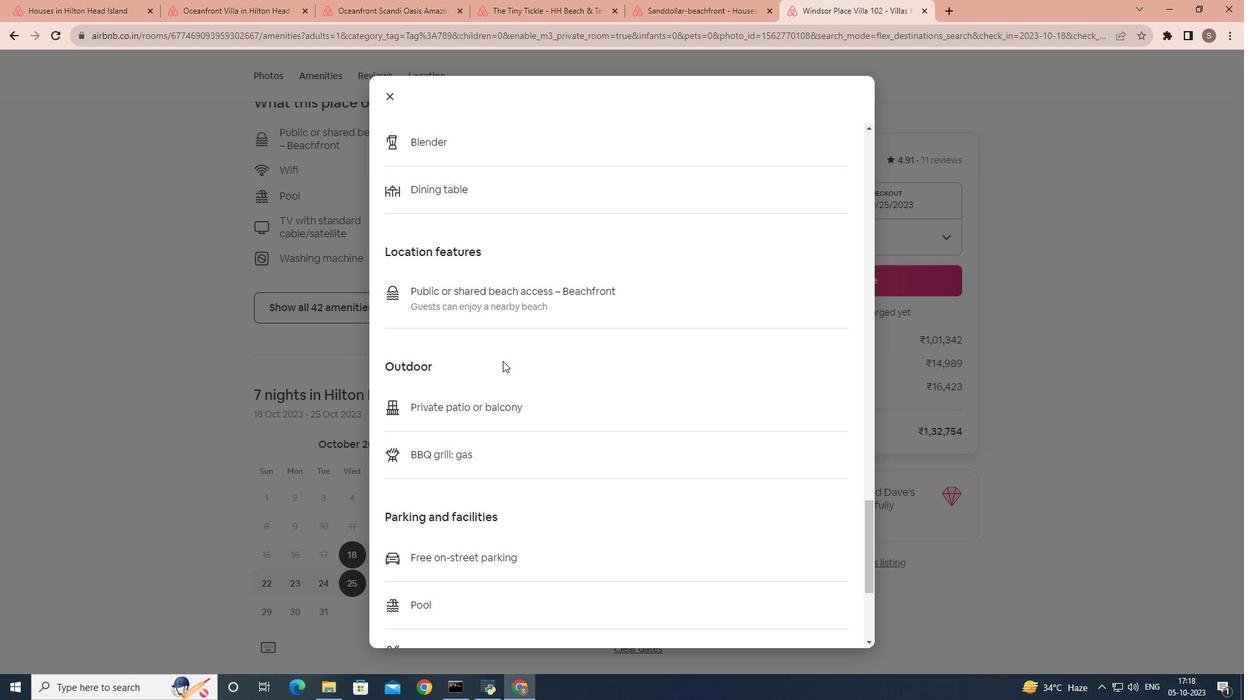 
Action: Mouse scrolled (503, 360) with delta (0, 0)
Screenshot: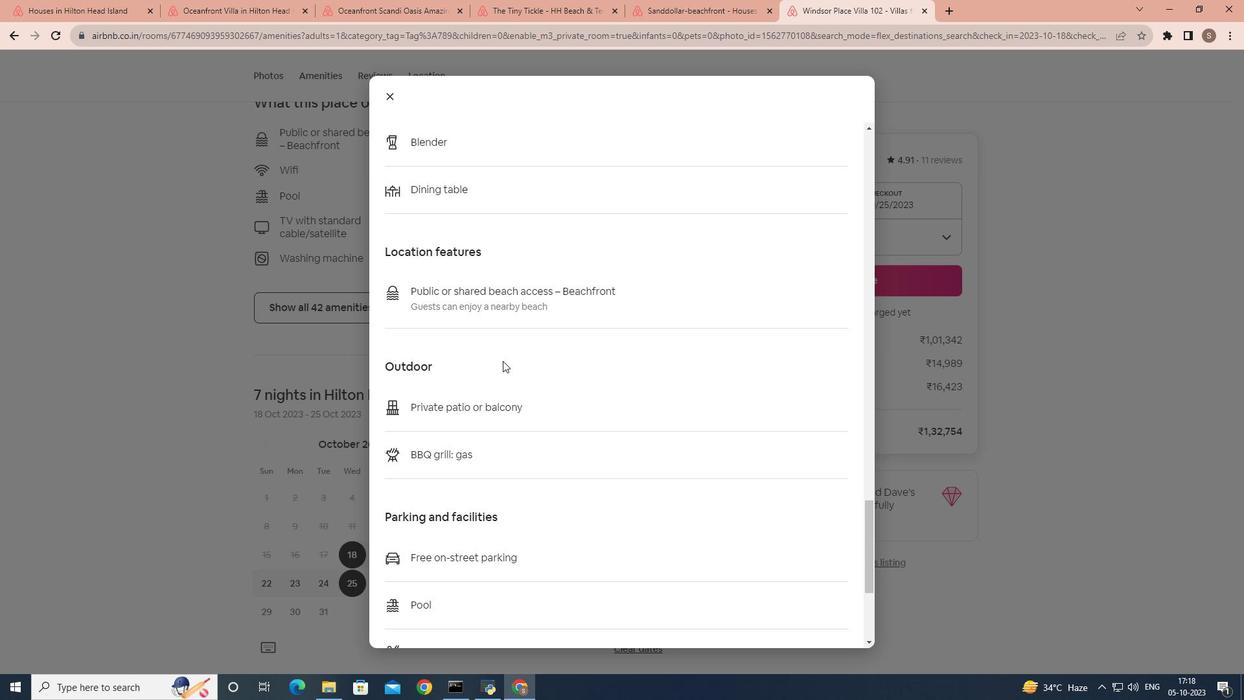 
Action: Mouse scrolled (503, 360) with delta (0, 0)
Screenshot: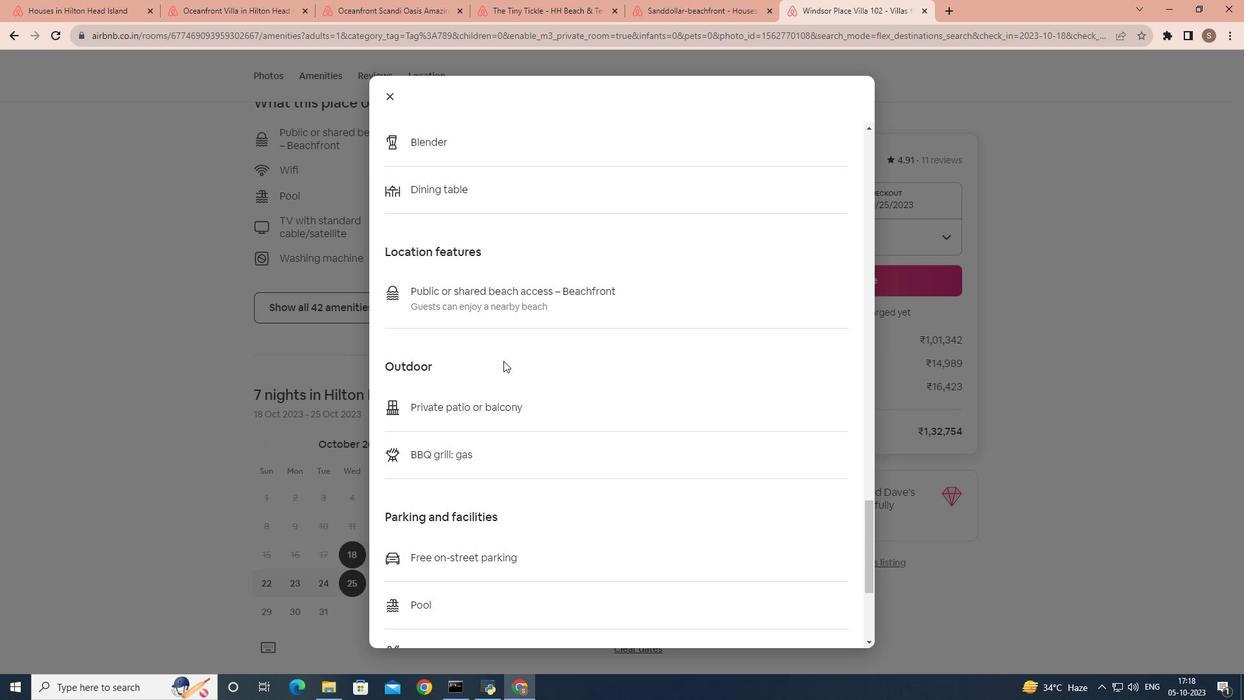 
Action: Mouse moved to (503, 361)
Screenshot: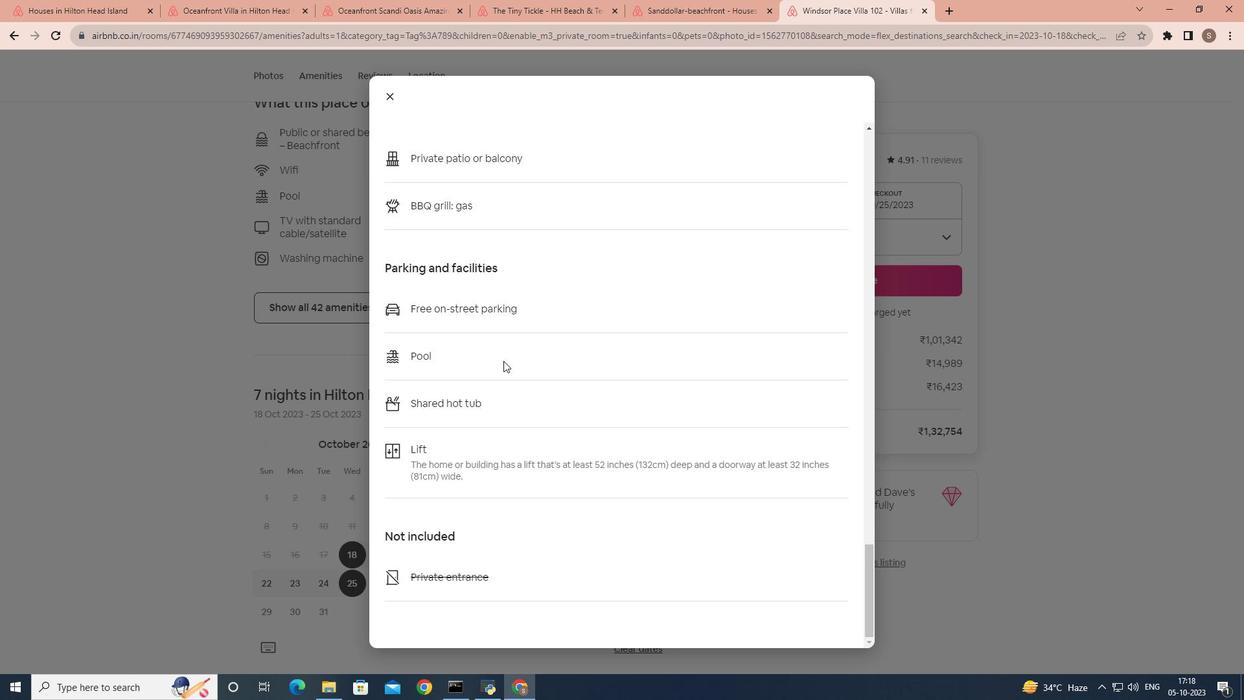
Action: Mouse scrolled (503, 360) with delta (0, 0)
Screenshot: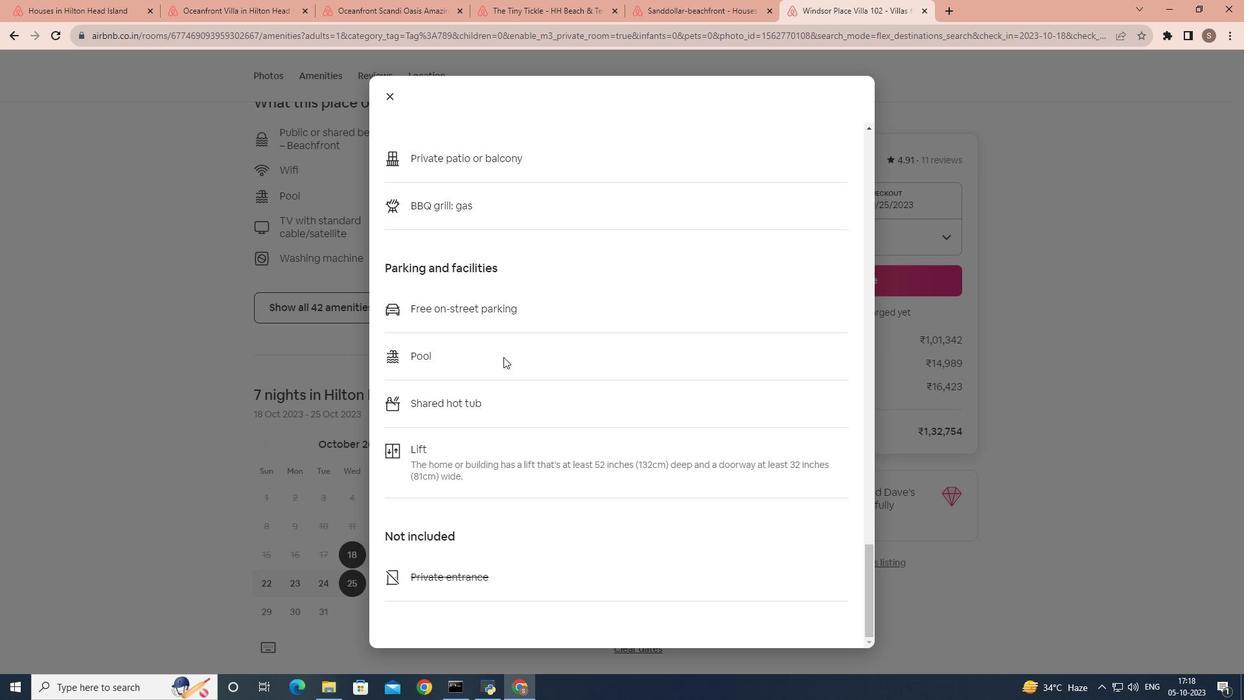 
Action: Mouse scrolled (503, 360) with delta (0, 0)
Screenshot: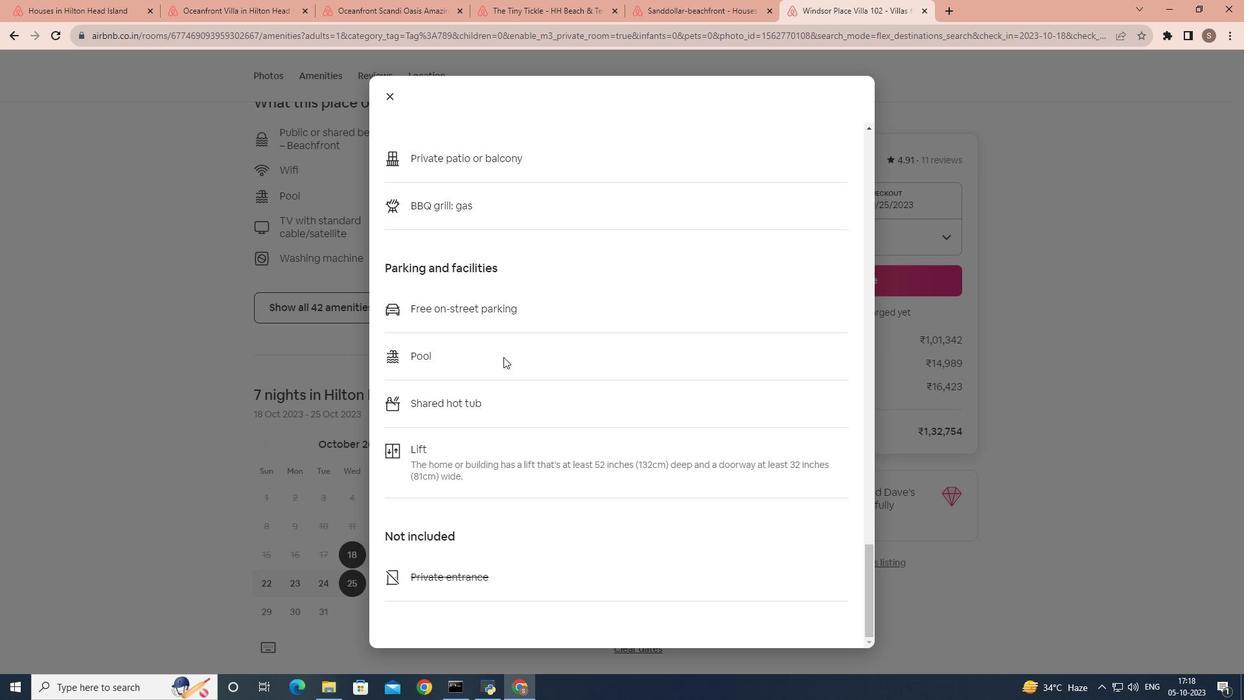 
Action: Mouse scrolled (503, 360) with delta (0, 0)
Screenshot: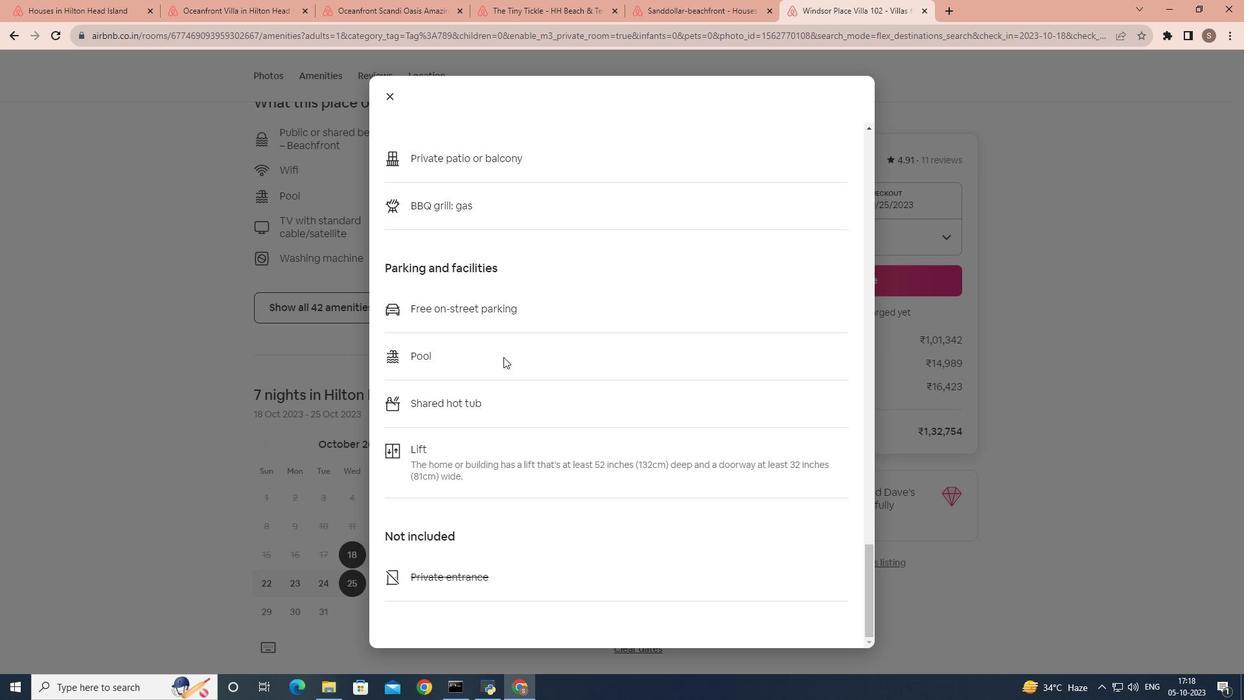 
Action: Mouse scrolled (503, 360) with delta (0, 0)
Screenshot: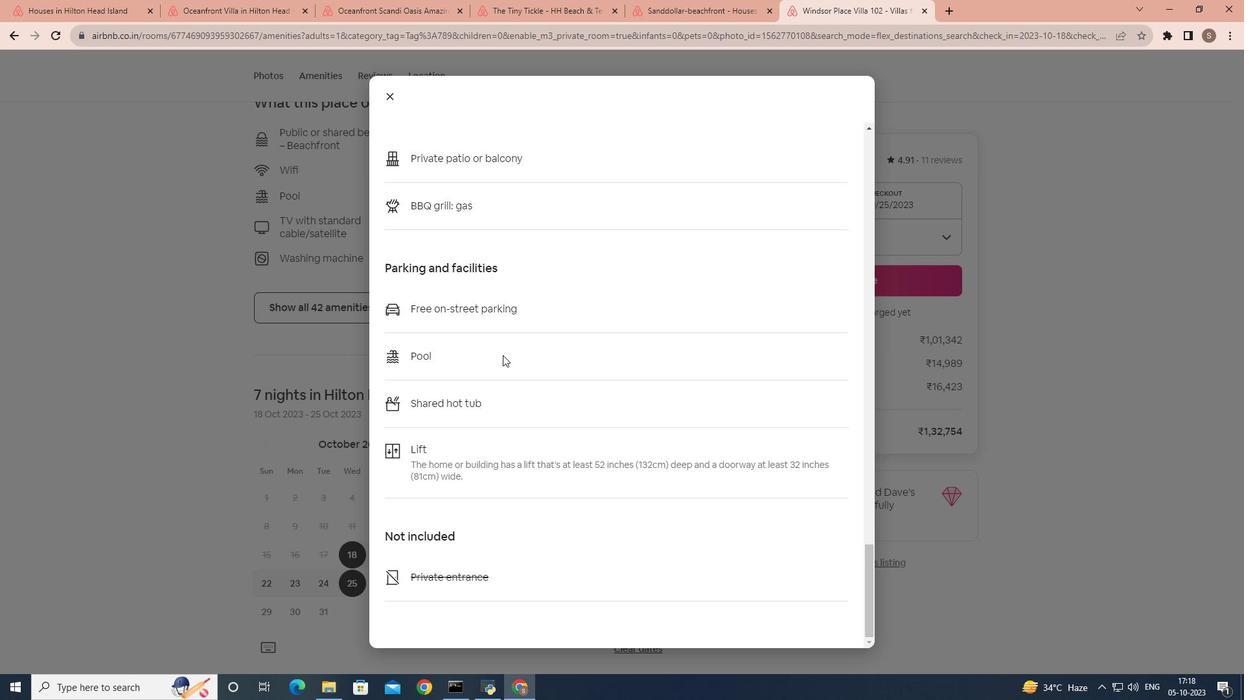 
Action: Mouse scrolled (503, 360) with delta (0, 0)
Screenshot: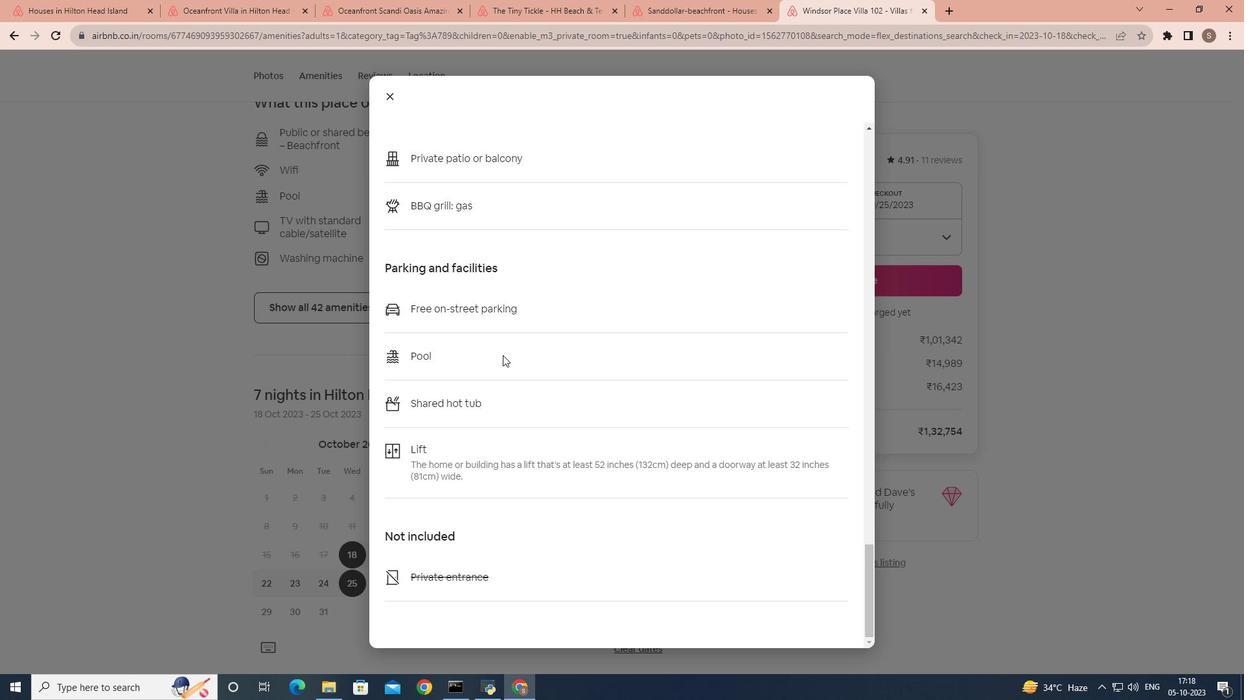 
Action: Mouse moved to (503, 355)
Screenshot: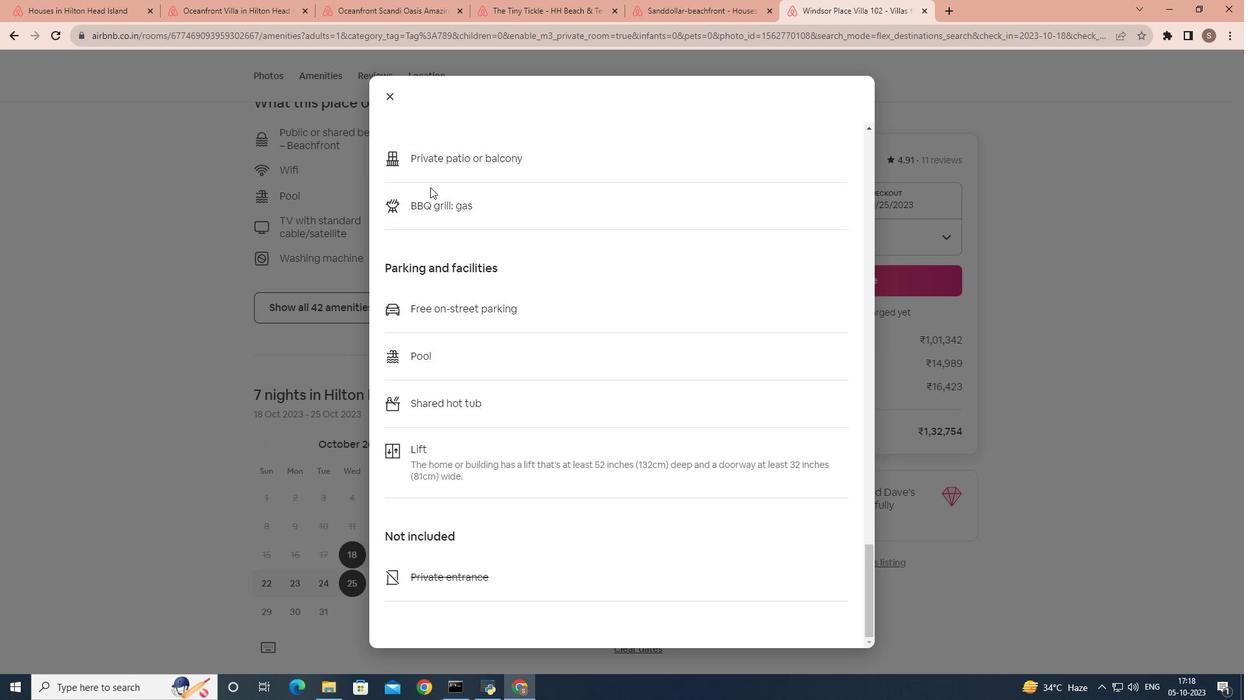
Action: Mouse scrolled (503, 354) with delta (0, 0)
Screenshot: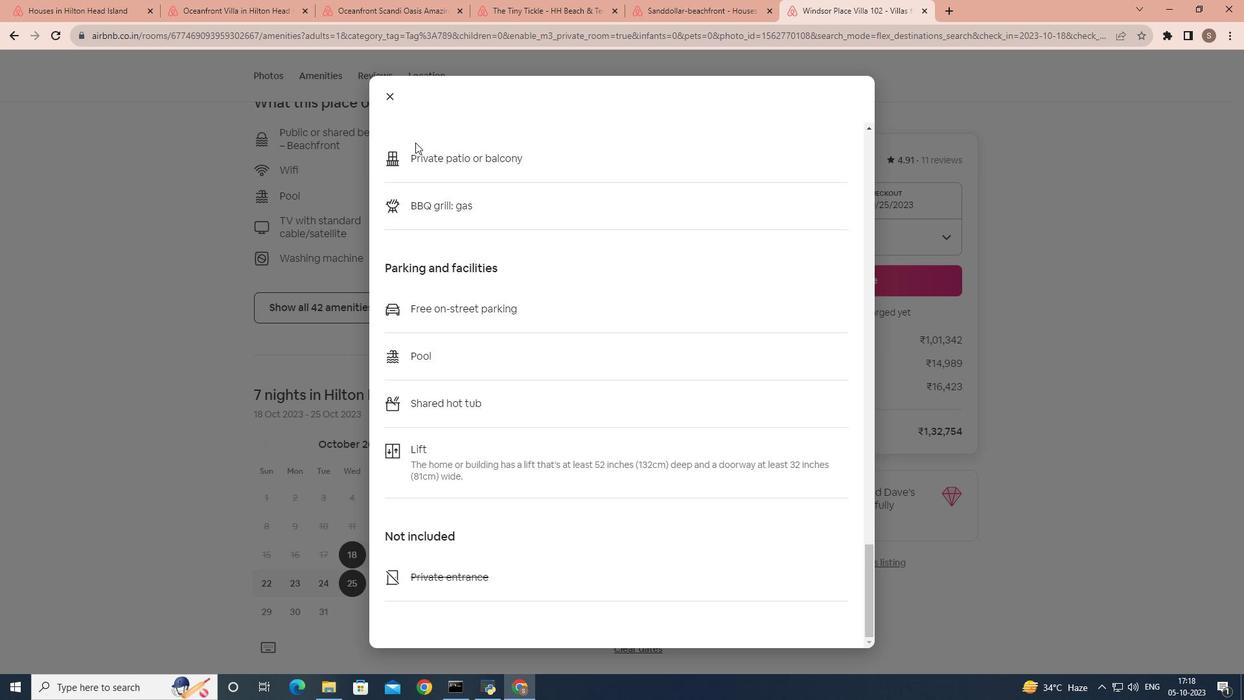 
Action: Mouse scrolled (503, 354) with delta (0, 0)
Screenshot: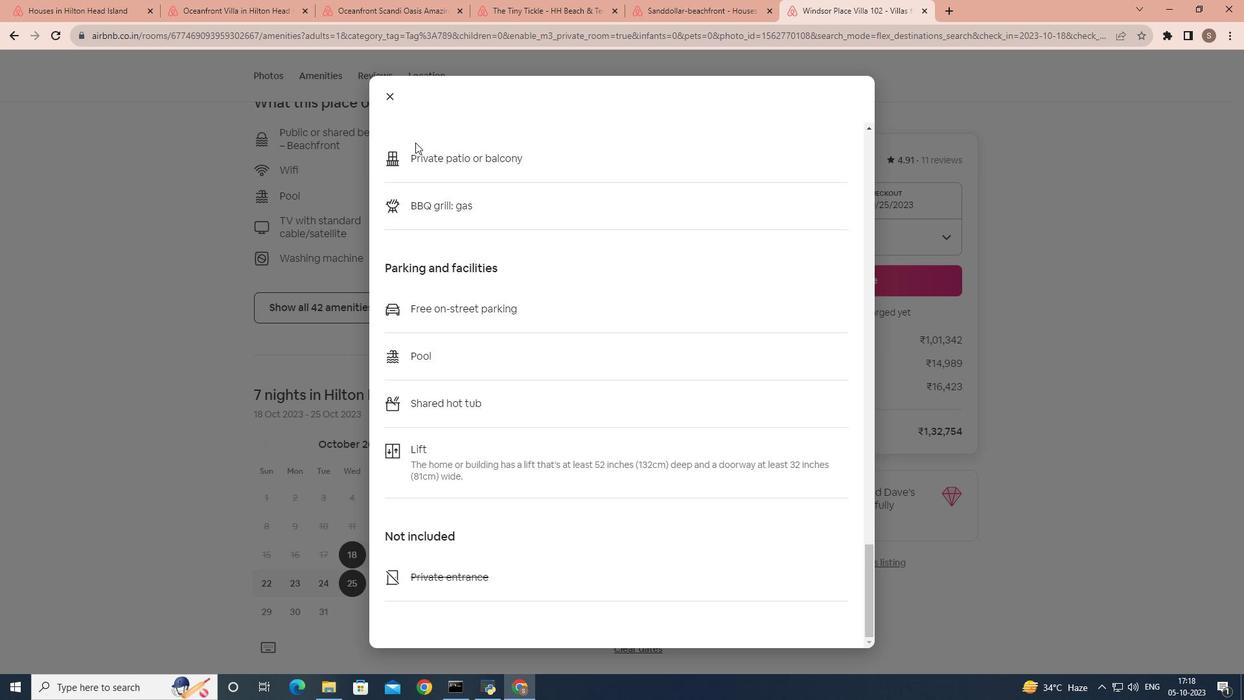 
Action: Mouse scrolled (503, 354) with delta (0, 0)
Screenshot: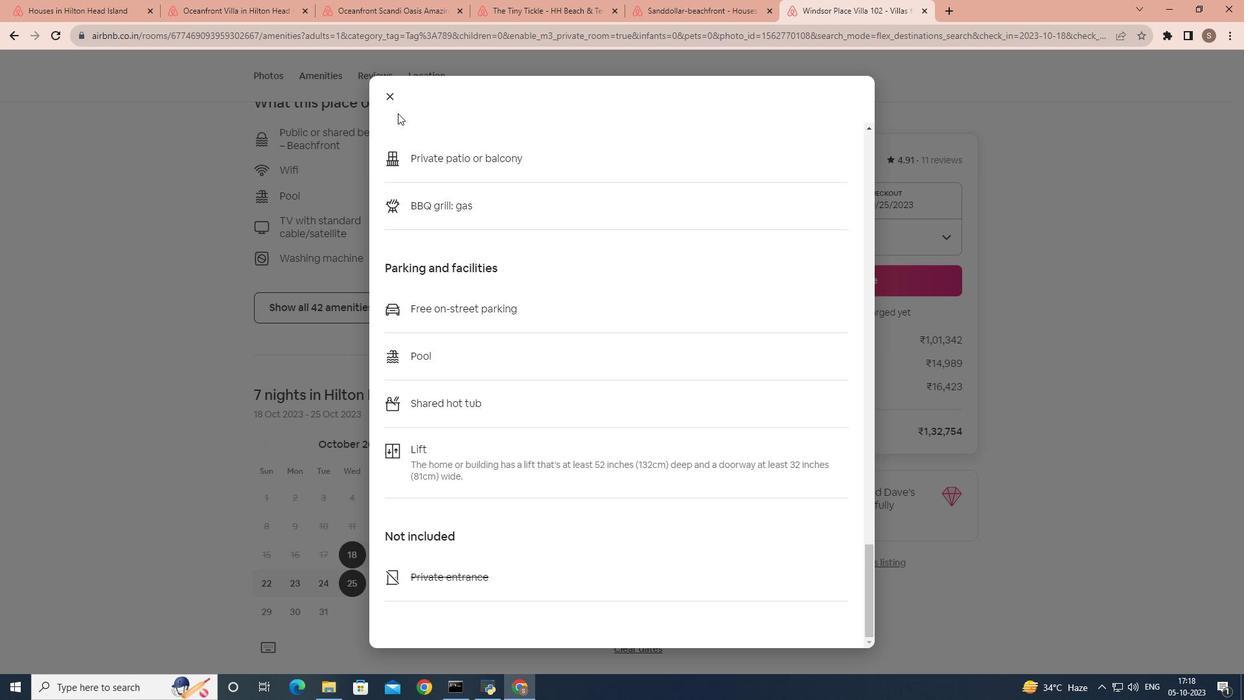 
Action: Mouse scrolled (503, 354) with delta (0, 0)
Screenshot: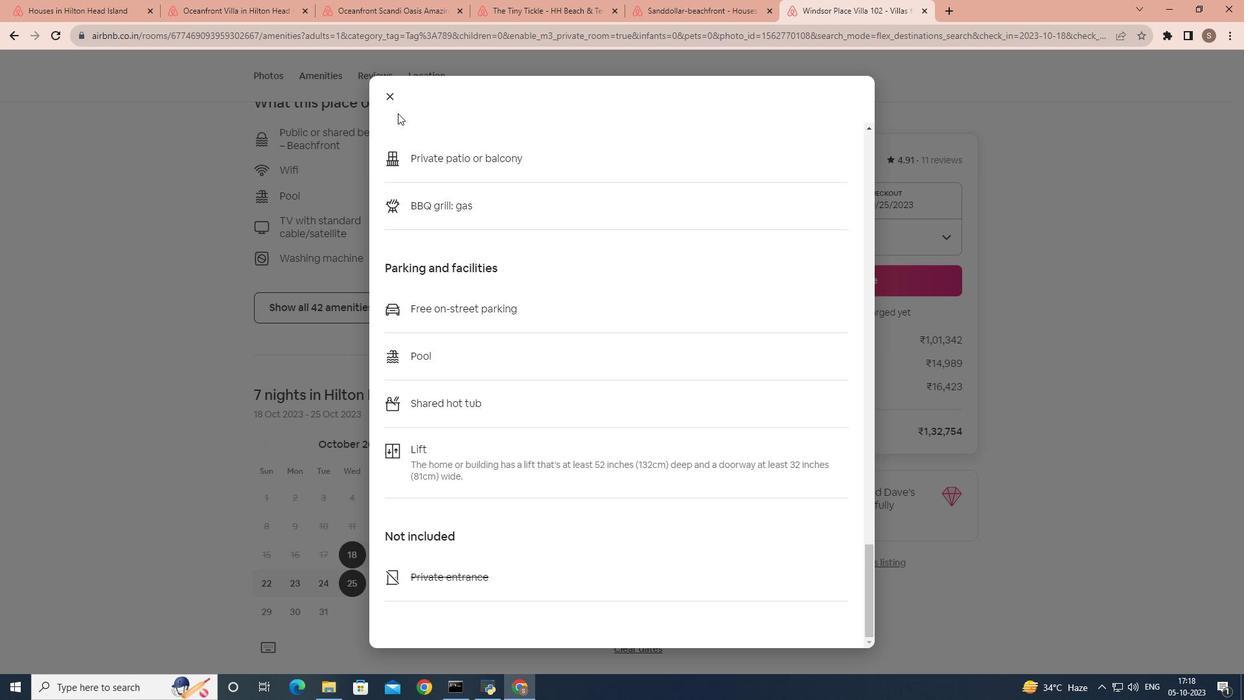 
Action: Mouse moved to (390, 103)
Screenshot: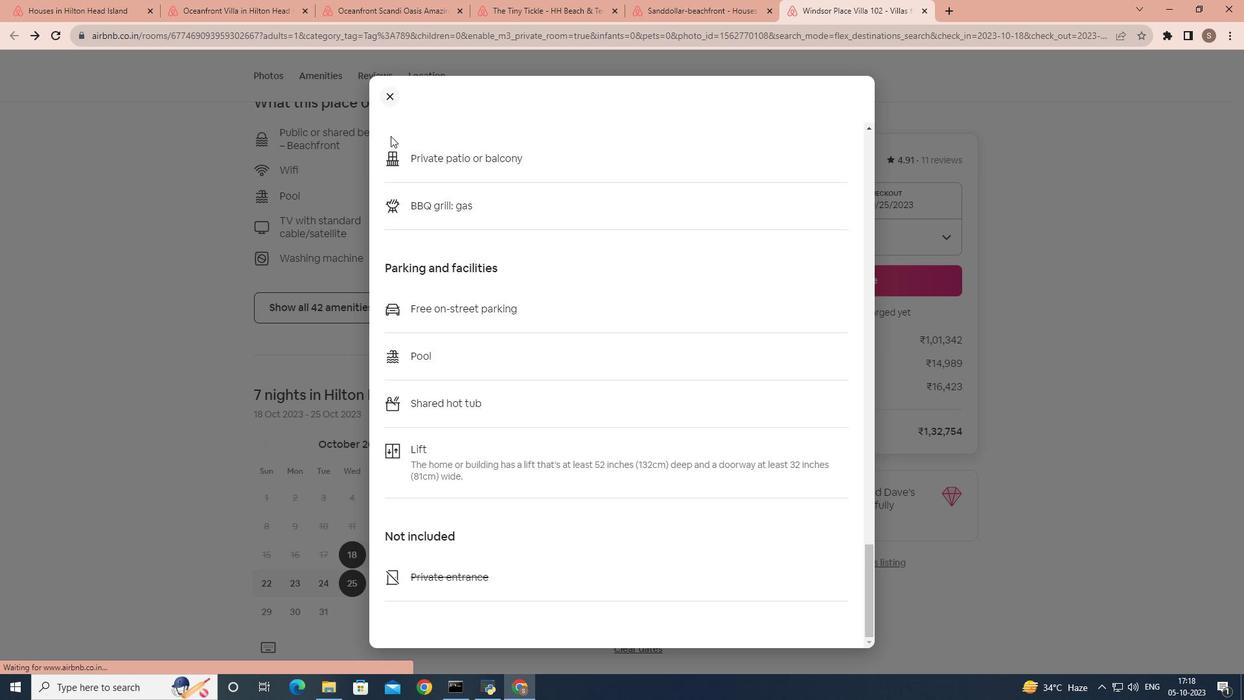 
Action: Mouse pressed left at (390, 103)
Screenshot: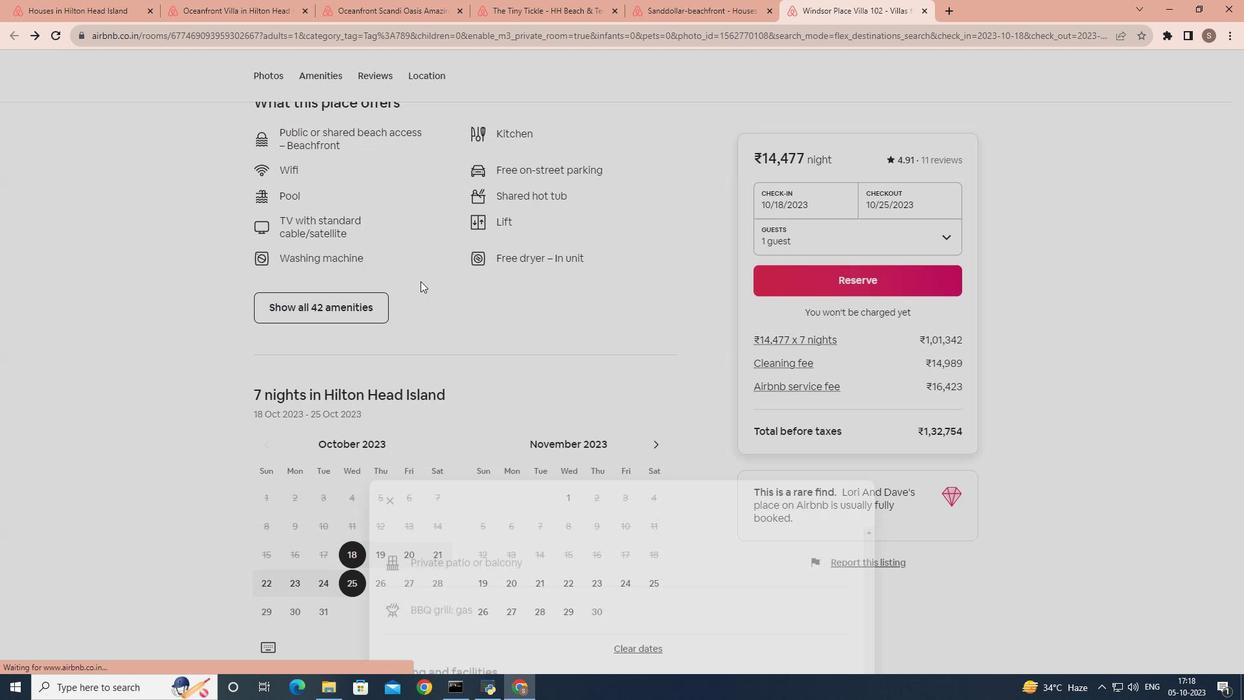 
Action: Mouse moved to (394, 335)
Screenshot: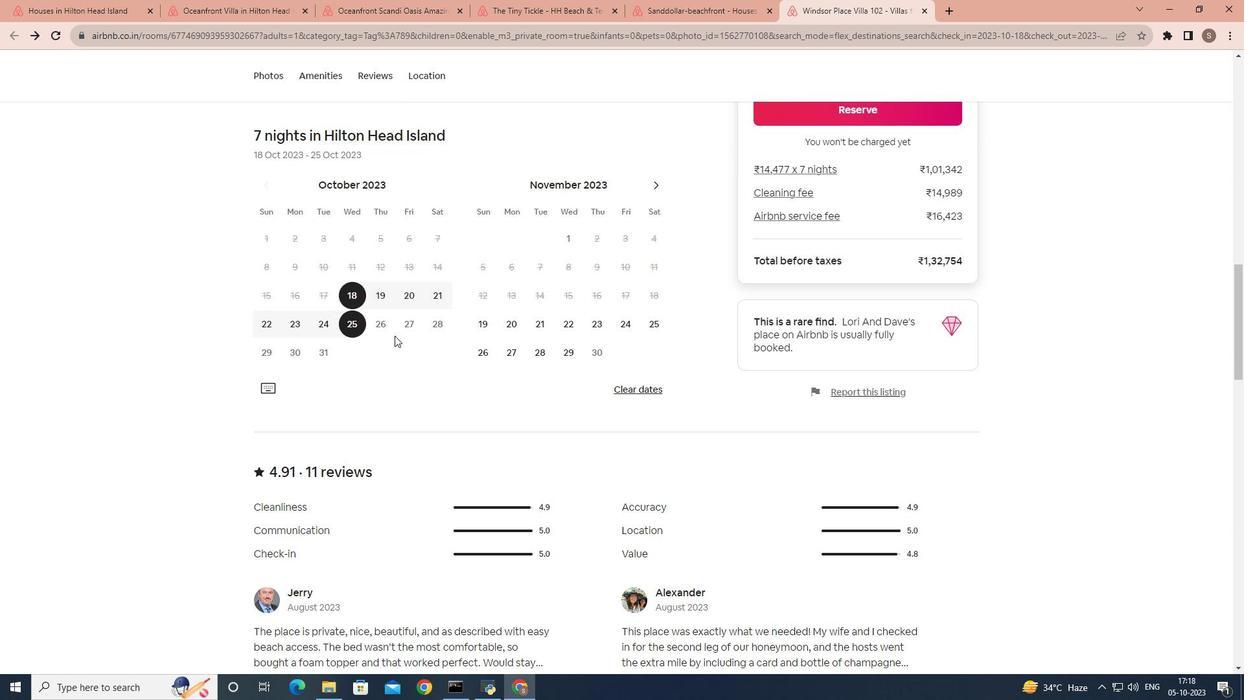 
Action: Mouse scrolled (394, 334) with delta (0, 0)
Screenshot: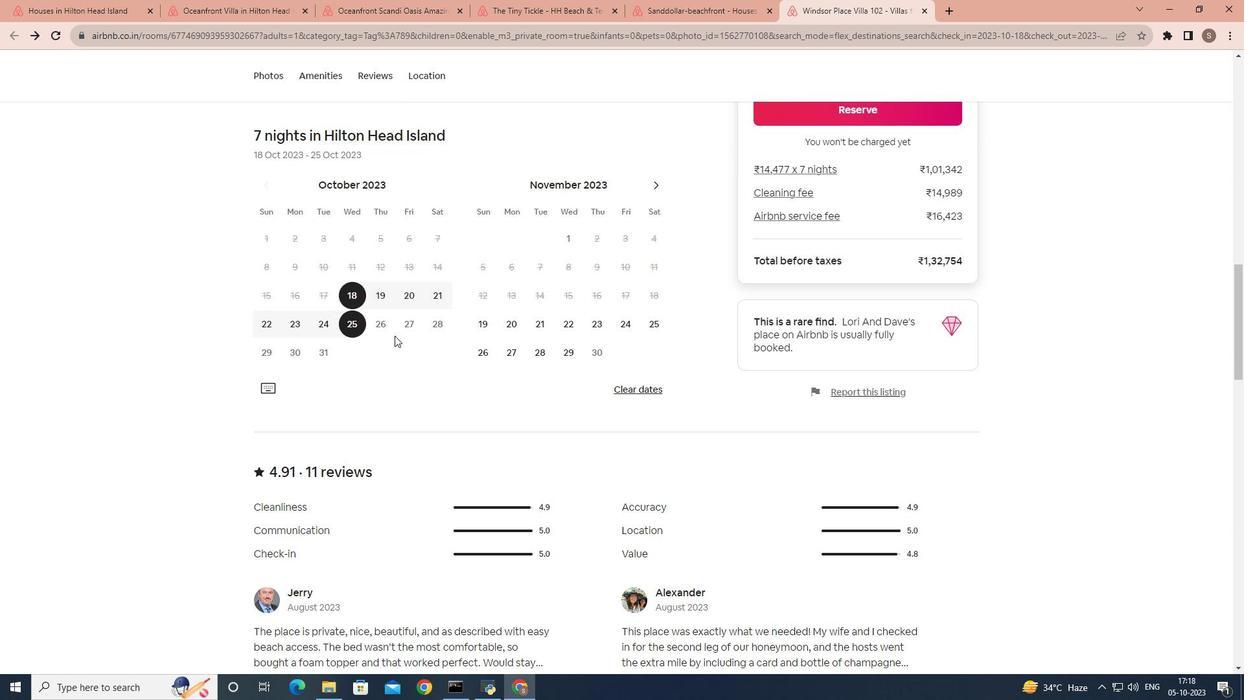 
Action: Mouse moved to (394, 335)
Screenshot: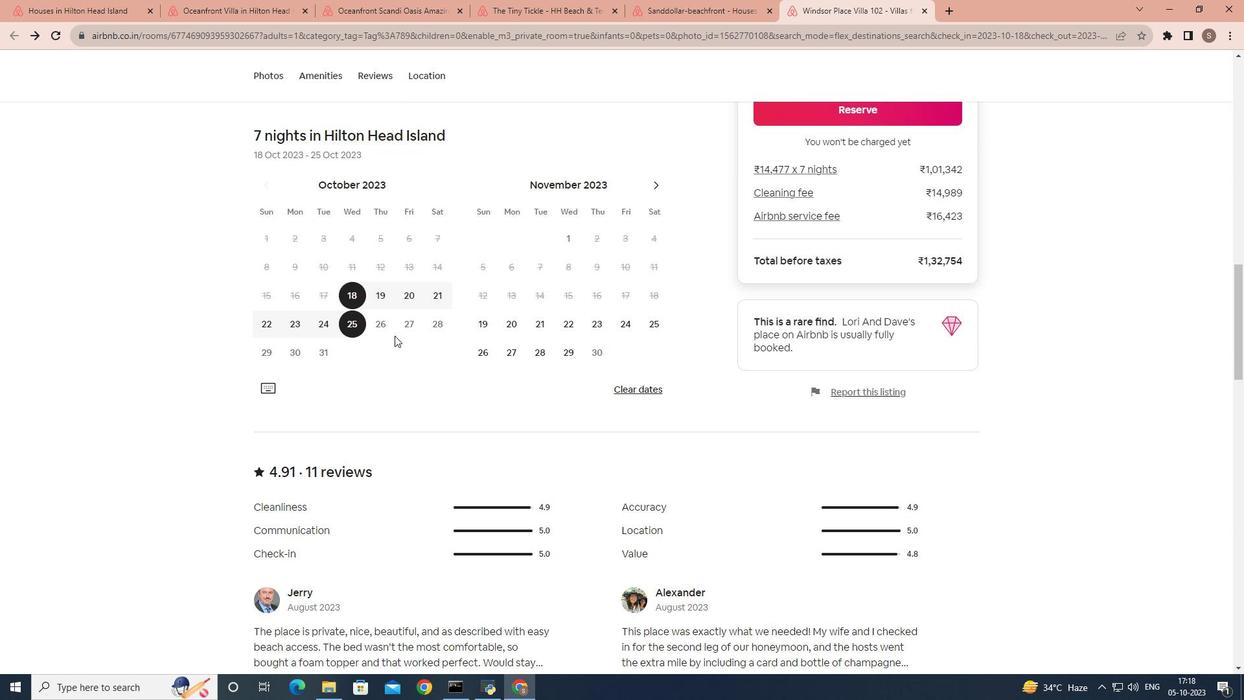 
Action: Mouse scrolled (394, 335) with delta (0, 0)
Screenshot: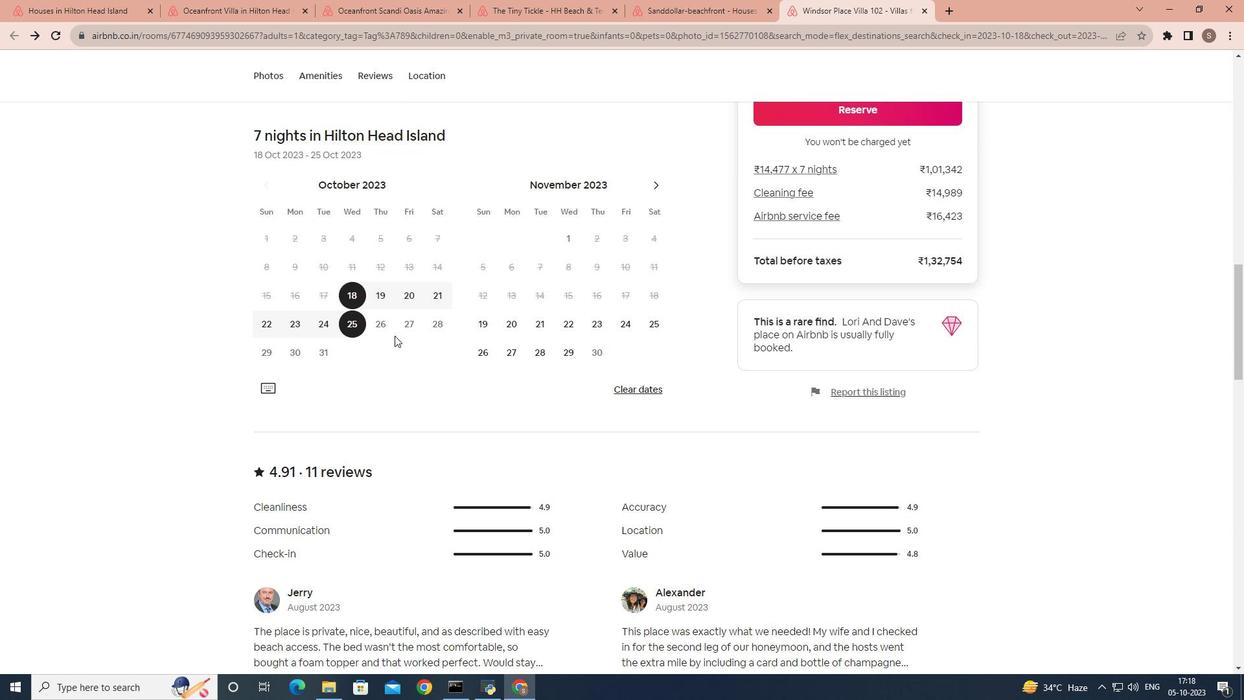 
Action: Mouse scrolled (394, 335) with delta (0, 0)
Screenshot: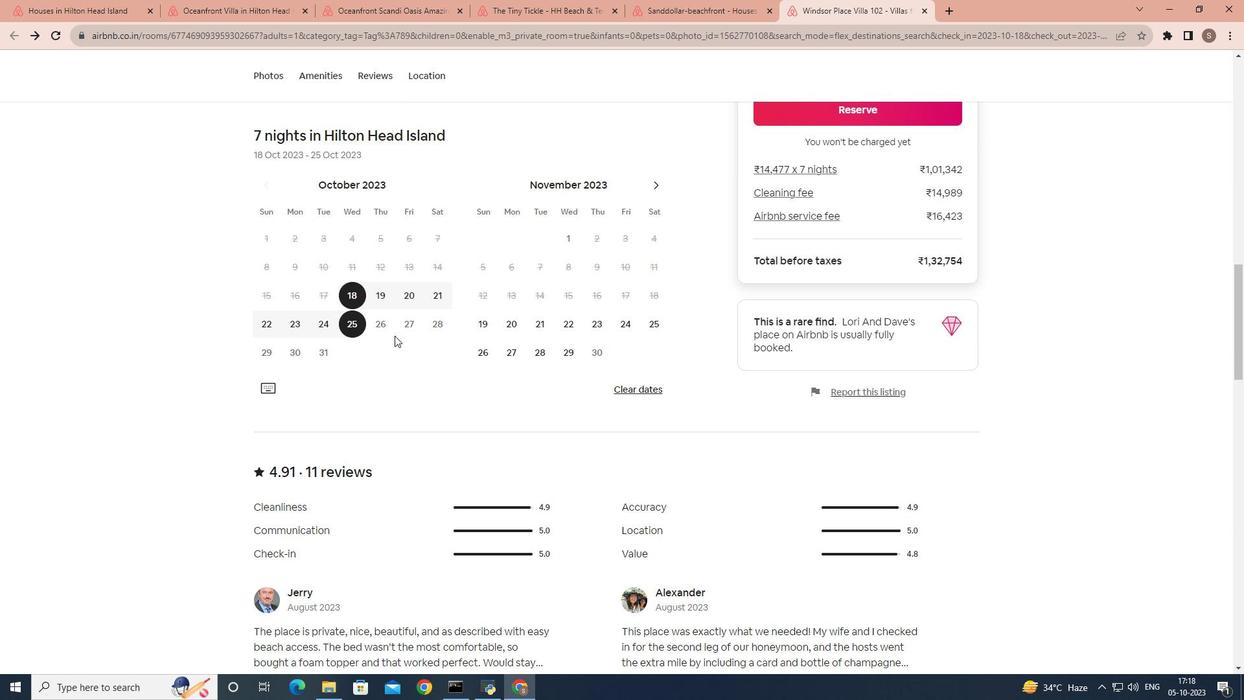 
Action: Mouse scrolled (394, 335) with delta (0, 0)
Screenshot: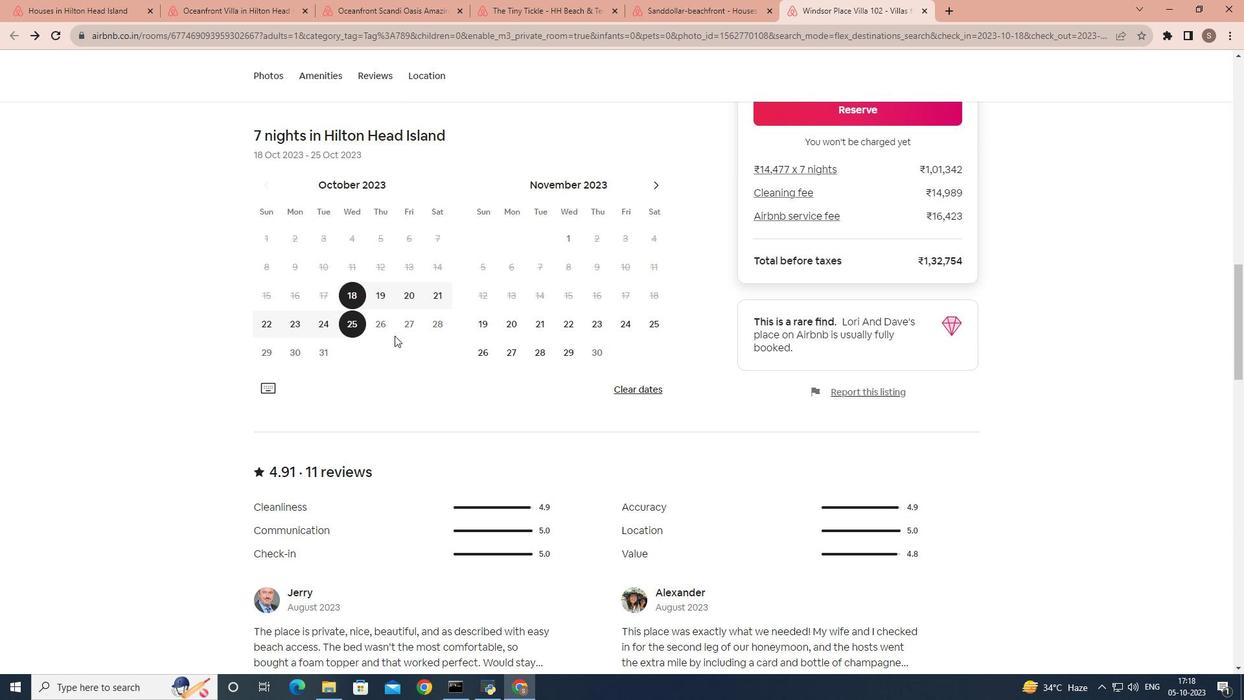 
Action: Mouse scrolled (394, 335) with delta (0, 0)
Screenshot: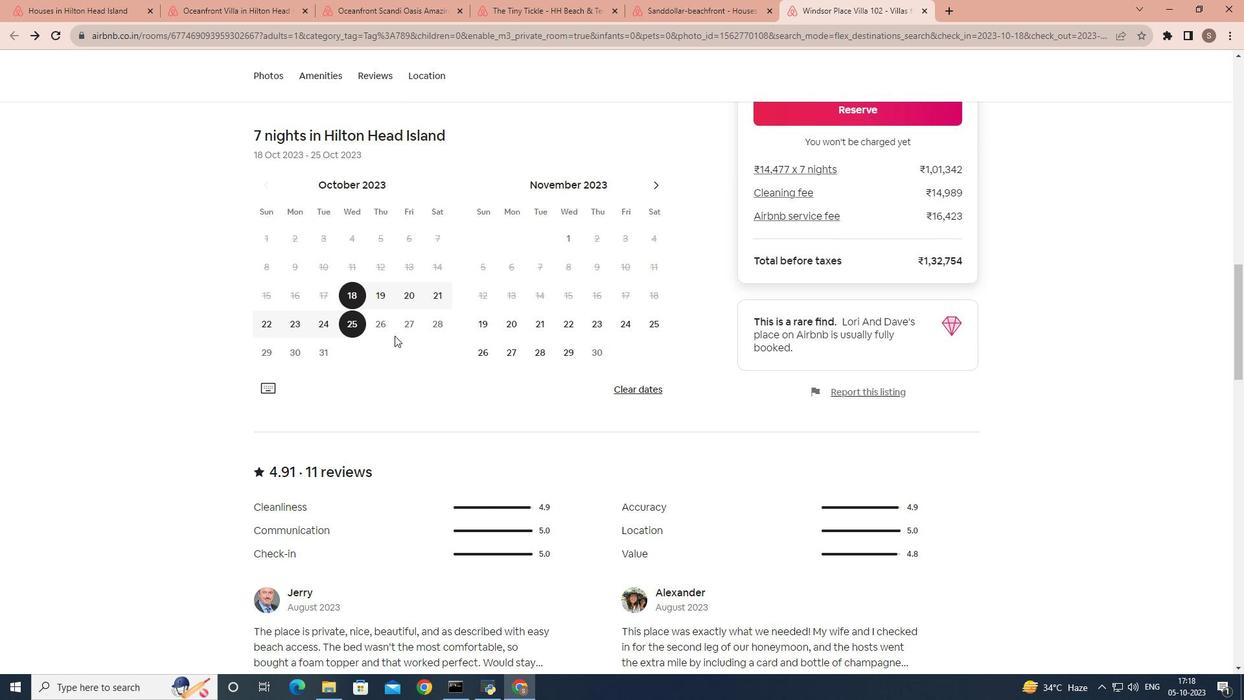 
Action: Mouse scrolled (394, 335) with delta (0, 0)
Screenshot: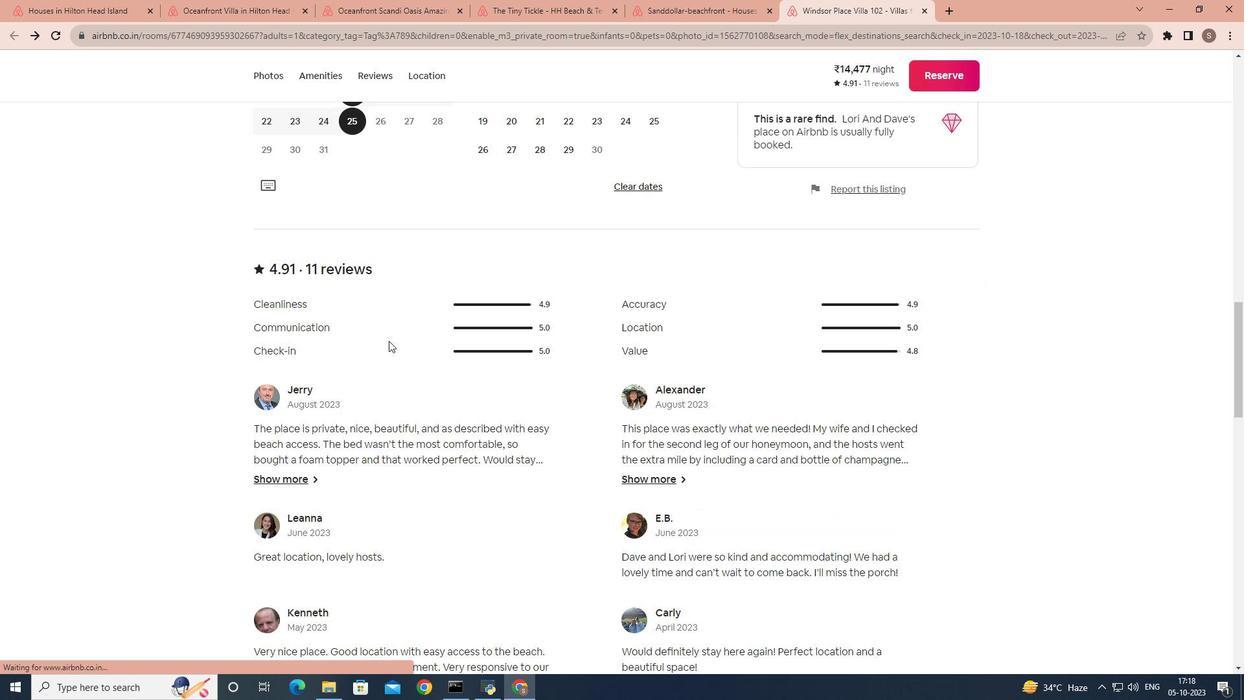 
Action: Mouse scrolled (394, 335) with delta (0, 0)
Screenshot: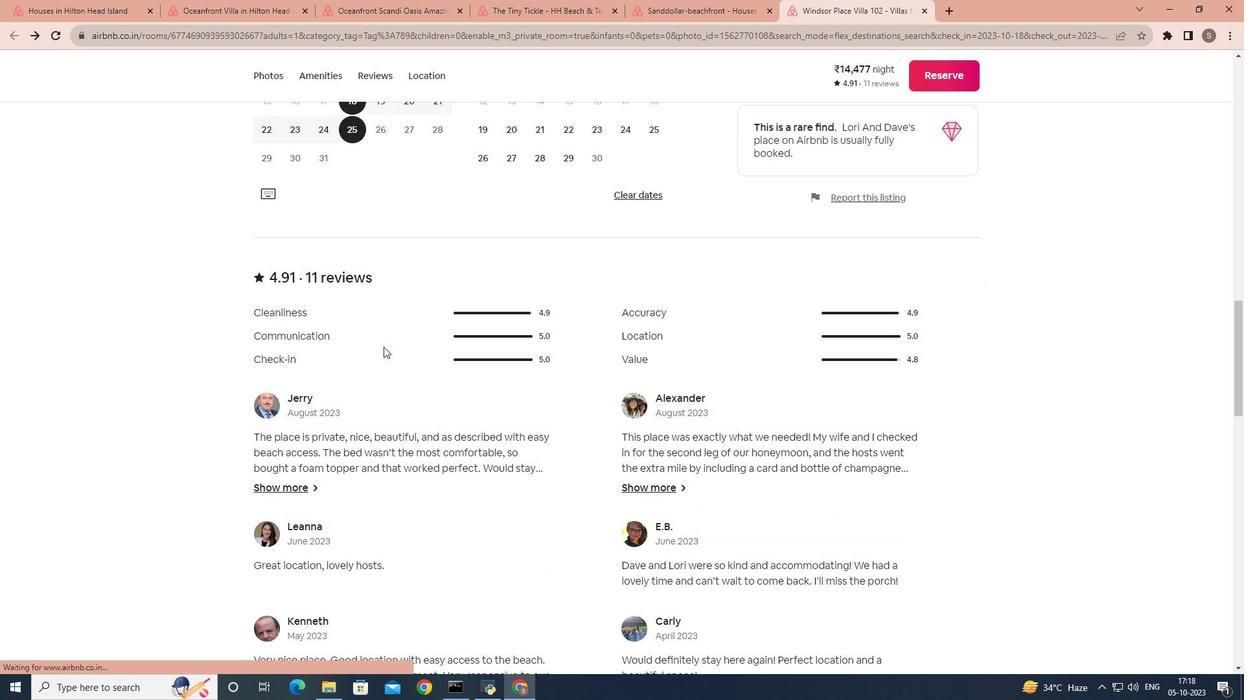 
Action: Mouse scrolled (394, 335) with delta (0, 0)
Screenshot: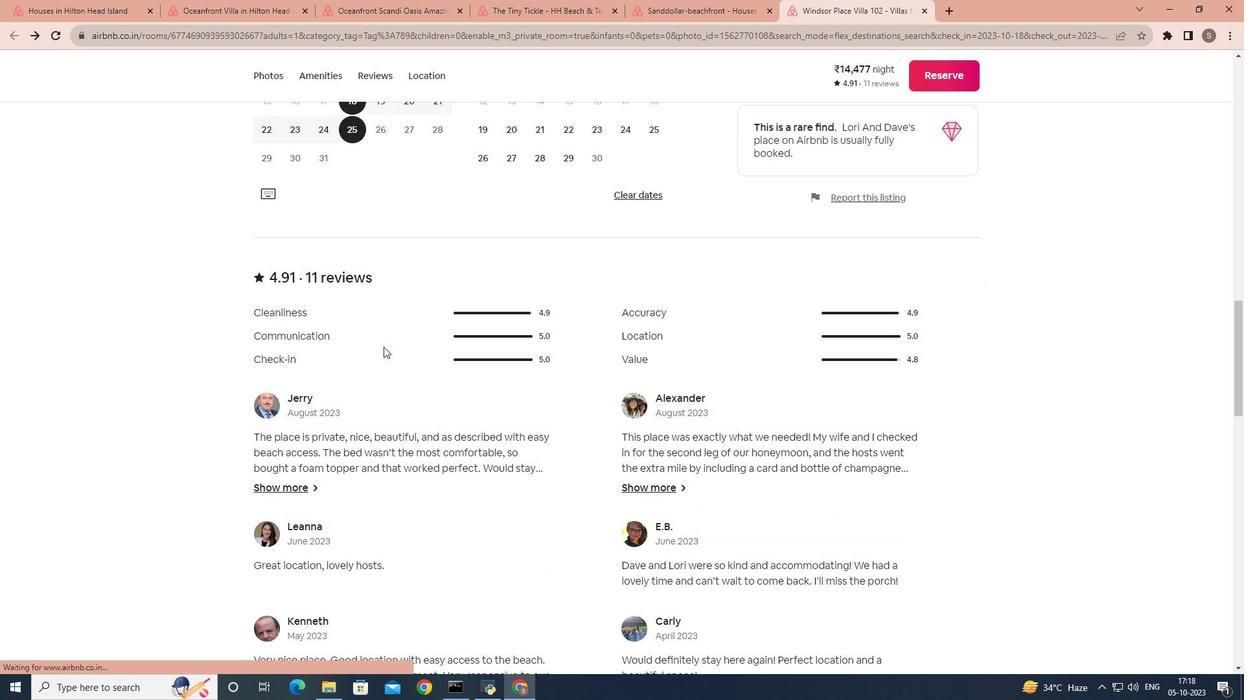 
Action: Mouse scrolled (394, 335) with delta (0, 0)
Screenshot: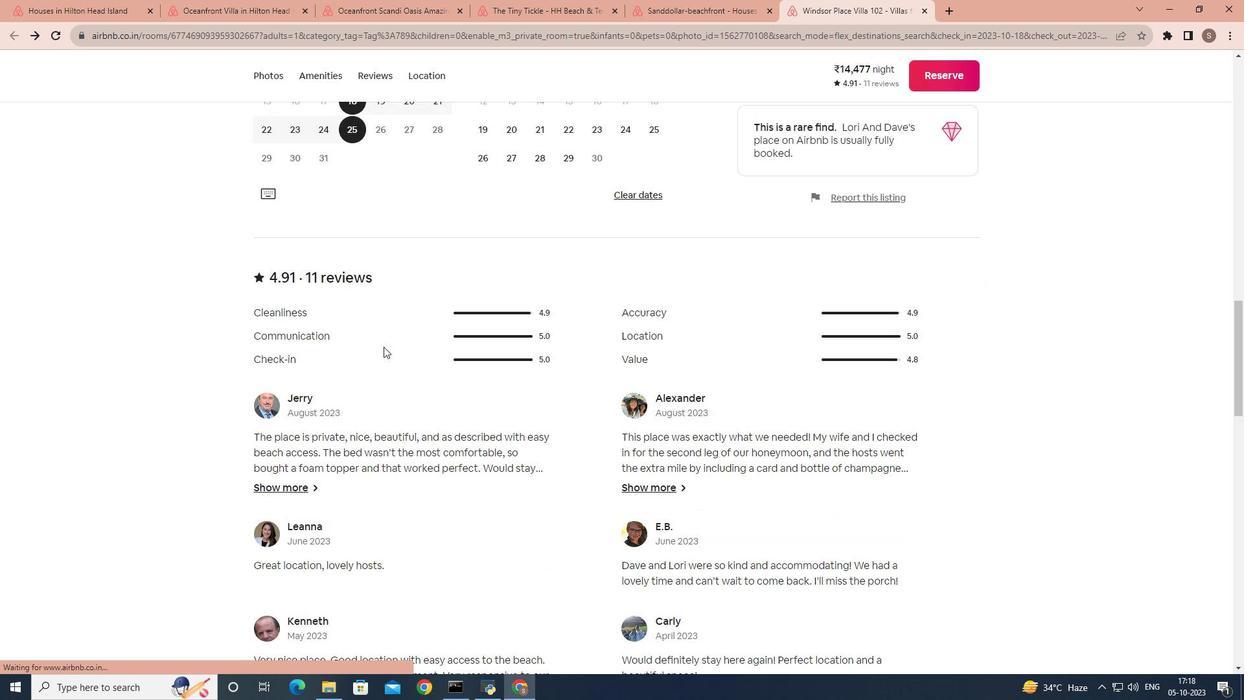 
Action: Mouse scrolled (394, 336) with delta (0, 0)
Screenshot: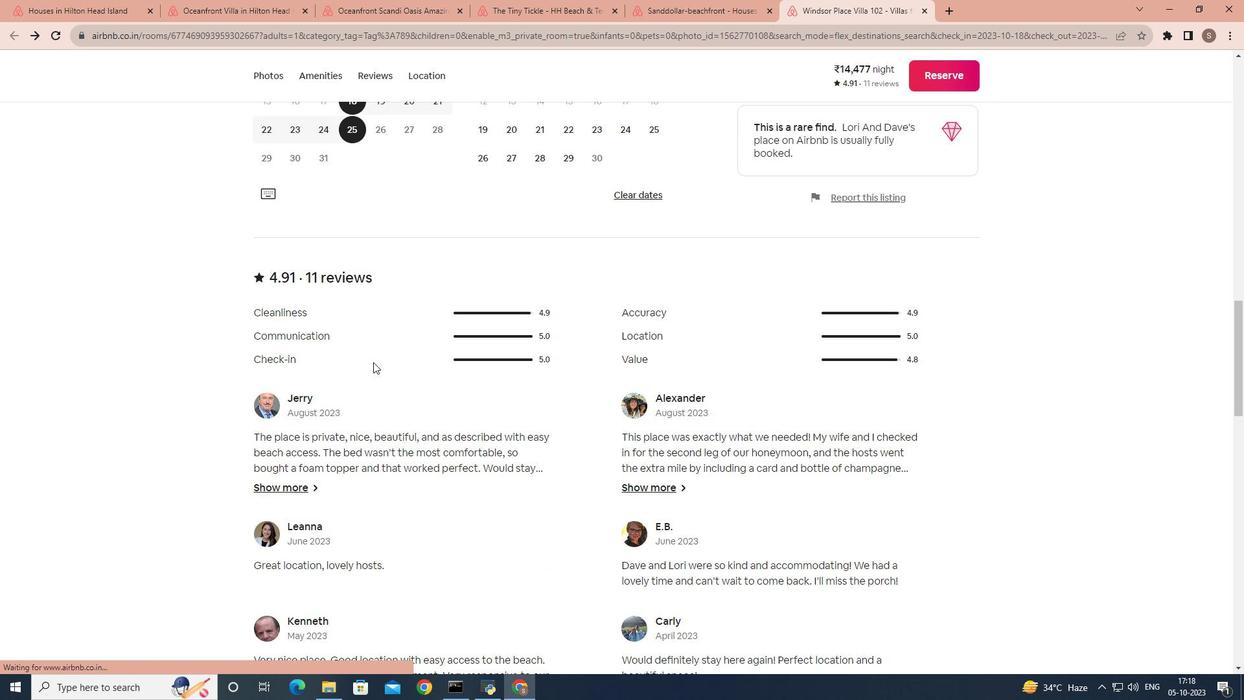 
Action: Mouse moved to (373, 362)
Screenshot: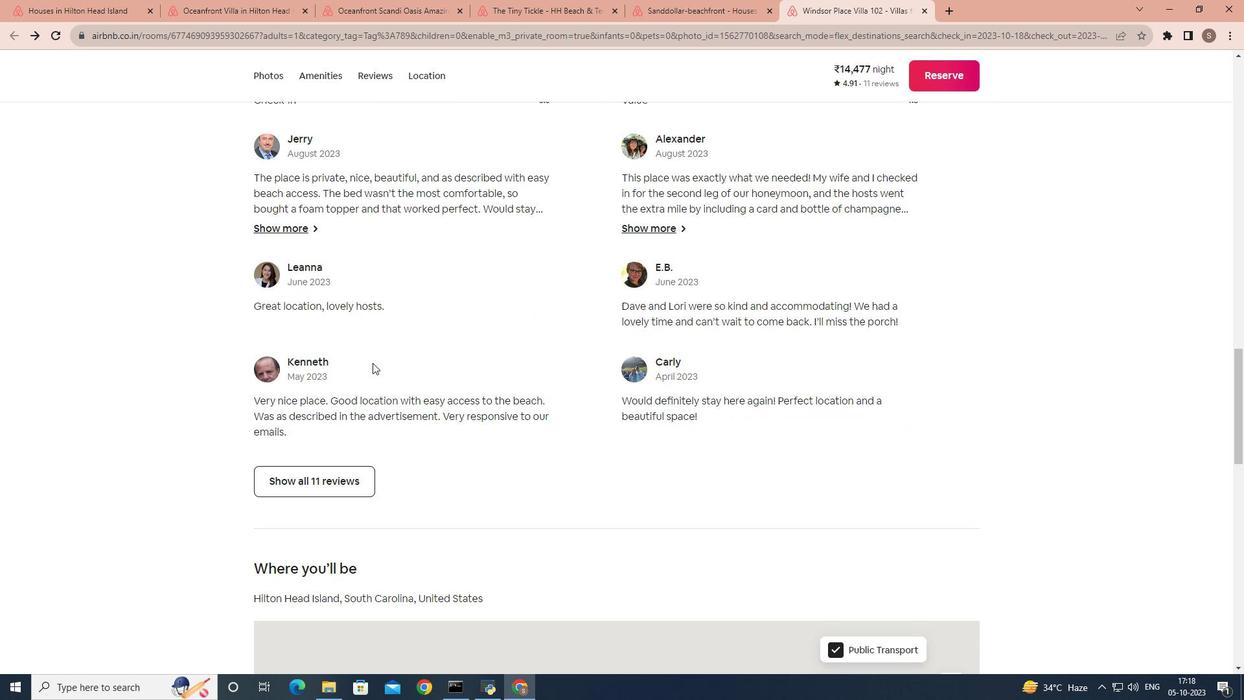 
Action: Mouse scrolled (373, 361) with delta (0, 0)
Screenshot: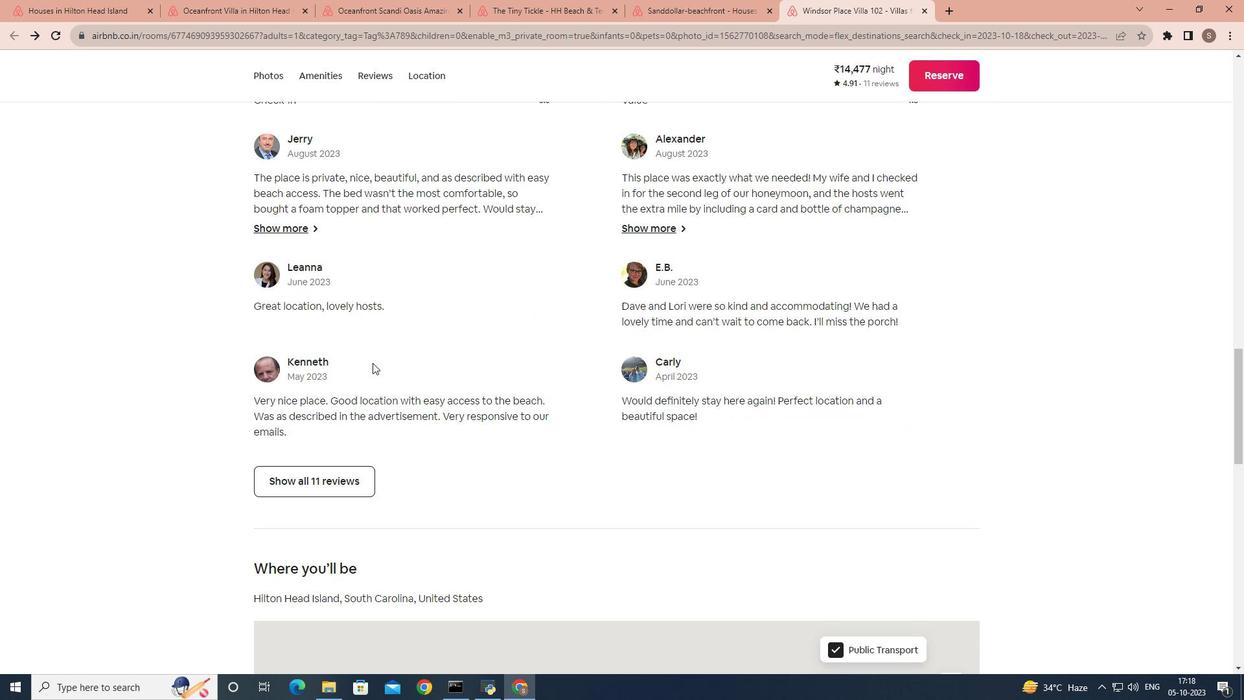 
Action: Mouse scrolled (373, 361) with delta (0, 0)
Screenshot: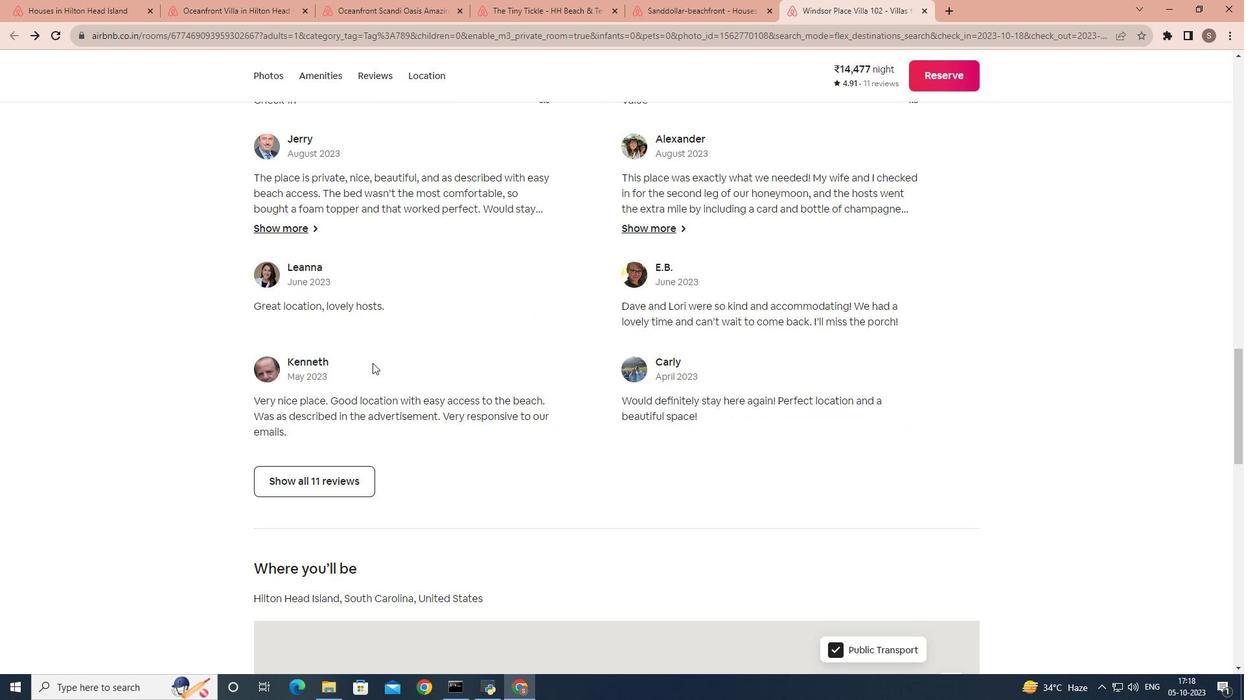 
Action: Mouse moved to (372, 363)
Screenshot: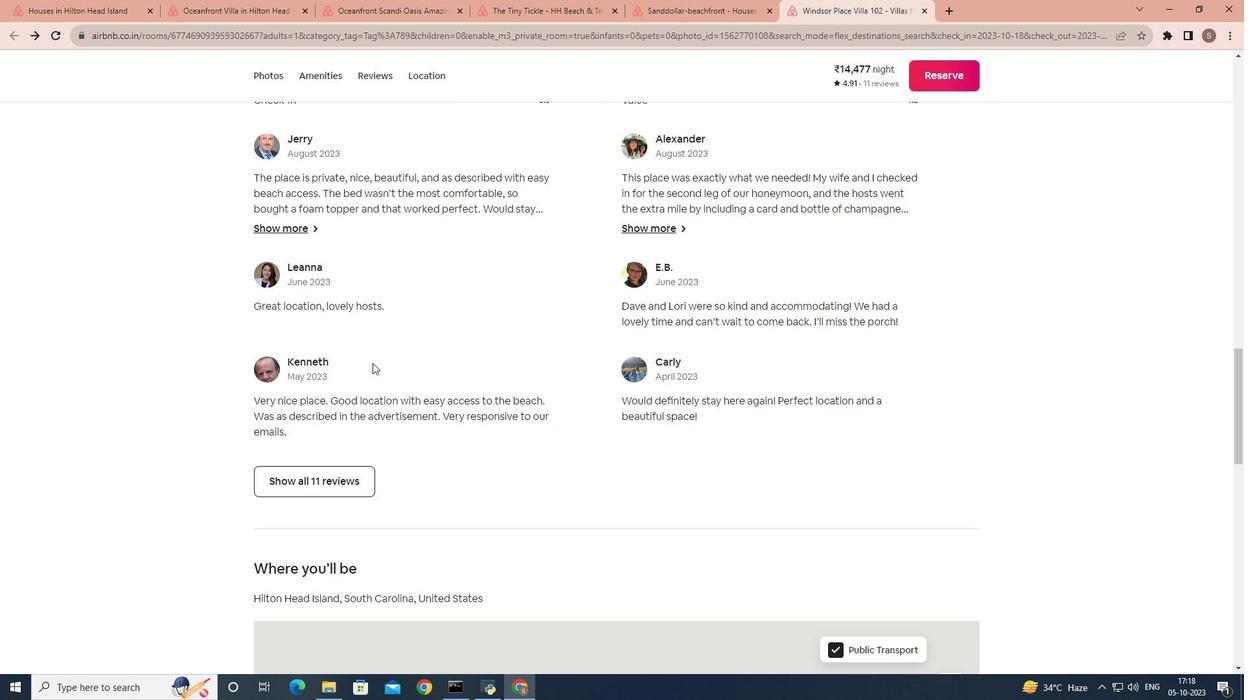 
Action: Mouse scrolled (372, 362) with delta (0, 0)
Screenshot: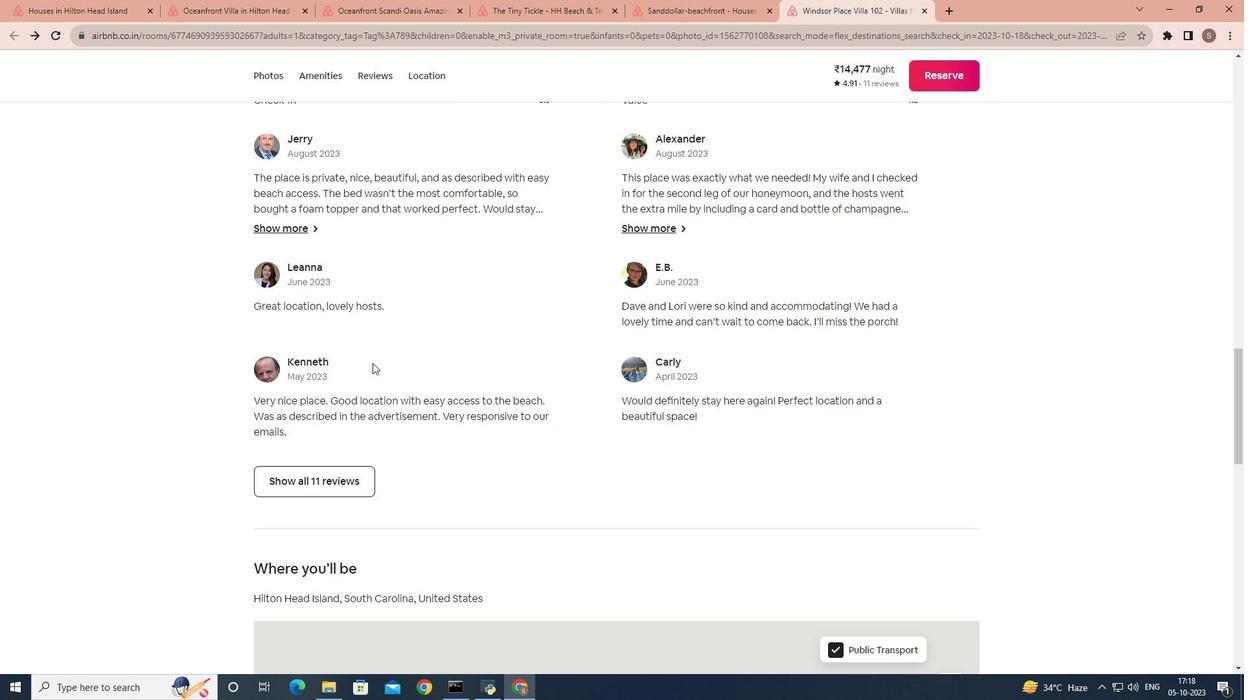 
Action: Mouse scrolled (372, 362) with delta (0, 0)
Screenshot: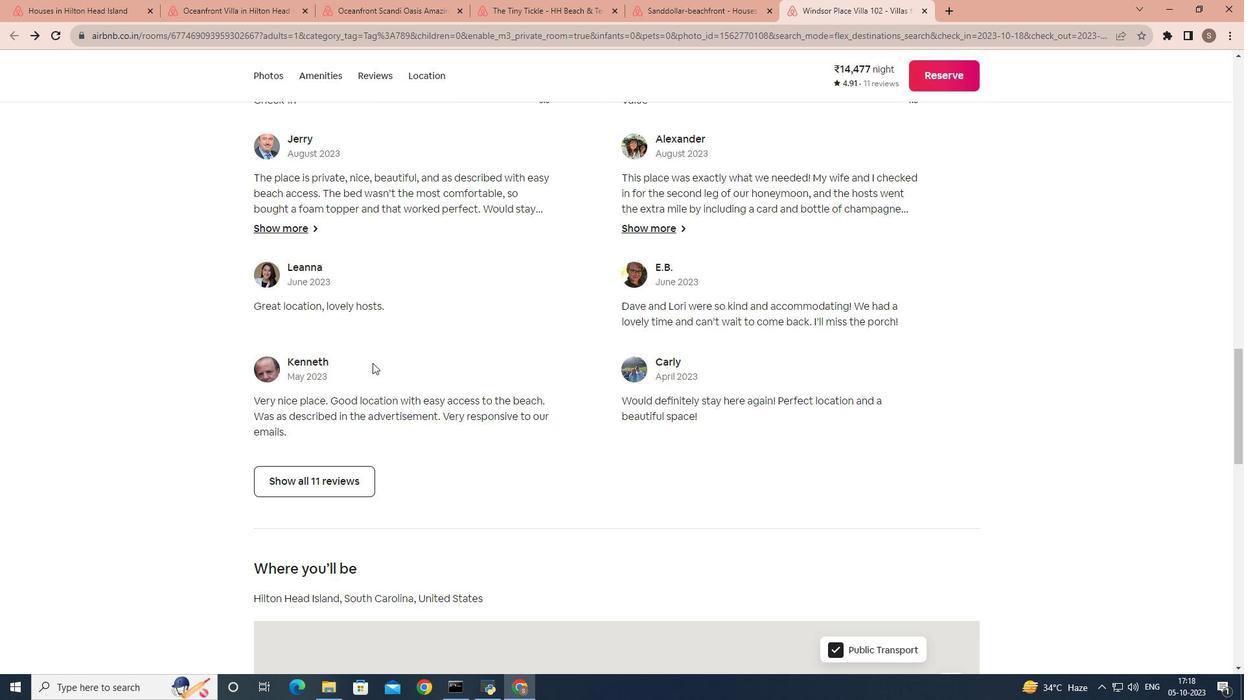 
Action: Mouse moved to (305, 471)
Screenshot: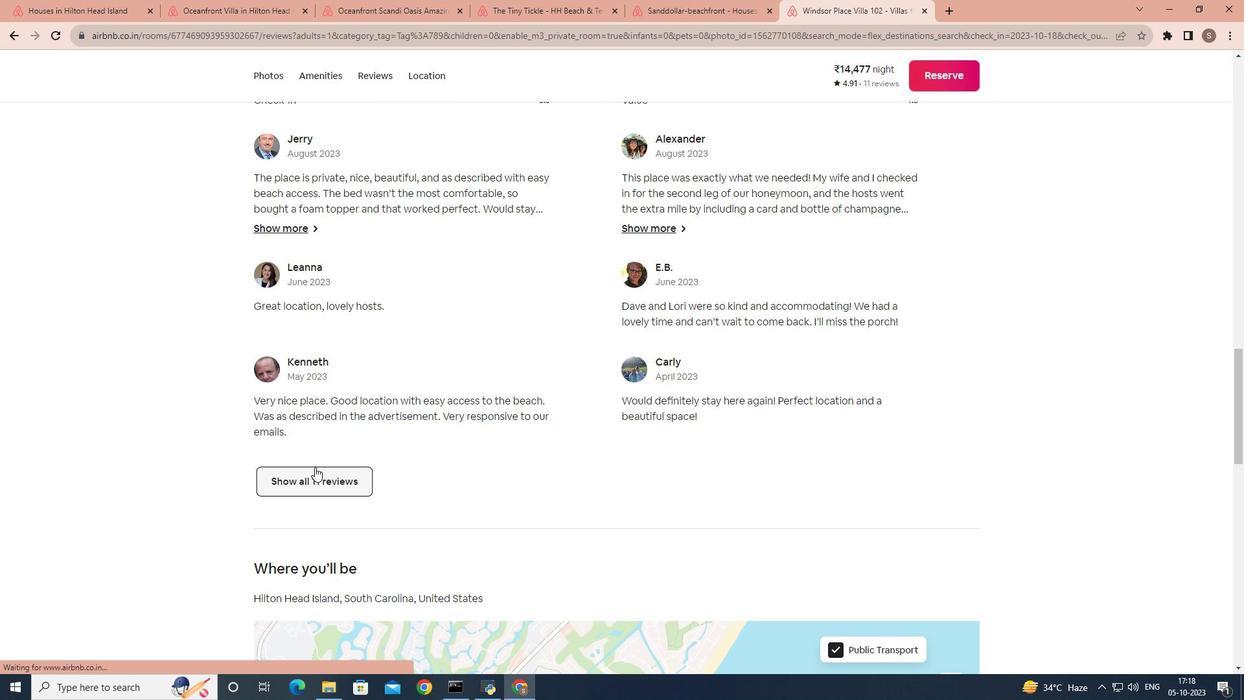 
Action: Mouse pressed left at (305, 471)
Screenshot: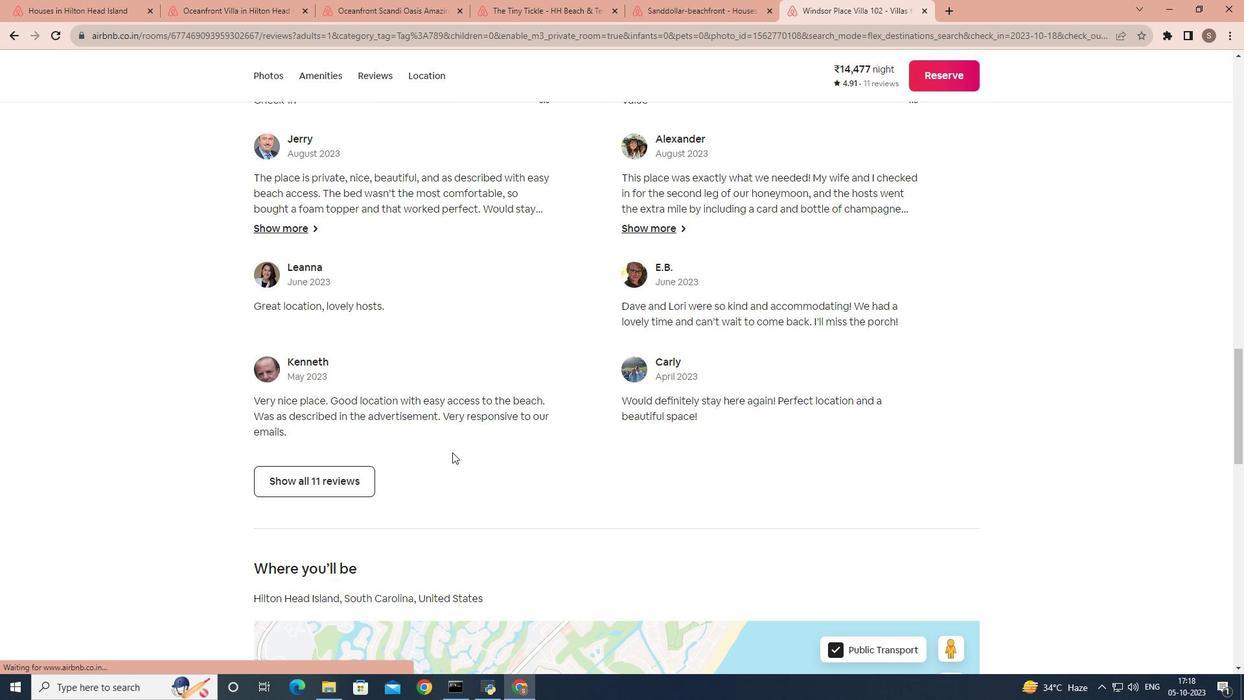 
Action: Mouse moved to (647, 424)
Screenshot: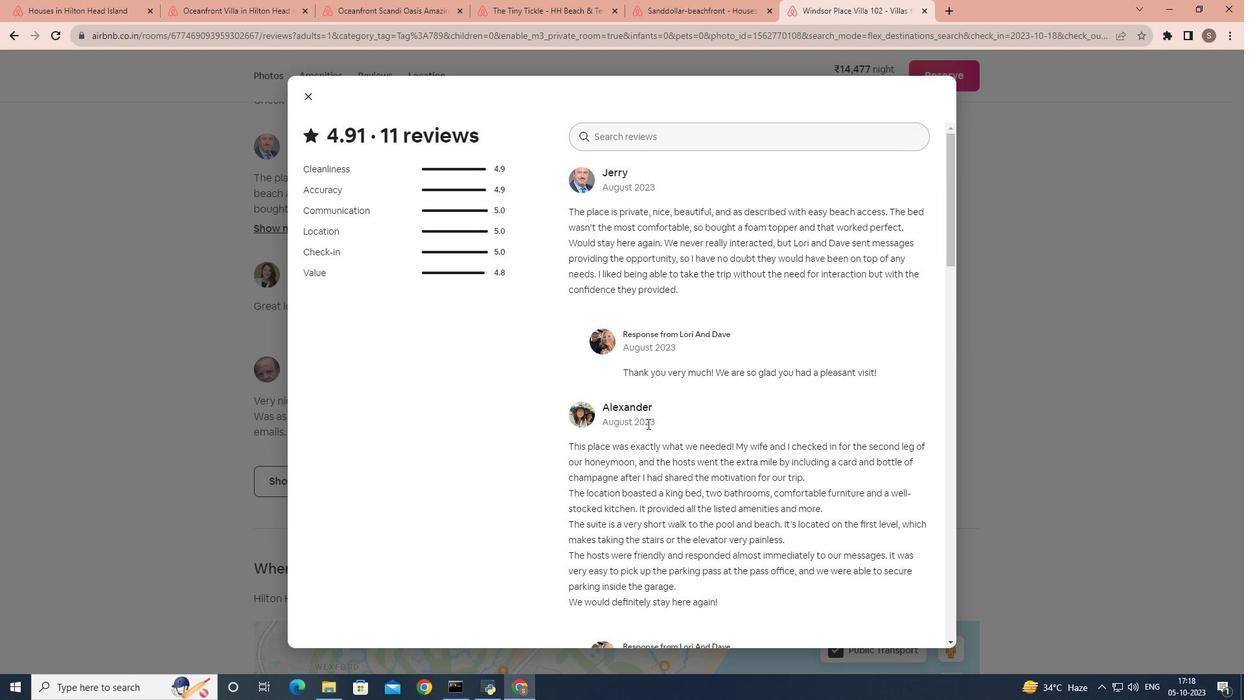 
Action: Mouse scrolled (647, 423) with delta (0, 0)
Screenshot: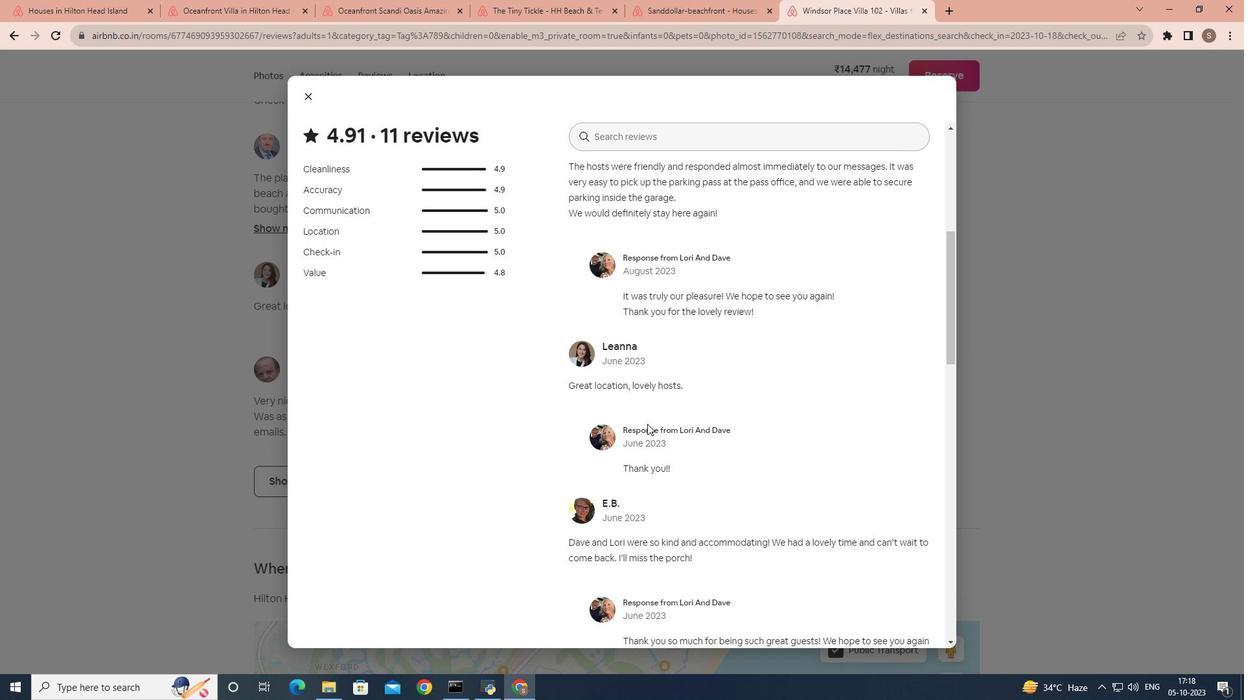 
Action: Mouse scrolled (647, 423) with delta (0, 0)
Screenshot: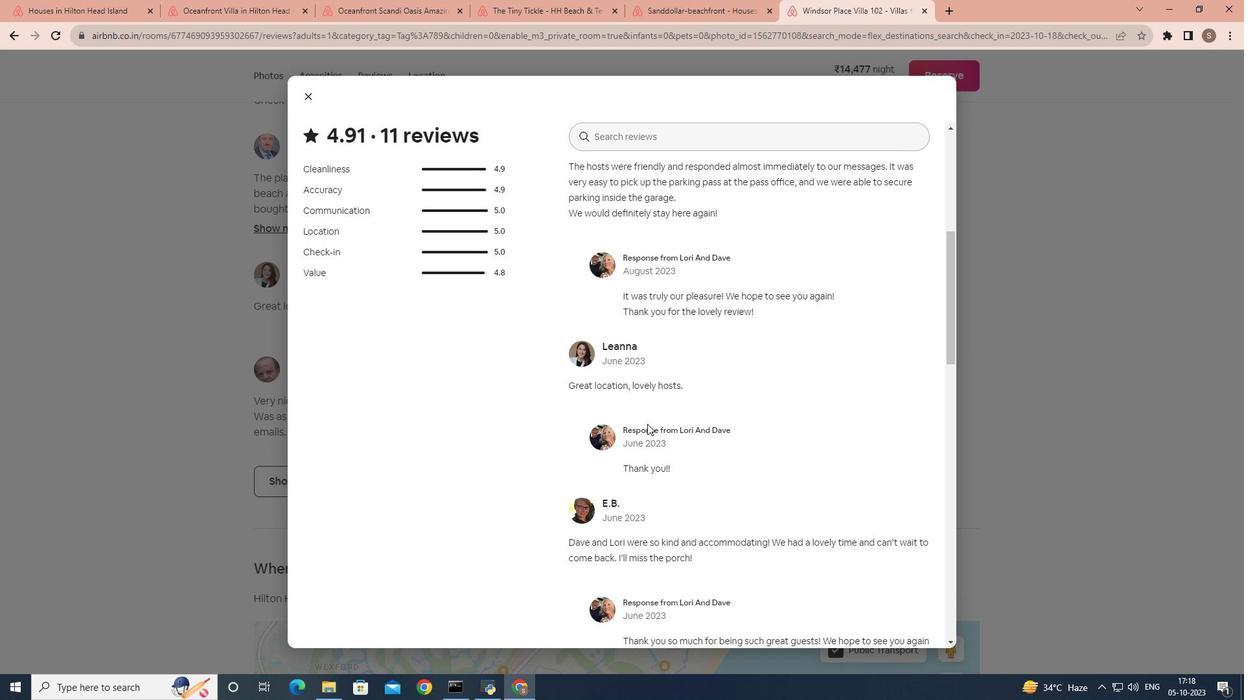 
Action: Mouse scrolled (647, 423) with delta (0, 0)
Screenshot: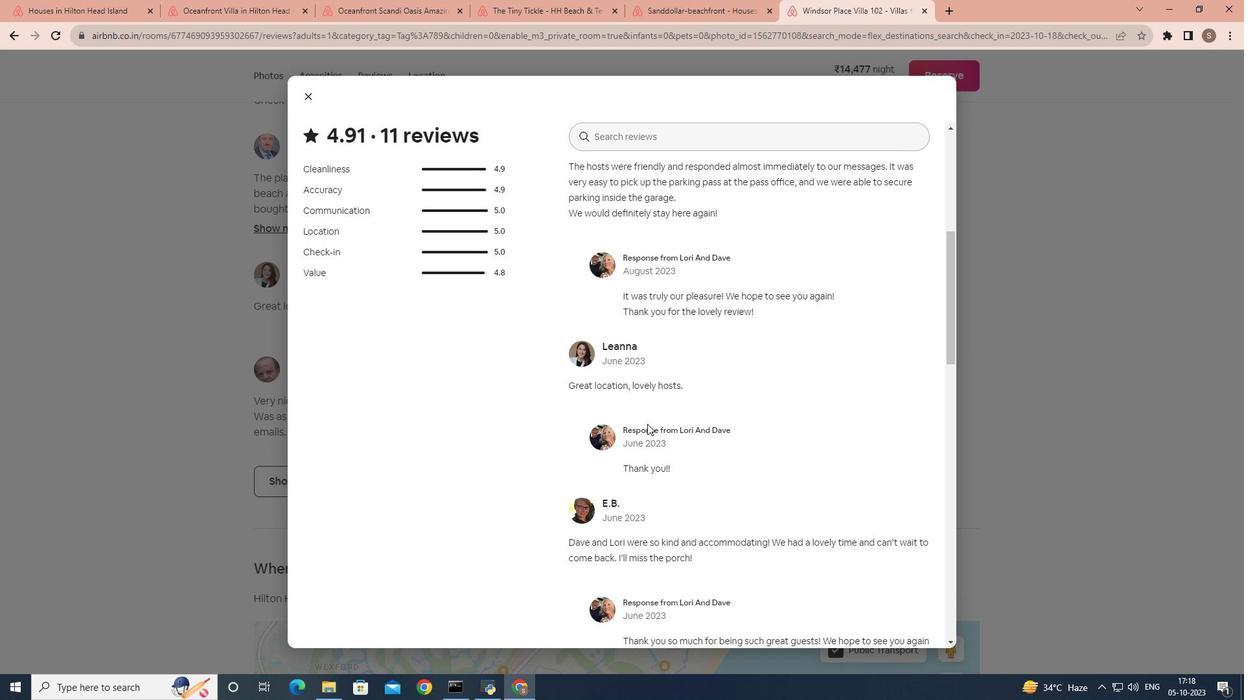 
Action: Mouse scrolled (647, 423) with delta (0, 0)
Screenshot: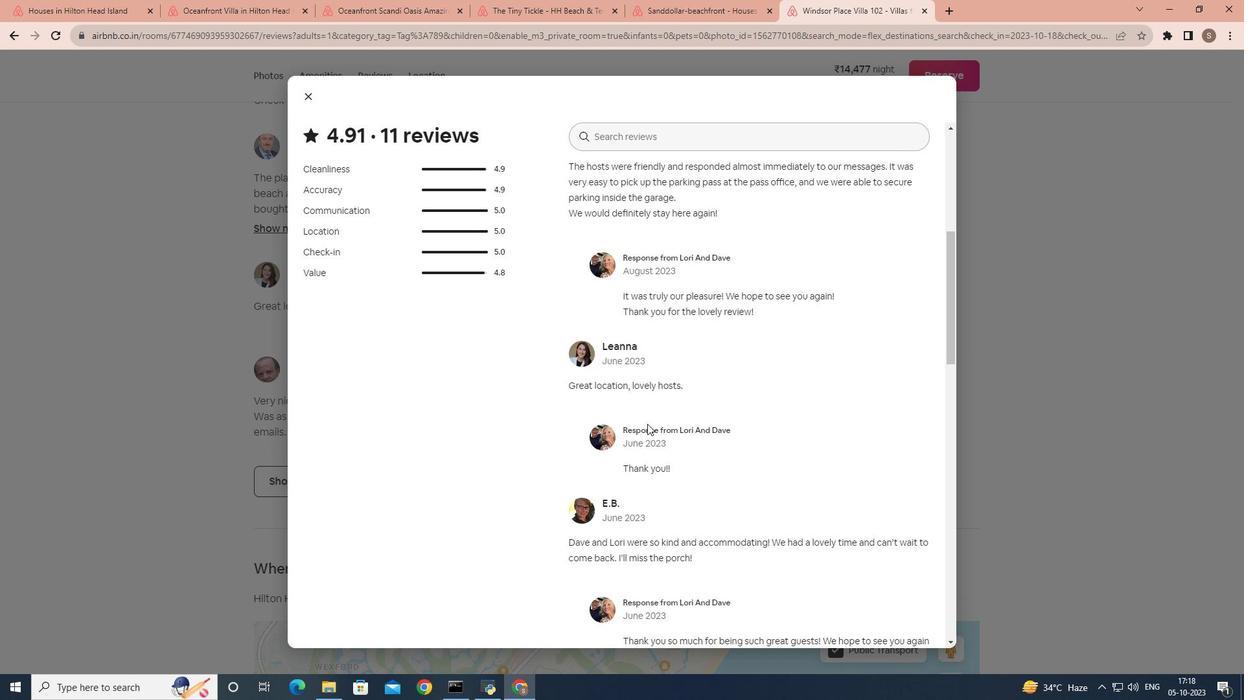 
Action: Mouse scrolled (647, 423) with delta (0, 0)
Screenshot: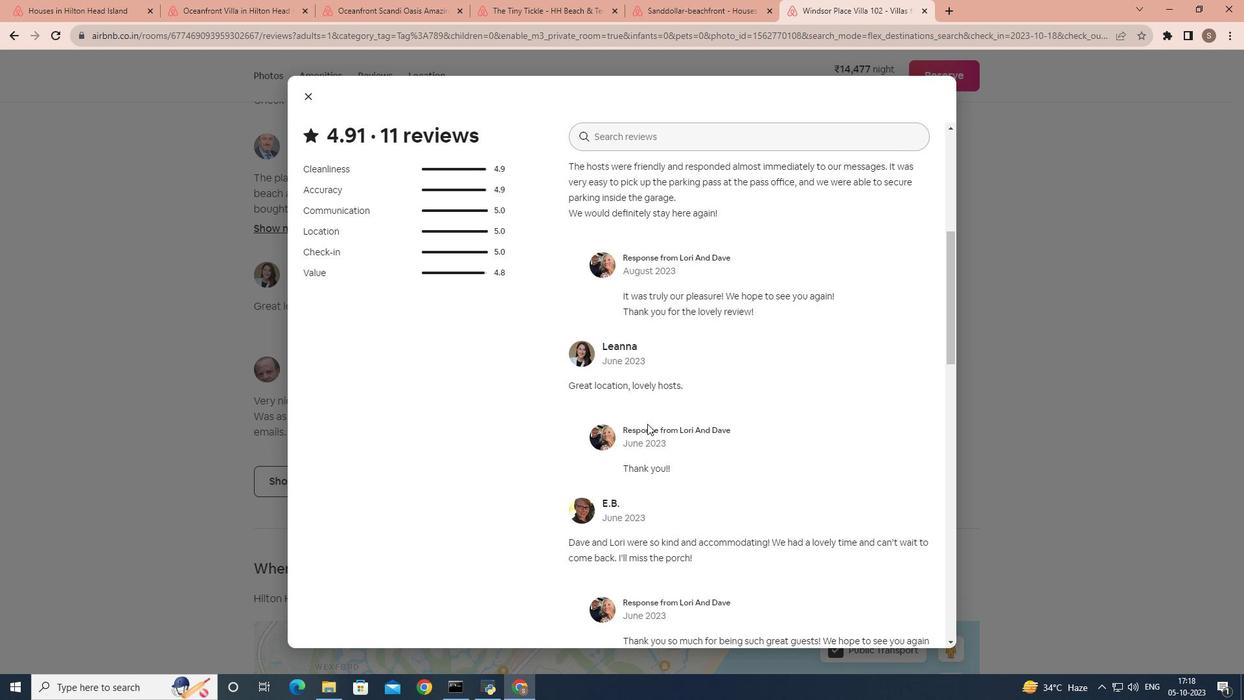 
Action: Mouse scrolled (647, 423) with delta (0, 0)
Screenshot: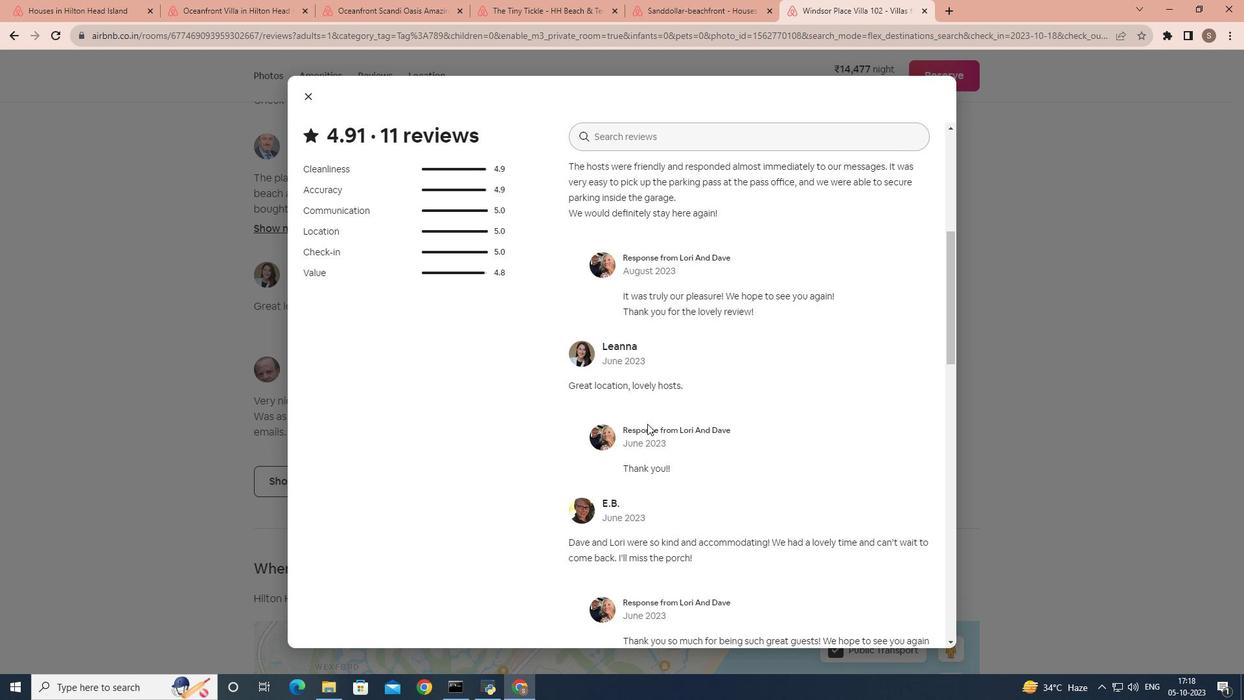 
Action: Mouse scrolled (647, 423) with delta (0, 0)
Screenshot: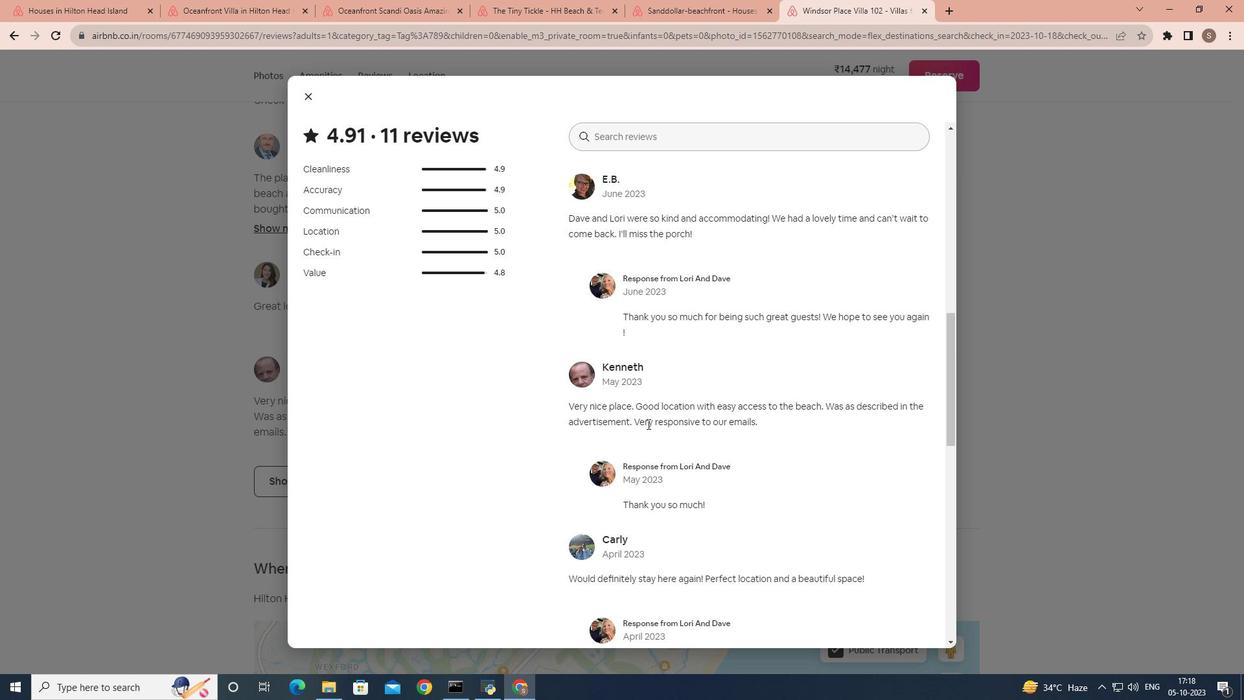 
Action: Mouse scrolled (647, 423) with delta (0, 0)
Screenshot: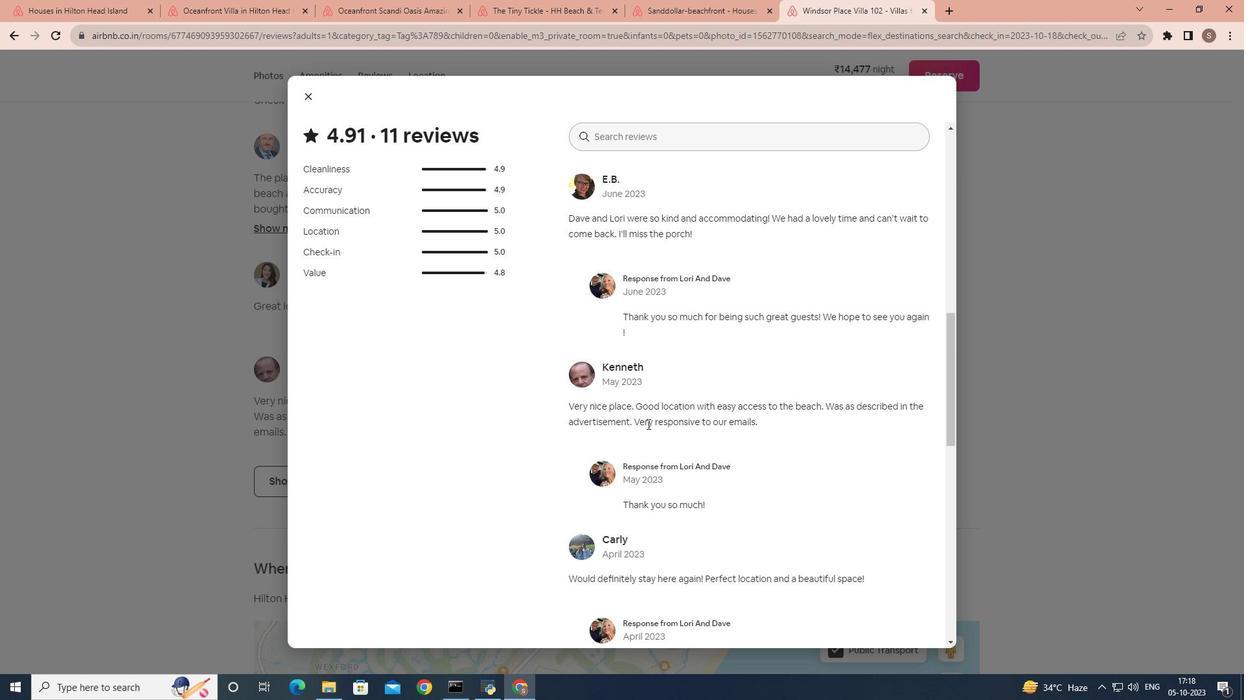 
Action: Mouse scrolled (647, 423) with delta (0, 0)
Screenshot: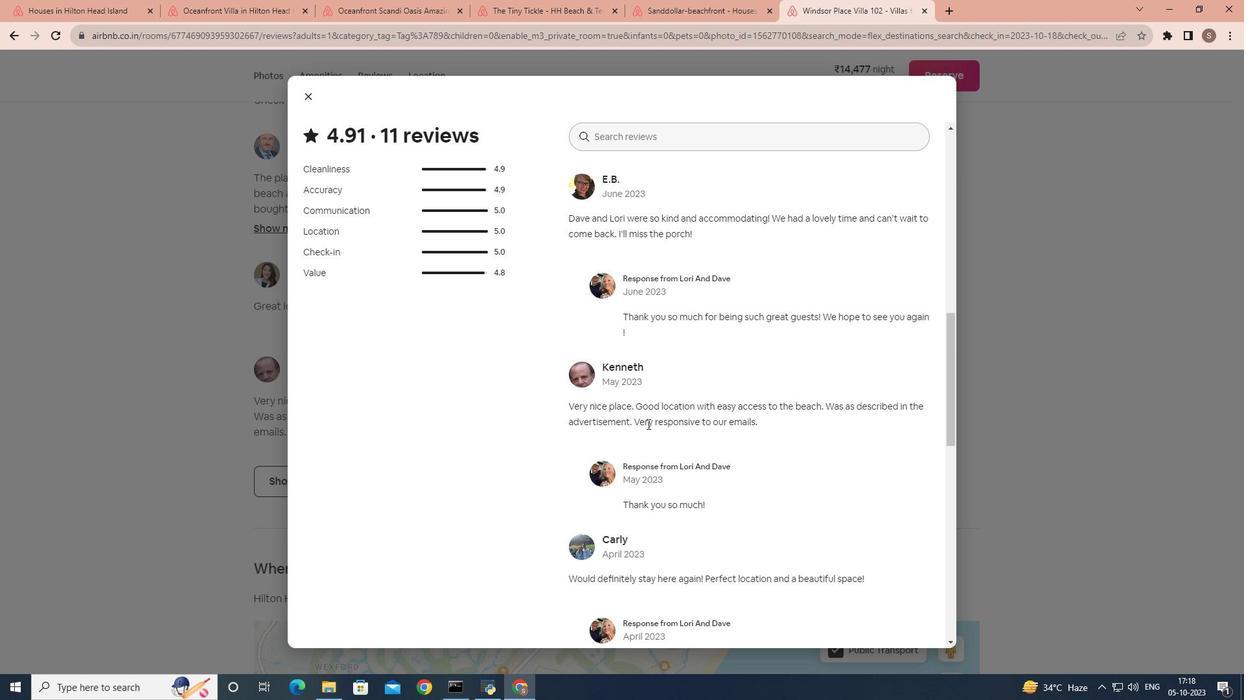 
Action: Mouse scrolled (647, 423) with delta (0, 0)
Screenshot: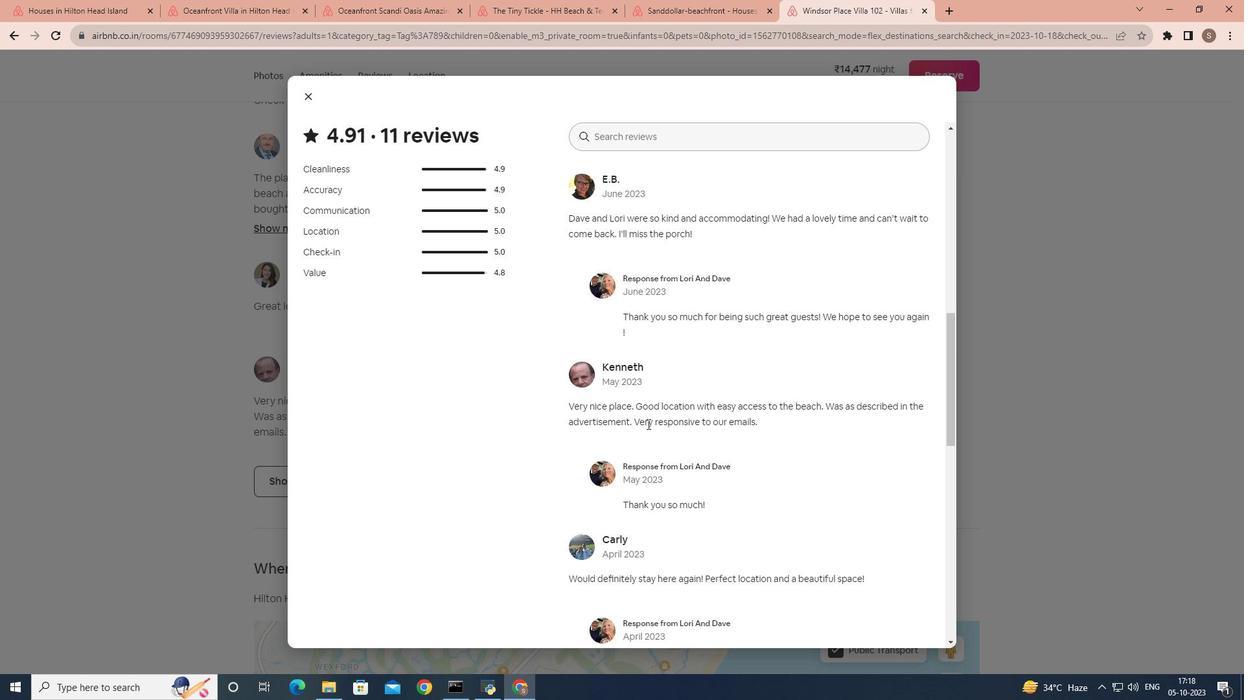 
Action: Mouse scrolled (647, 423) with delta (0, 0)
Screenshot: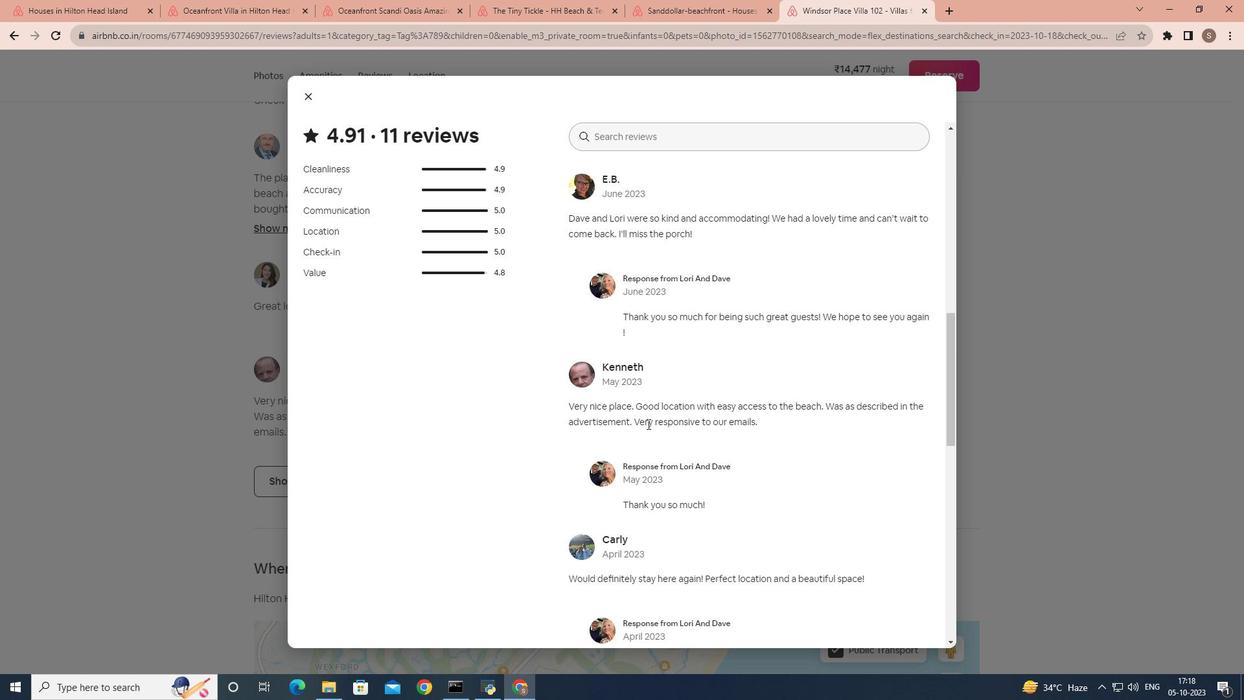 
Action: Mouse scrolled (647, 423) with delta (0, 0)
Screenshot: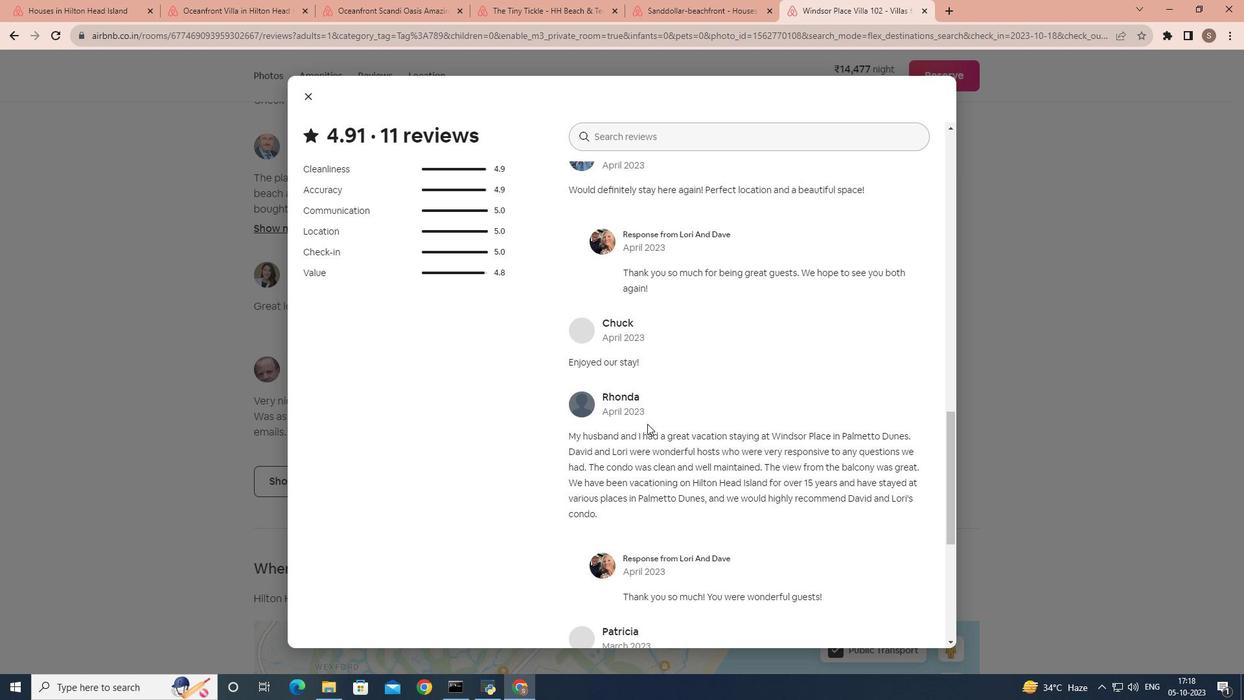 
Action: Mouse scrolled (647, 423) with delta (0, 0)
Screenshot: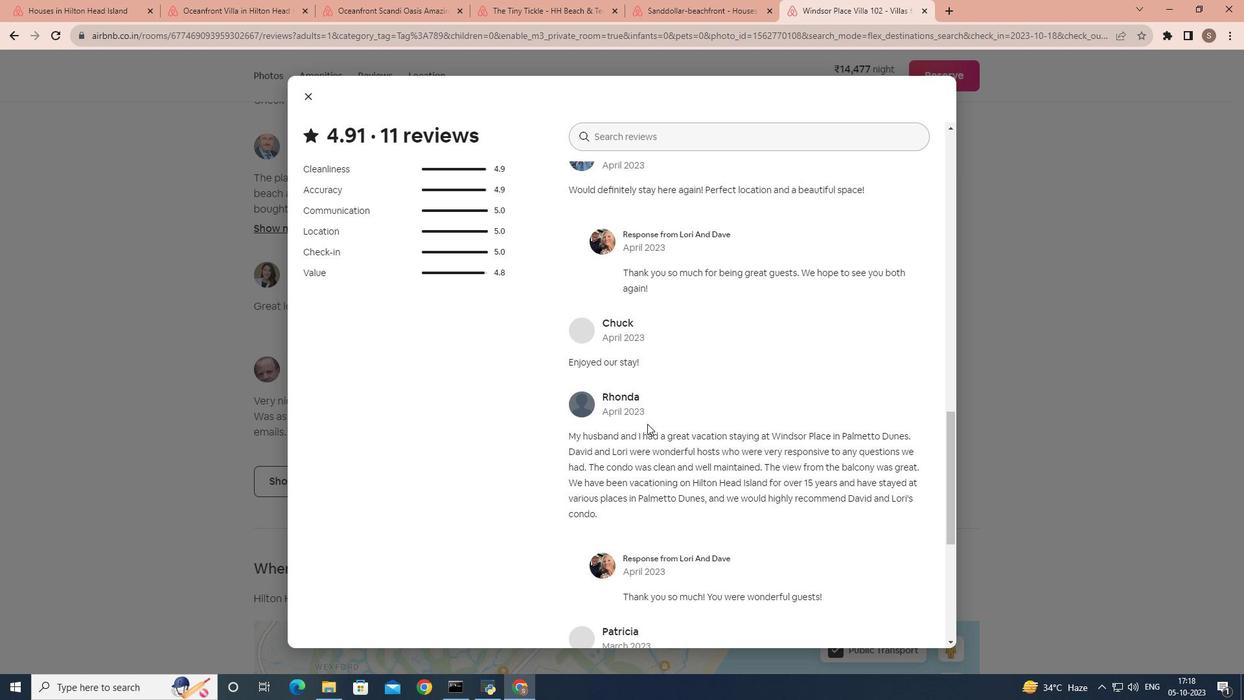 
Action: Mouse scrolled (647, 423) with delta (0, 0)
Screenshot: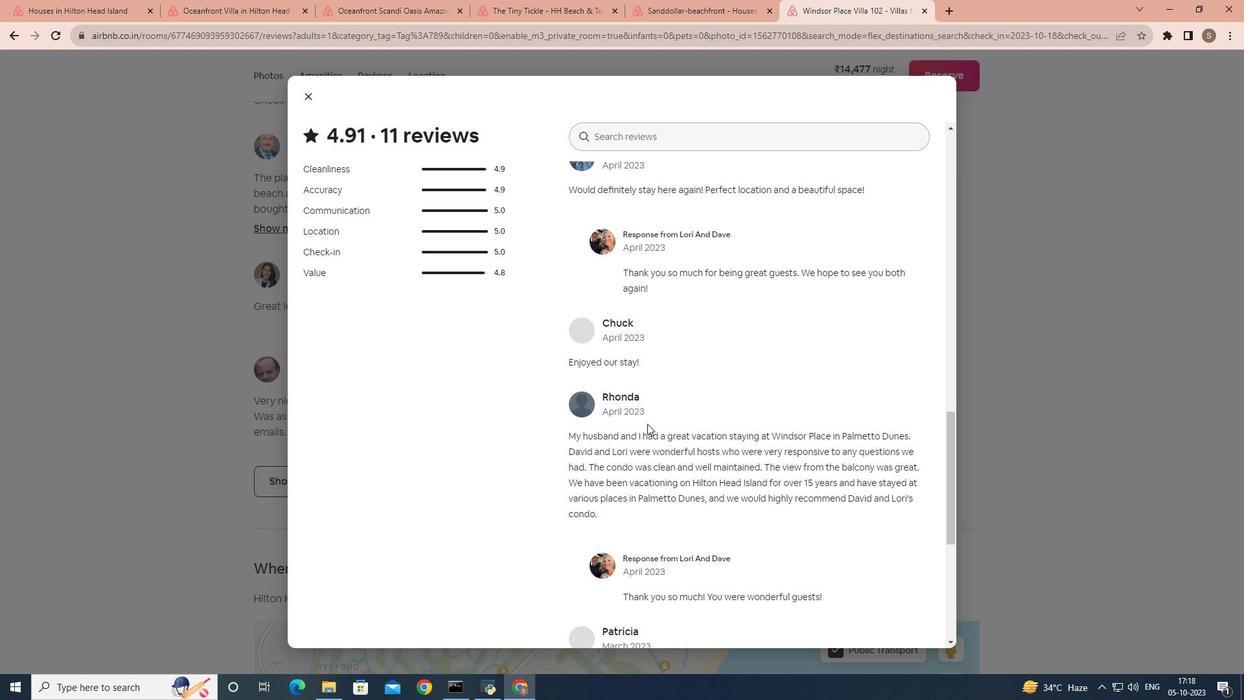
Action: Mouse scrolled (647, 423) with delta (0, 0)
Screenshot: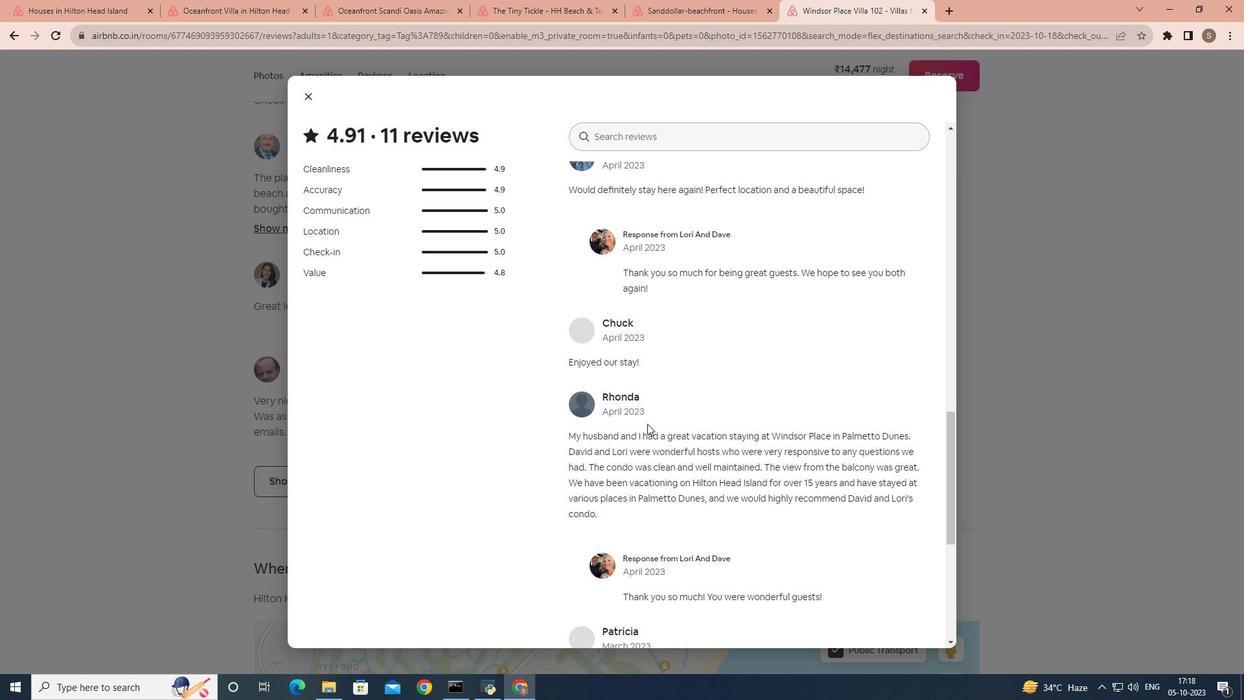 
Action: Mouse scrolled (647, 423) with delta (0, 0)
Screenshot: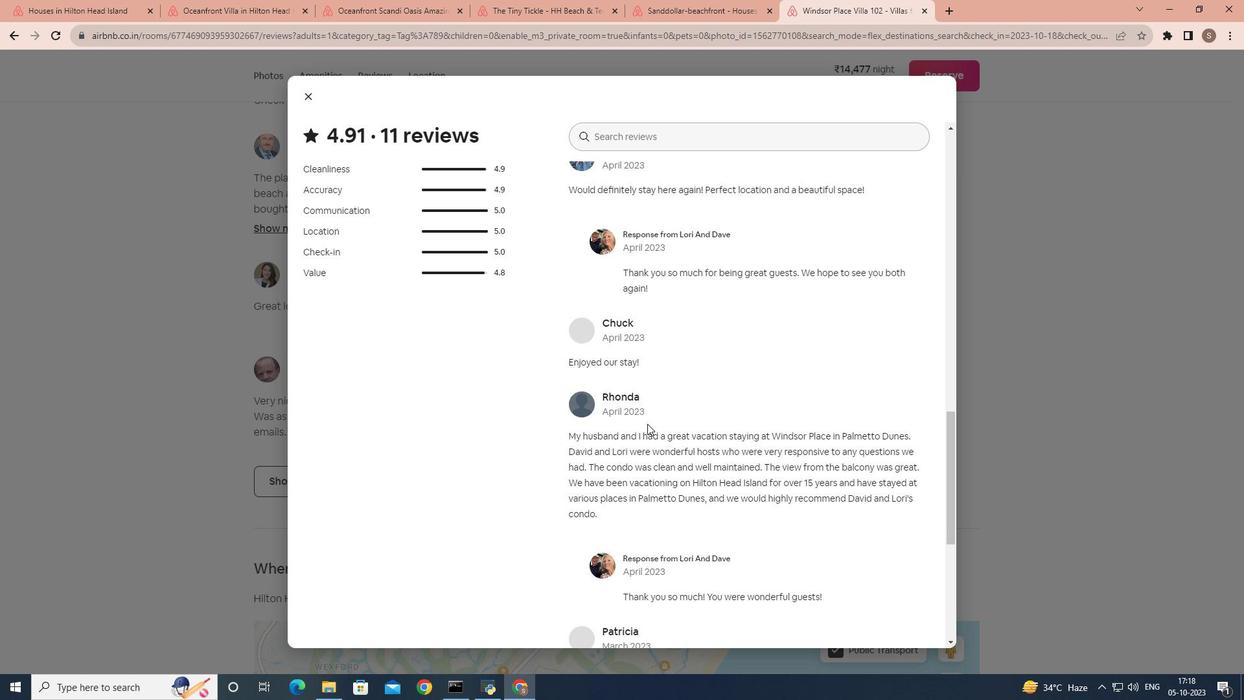 
Action: Mouse scrolled (647, 423) with delta (0, 0)
Screenshot: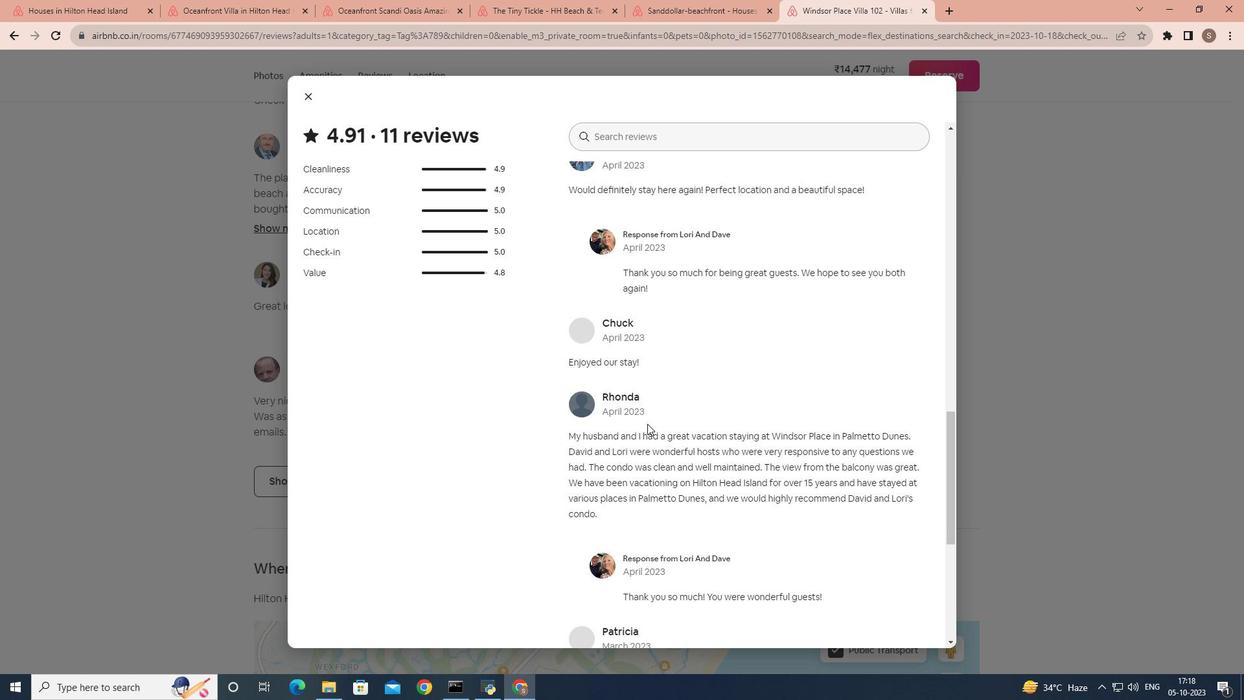 
Action: Mouse scrolled (647, 423) with delta (0, 0)
Screenshot: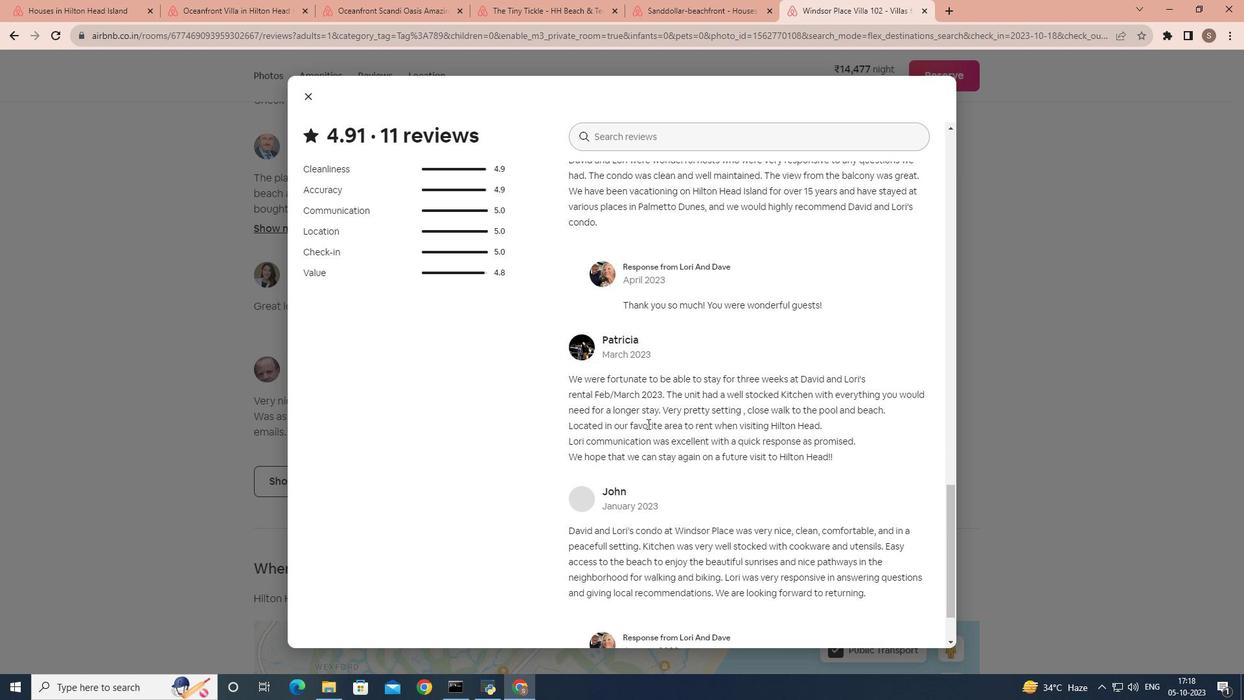 
Action: Mouse scrolled (647, 423) with delta (0, 0)
Screenshot: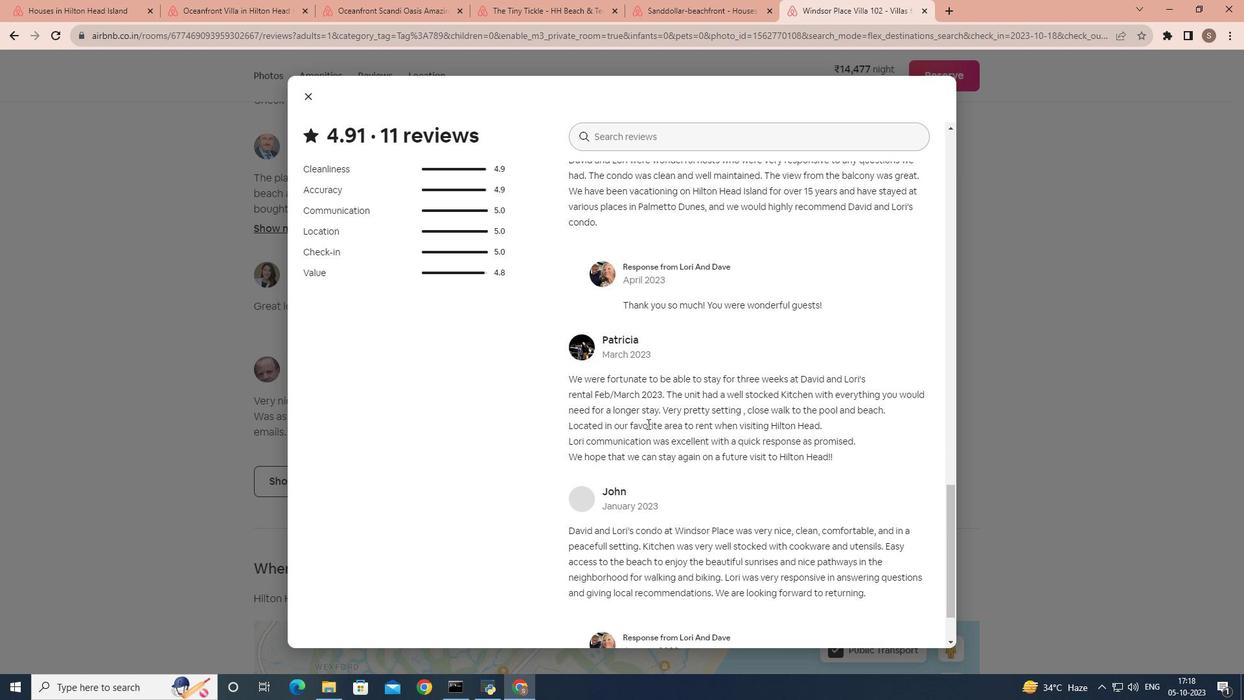 
Action: Mouse scrolled (647, 423) with delta (0, 0)
Screenshot: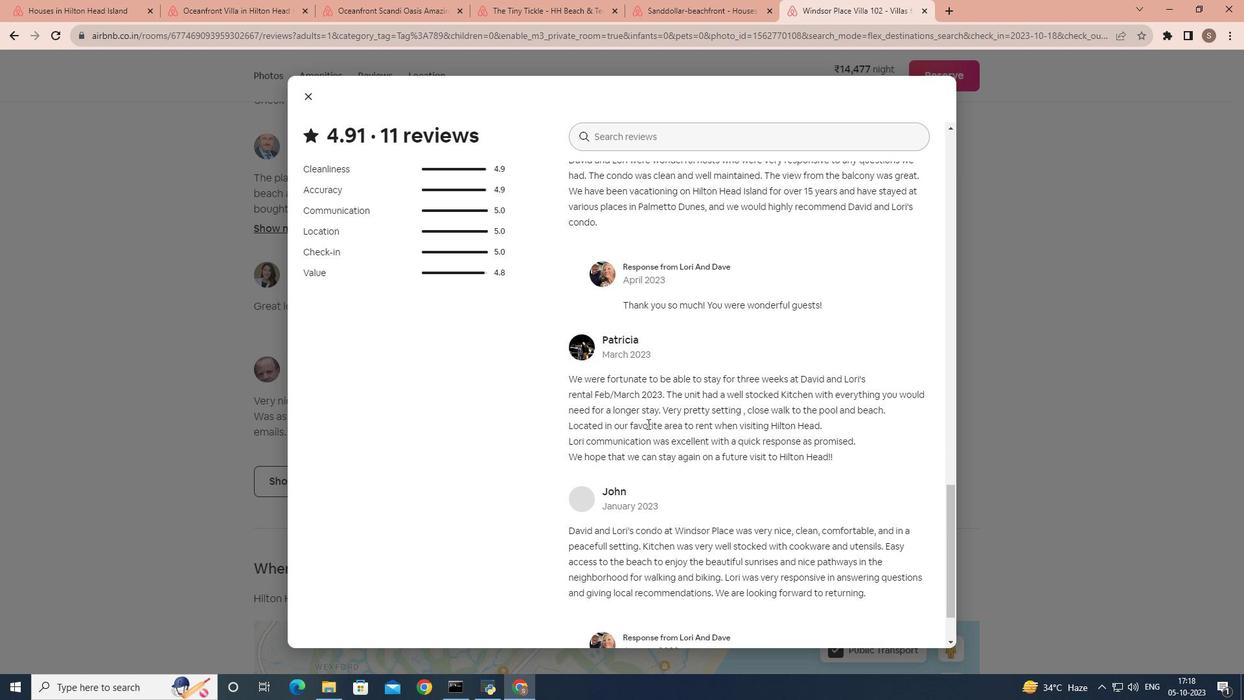 
Action: Mouse scrolled (647, 423) with delta (0, 0)
Screenshot: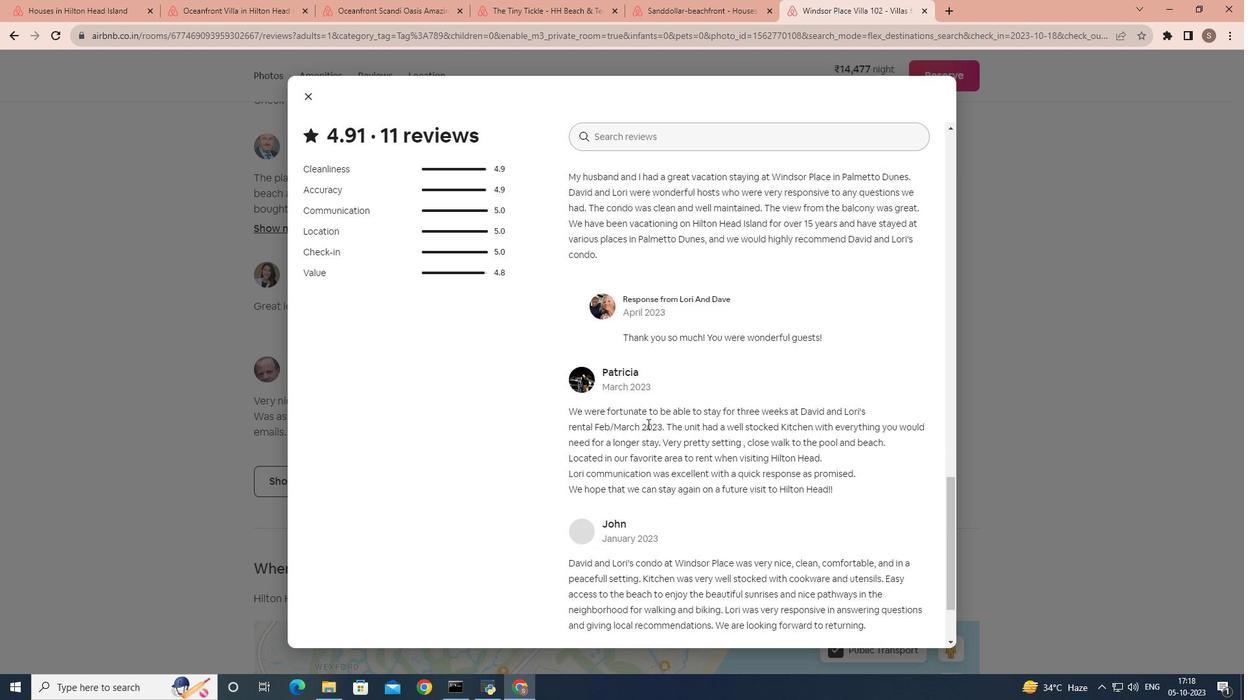 
Action: Mouse scrolled (647, 423) with delta (0, 0)
Screenshot: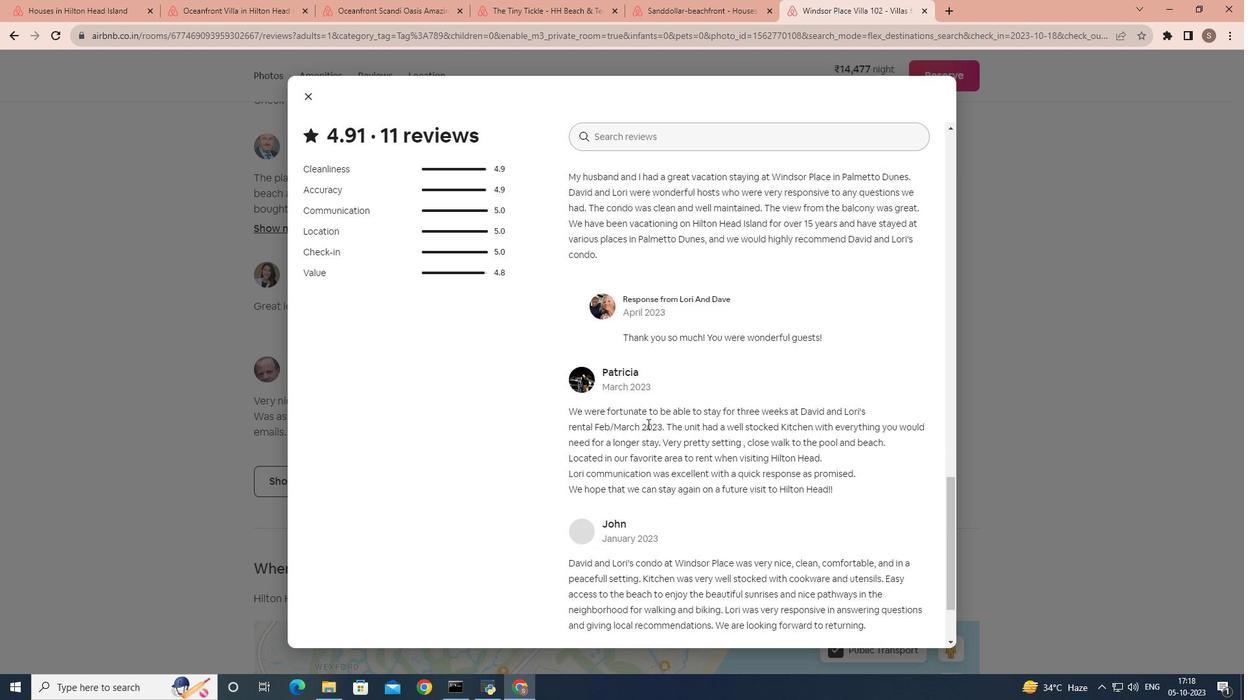 
Action: Mouse scrolled (647, 424) with delta (0, 0)
Screenshot: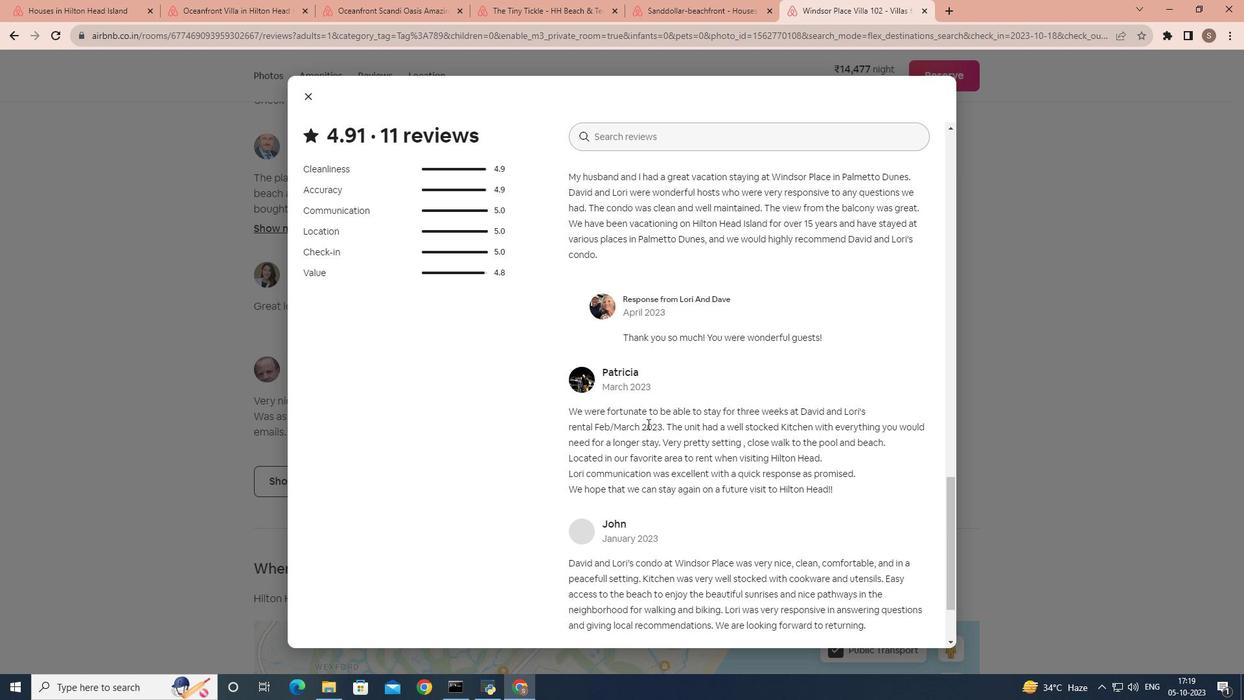 
Action: Mouse scrolled (647, 423) with delta (0, 0)
Screenshot: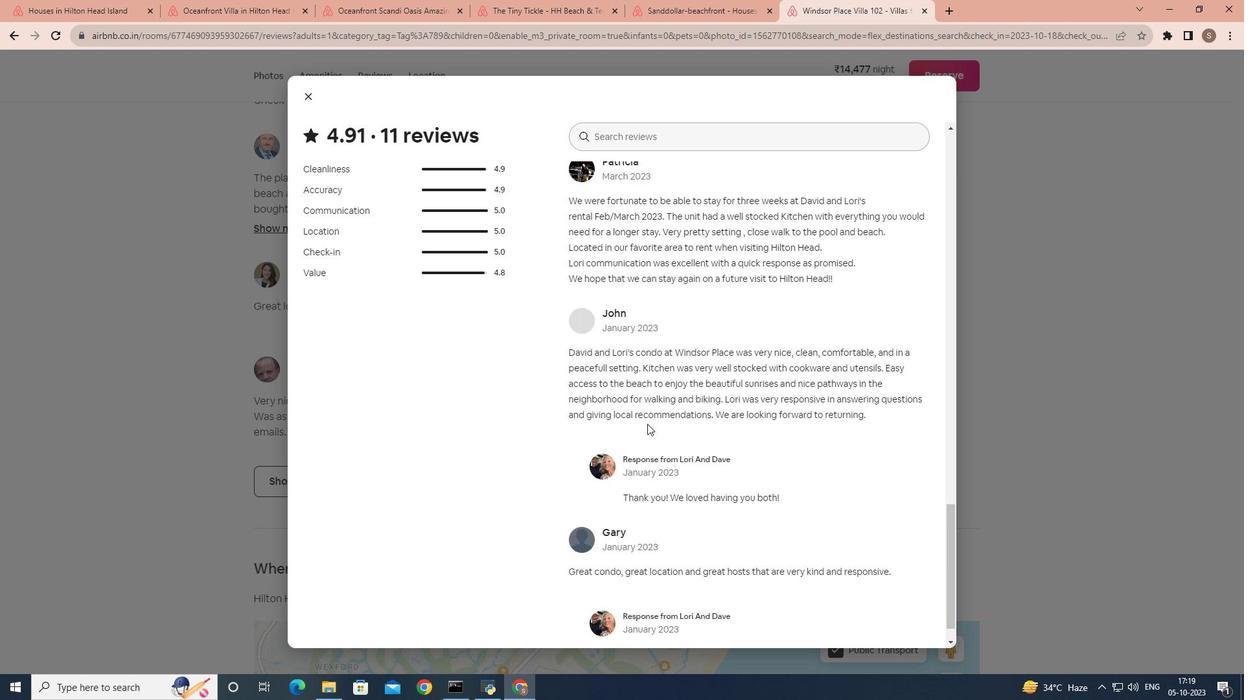 
Action: Mouse scrolled (647, 423) with delta (0, 0)
Screenshot: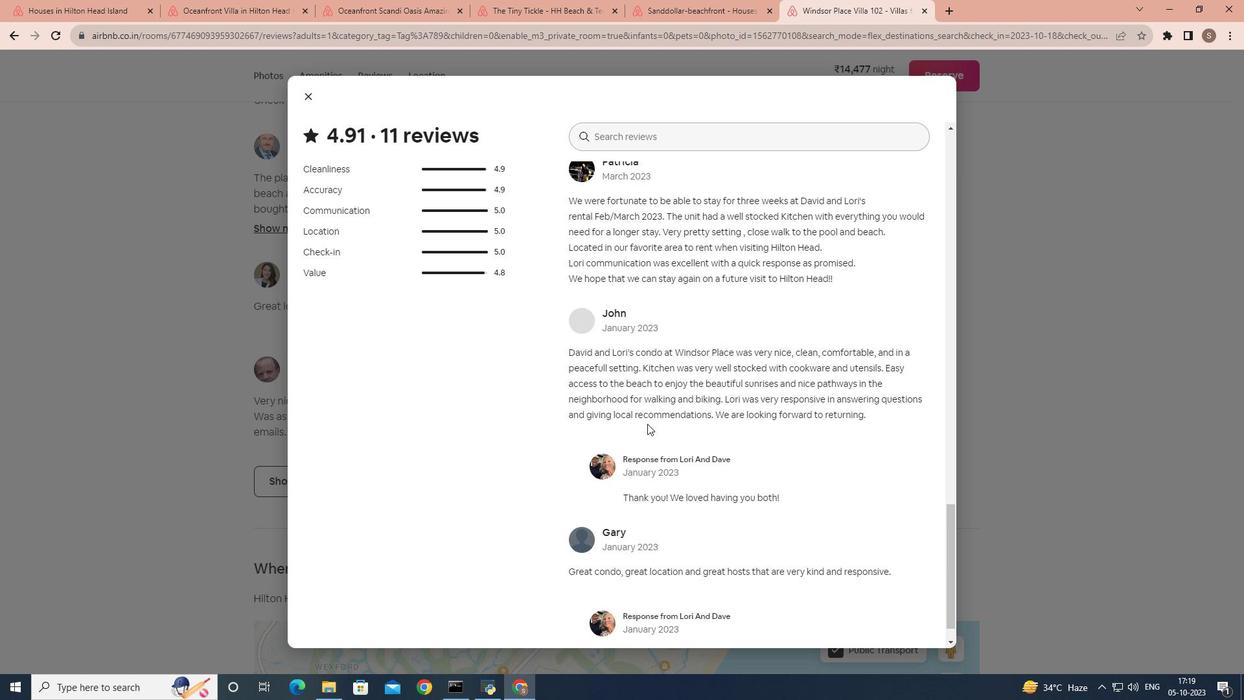 
Action: Mouse scrolled (647, 423) with delta (0, 0)
Screenshot: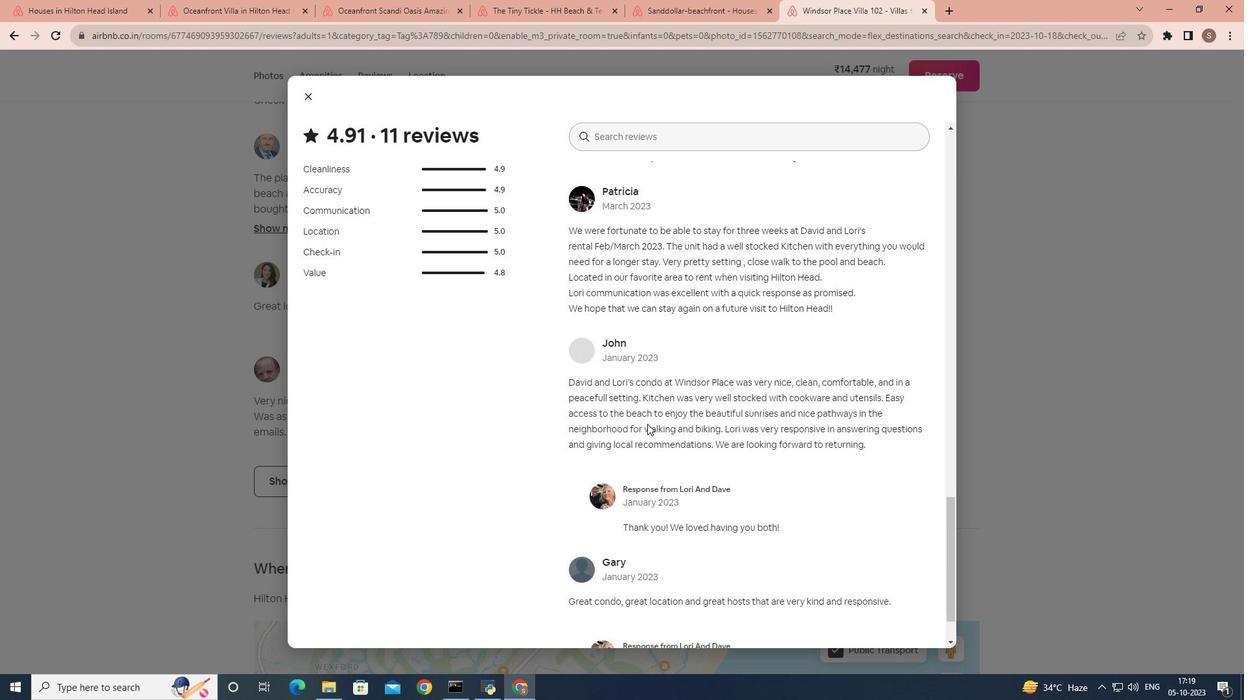 
Action: Mouse scrolled (647, 423) with delta (0, 0)
Screenshot: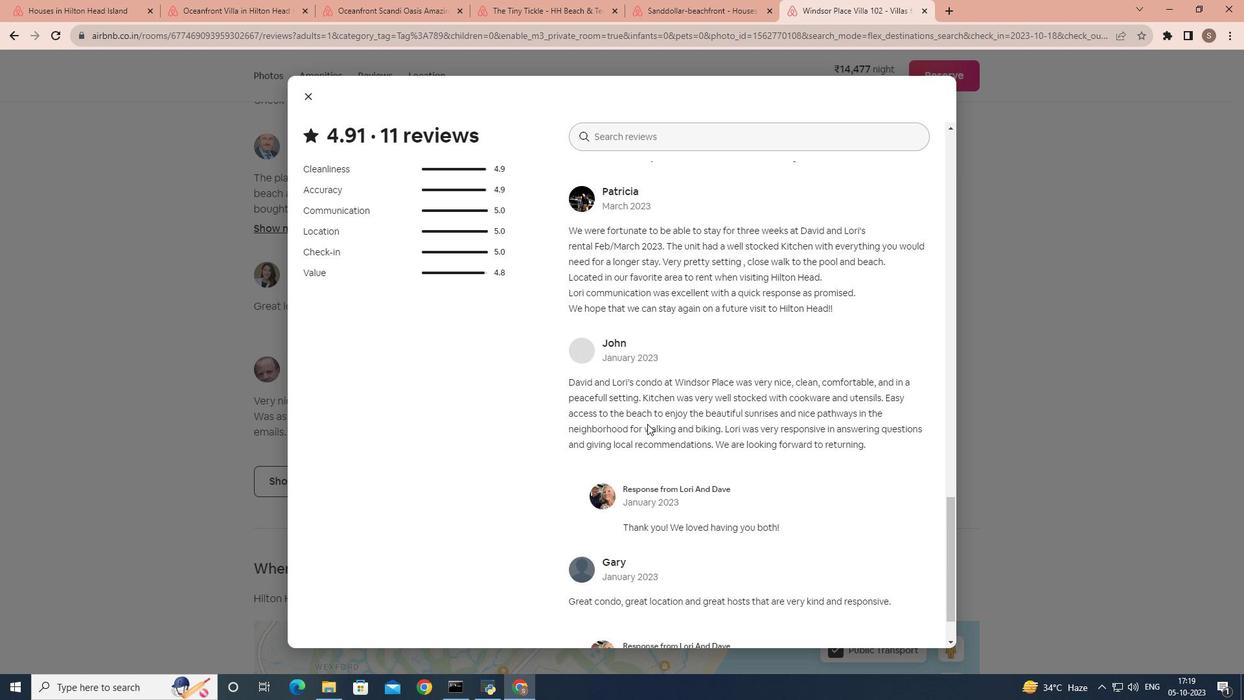 
Action: Mouse scrolled (647, 423) with delta (0, 0)
Screenshot: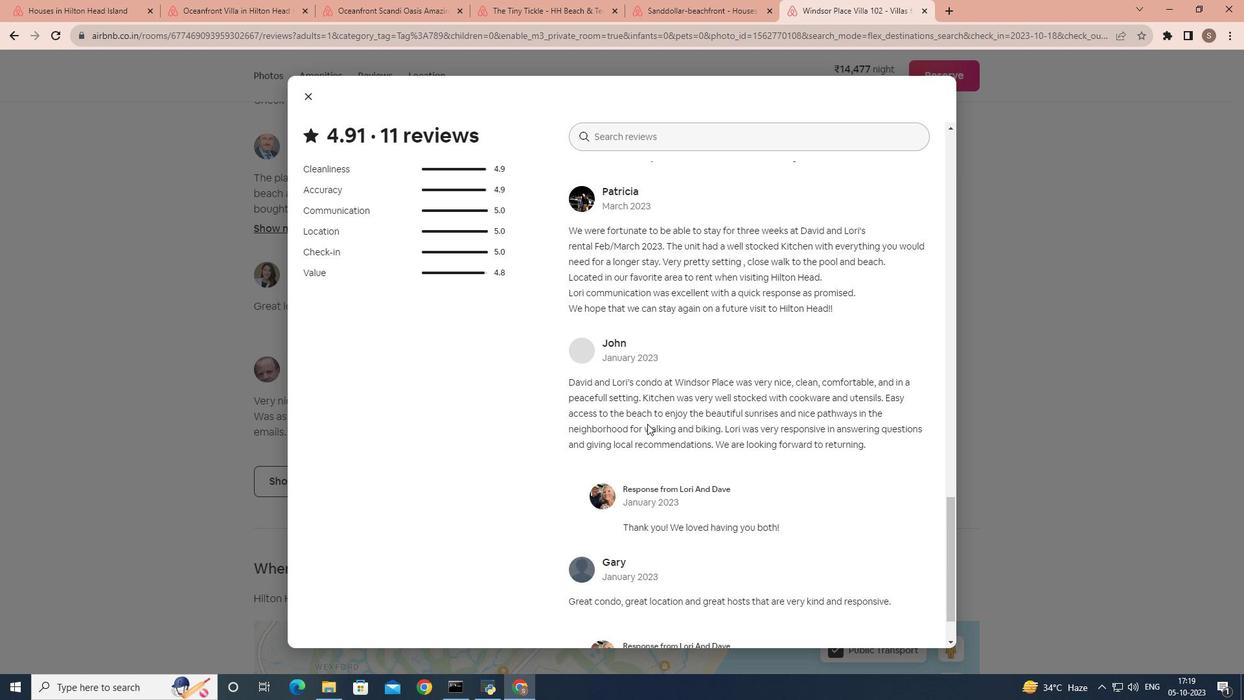 
Action: Mouse scrolled (647, 424) with delta (0, 0)
Screenshot: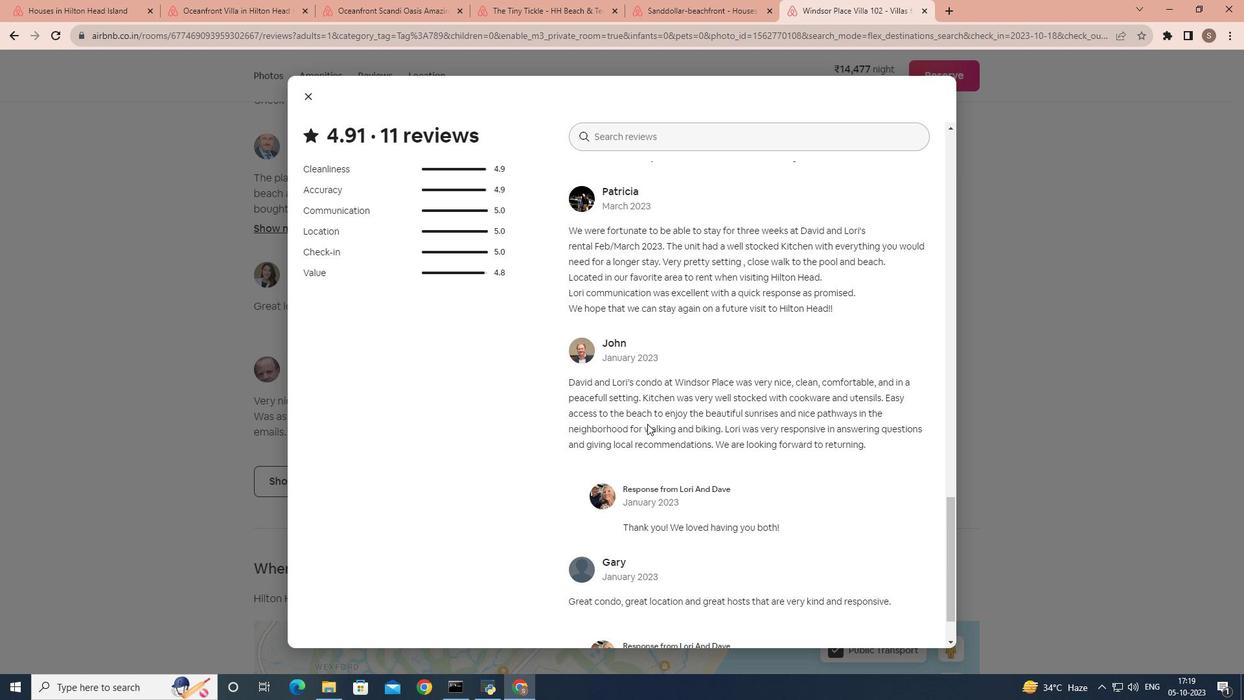 
Action: Mouse scrolled (647, 423) with delta (0, 0)
Screenshot: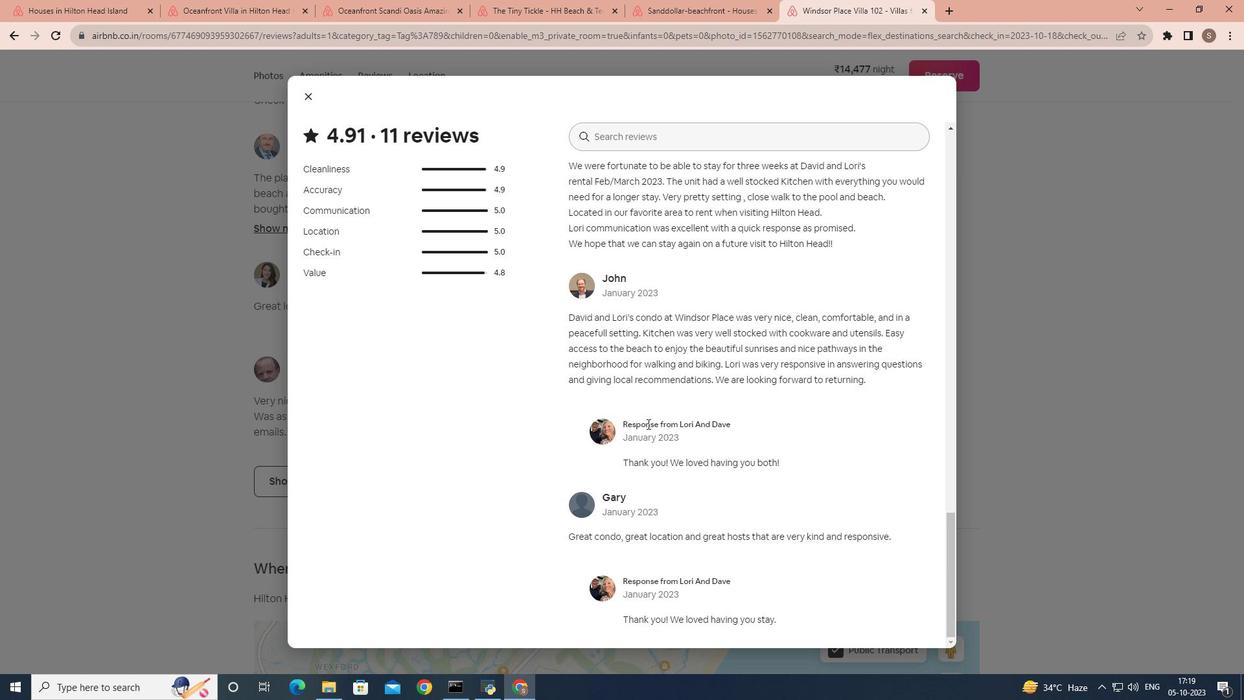 
Action: Mouse scrolled (647, 423) with delta (0, 0)
Screenshot: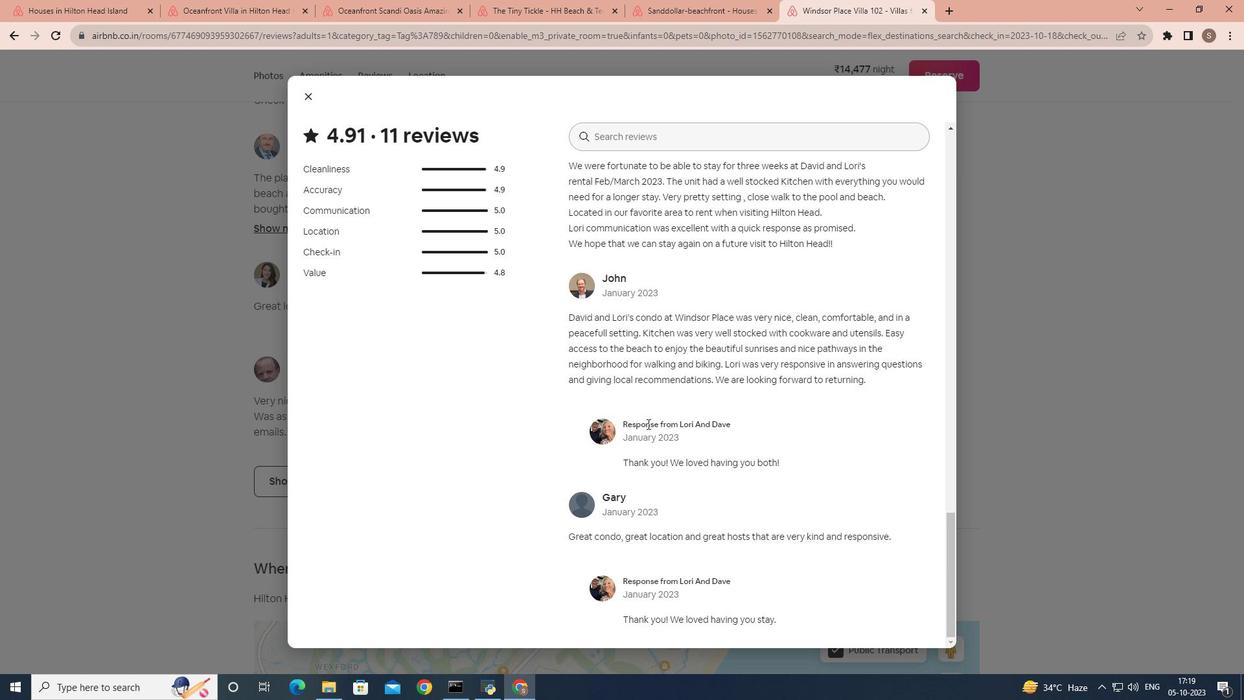 
Action: Mouse scrolled (647, 423) with delta (0, 0)
Screenshot: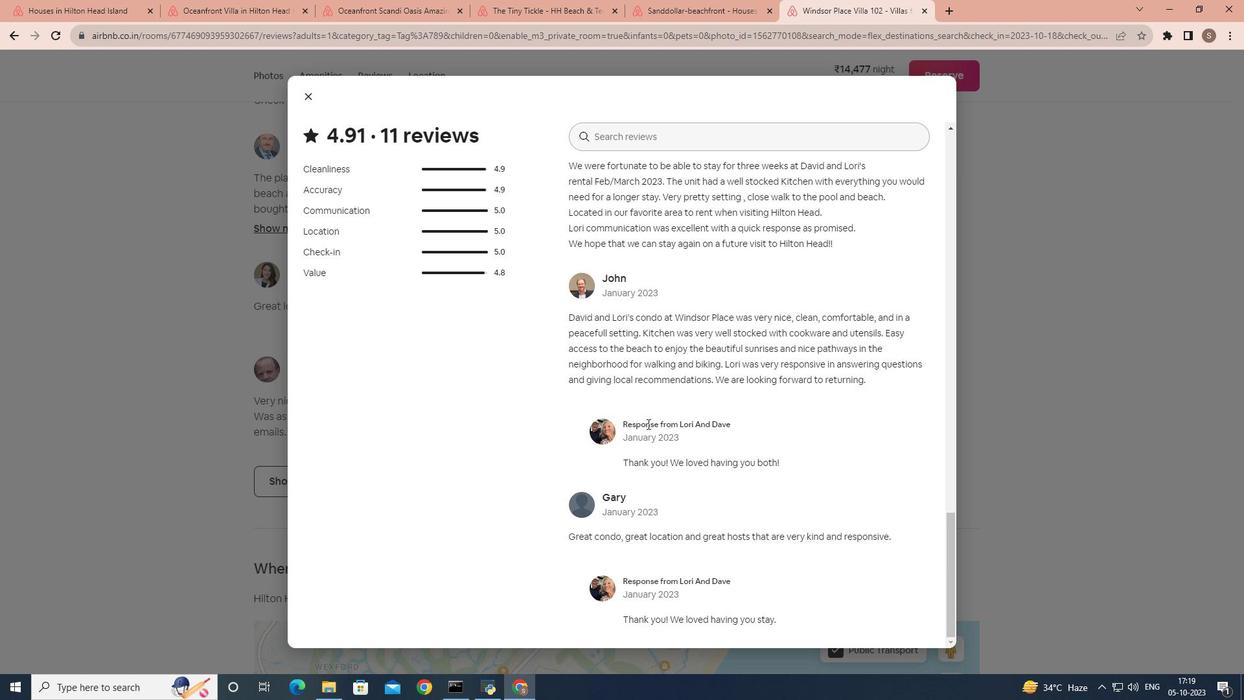 
Action: Mouse scrolled (647, 423) with delta (0, 0)
Screenshot: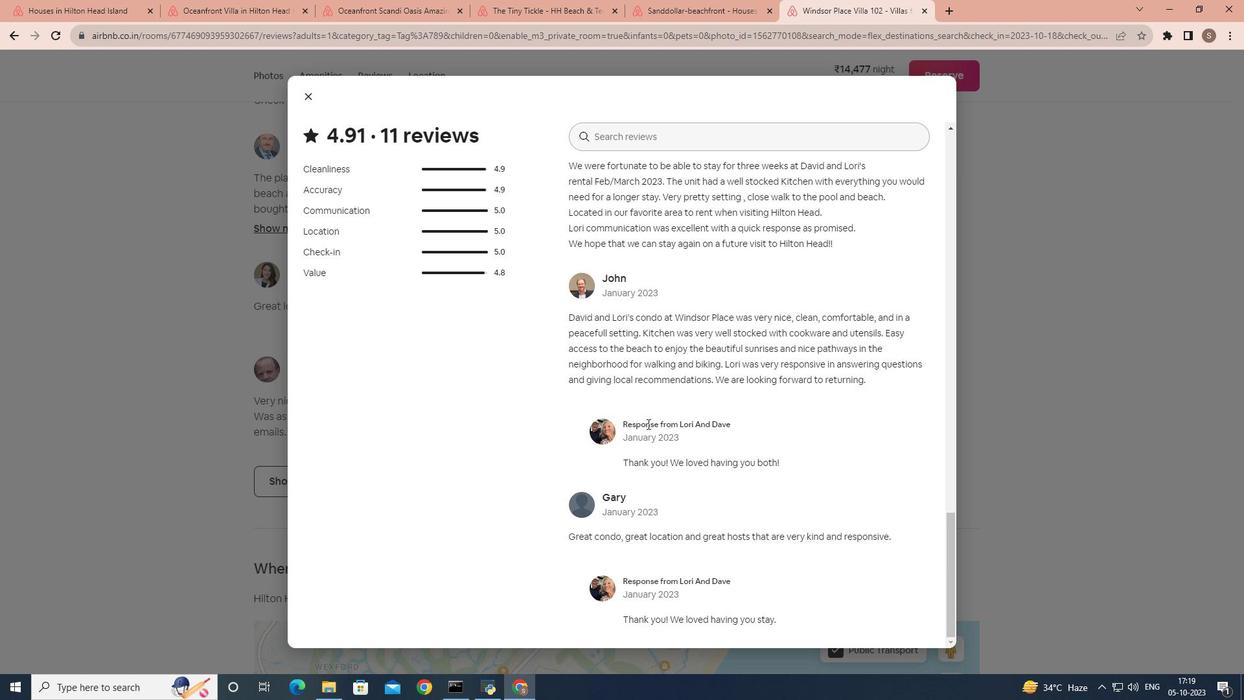 
Action: Mouse scrolled (647, 423) with delta (0, 0)
Screenshot: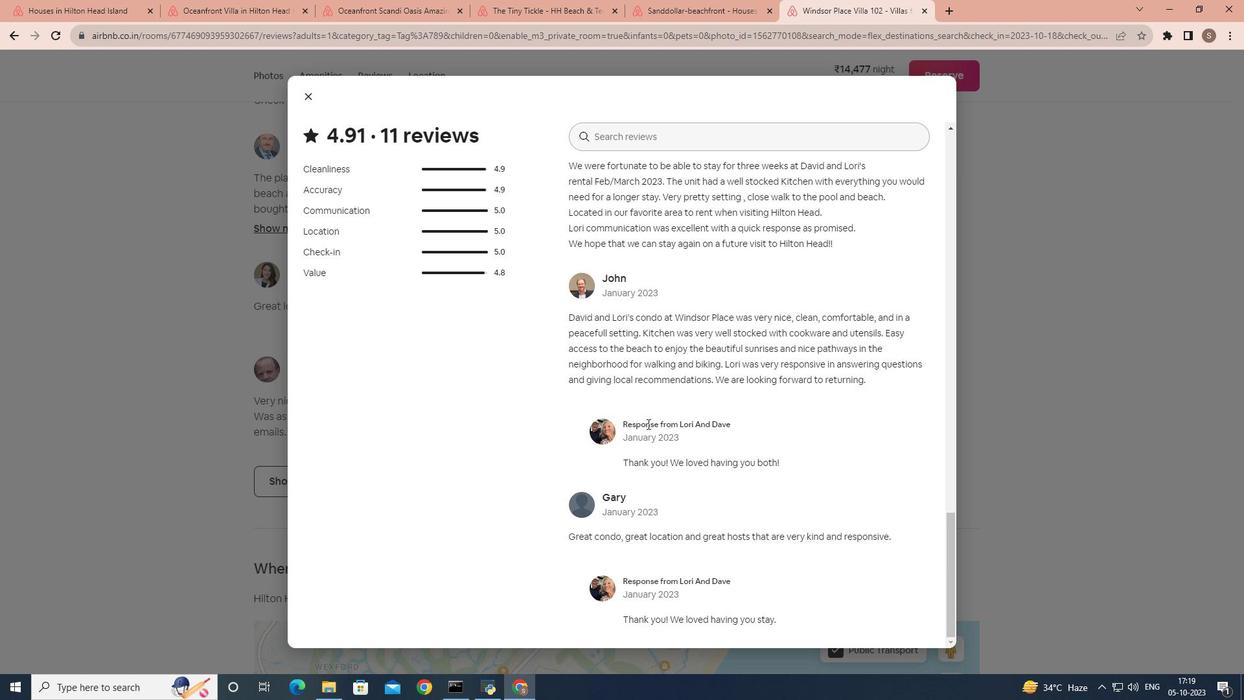 
Action: Mouse scrolled (647, 423) with delta (0, 0)
Screenshot: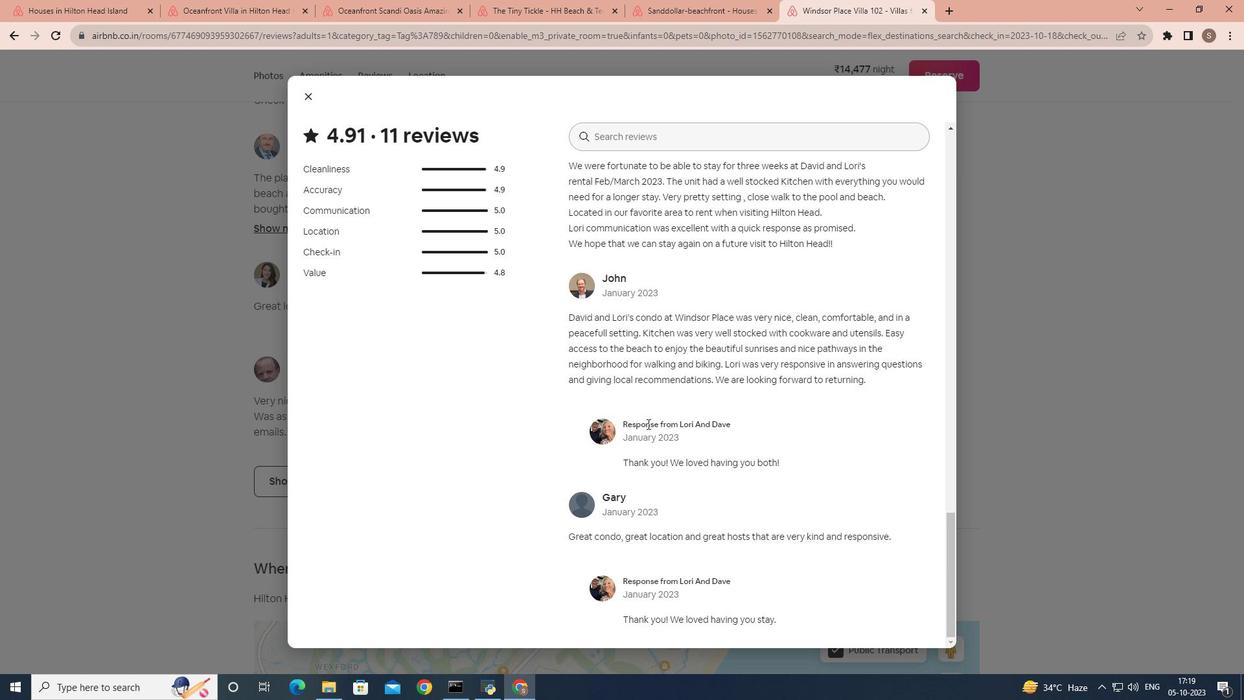 
Action: Mouse scrolled (647, 423) with delta (0, 0)
Screenshot: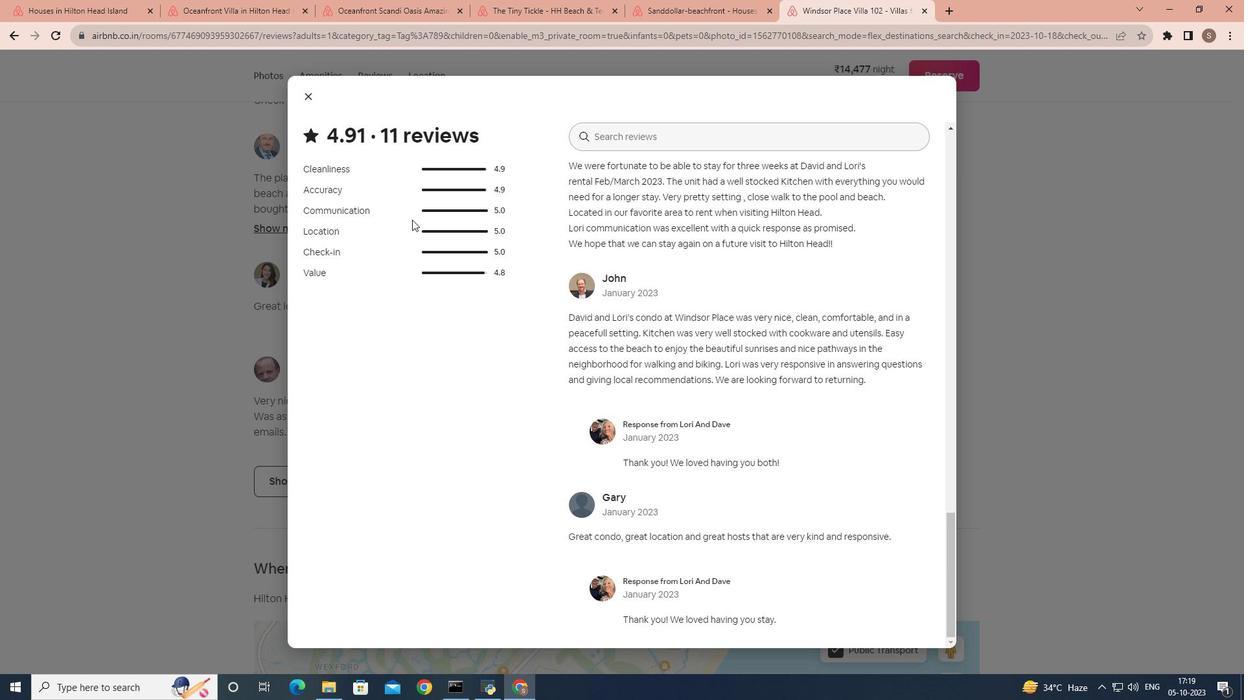 
Action: Mouse scrolled (647, 423) with delta (0, 0)
Screenshot: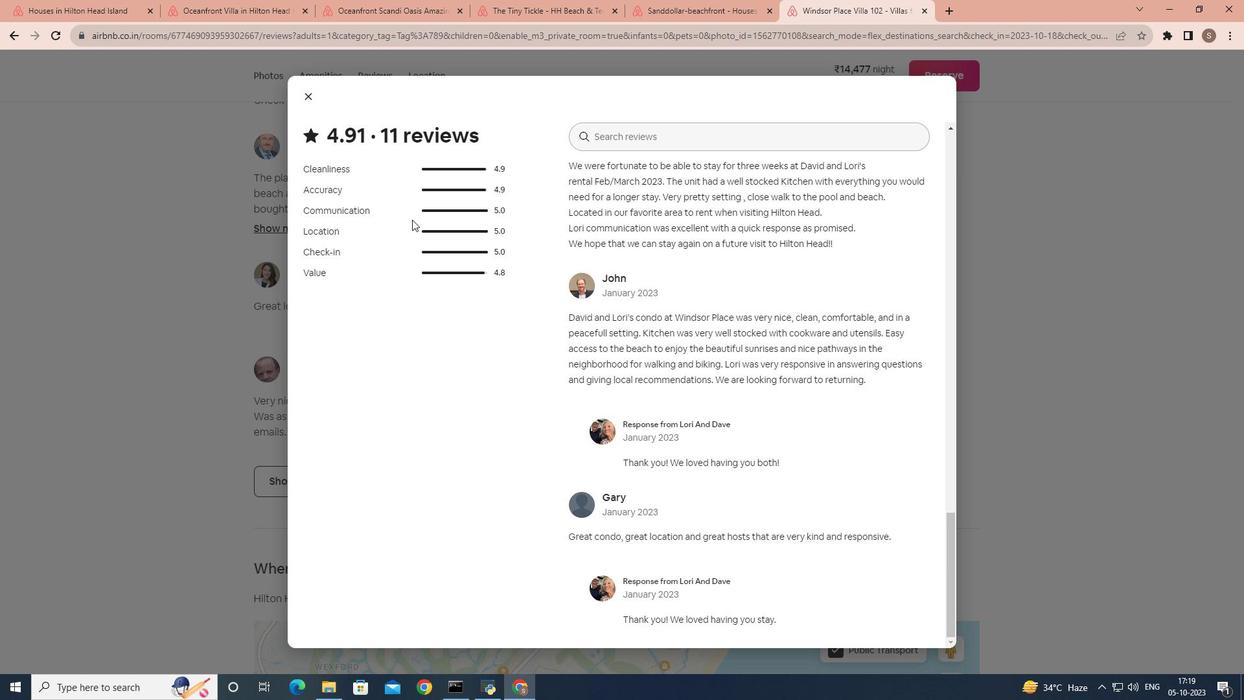 
Action: Mouse scrolled (647, 423) with delta (0, 0)
Screenshot: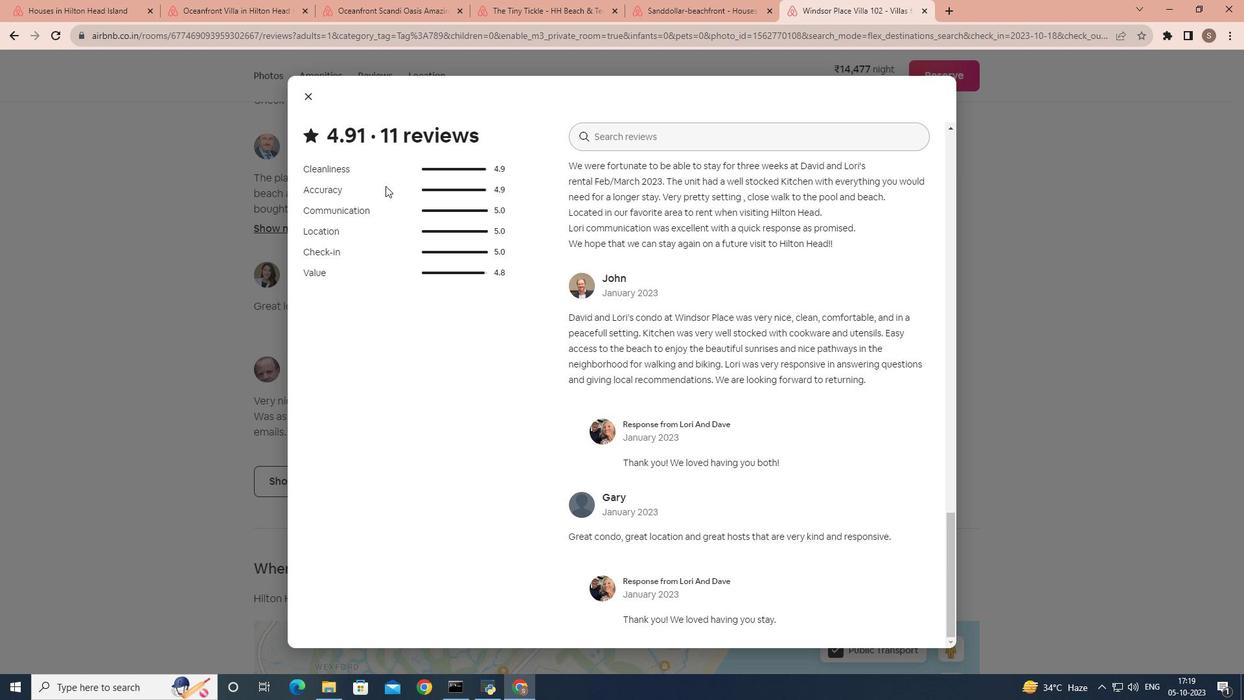 
Action: Mouse scrolled (647, 423) with delta (0, 0)
Screenshot: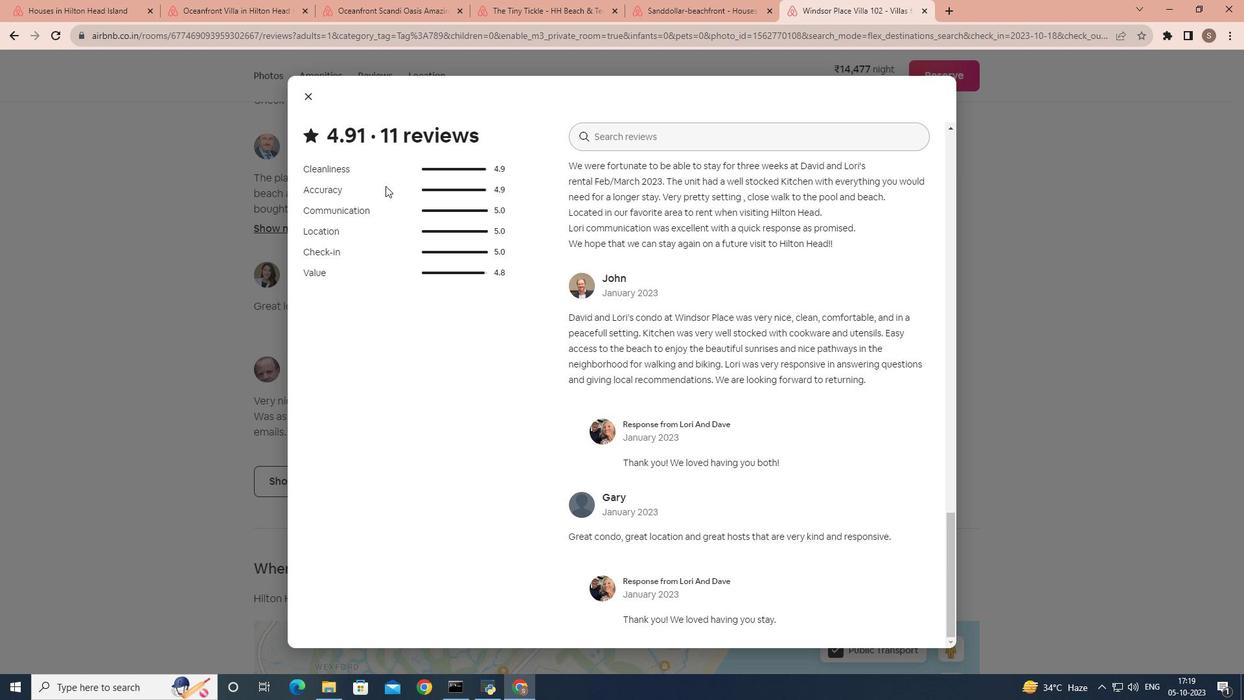 
Action: Mouse moved to (315, 103)
Screenshot: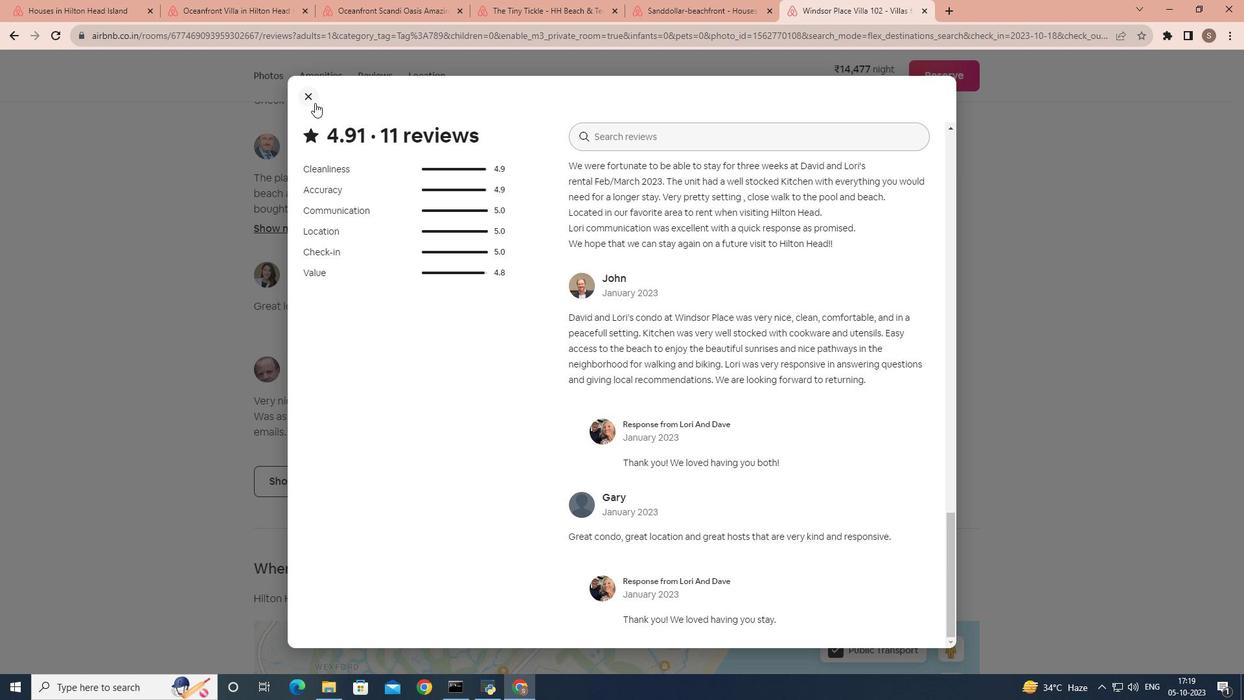 
Action: Mouse pressed left at (315, 103)
Screenshot: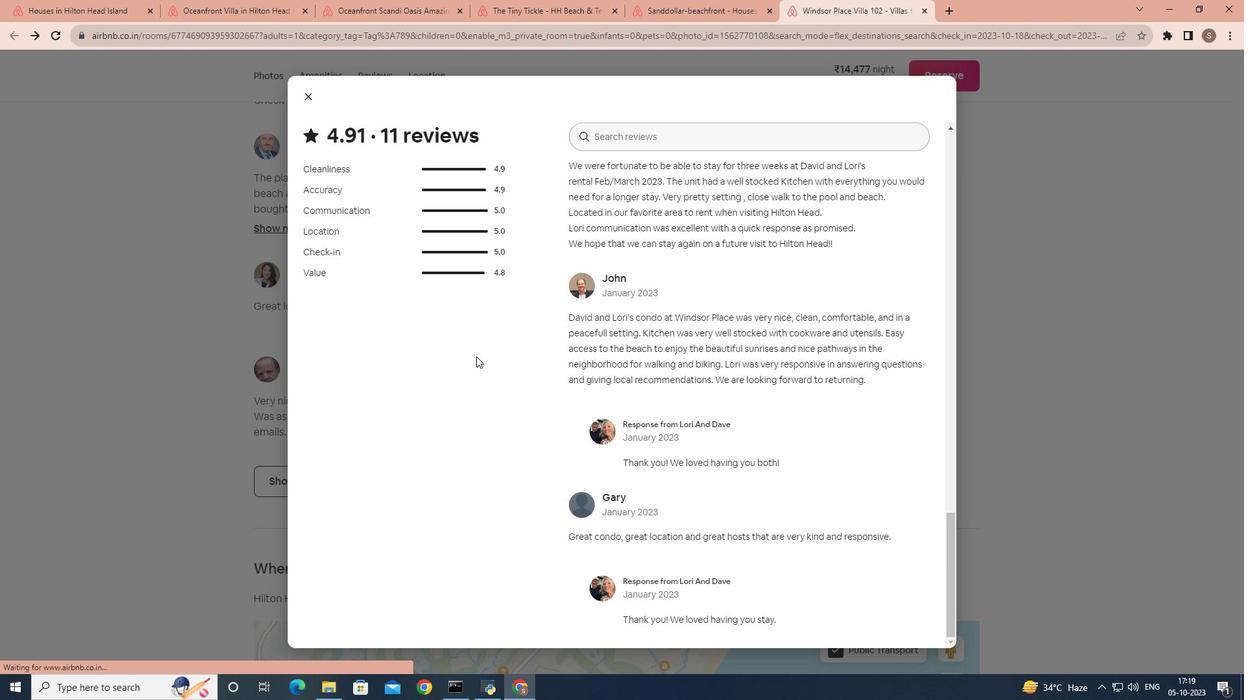 
Action: Mouse moved to (465, 370)
Screenshot: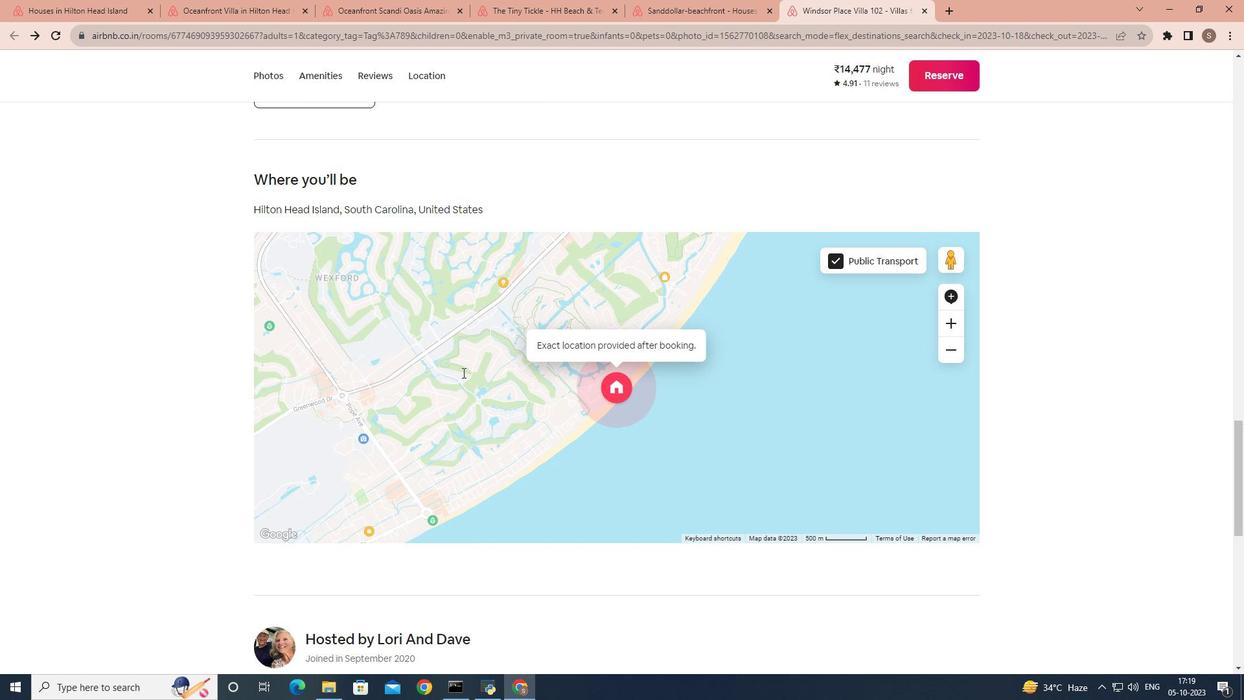 
Action: Mouse scrolled (465, 369) with delta (0, 0)
Screenshot: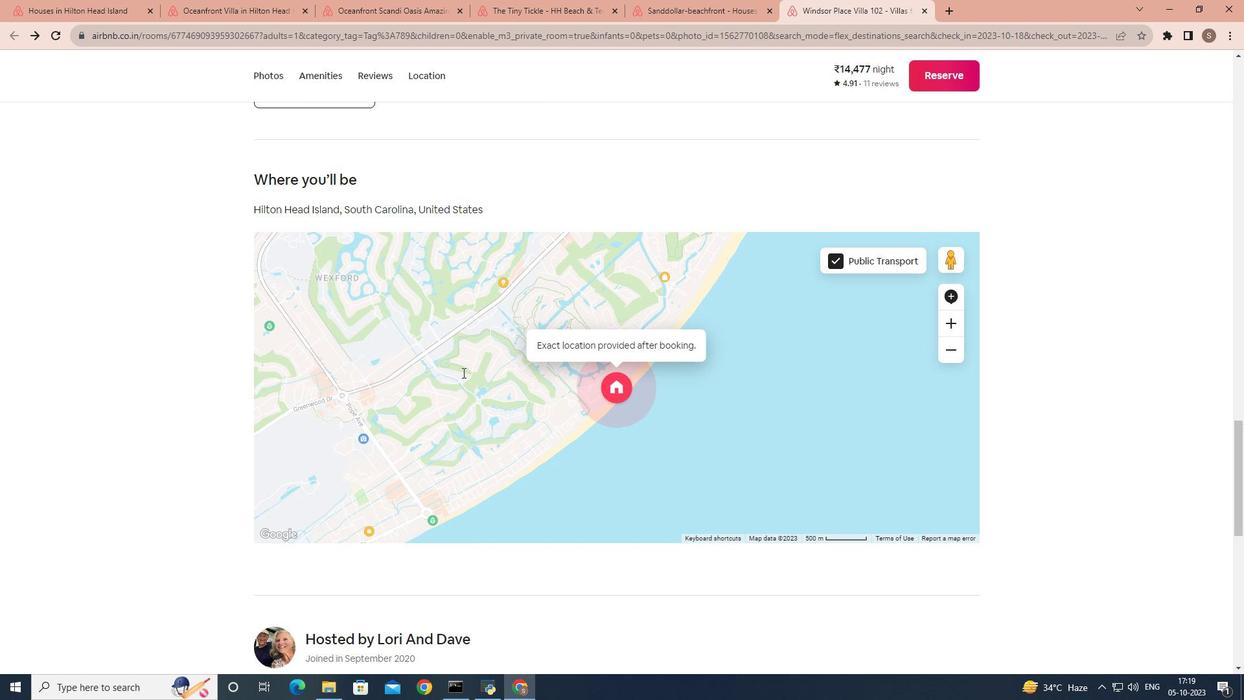
Action: Mouse moved to (463, 372)
Screenshot: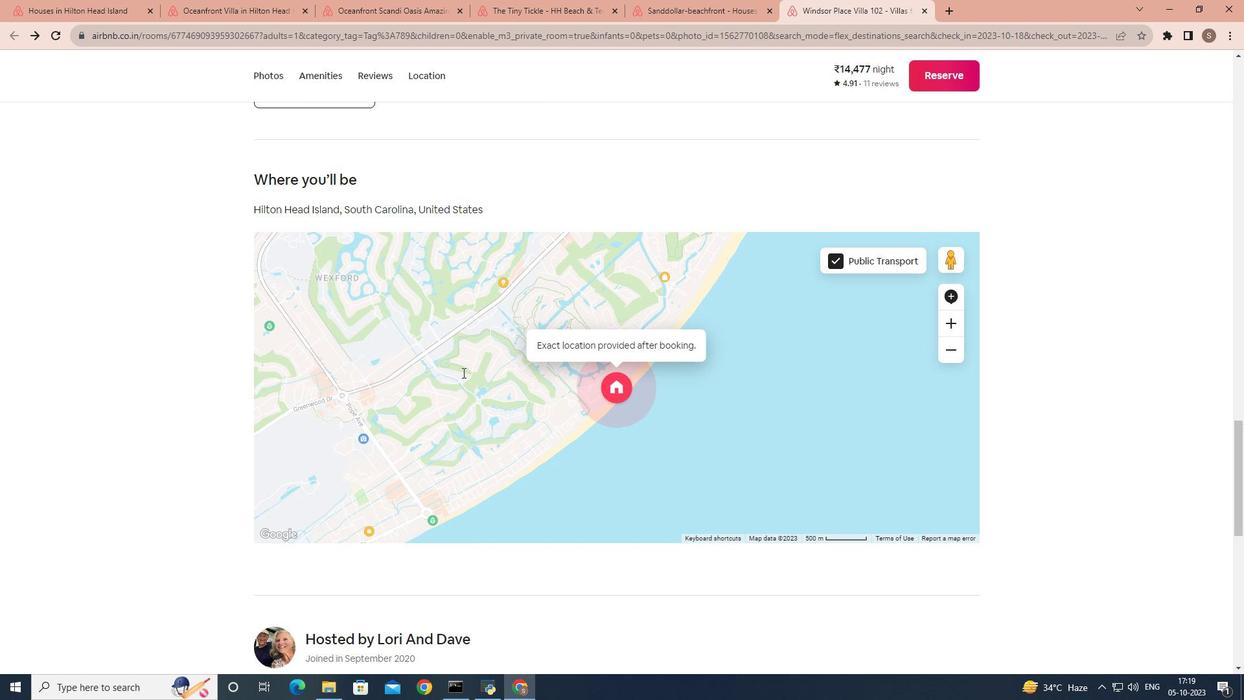 
Action: Mouse scrolled (463, 371) with delta (0, 0)
Screenshot: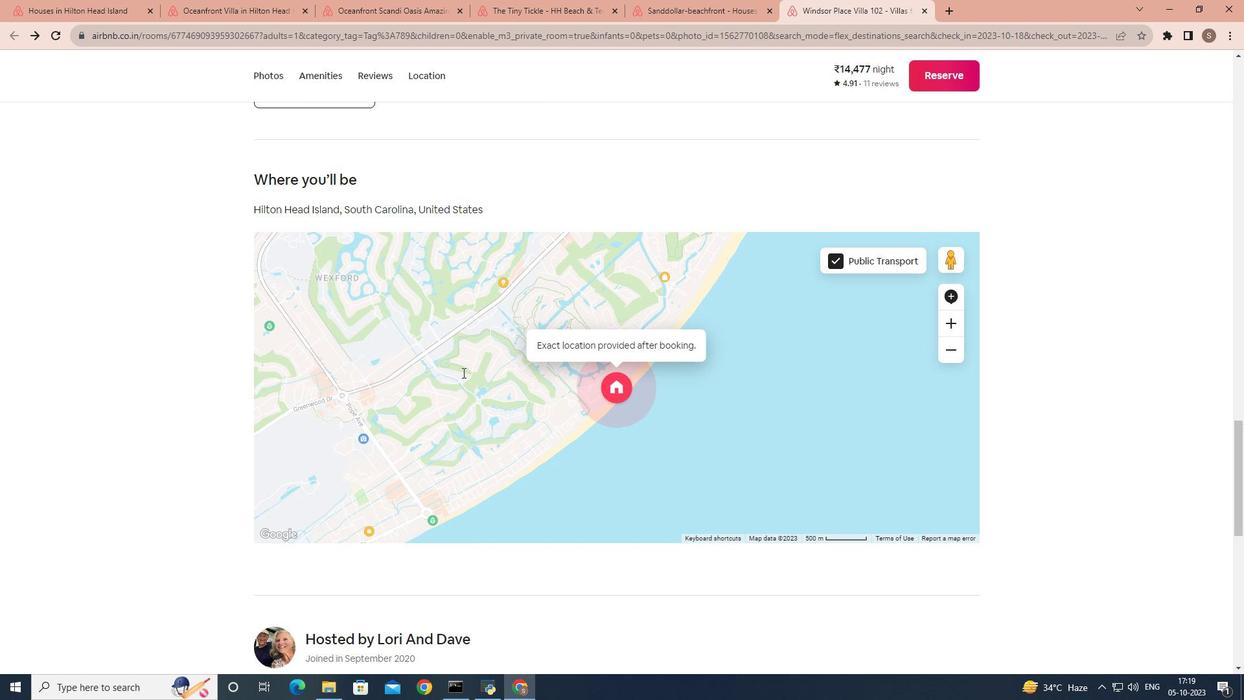 
Action: Mouse moved to (463, 372)
Screenshot: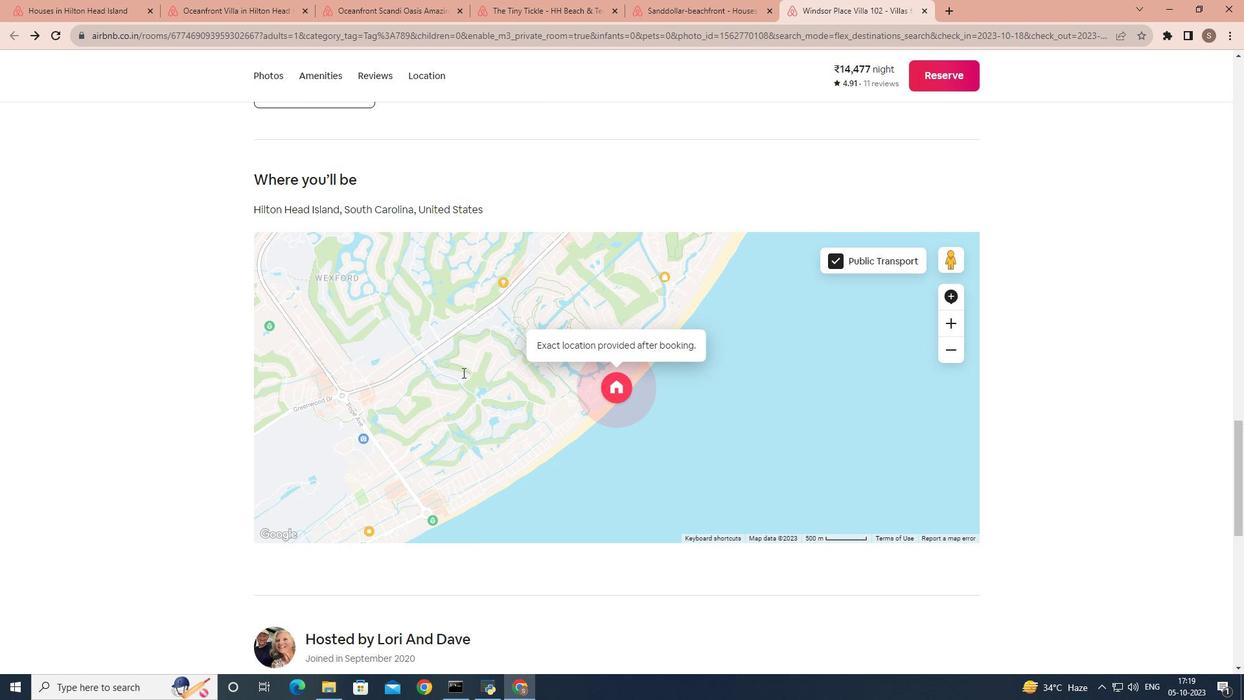 
Action: Mouse scrolled (463, 372) with delta (0, 0)
Screenshot: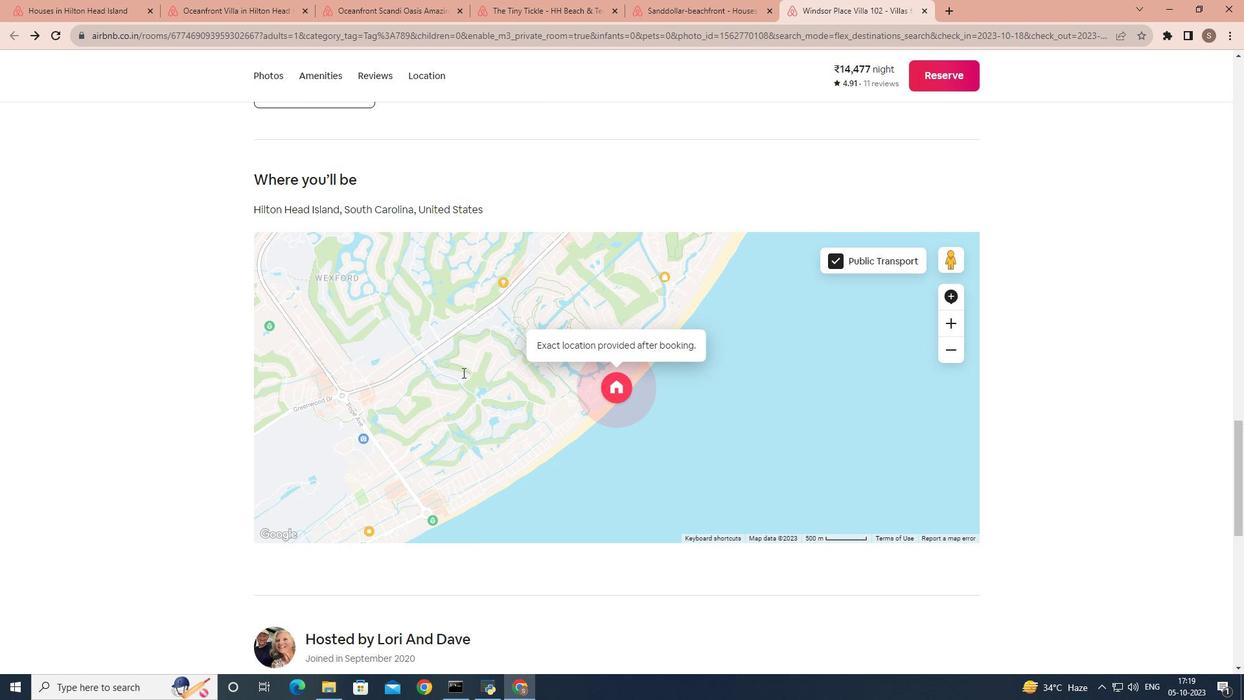 
Action: Mouse moved to (462, 372)
Screenshot: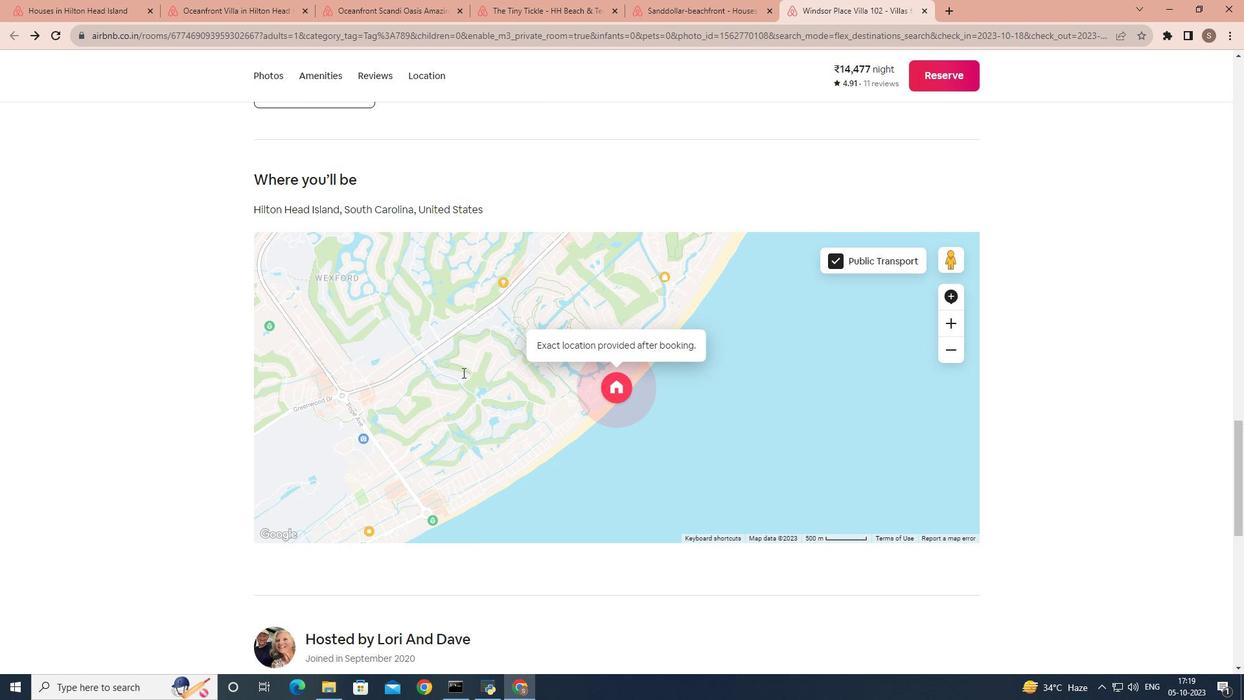 
Action: Mouse scrolled (462, 372) with delta (0, 0)
Screenshot: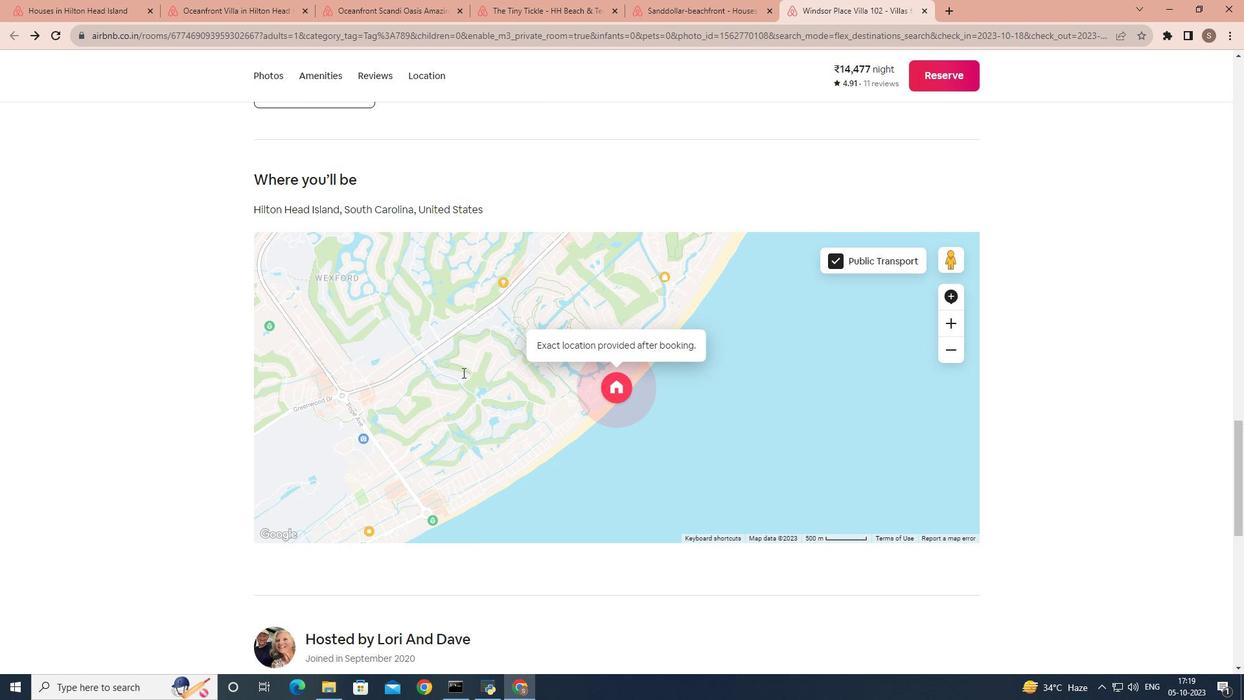 
Action: Mouse scrolled (462, 372) with delta (0, 0)
Screenshot: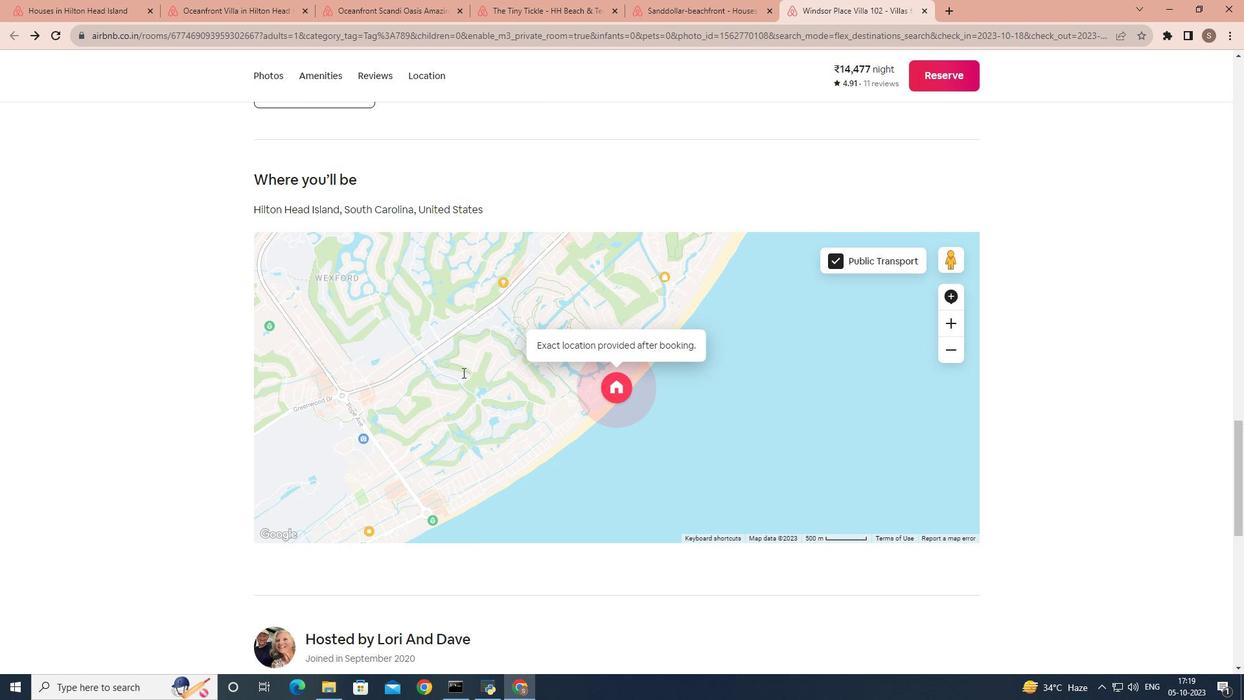 
Action: Mouse scrolled (462, 372) with delta (0, 0)
Screenshot: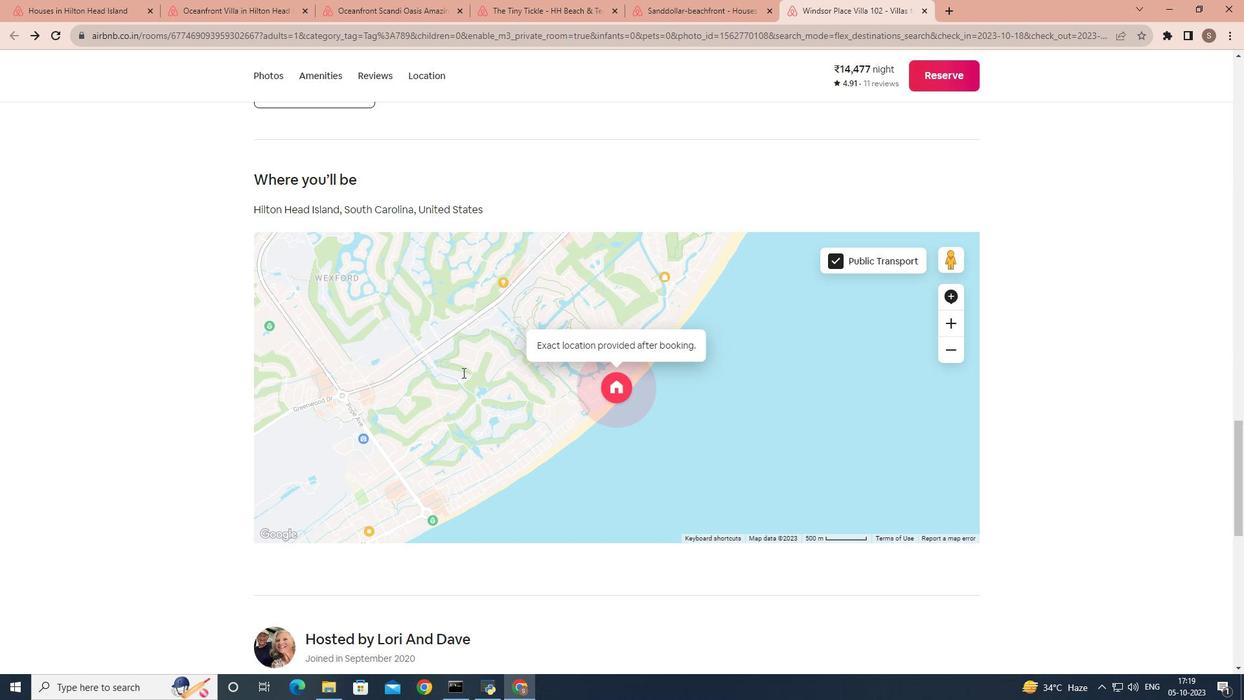 
Action: Mouse scrolled (462, 372) with delta (0, 0)
